 Task: Find  Homes in Asheville with Has Views.
Action: Key pressed <Key.caps_lock>A<Key.caps_lock>sheville
Screenshot: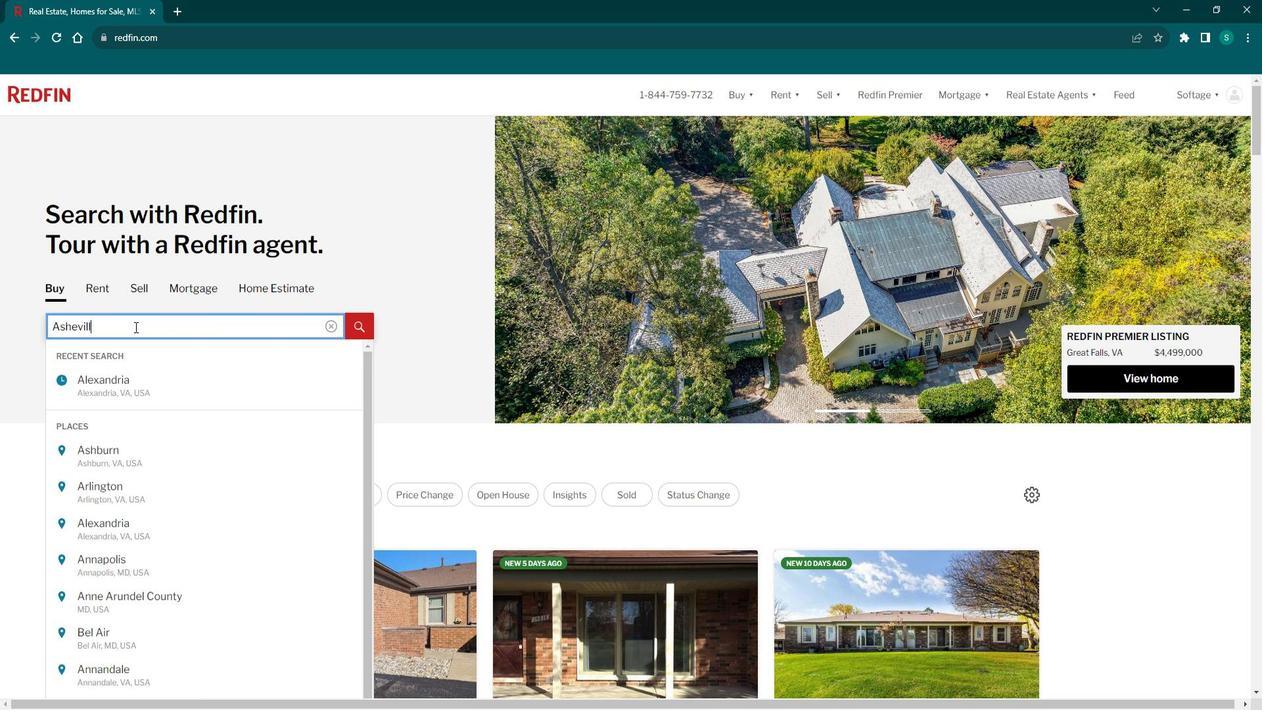 
Action: Mouse moved to (138, 376)
Screenshot: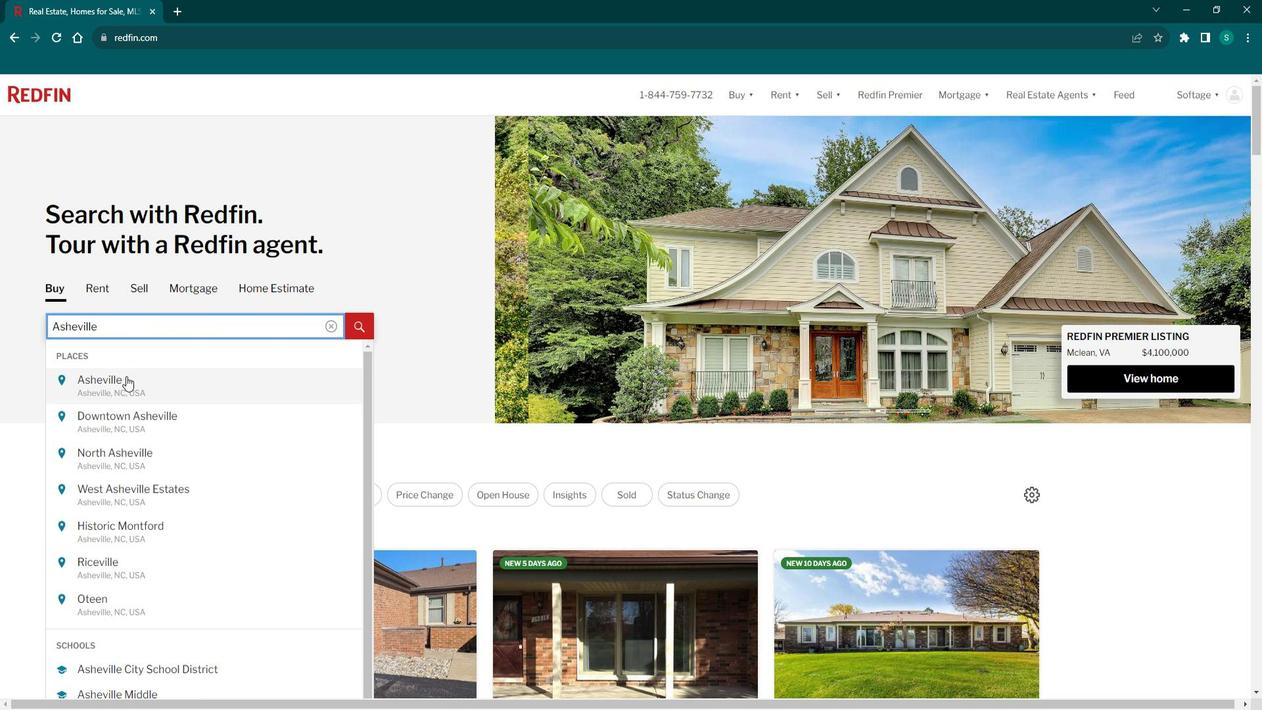 
Action: Mouse pressed left at (138, 376)
Screenshot: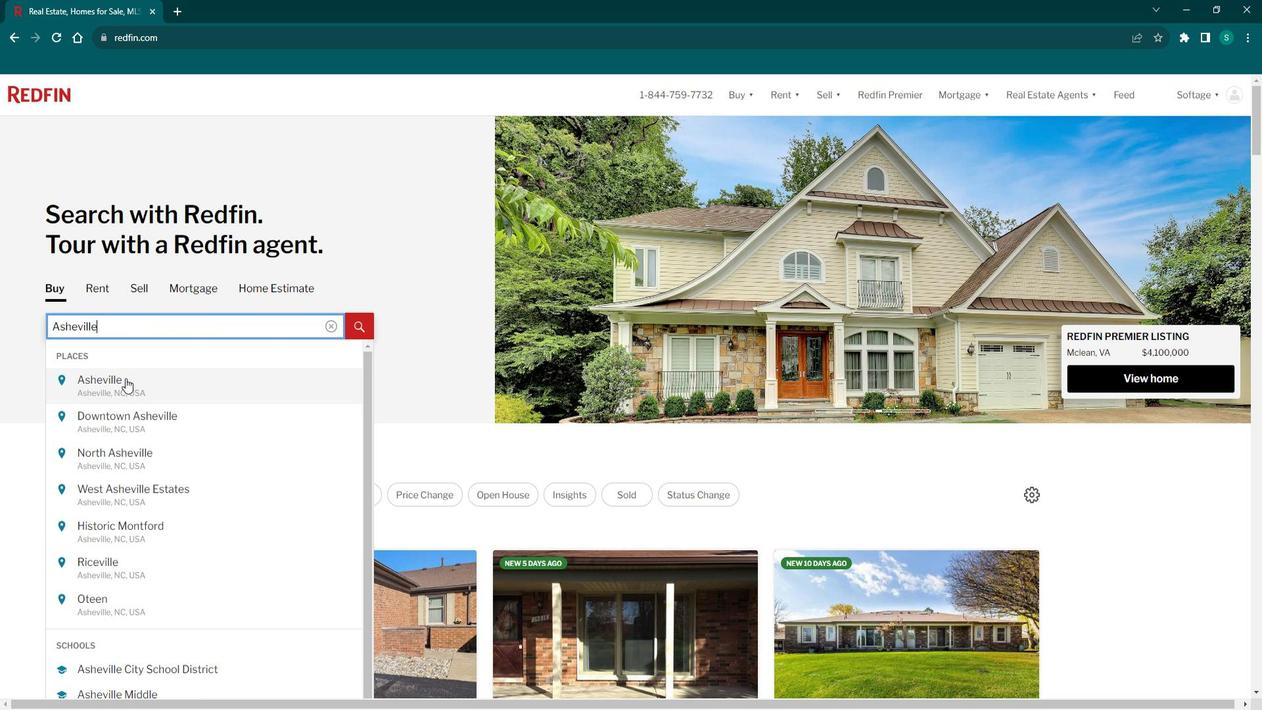 
Action: Mouse moved to (1149, 190)
Screenshot: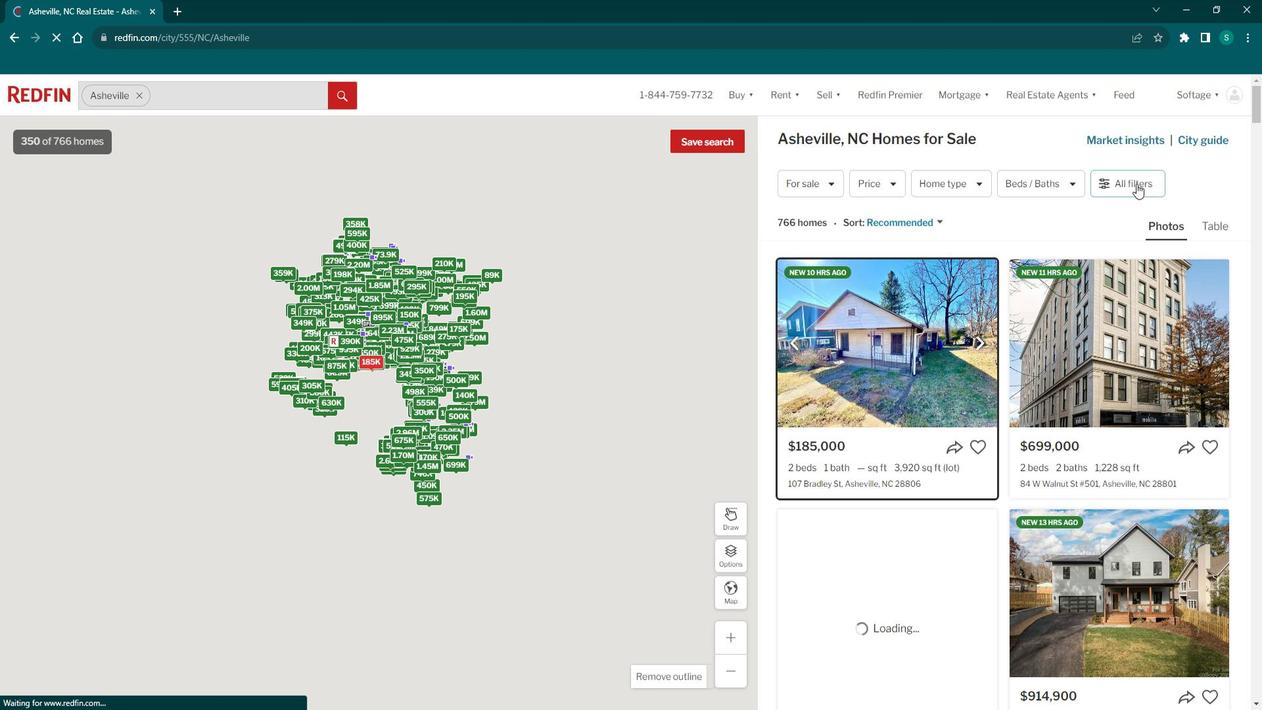 
Action: Mouse pressed left at (1149, 190)
Screenshot: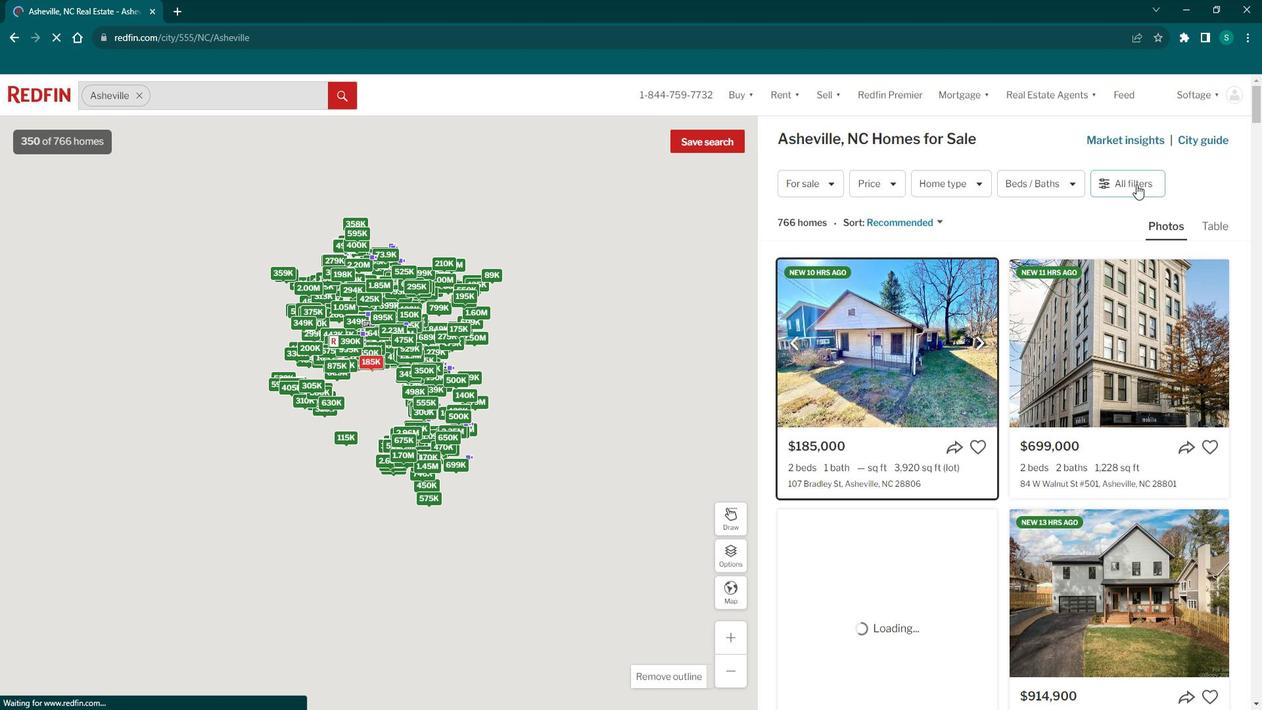 
Action: Mouse pressed left at (1149, 190)
Screenshot: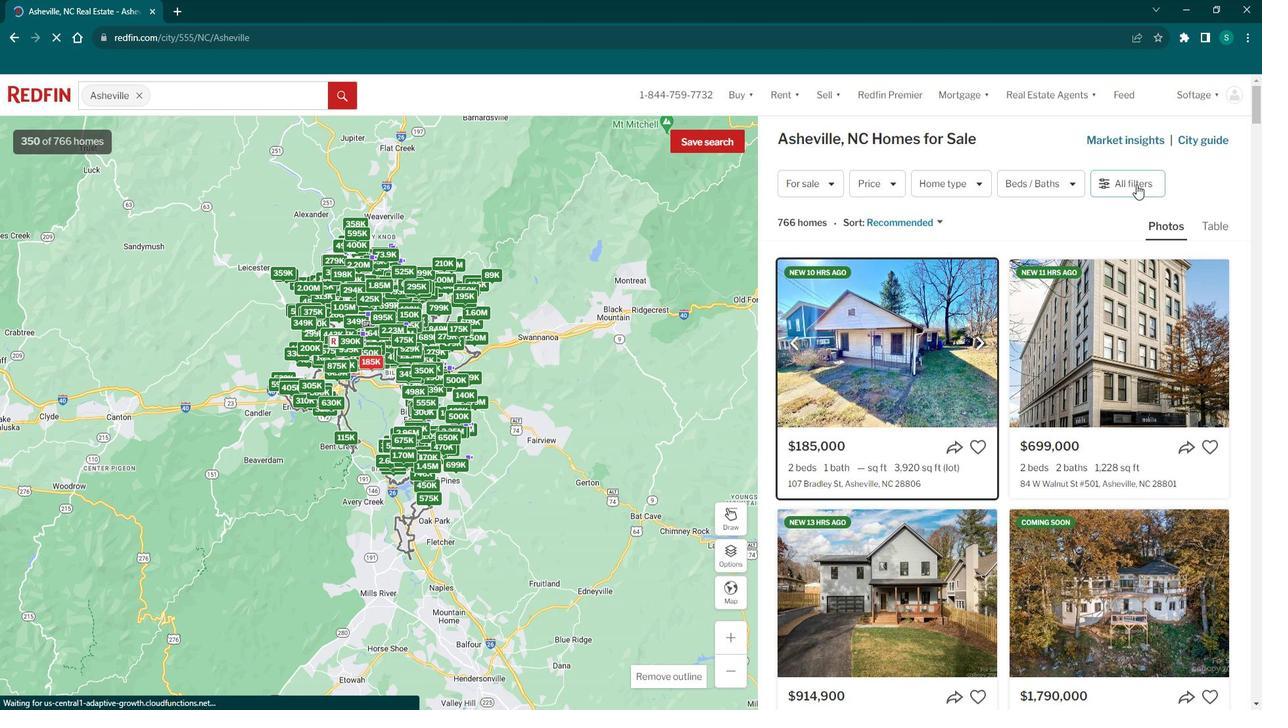 
Action: Mouse pressed left at (1149, 190)
Screenshot: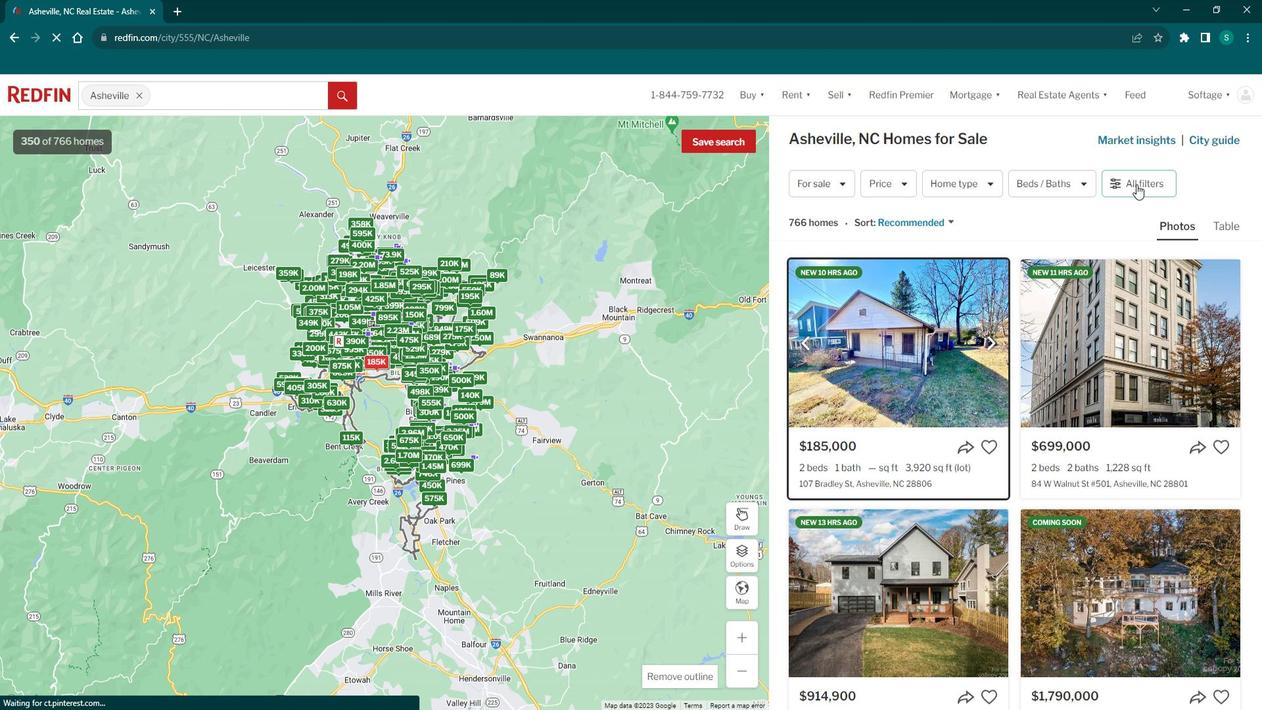 
Action: Mouse moved to (923, 446)
Screenshot: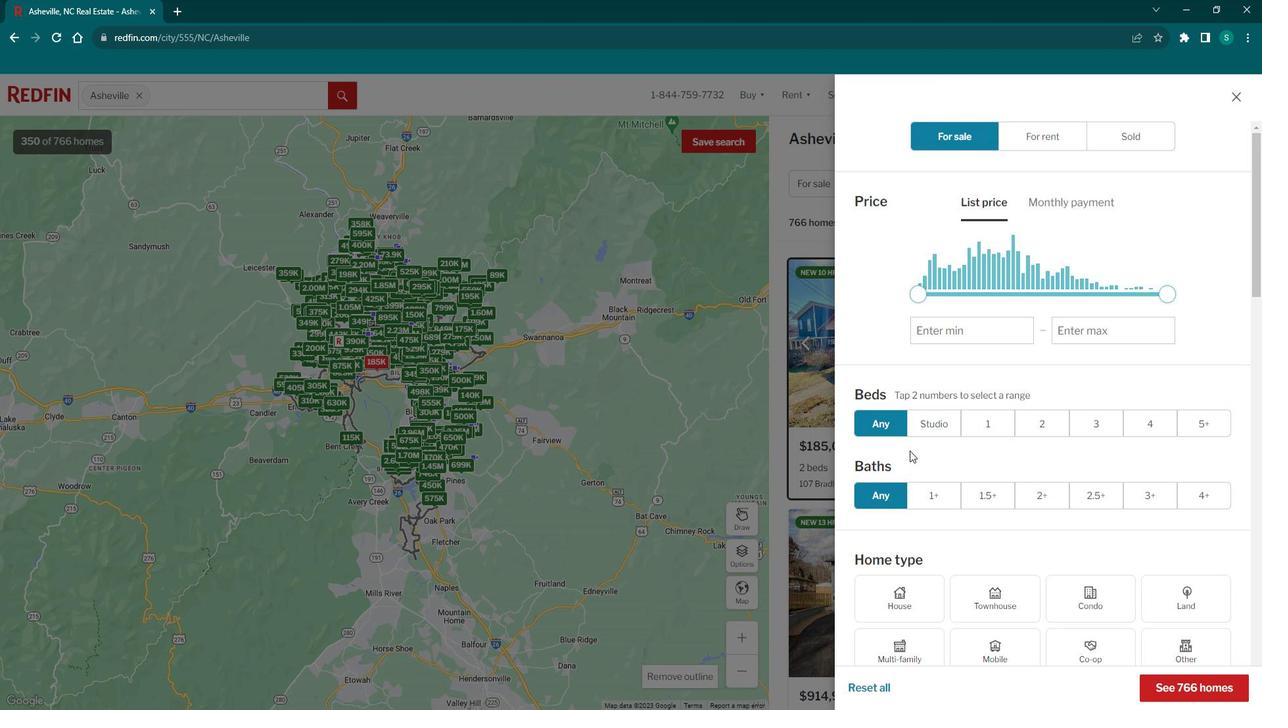 
Action: Mouse scrolled (923, 445) with delta (0, 0)
Screenshot: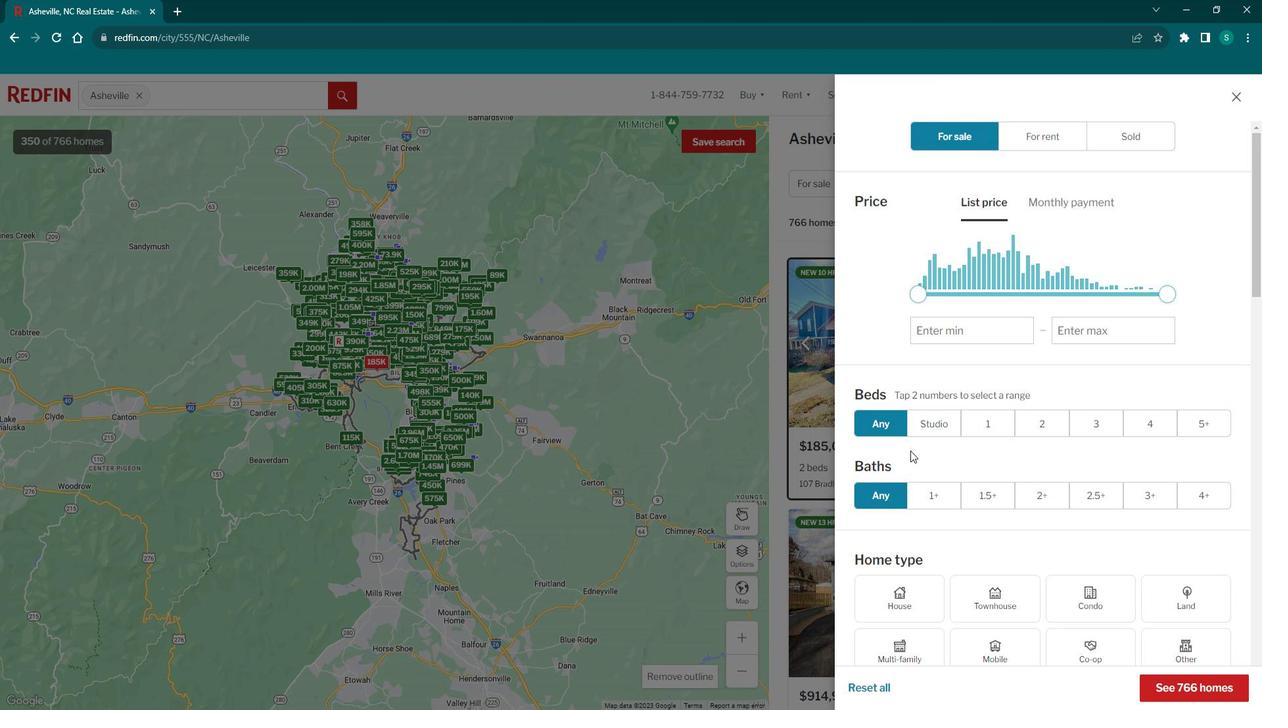 
Action: Mouse scrolled (923, 445) with delta (0, 0)
Screenshot: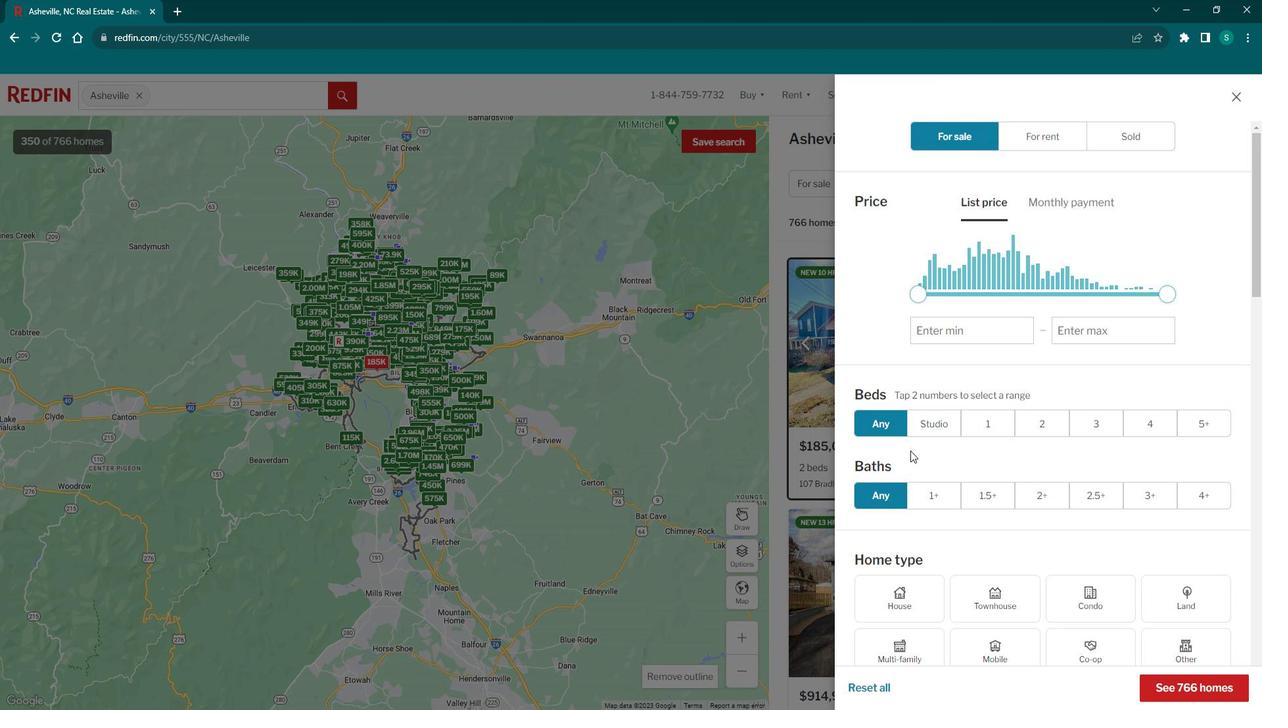 
Action: Mouse moved to (923, 444)
Screenshot: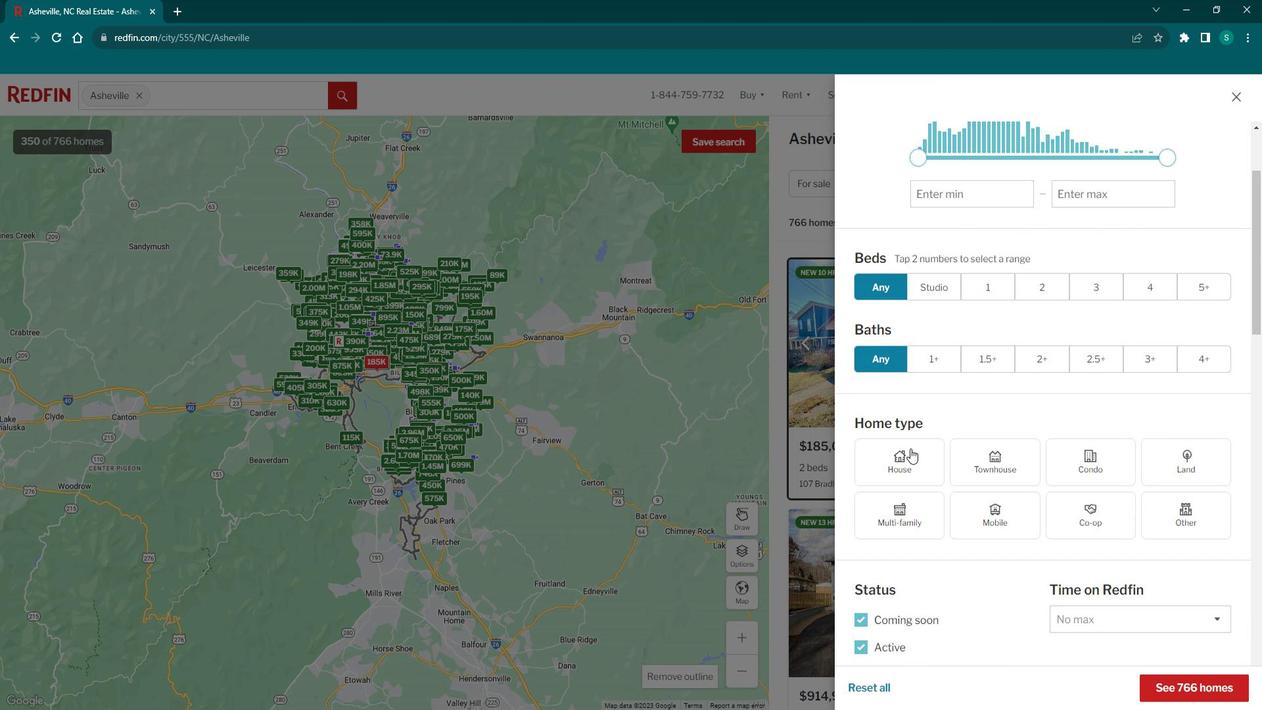 
Action: Mouse pressed left at (923, 444)
Screenshot: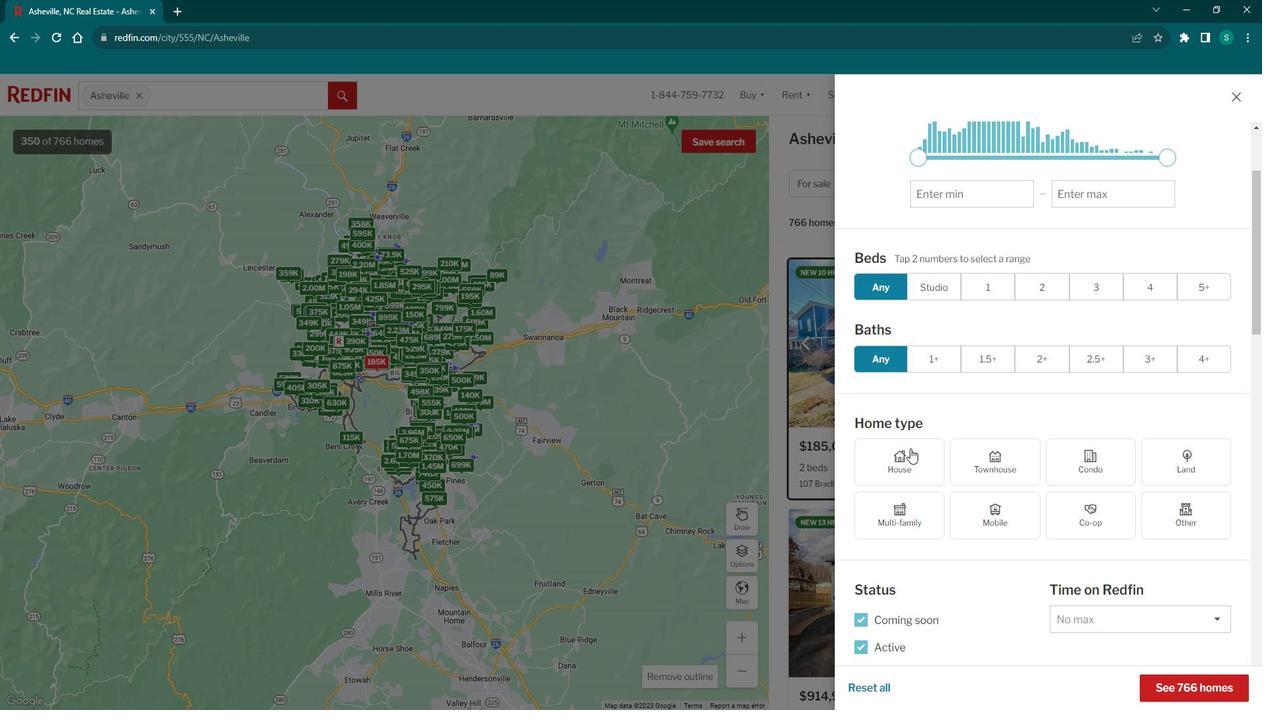 
Action: Mouse scrolled (923, 443) with delta (0, 0)
Screenshot: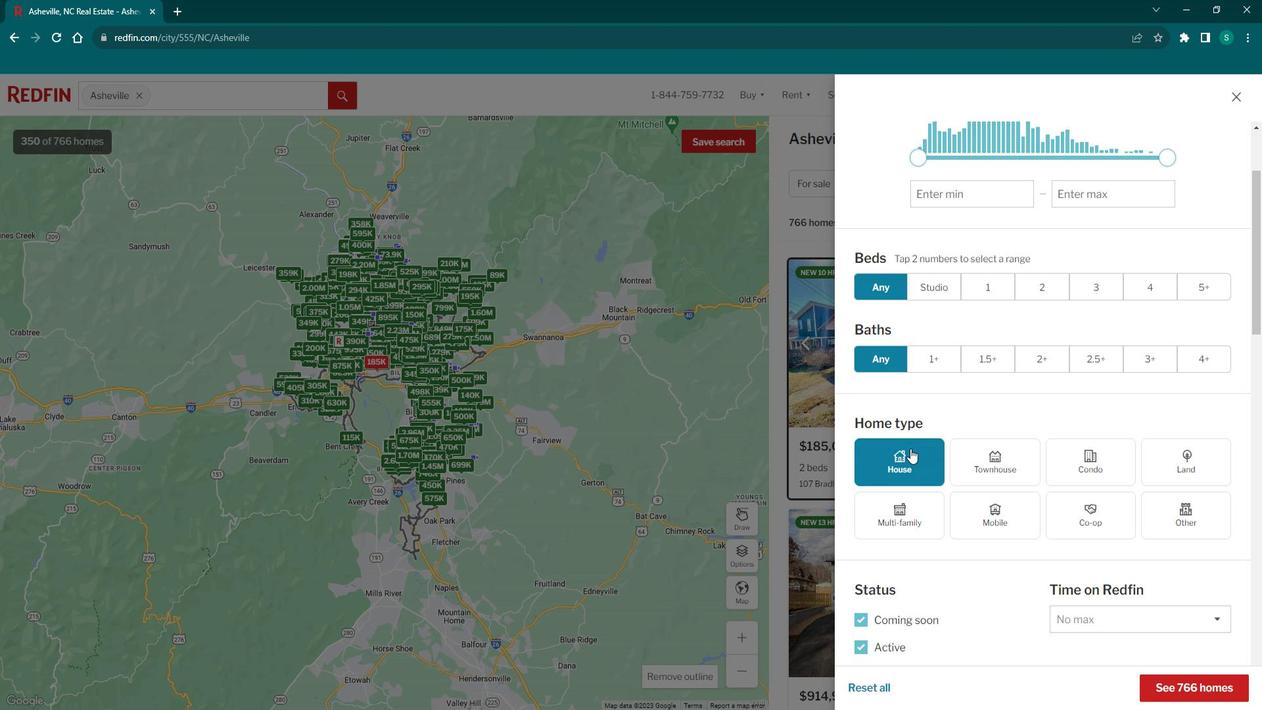 
Action: Mouse scrolled (923, 443) with delta (0, 0)
Screenshot: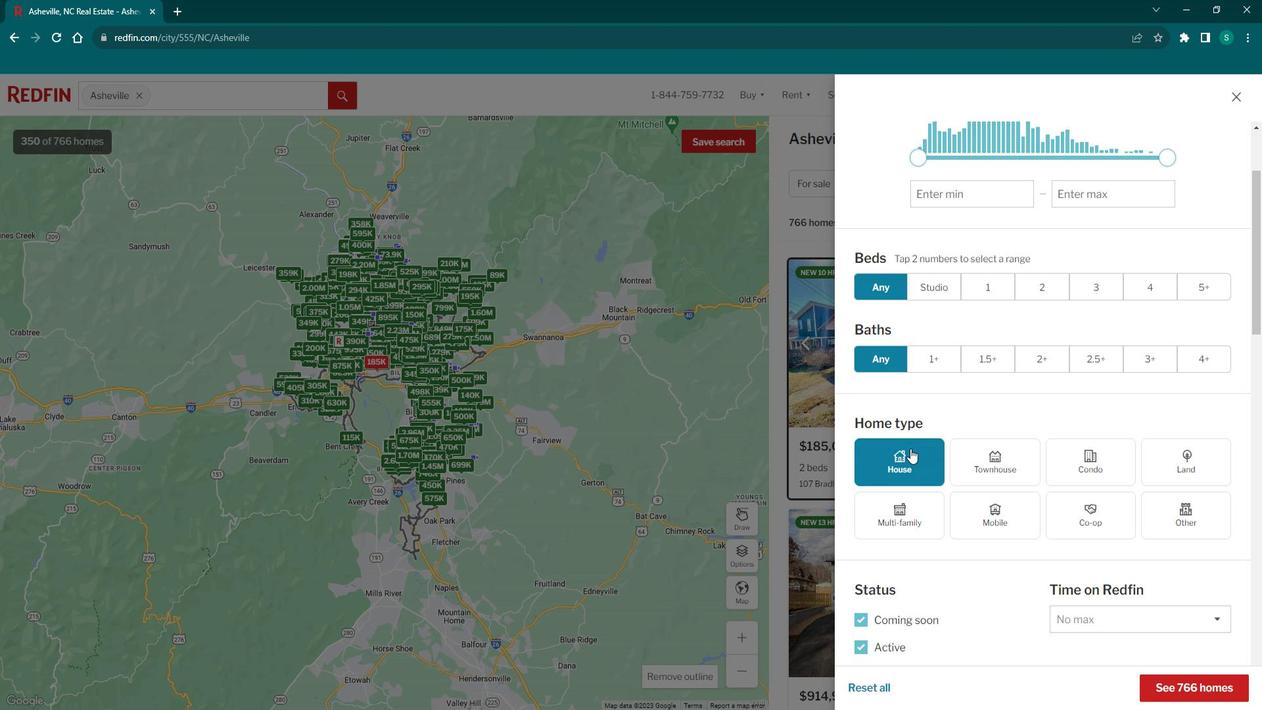 
Action: Mouse scrolled (923, 443) with delta (0, 0)
Screenshot: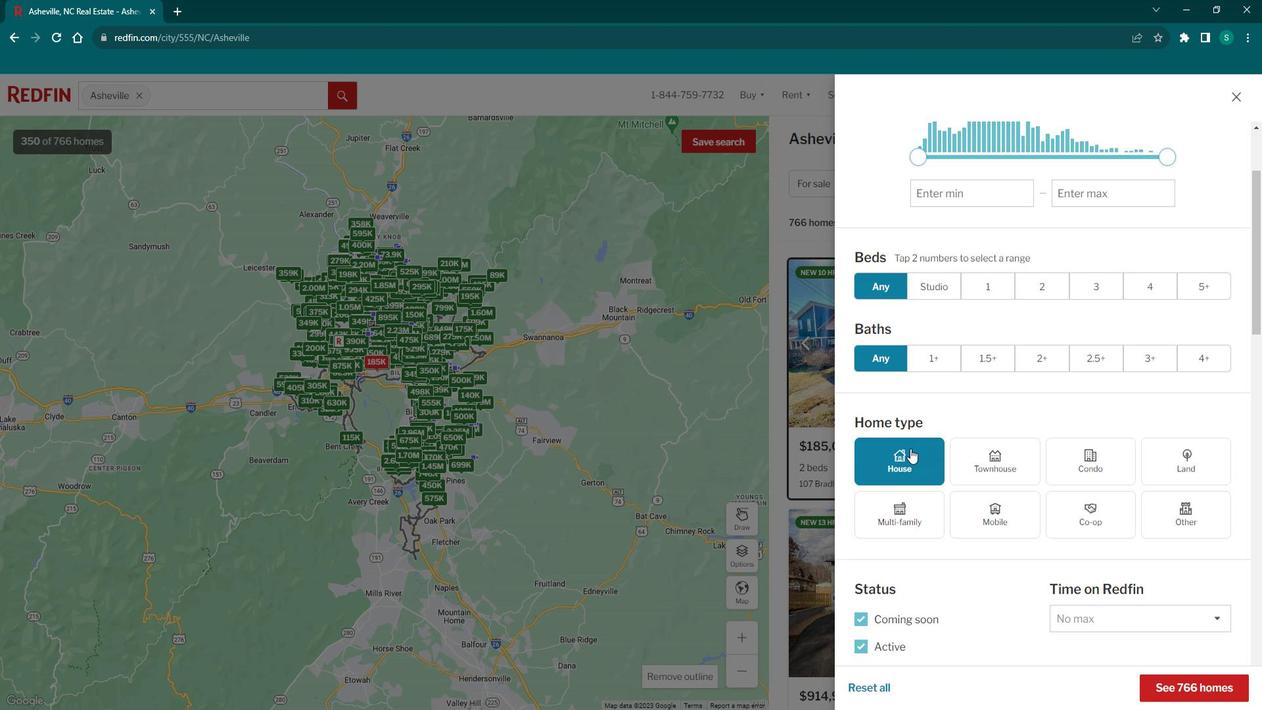 
Action: Mouse scrolled (923, 443) with delta (0, 0)
Screenshot: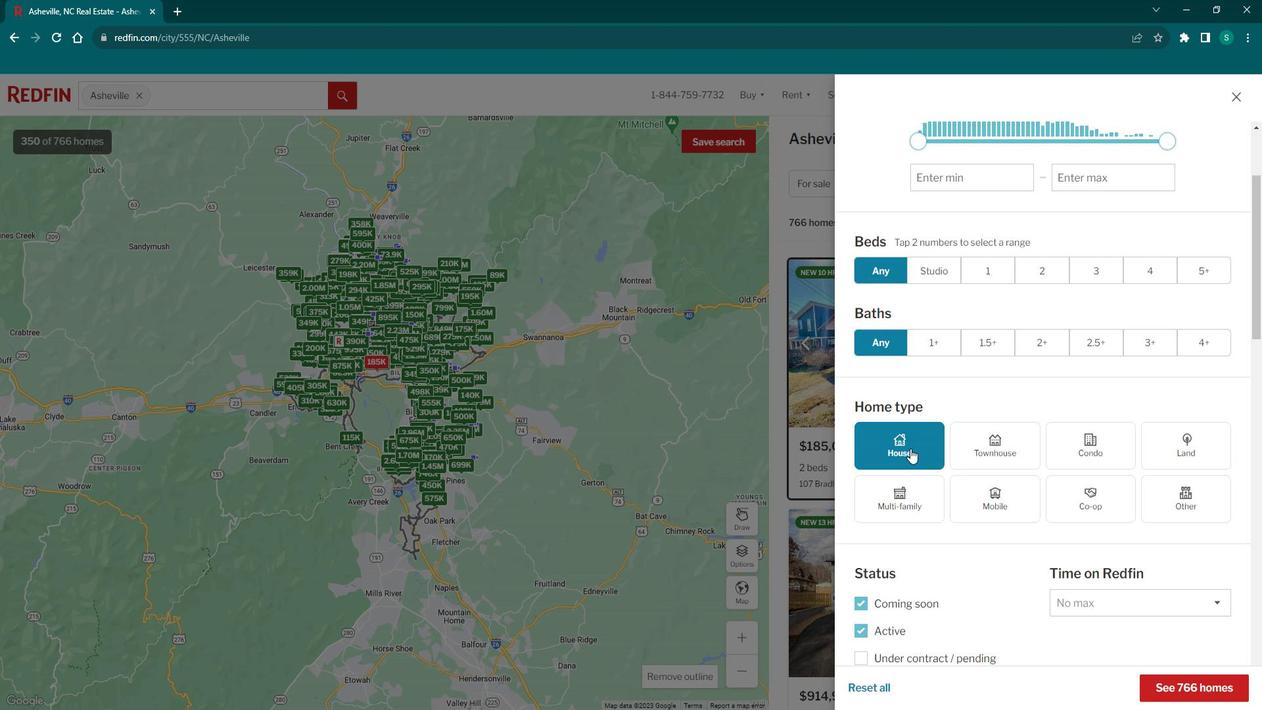 
Action: Mouse scrolled (923, 443) with delta (0, 0)
Screenshot: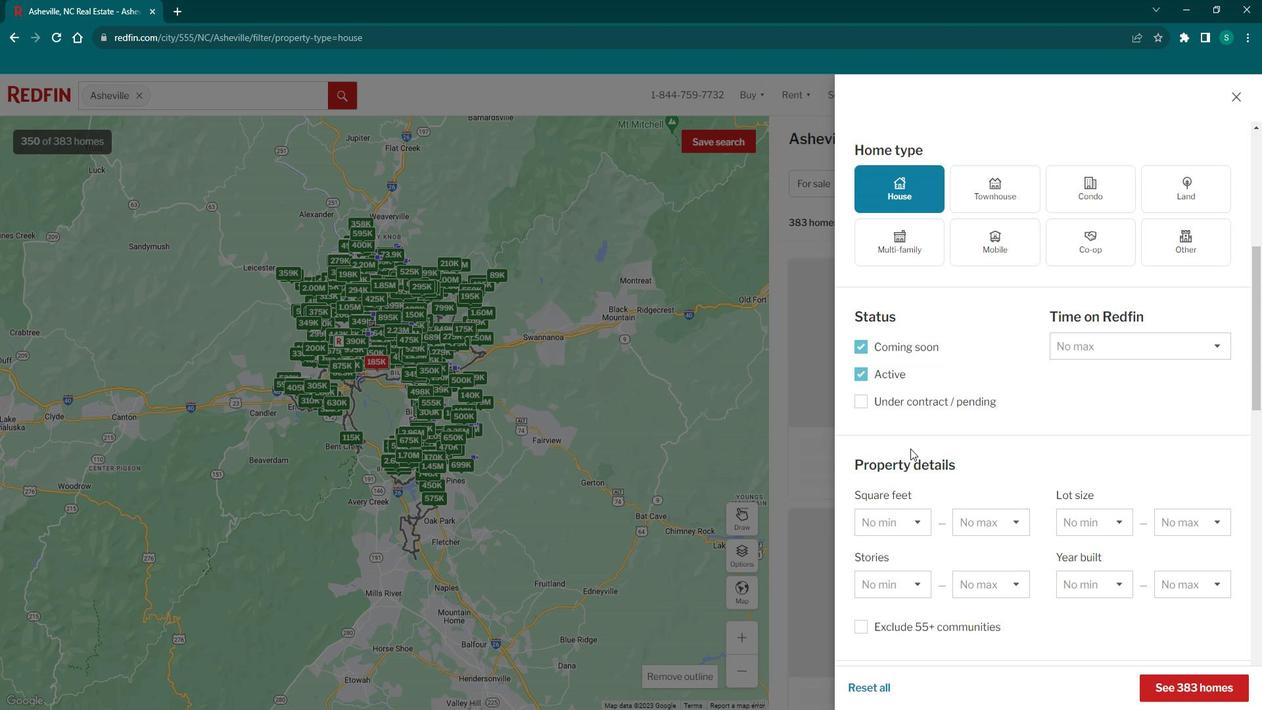 
Action: Mouse scrolled (923, 443) with delta (0, 0)
Screenshot: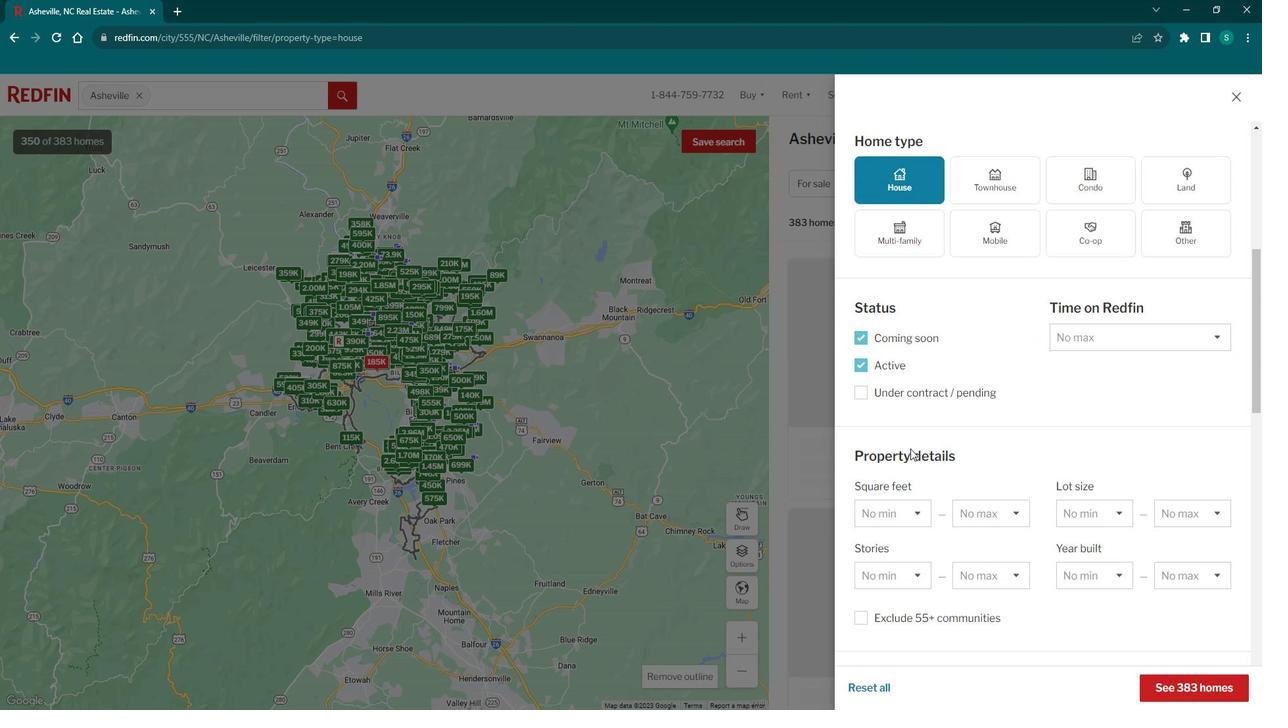 
Action: Mouse moved to (966, 309)
Screenshot: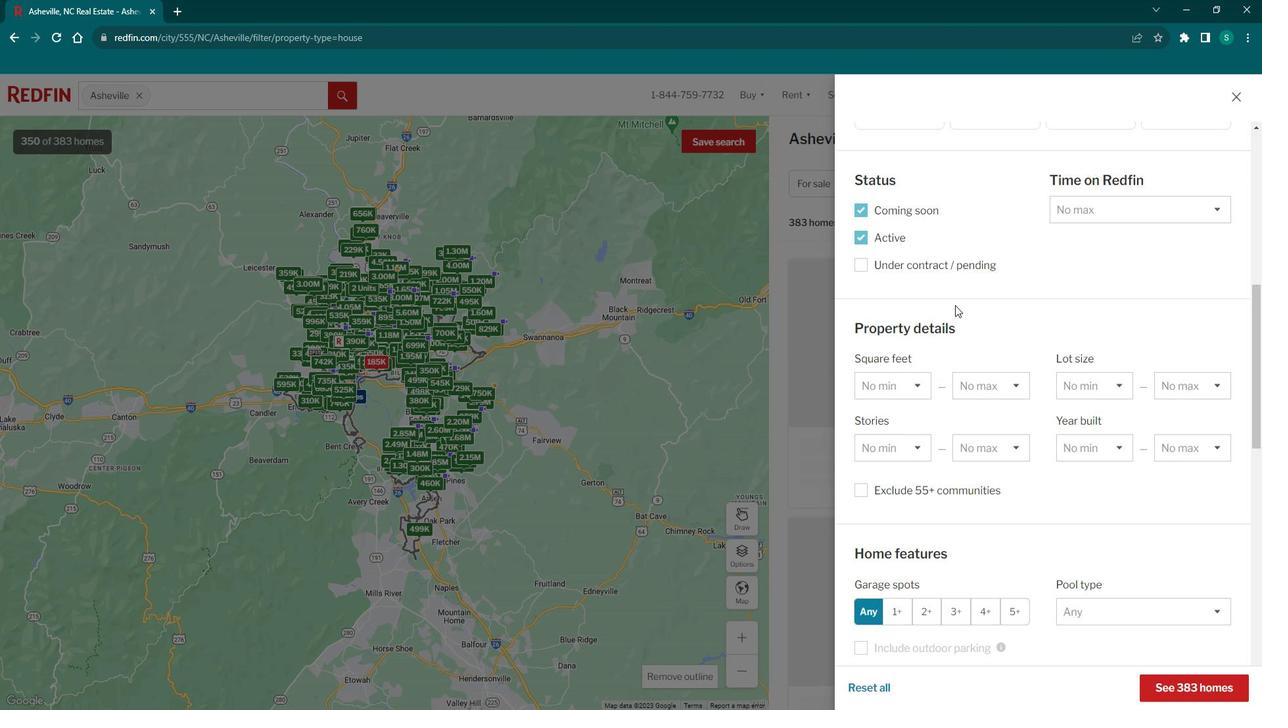 
Action: Mouse scrolled (966, 308) with delta (0, 0)
Screenshot: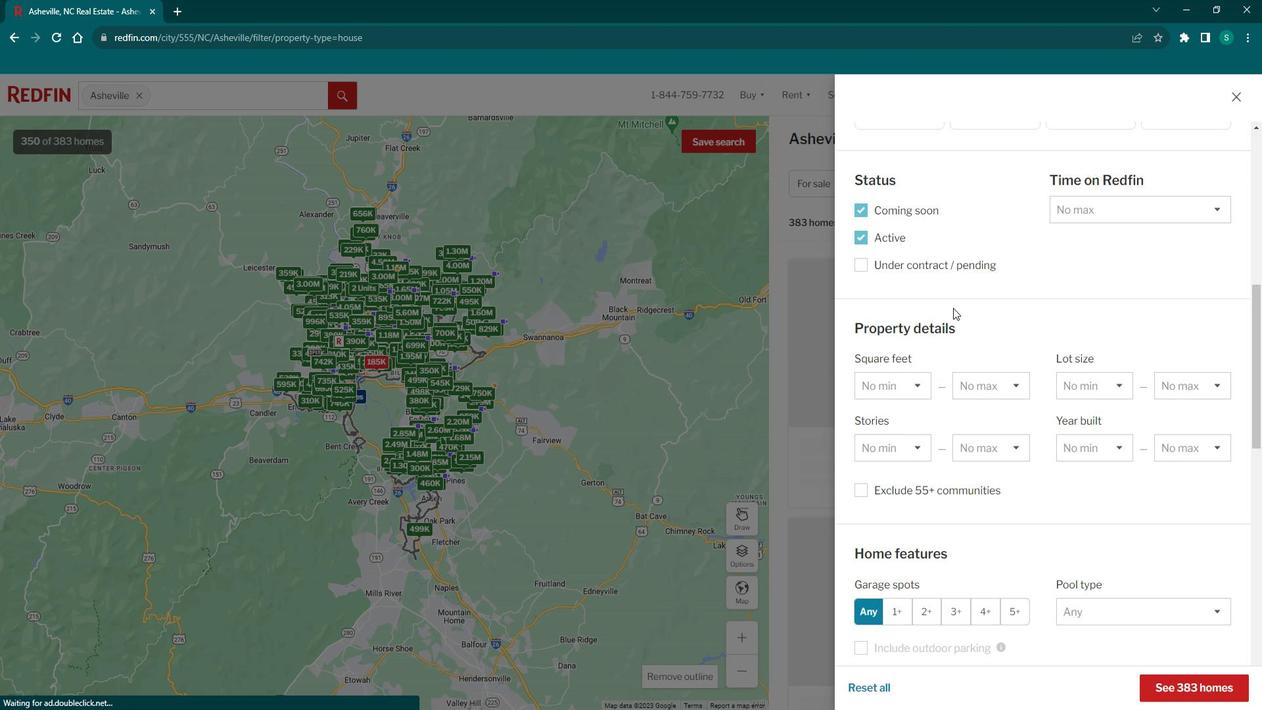 
Action: Mouse scrolled (966, 308) with delta (0, 0)
Screenshot: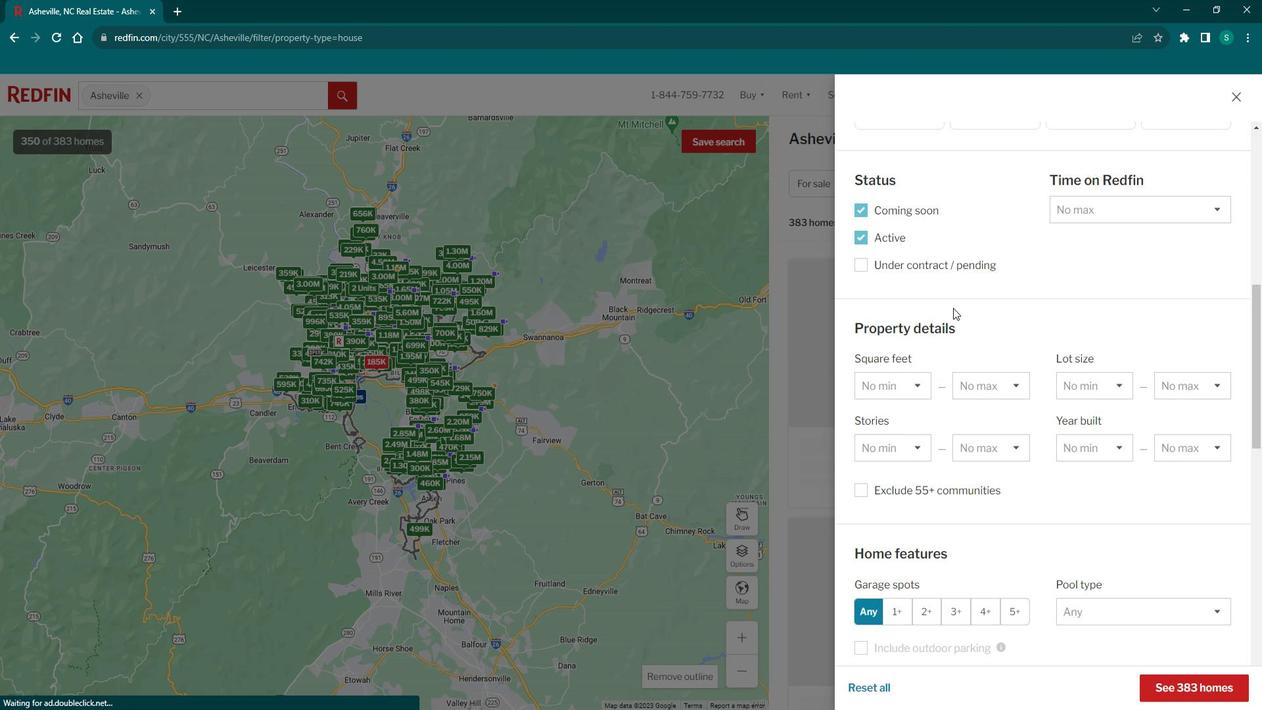 
Action: Mouse scrolled (966, 308) with delta (0, 0)
Screenshot: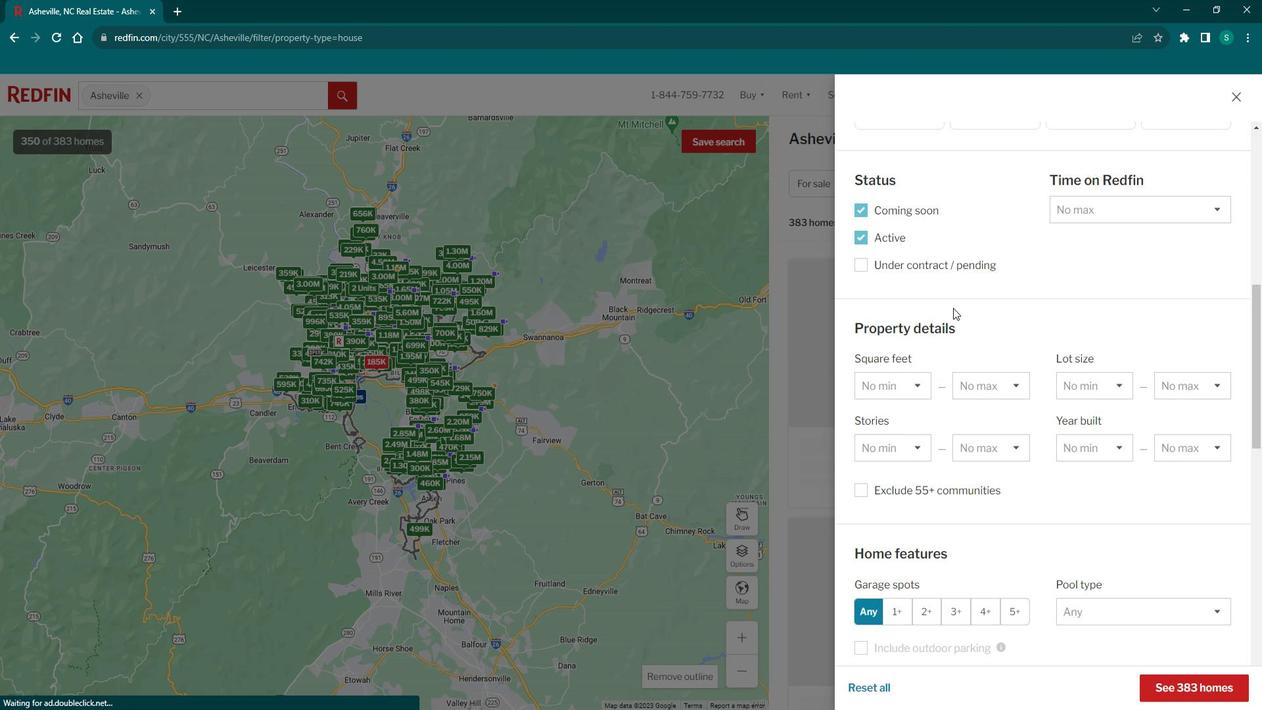 
Action: Mouse moved to (964, 313)
Screenshot: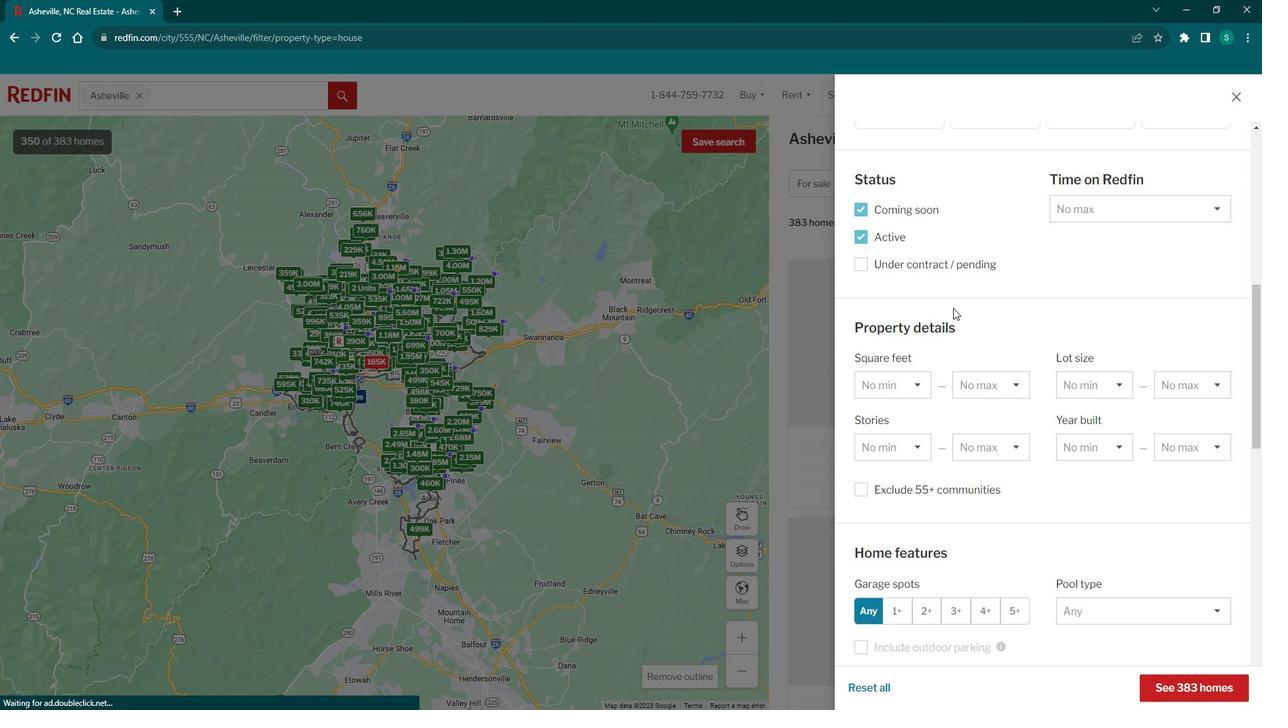 
Action: Mouse scrolled (964, 312) with delta (0, 0)
Screenshot: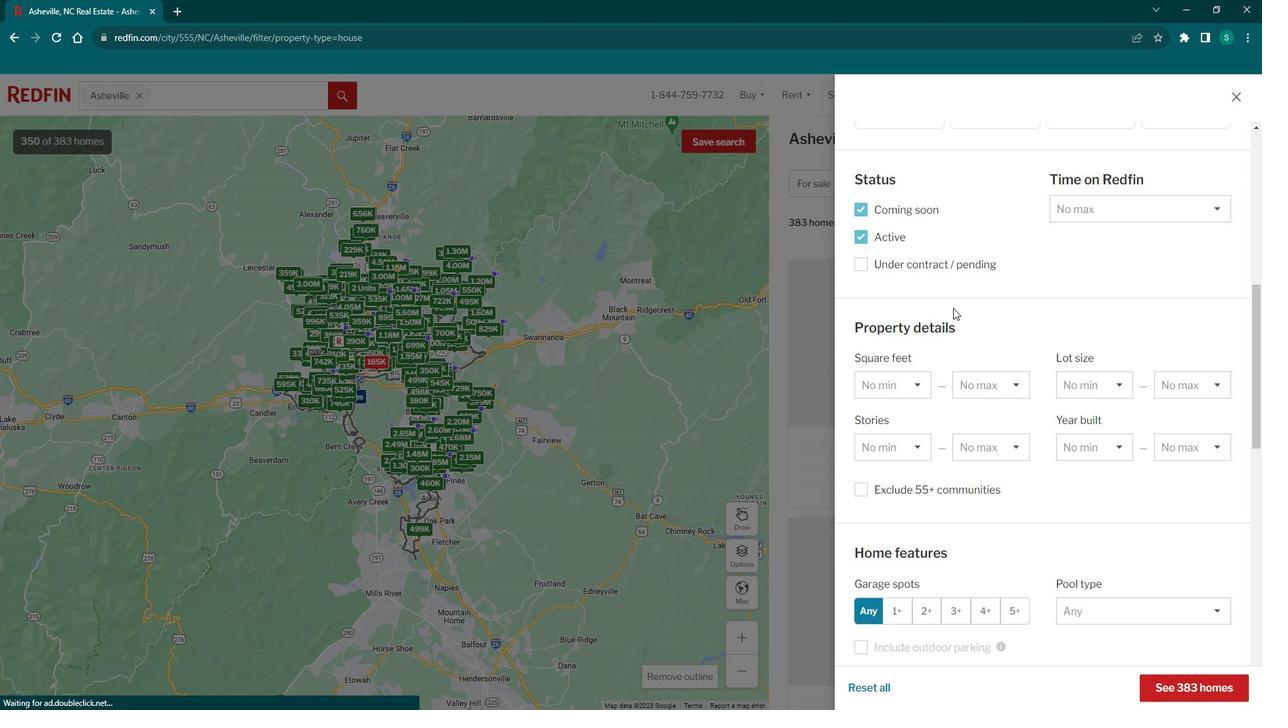 
Action: Mouse moved to (962, 317)
Screenshot: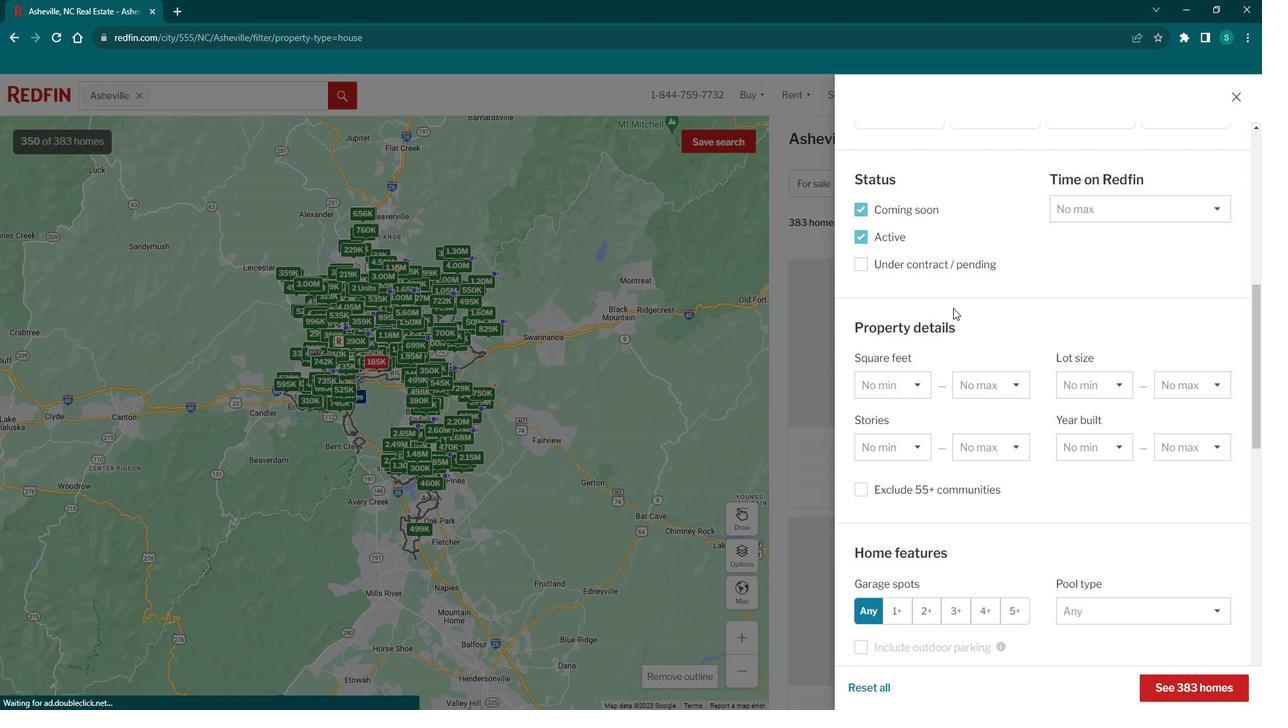 
Action: Mouse scrolled (962, 316) with delta (0, 0)
Screenshot: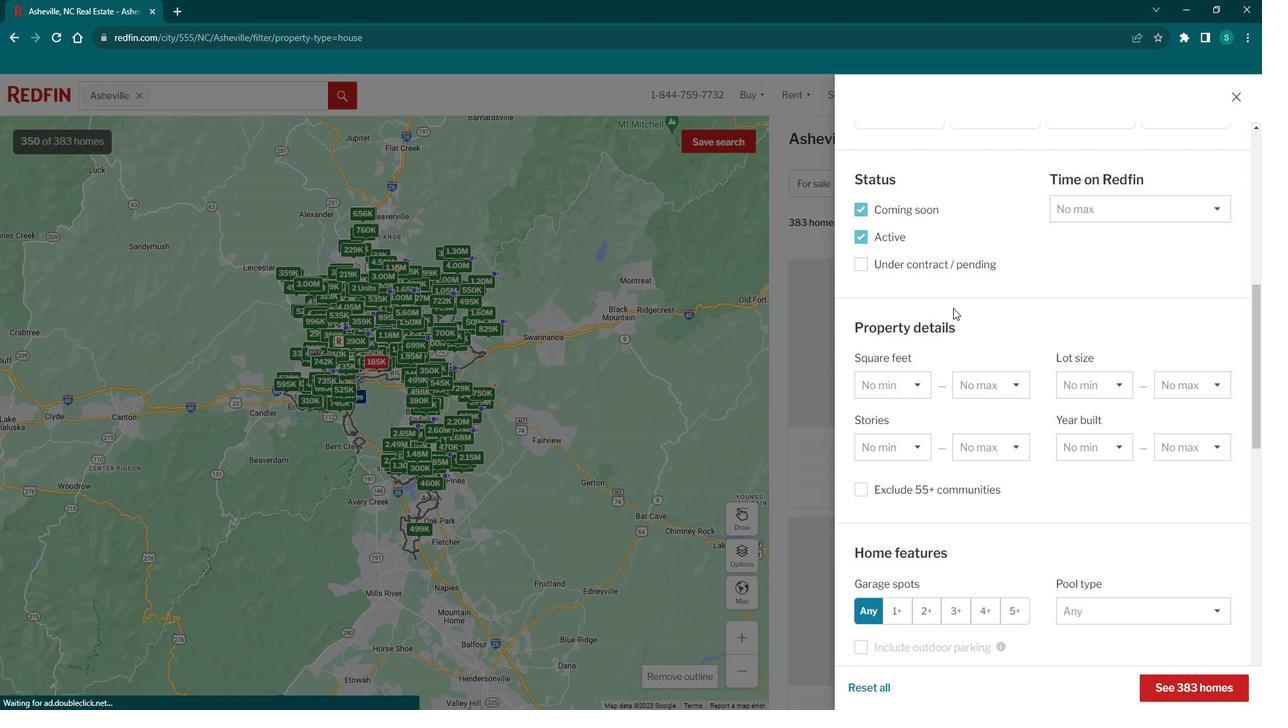 
Action: Mouse moved to (885, 407)
Screenshot: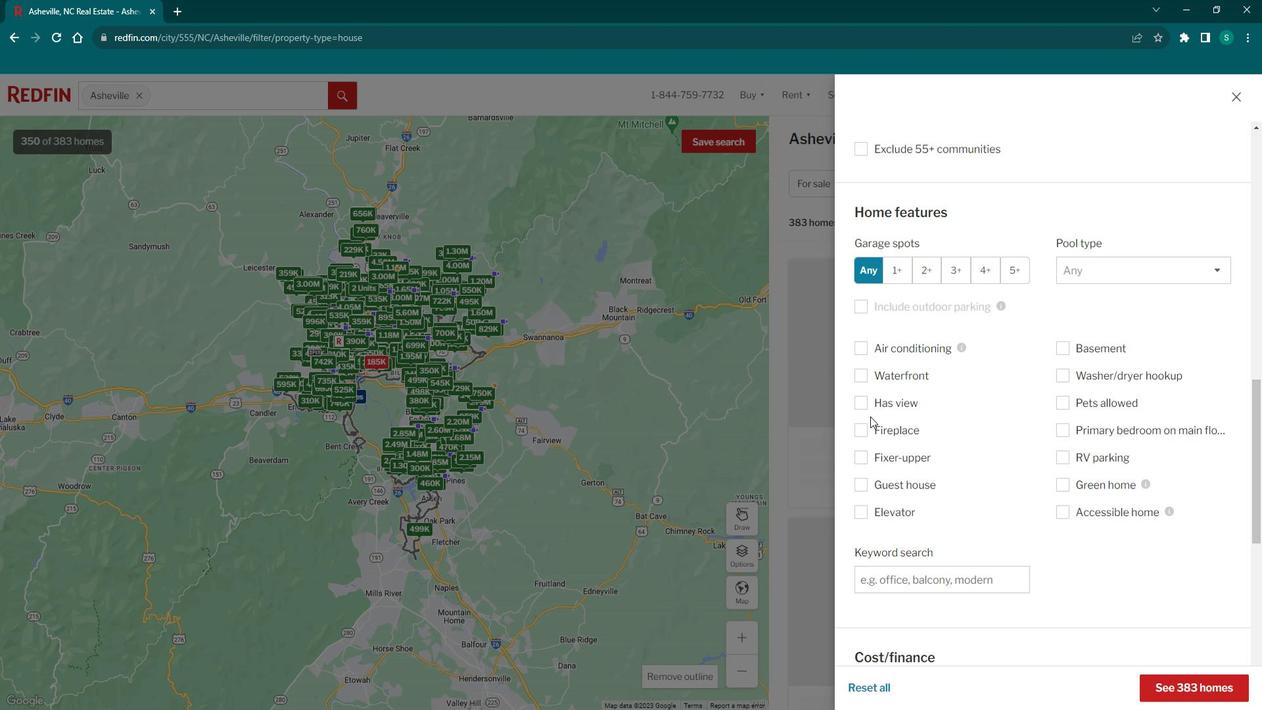 
Action: Mouse pressed left at (885, 407)
Screenshot: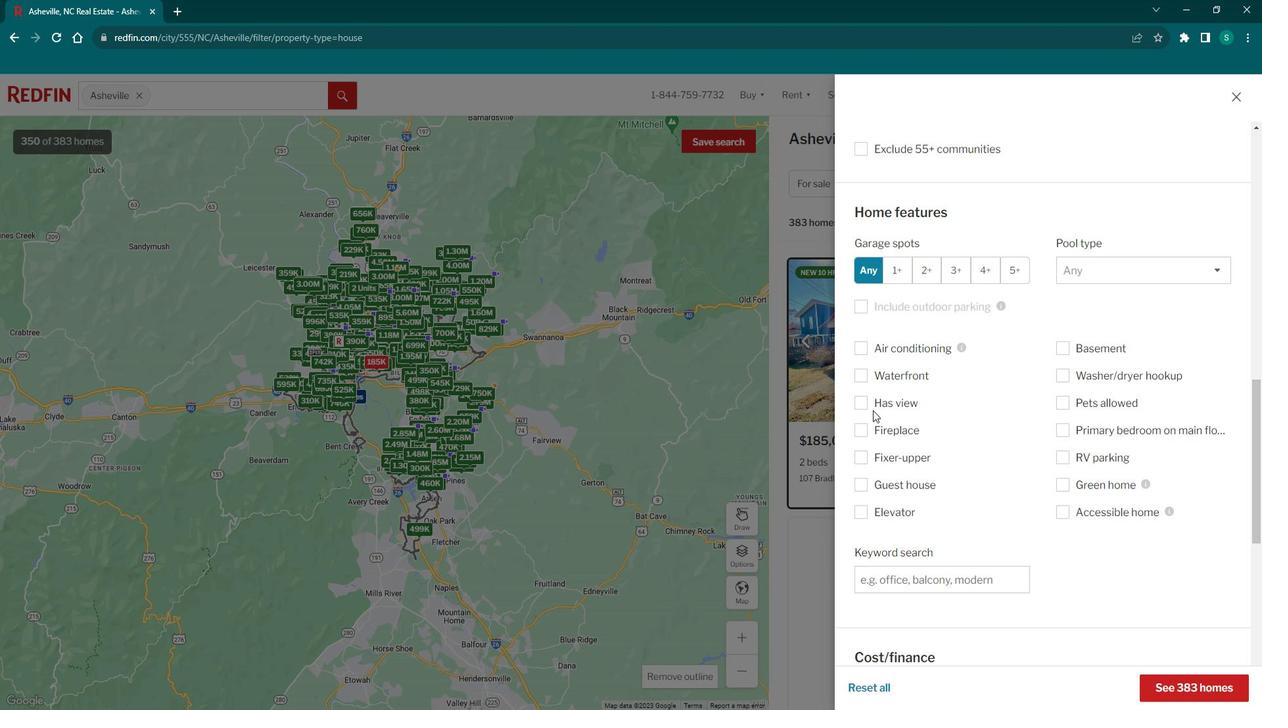 
Action: Mouse moved to (900, 401)
Screenshot: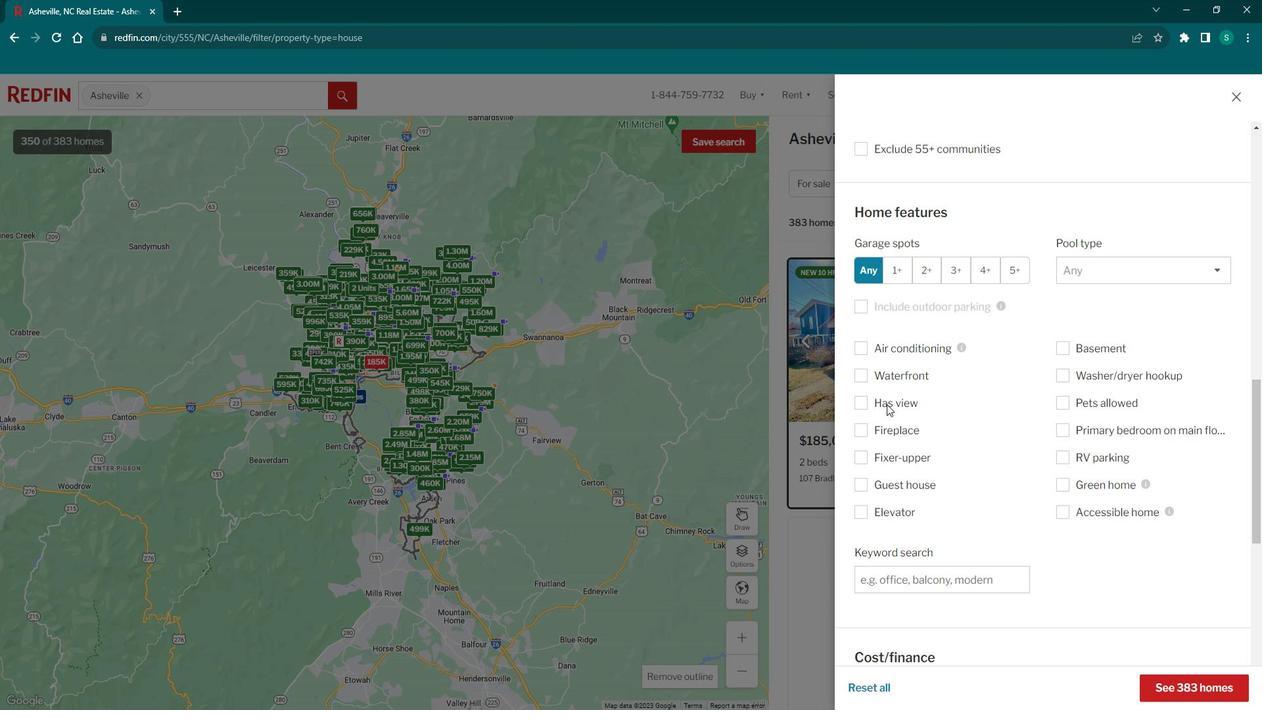 
Action: Mouse pressed left at (900, 401)
Screenshot: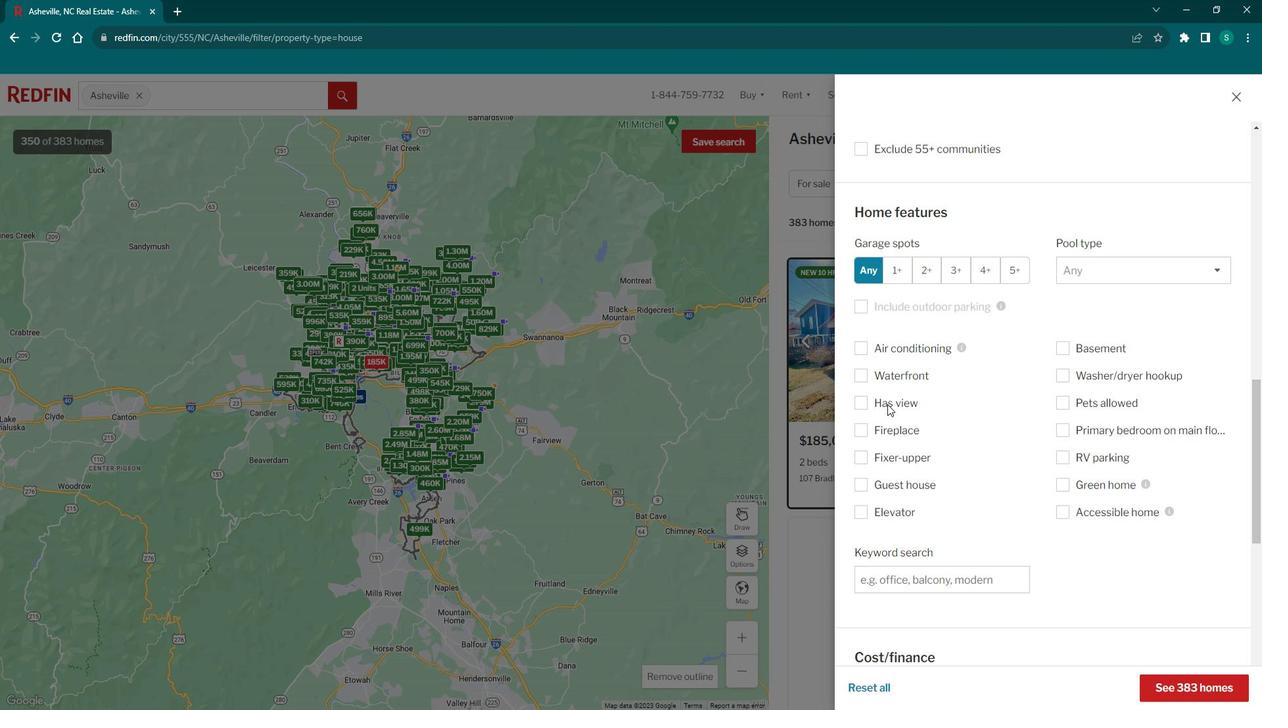 
Action: Mouse moved to (1229, 676)
Screenshot: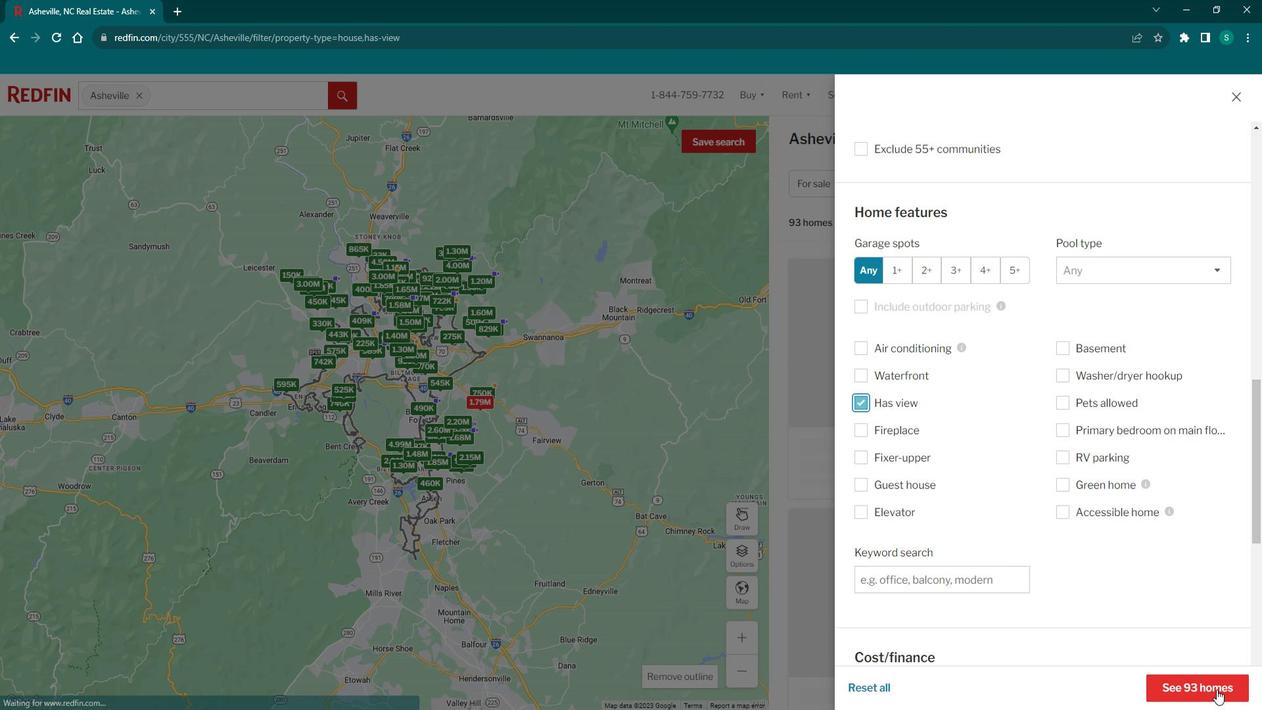 
Action: Mouse pressed left at (1229, 676)
Screenshot: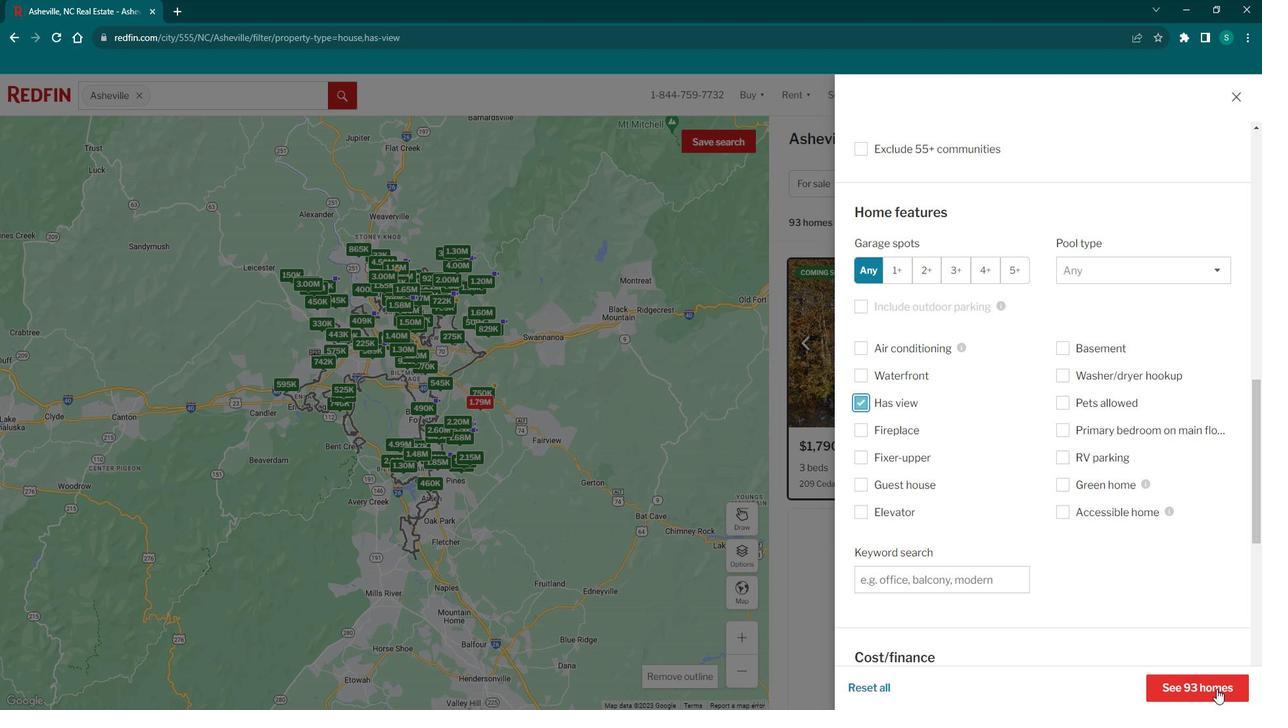
Action: Mouse moved to (906, 413)
Screenshot: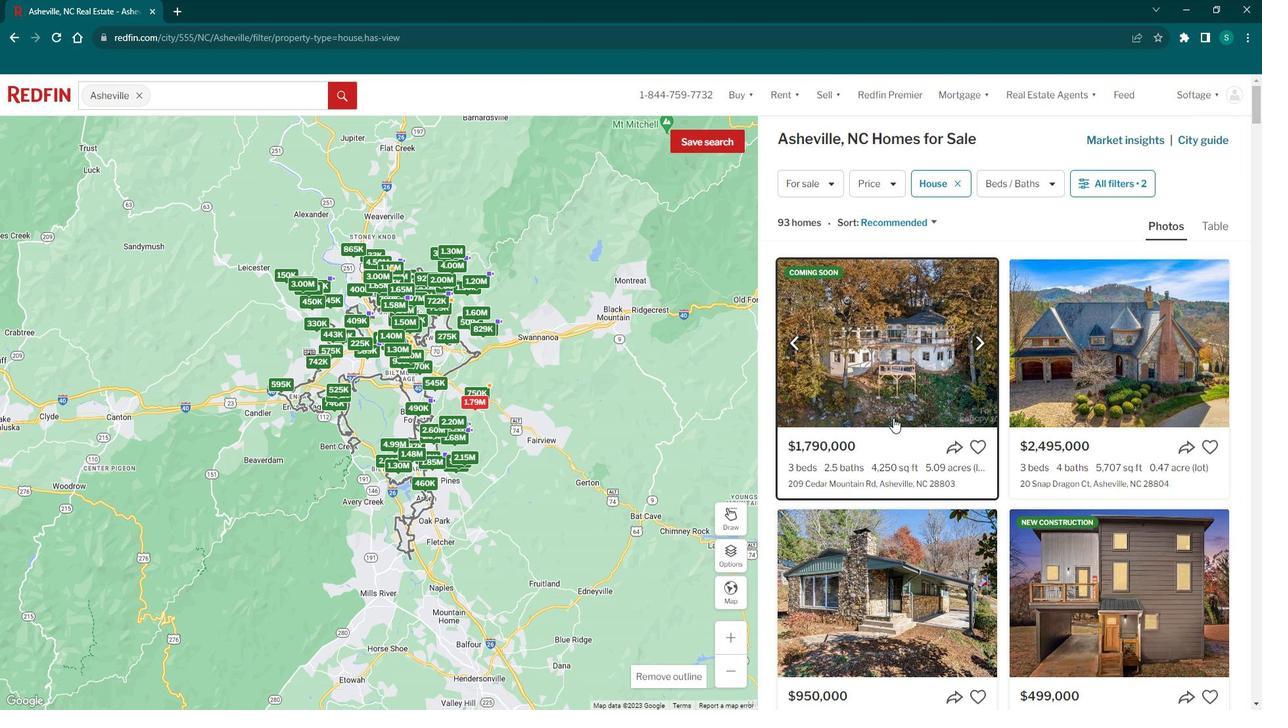 
Action: Mouse pressed left at (906, 413)
Screenshot: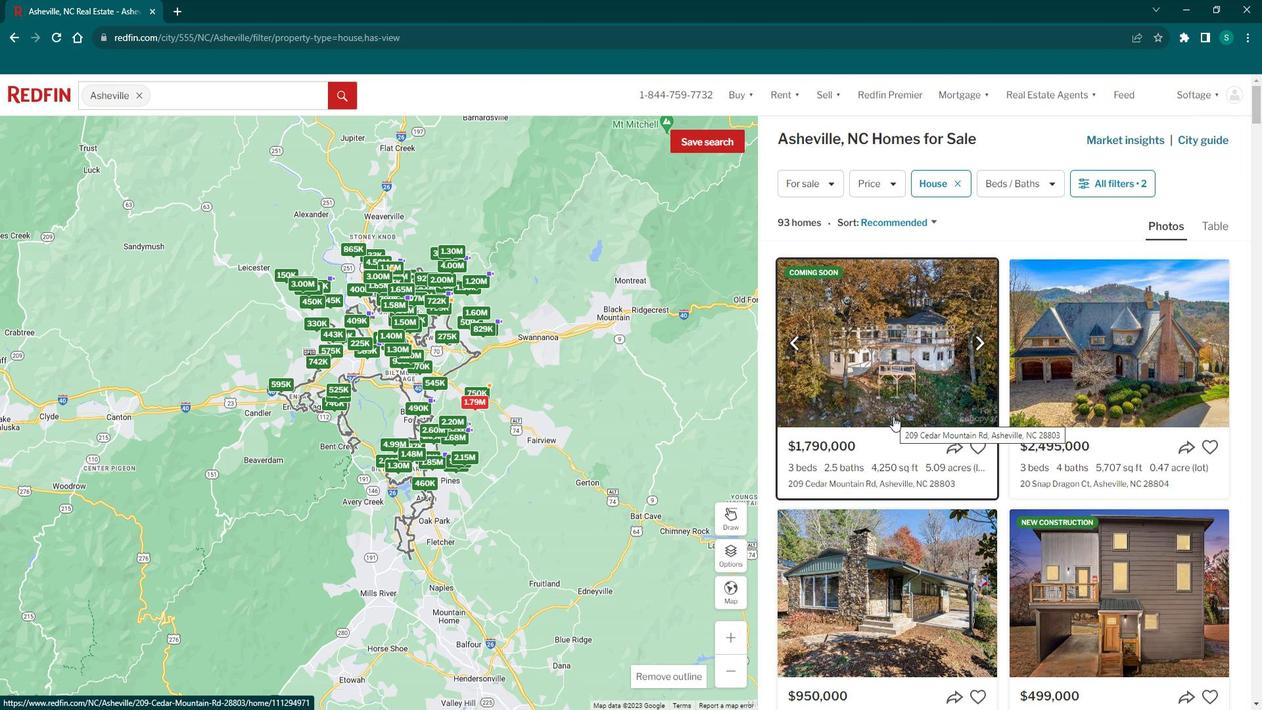 
Action: Mouse moved to (509, 386)
Screenshot: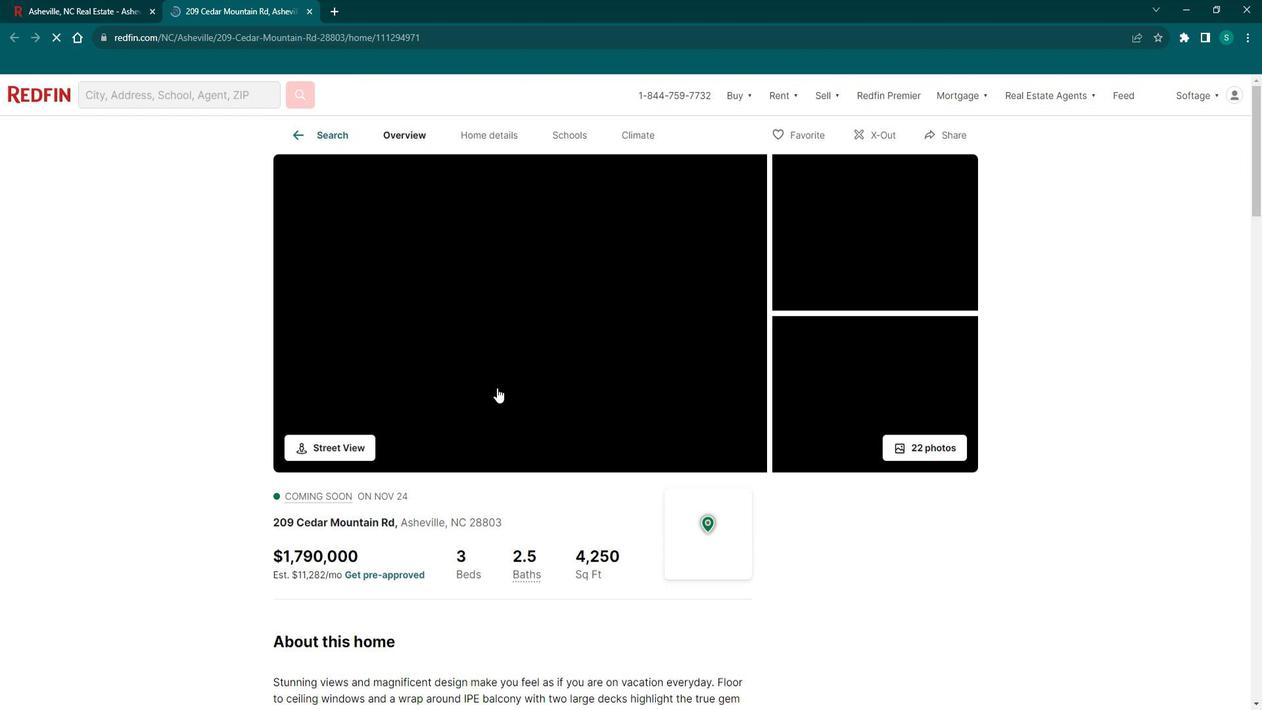 
Action: Mouse scrolled (509, 385) with delta (0, 0)
Screenshot: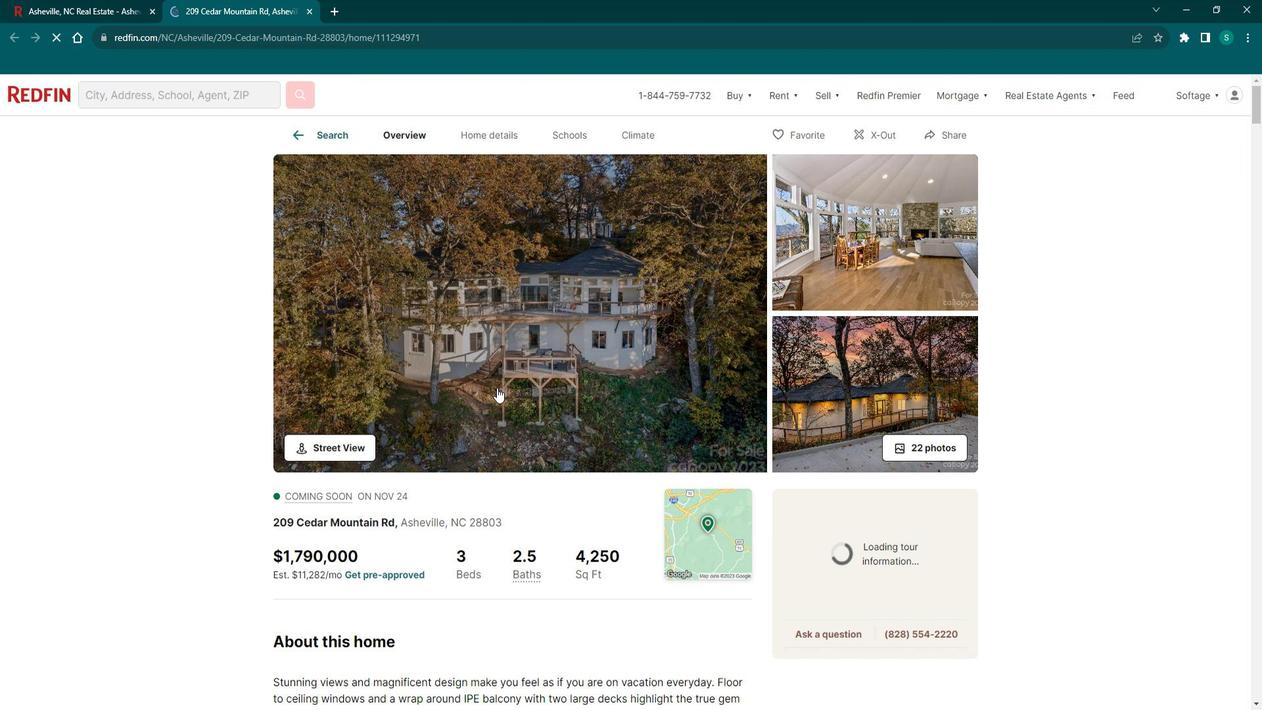 
Action: Mouse scrolled (509, 385) with delta (0, 0)
Screenshot: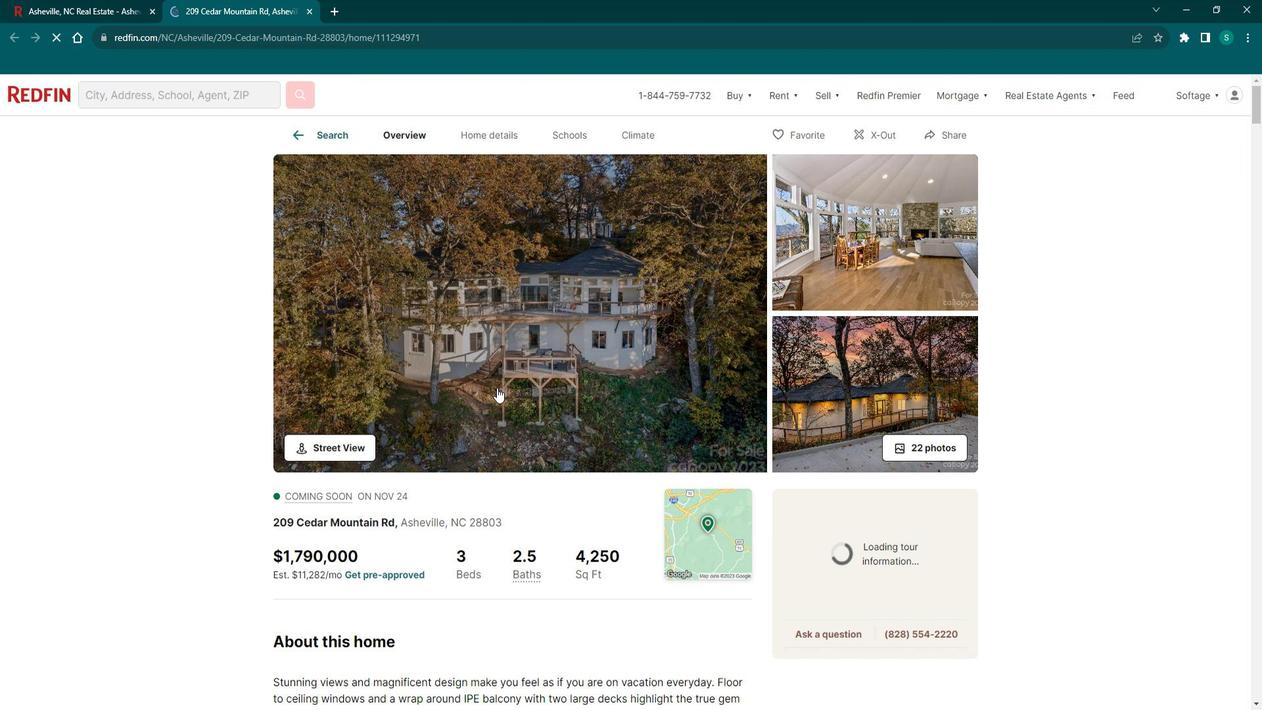 
Action: Mouse scrolled (509, 385) with delta (0, 0)
Screenshot: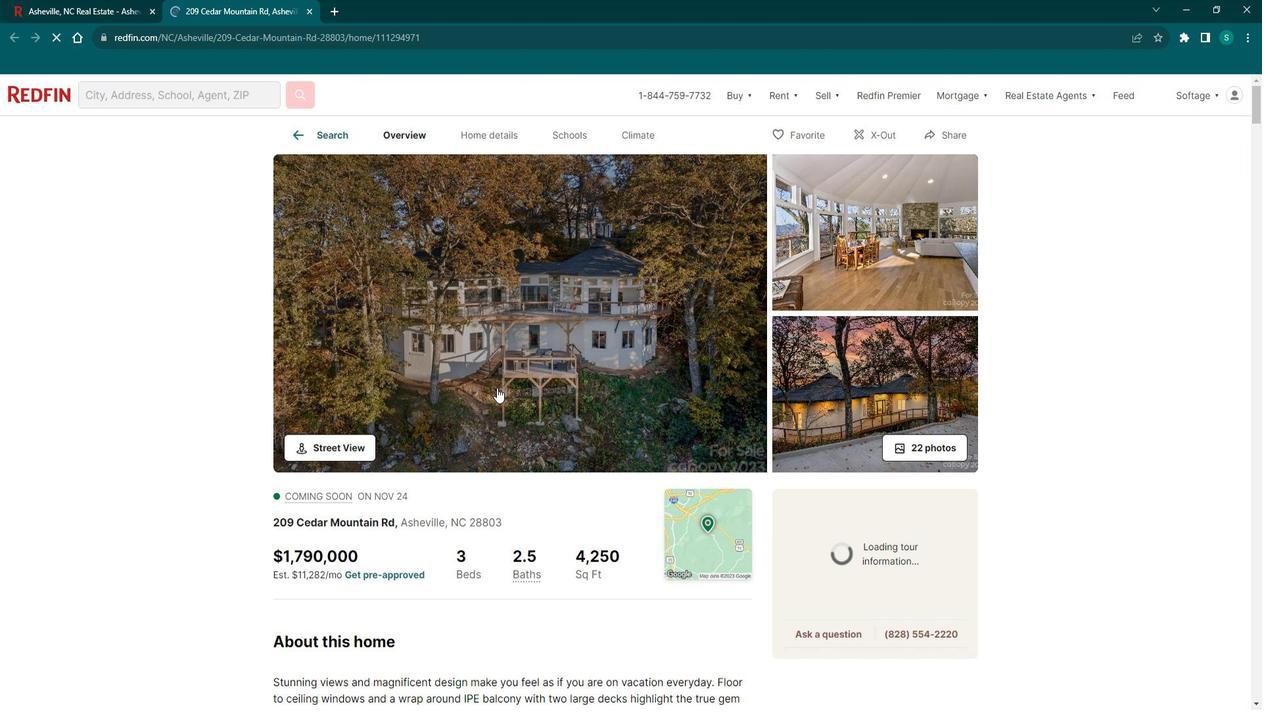 
Action: Mouse scrolled (509, 385) with delta (0, 0)
Screenshot: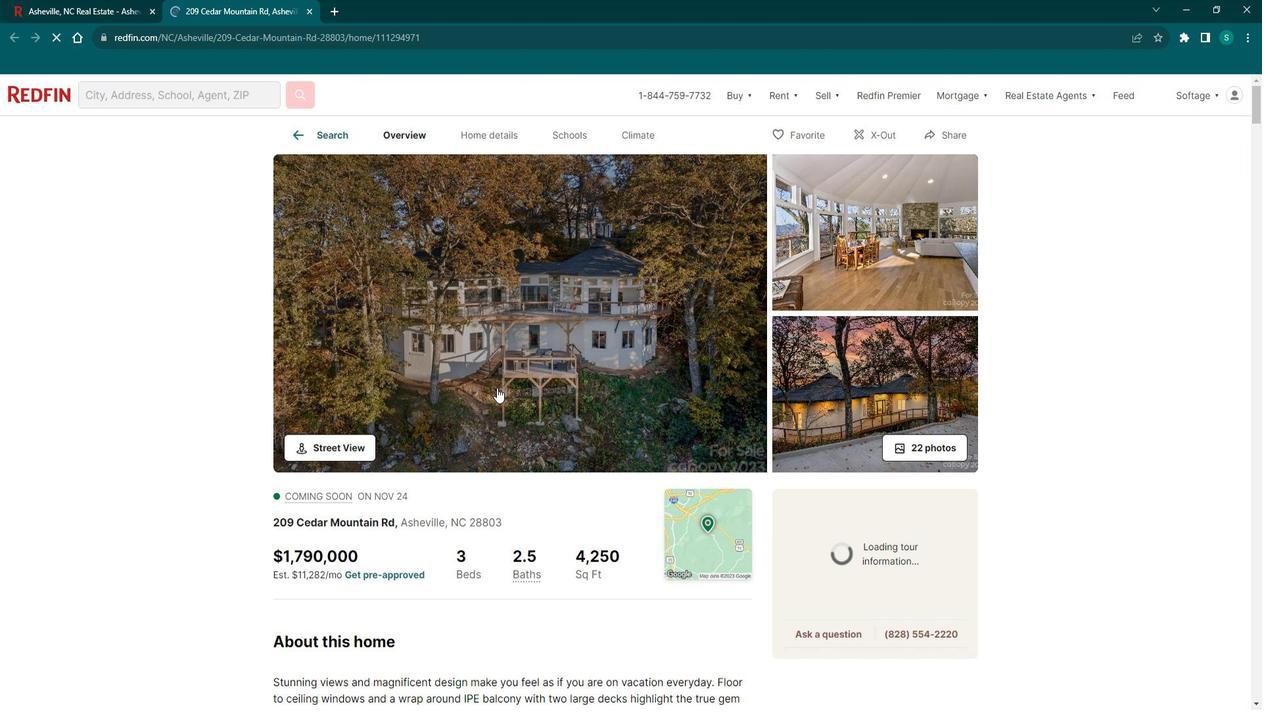 
Action: Mouse moved to (305, 465)
Screenshot: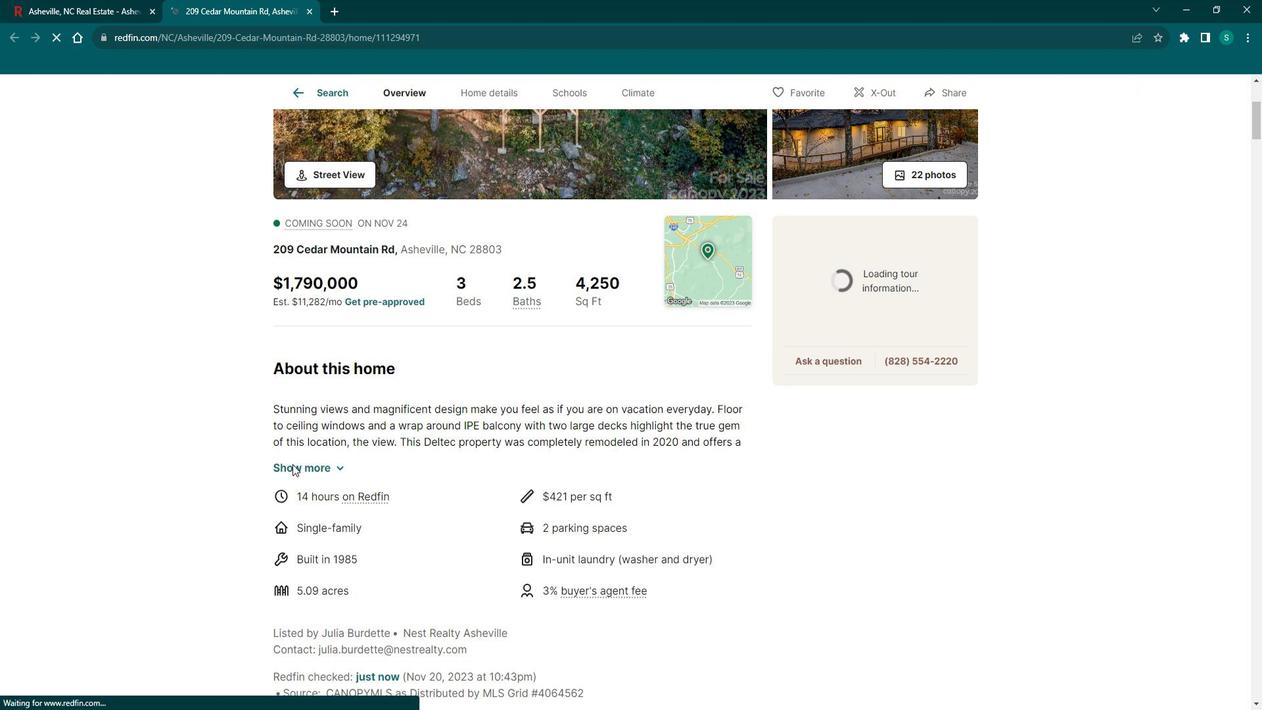 
Action: Mouse pressed left at (305, 465)
Screenshot: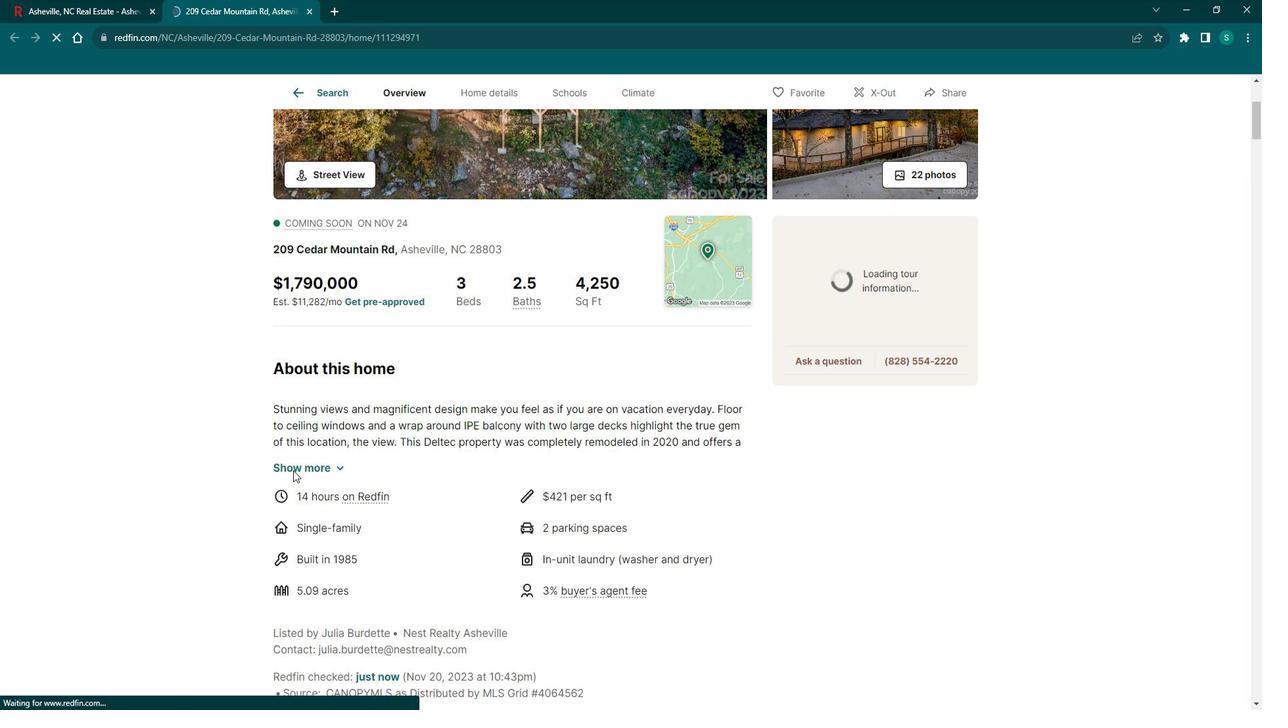 
Action: Mouse moved to (342, 453)
Screenshot: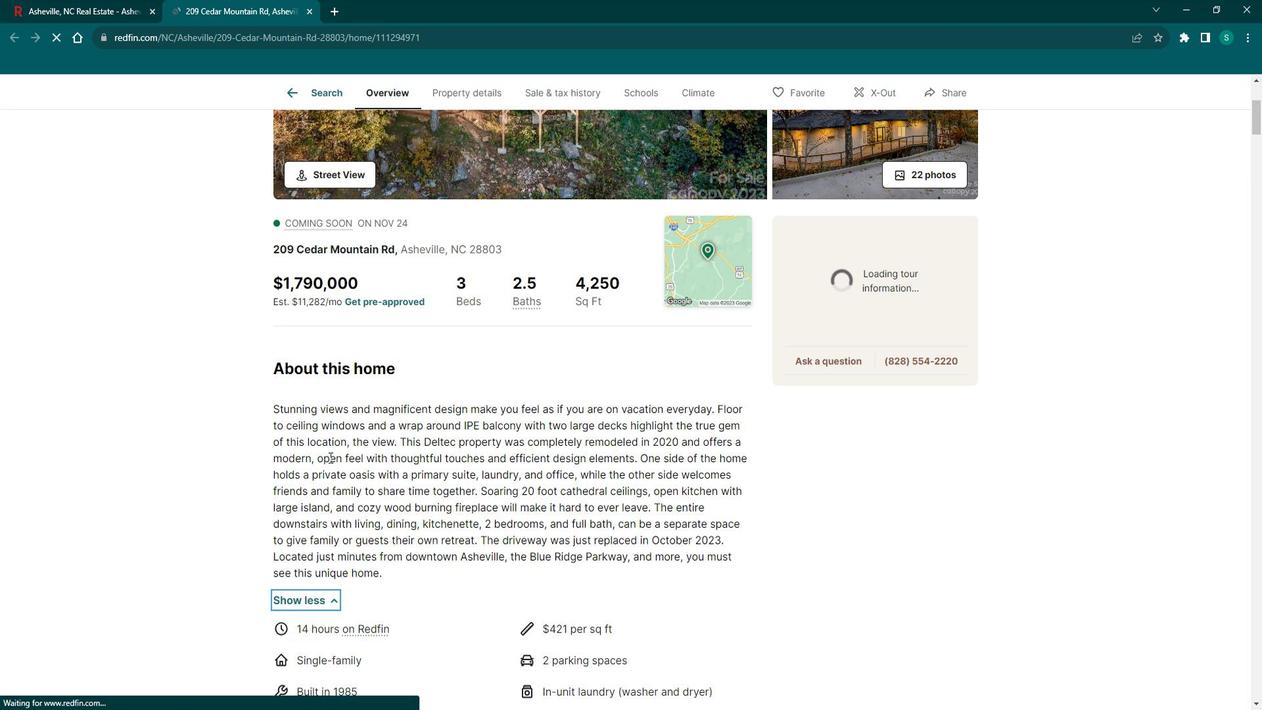 
Action: Mouse scrolled (342, 452) with delta (0, 0)
Screenshot: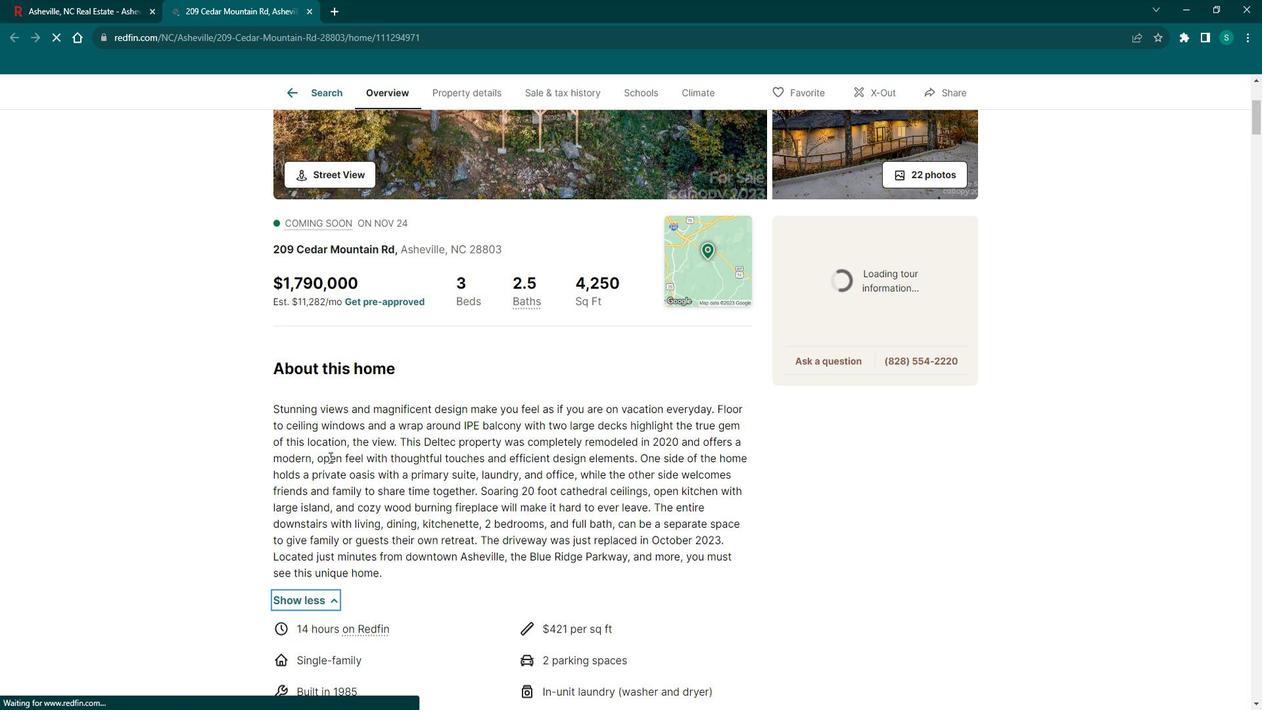 
Action: Mouse scrolled (342, 452) with delta (0, 0)
Screenshot: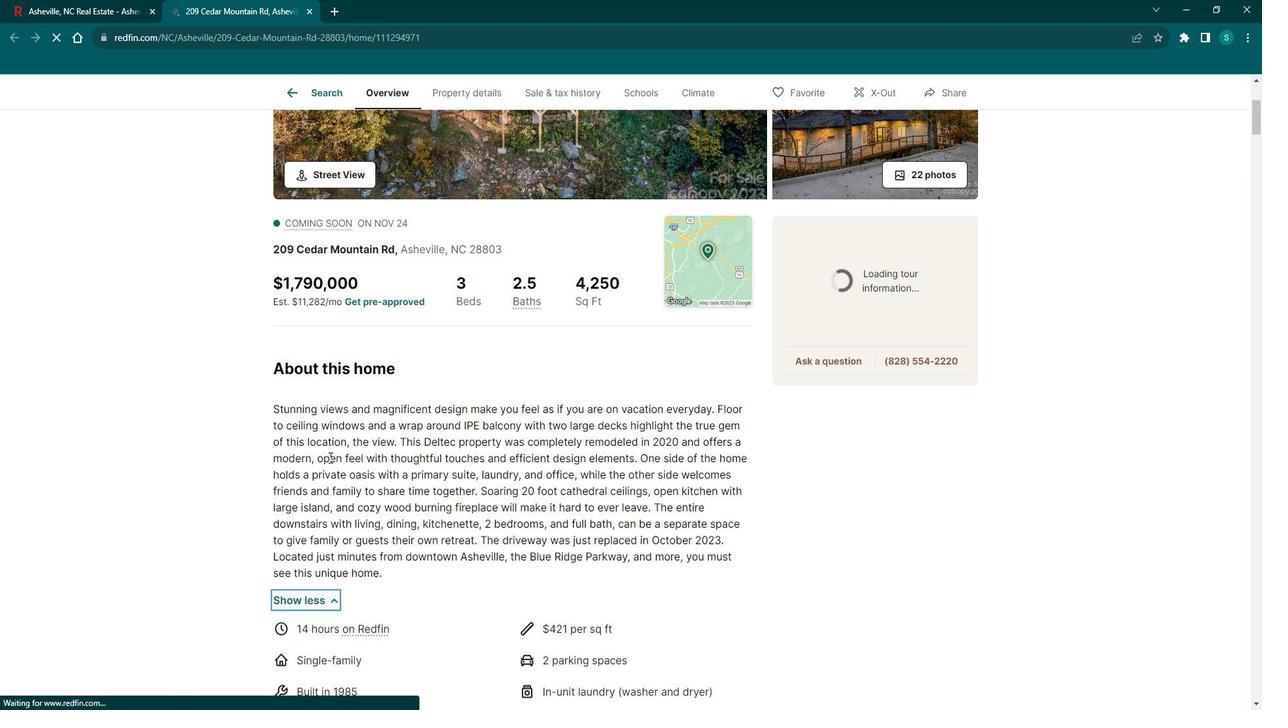 
Action: Mouse scrolled (342, 452) with delta (0, 0)
Screenshot: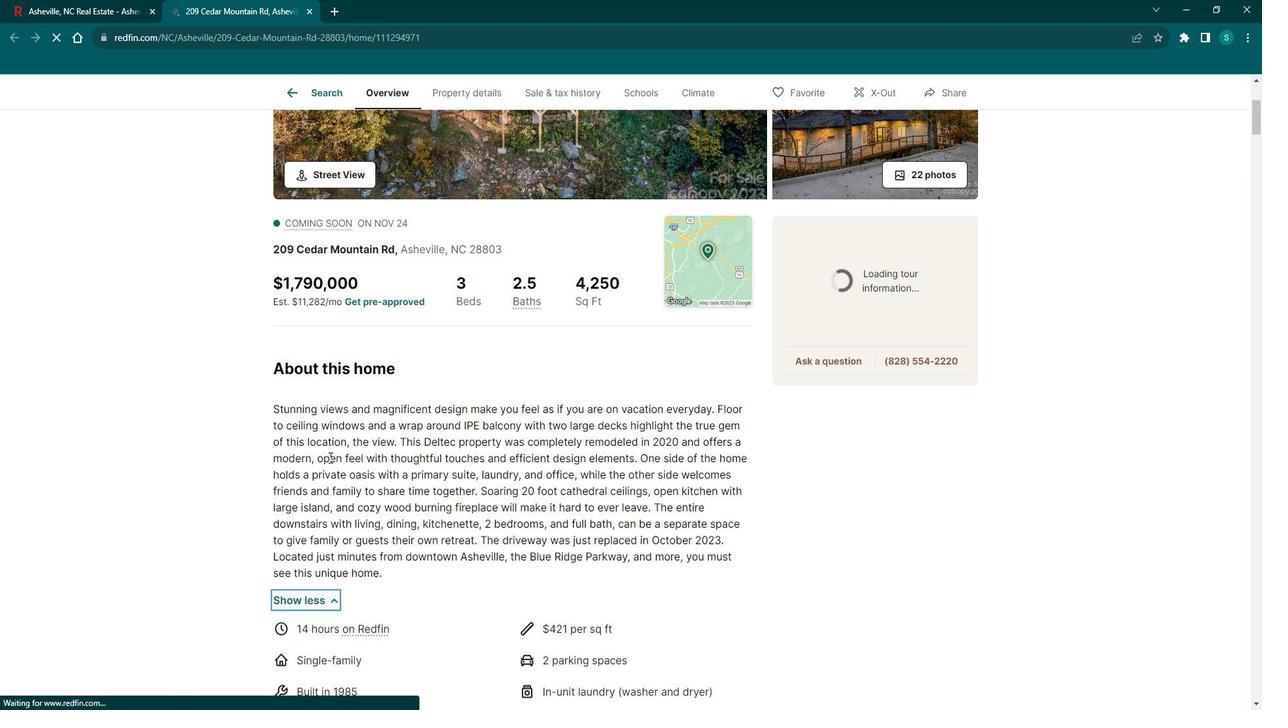 
Action: Mouse scrolled (342, 452) with delta (0, 0)
Screenshot: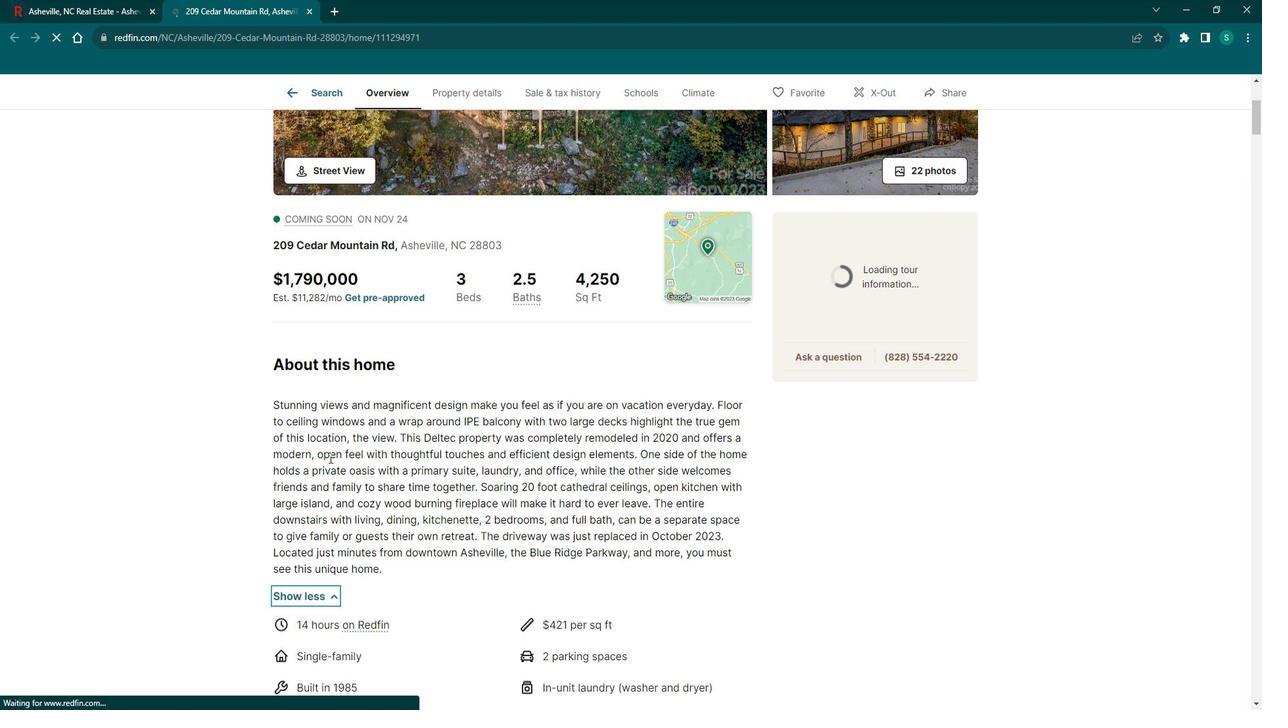 
Action: Mouse scrolled (342, 452) with delta (0, 0)
Screenshot: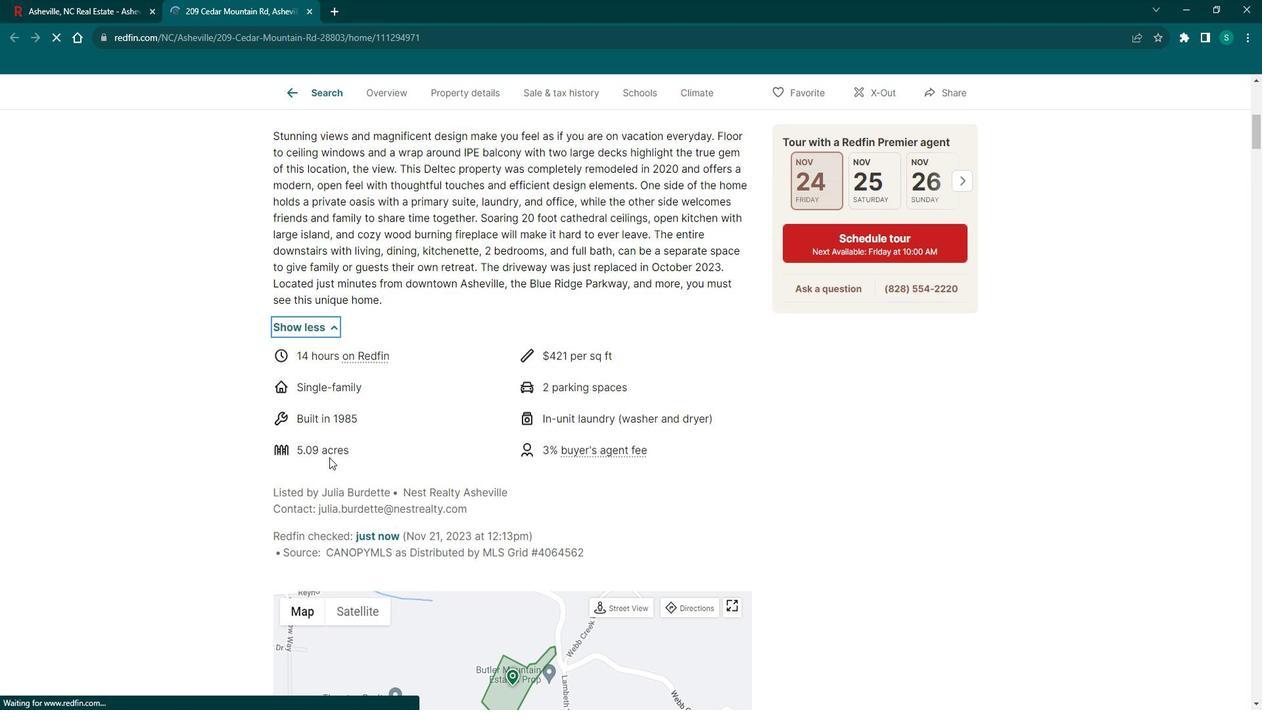 
Action: Mouse scrolled (342, 452) with delta (0, 0)
Screenshot: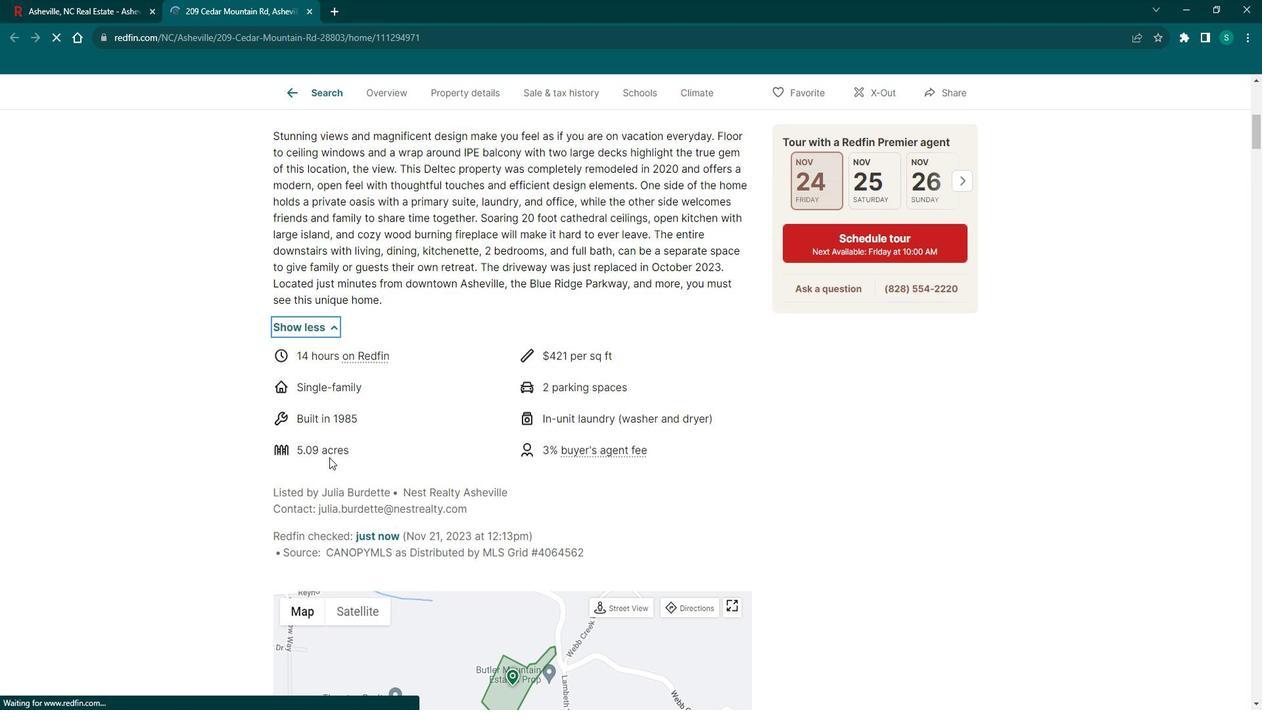 
Action: Mouse scrolled (342, 452) with delta (0, 0)
Screenshot: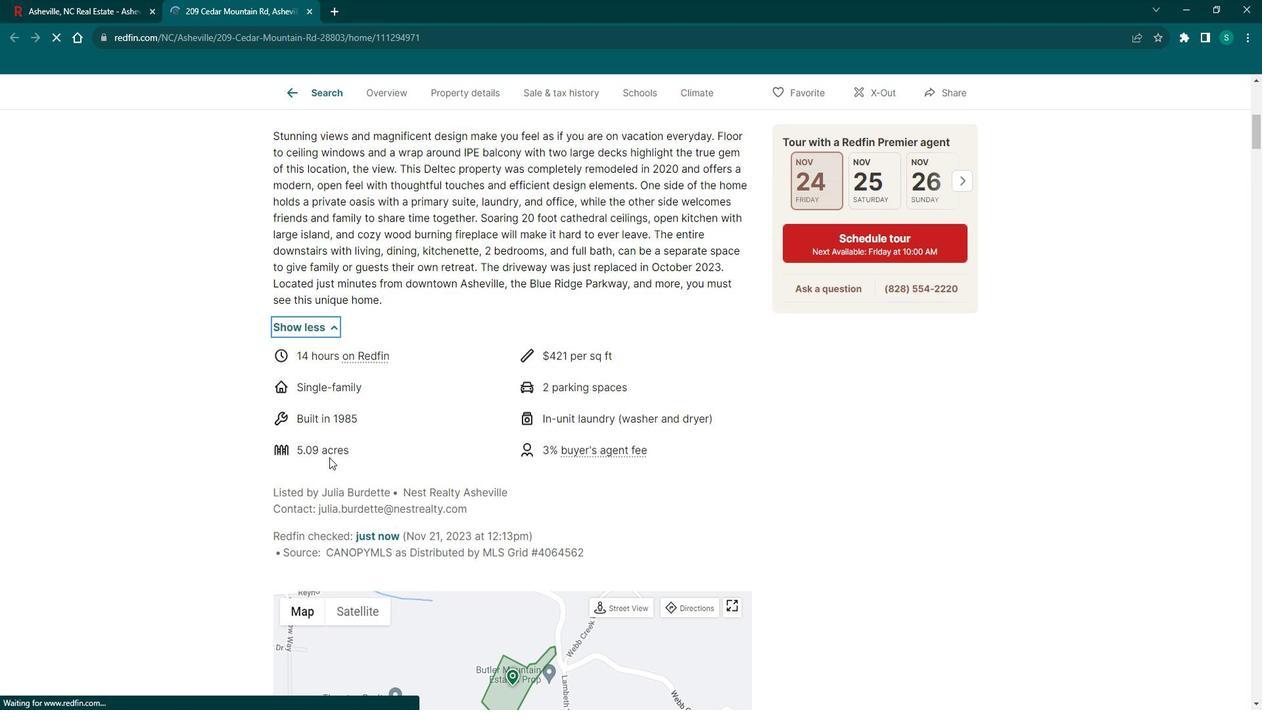 
Action: Mouse scrolled (342, 452) with delta (0, 0)
Screenshot: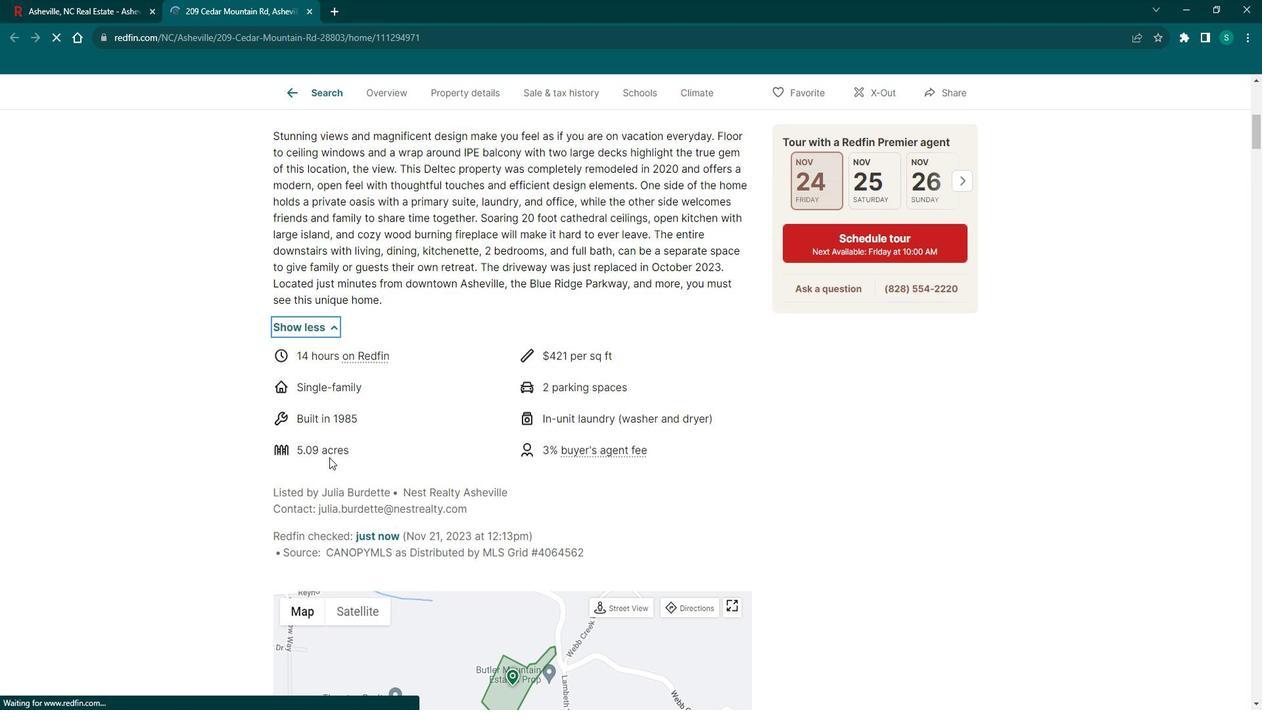 
Action: Mouse scrolled (342, 452) with delta (0, 0)
Screenshot: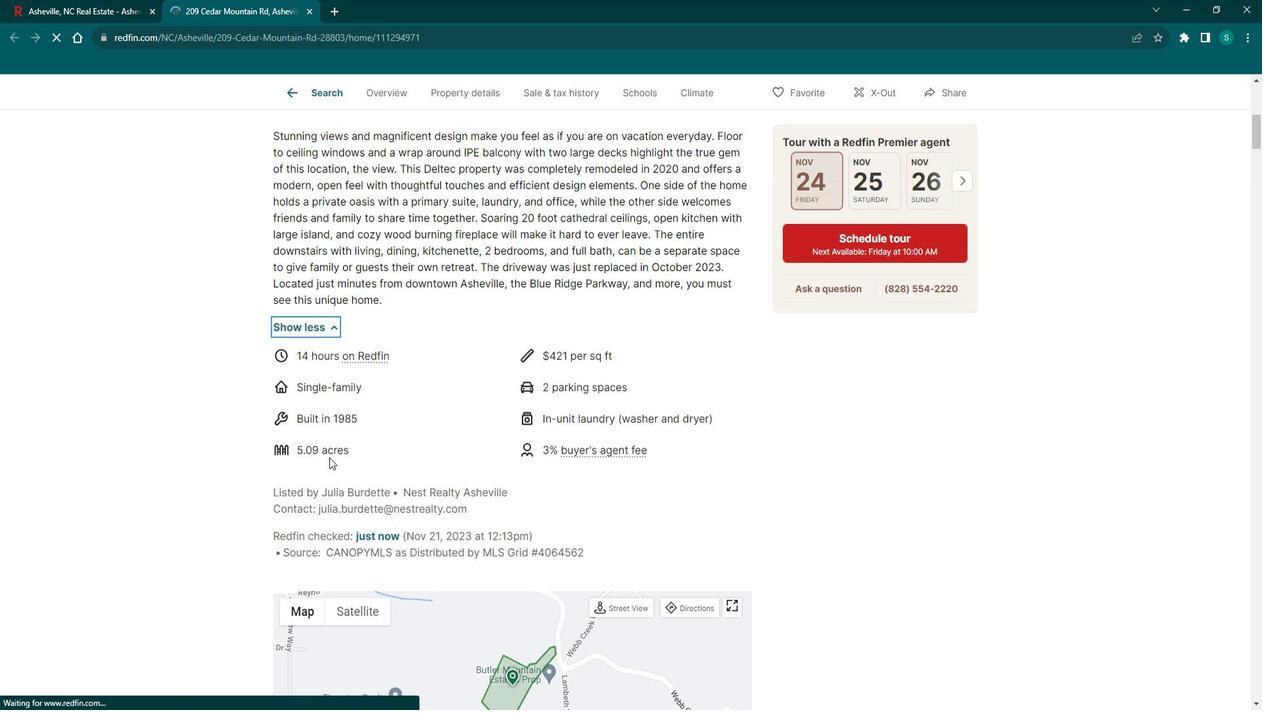 
Action: Mouse scrolled (342, 452) with delta (0, 0)
Screenshot: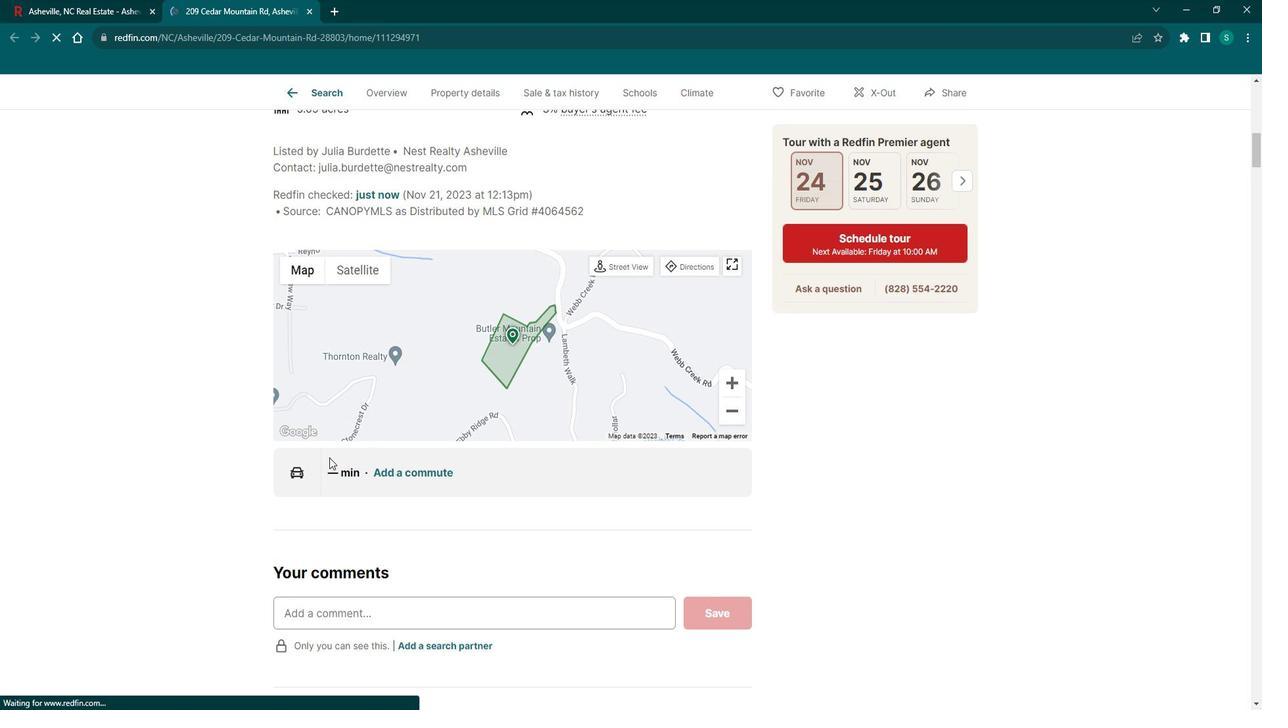 
Action: Mouse scrolled (342, 452) with delta (0, 0)
Screenshot: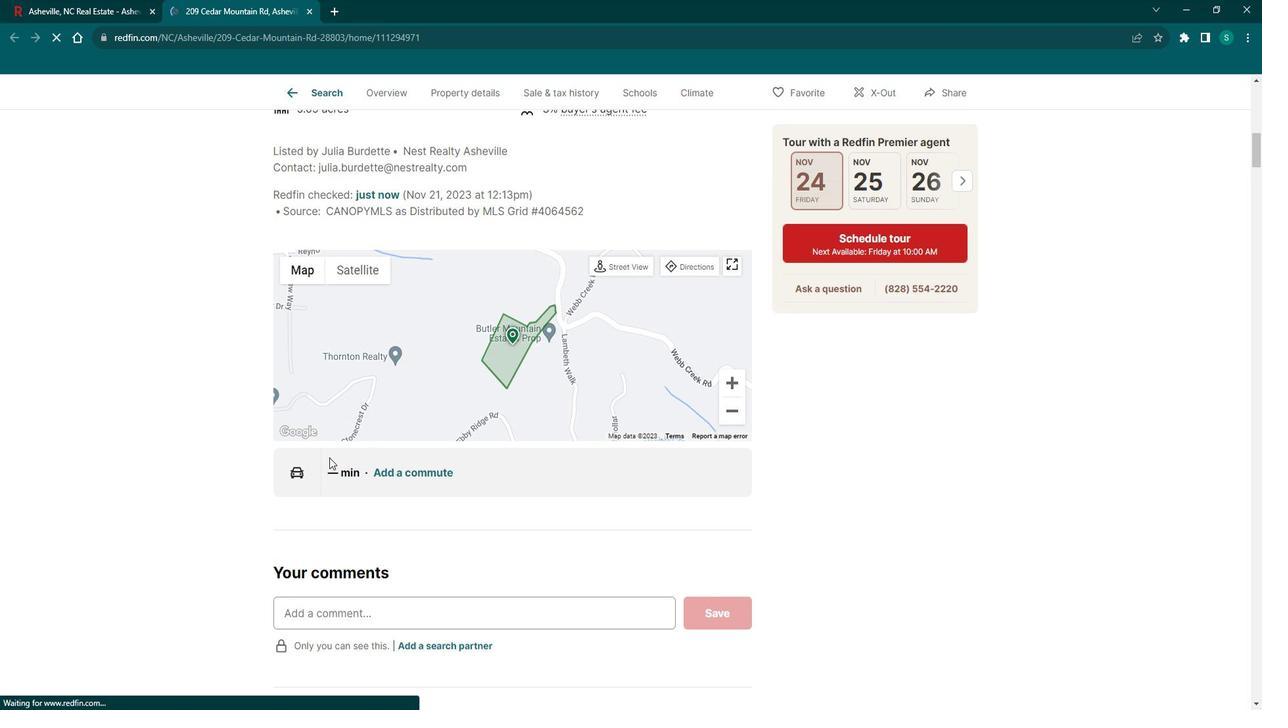 
Action: Mouse scrolled (342, 452) with delta (0, 0)
Screenshot: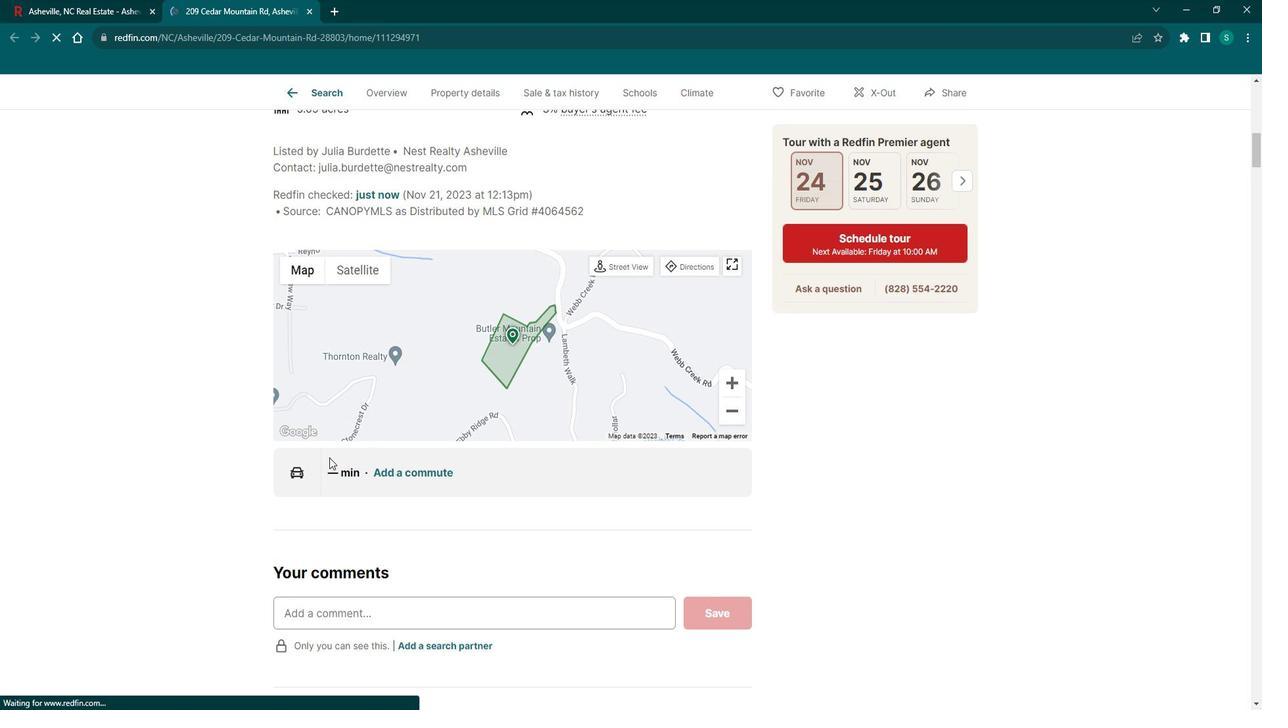 
Action: Mouse scrolled (342, 452) with delta (0, 0)
Screenshot: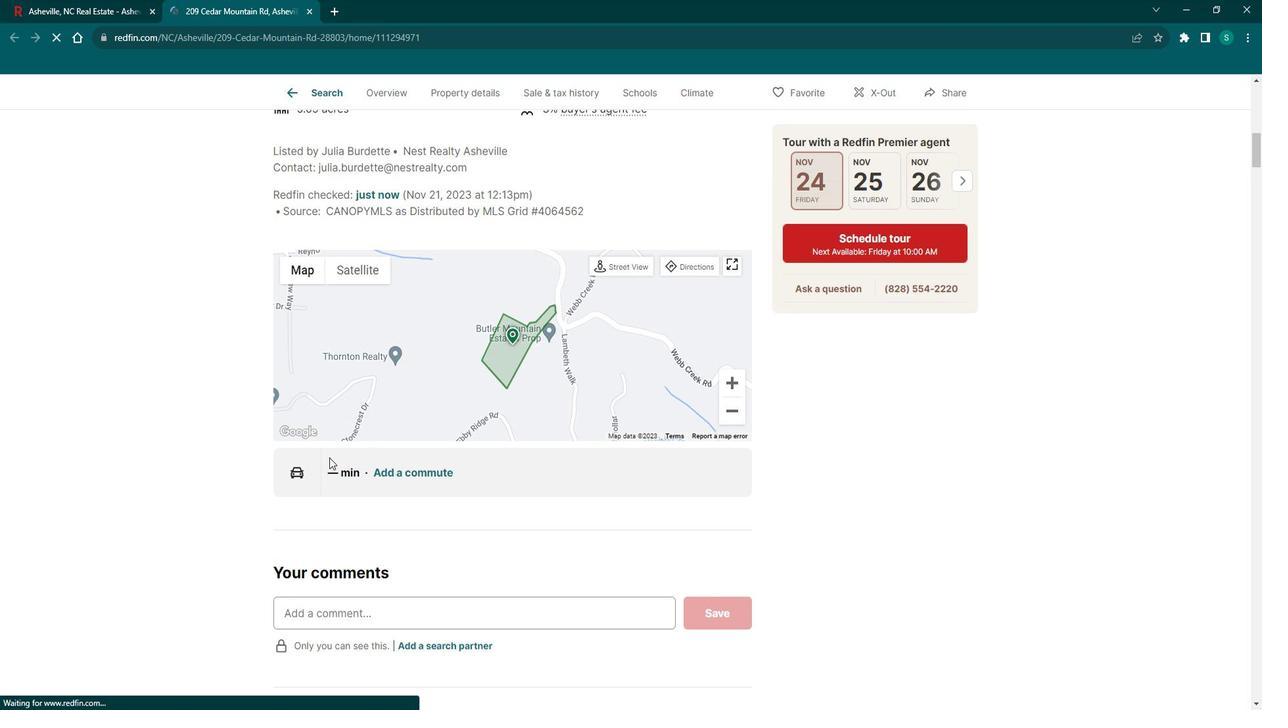 
Action: Mouse scrolled (342, 452) with delta (0, 0)
Screenshot: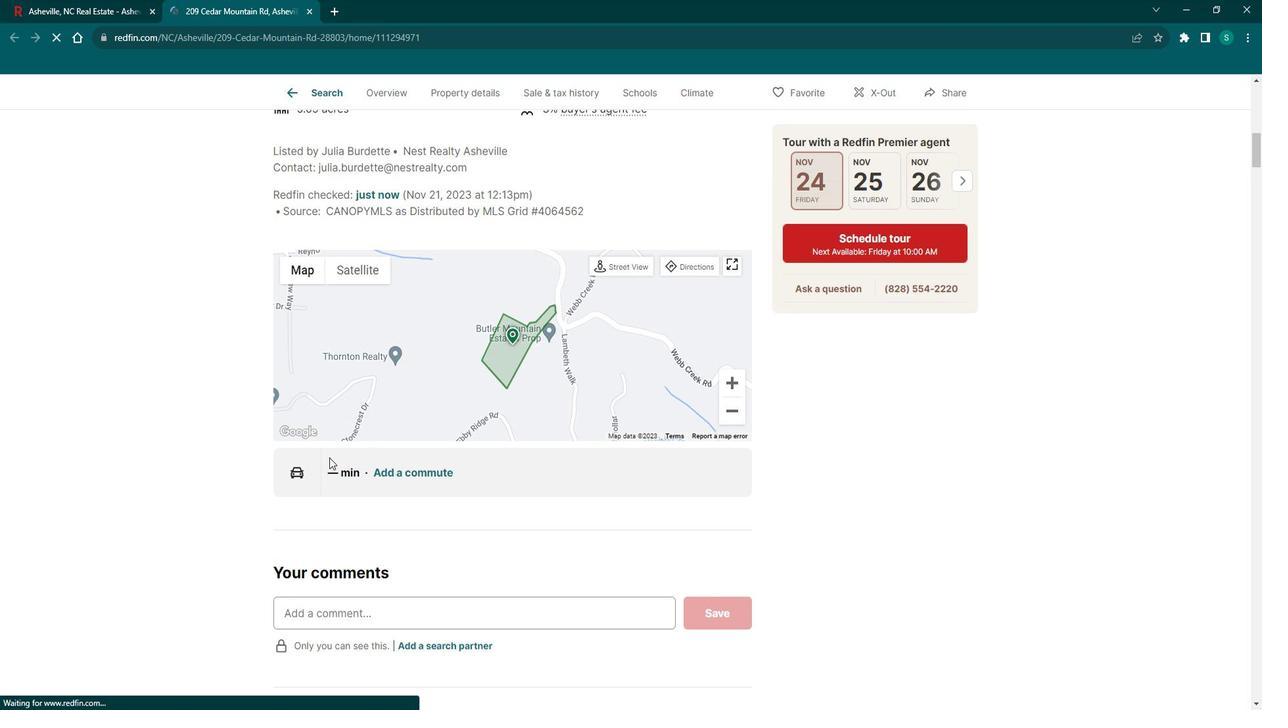 
Action: Mouse scrolled (342, 452) with delta (0, 0)
Screenshot: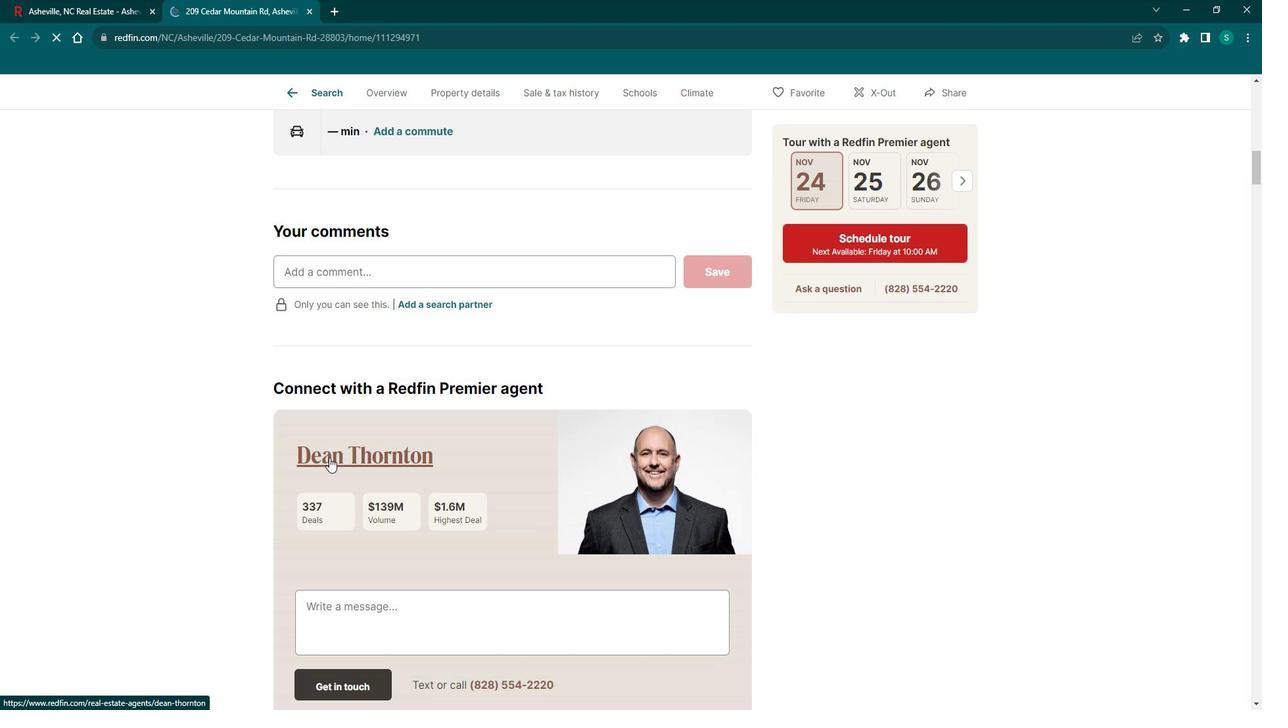 
Action: Mouse scrolled (342, 452) with delta (0, 0)
Screenshot: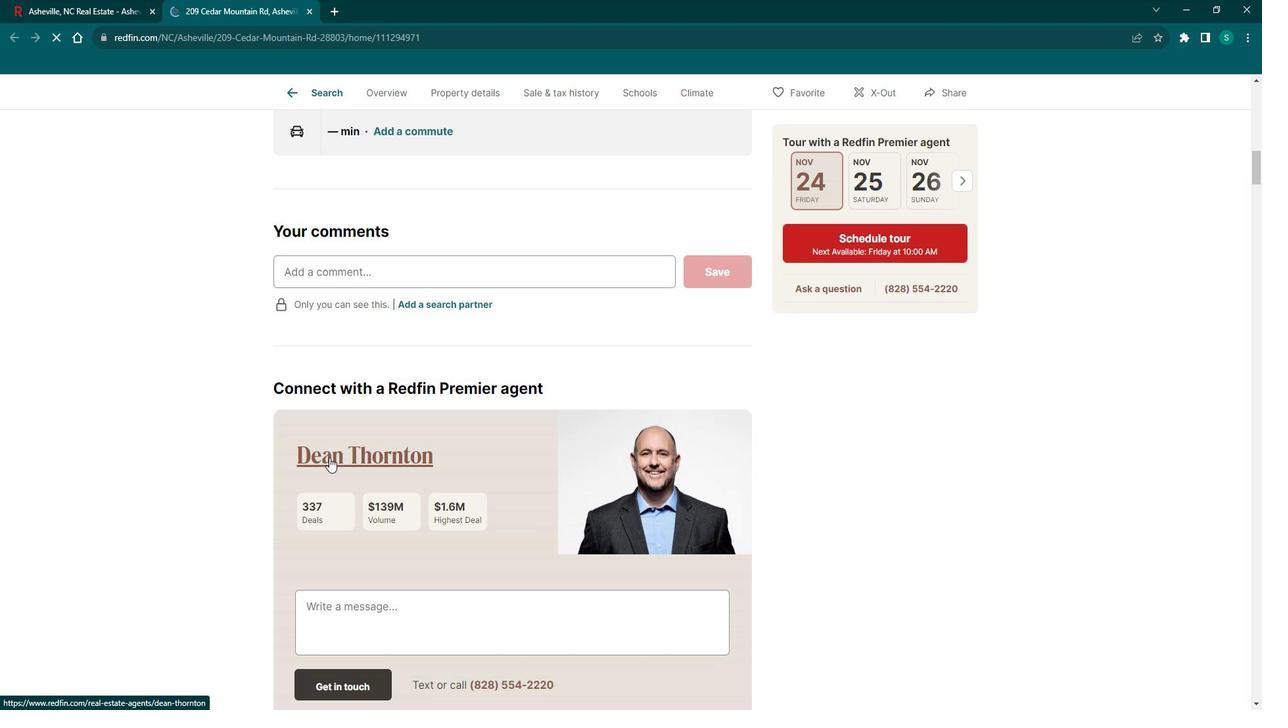 
Action: Mouse scrolled (342, 452) with delta (0, 0)
Screenshot: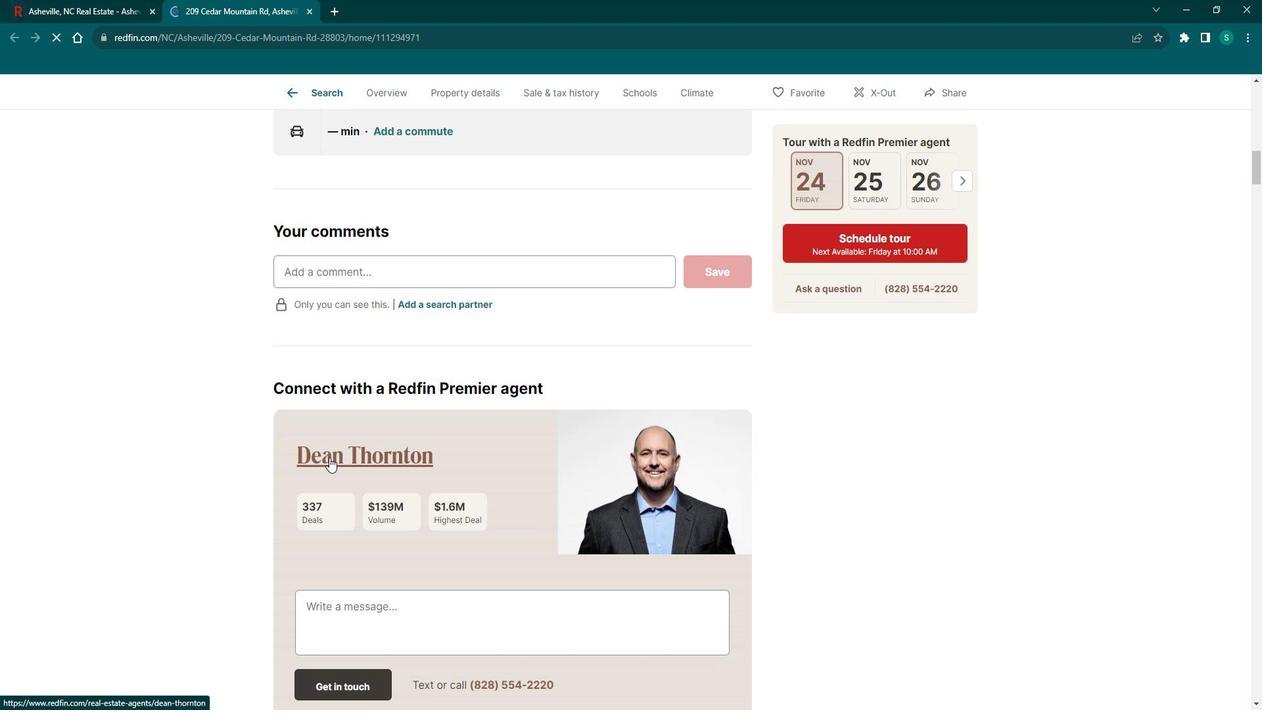 
Action: Mouse scrolled (342, 452) with delta (0, 0)
Screenshot: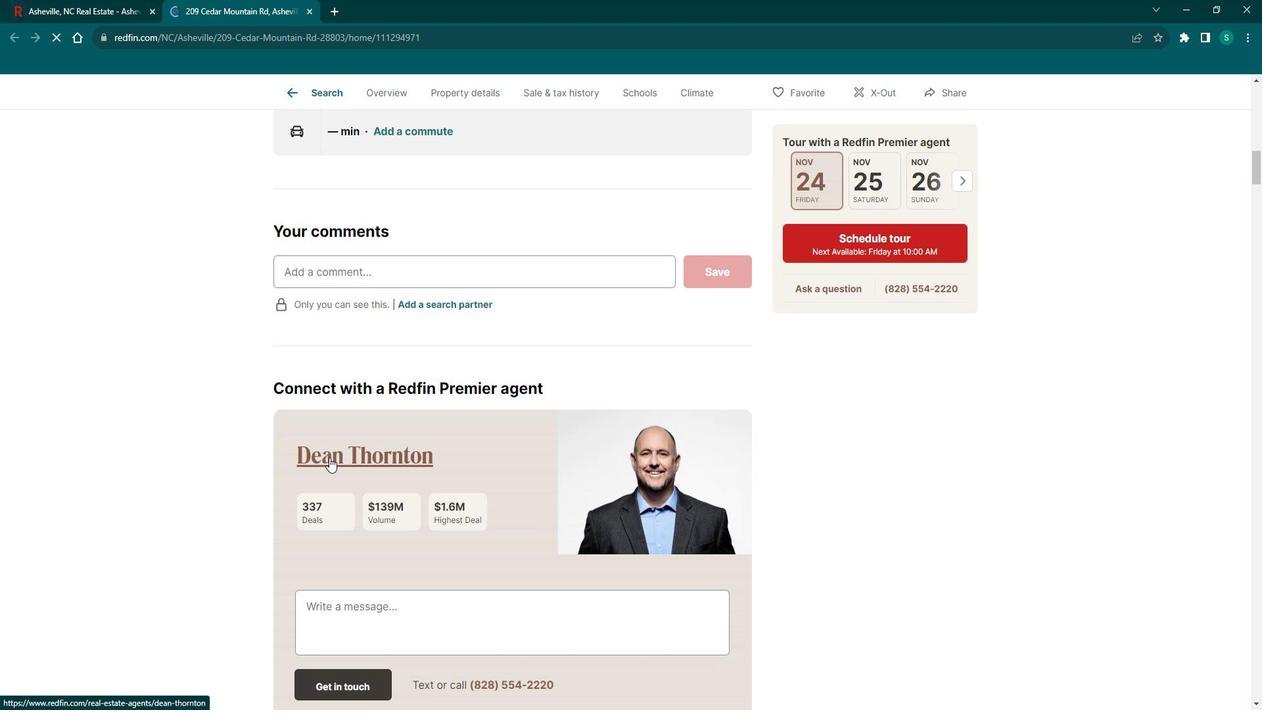 
Action: Mouse scrolled (342, 452) with delta (0, 0)
Screenshot: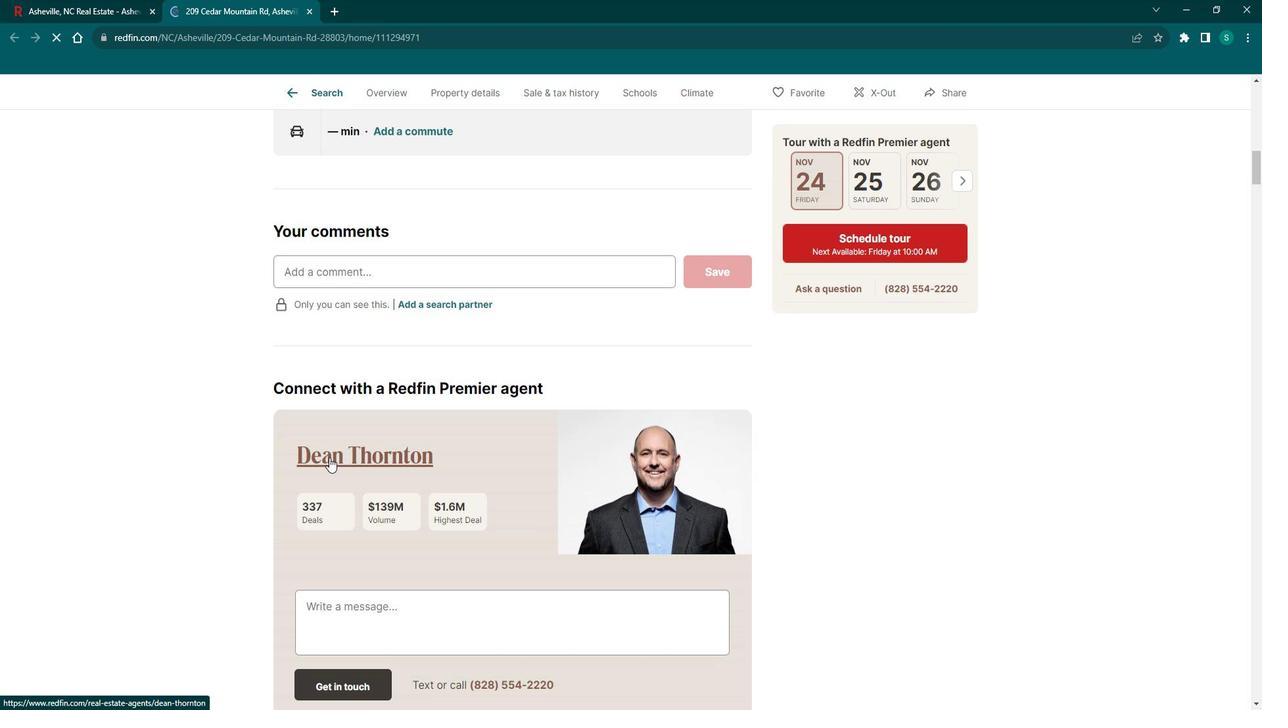 
Action: Mouse scrolled (342, 452) with delta (0, 0)
Screenshot: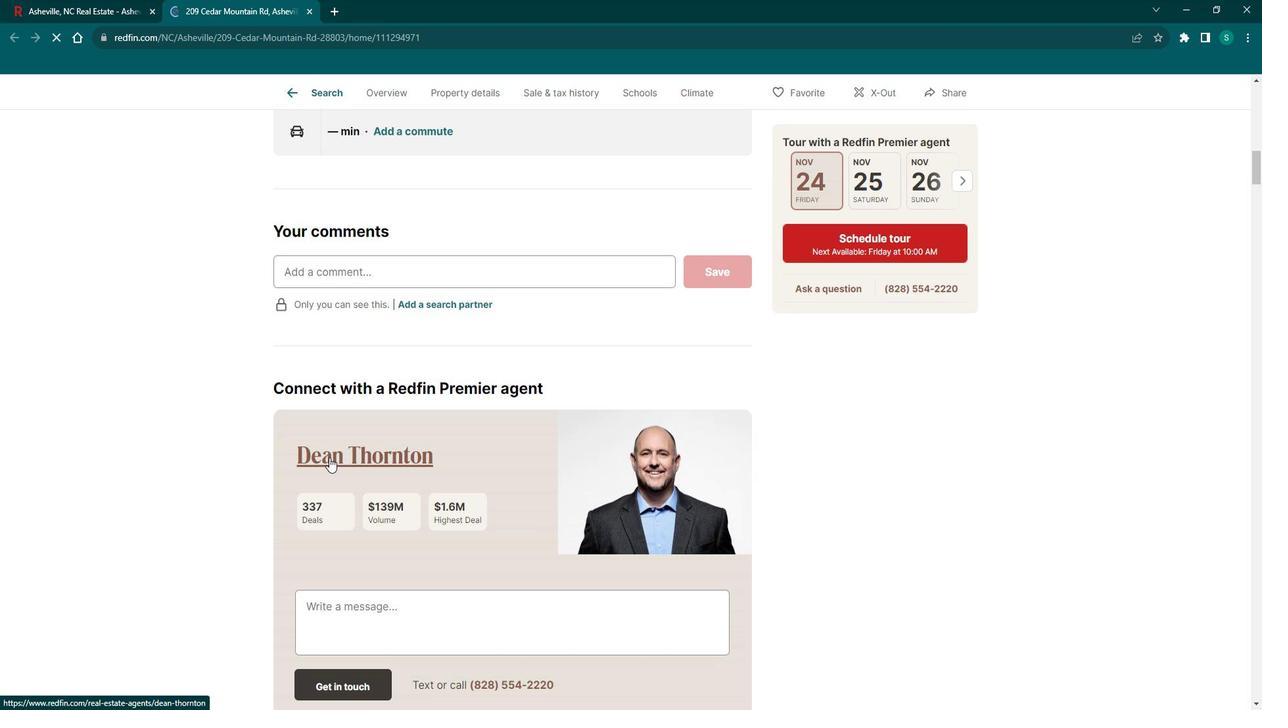 
Action: Mouse scrolled (342, 452) with delta (0, 0)
Screenshot: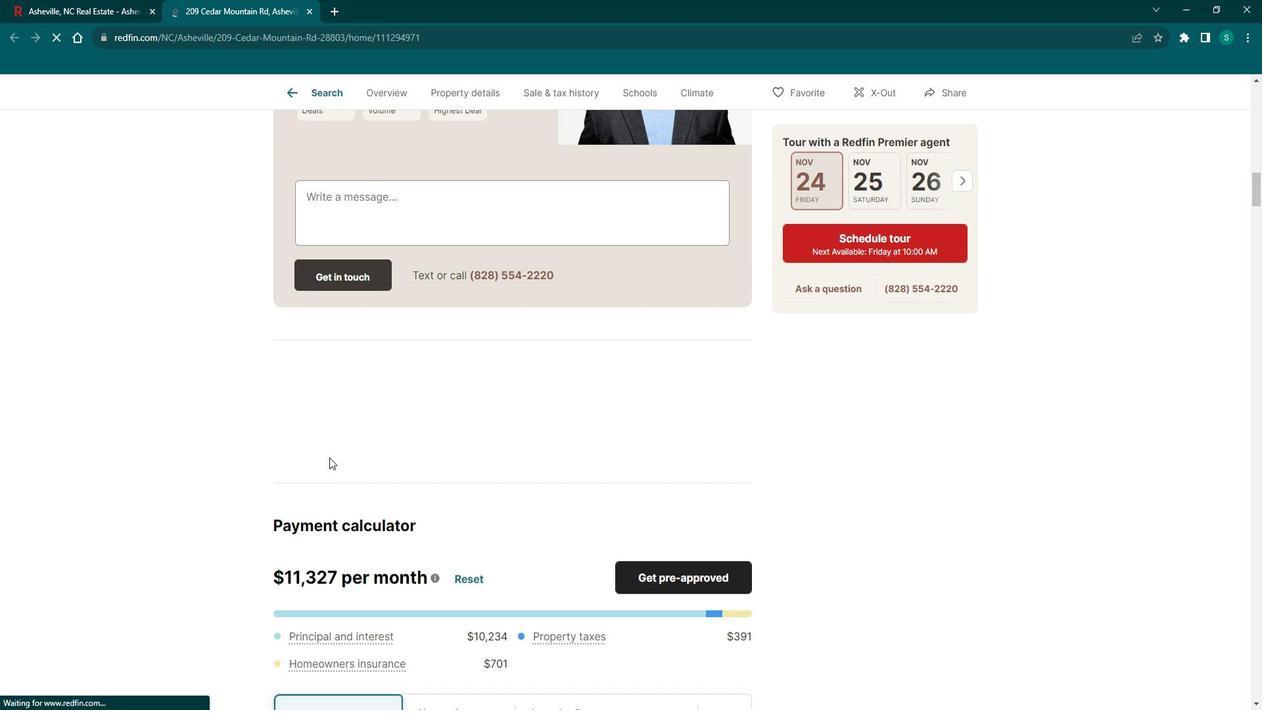 
Action: Mouse scrolled (342, 452) with delta (0, 0)
Screenshot: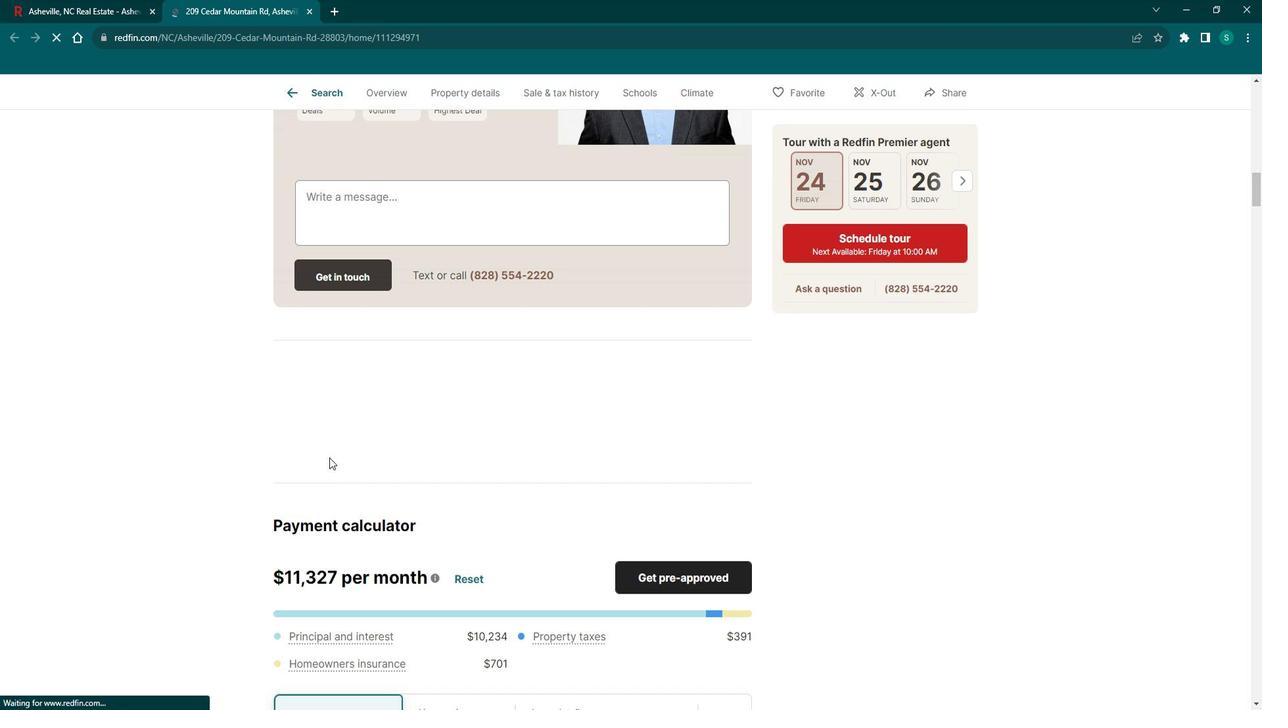 
Action: Mouse scrolled (342, 452) with delta (0, 0)
Screenshot: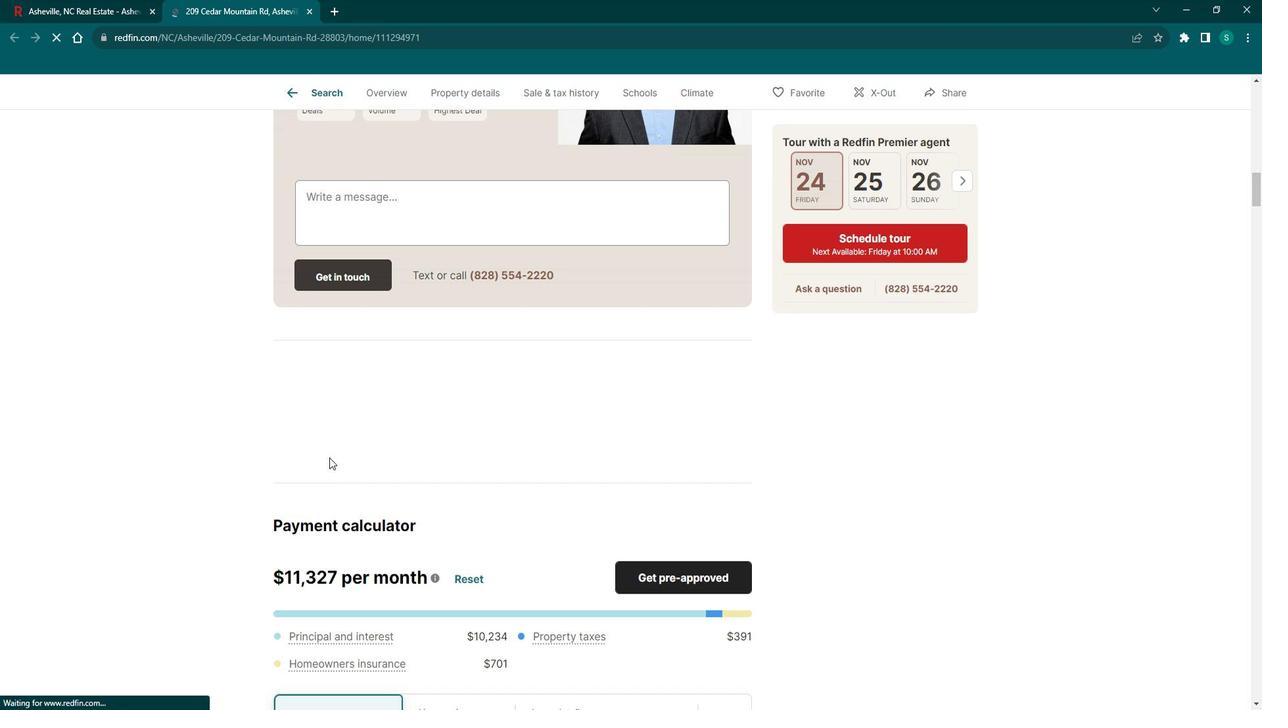 
Action: Mouse scrolled (342, 452) with delta (0, 0)
Screenshot: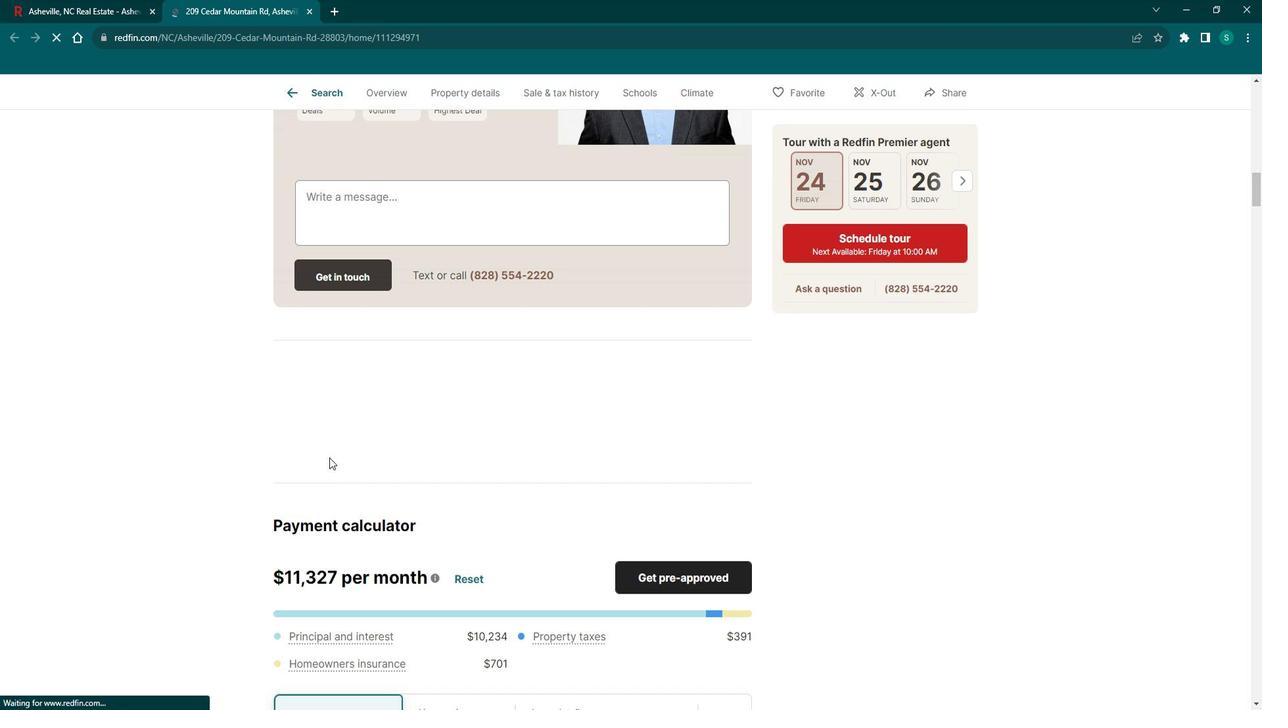 
Action: Mouse scrolled (342, 452) with delta (0, 0)
Screenshot: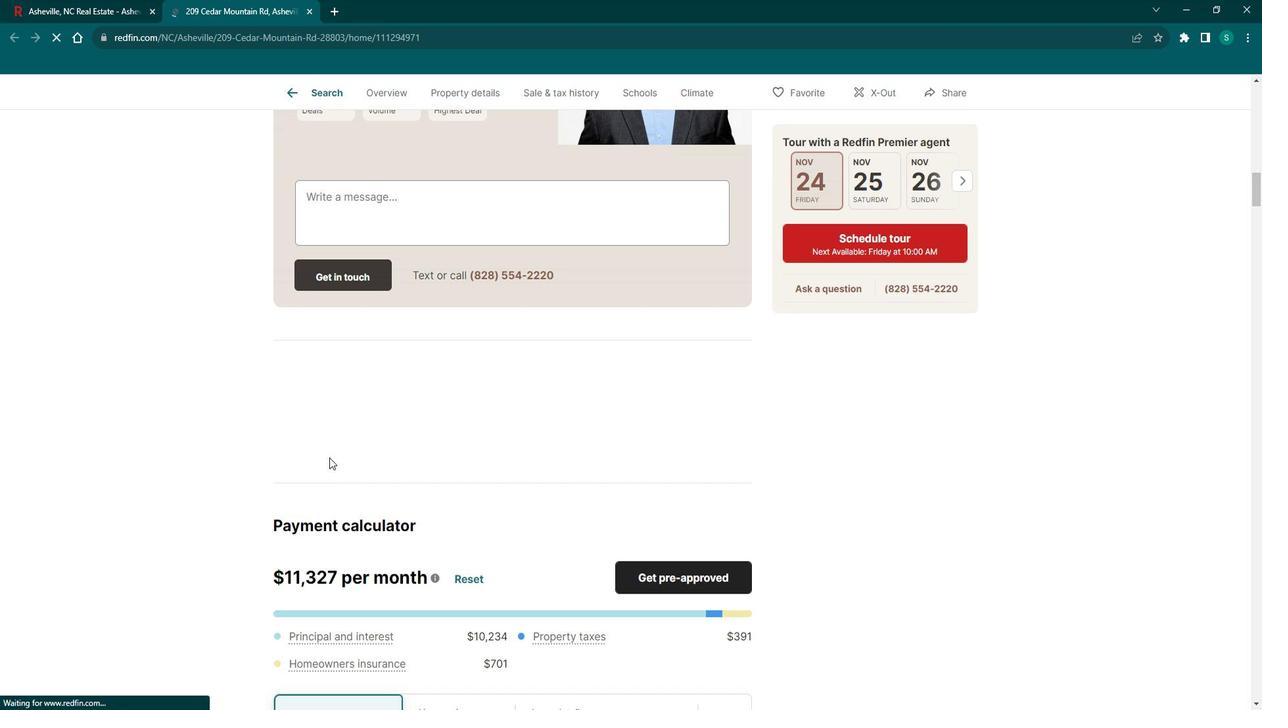 
Action: Mouse scrolled (342, 452) with delta (0, 0)
Screenshot: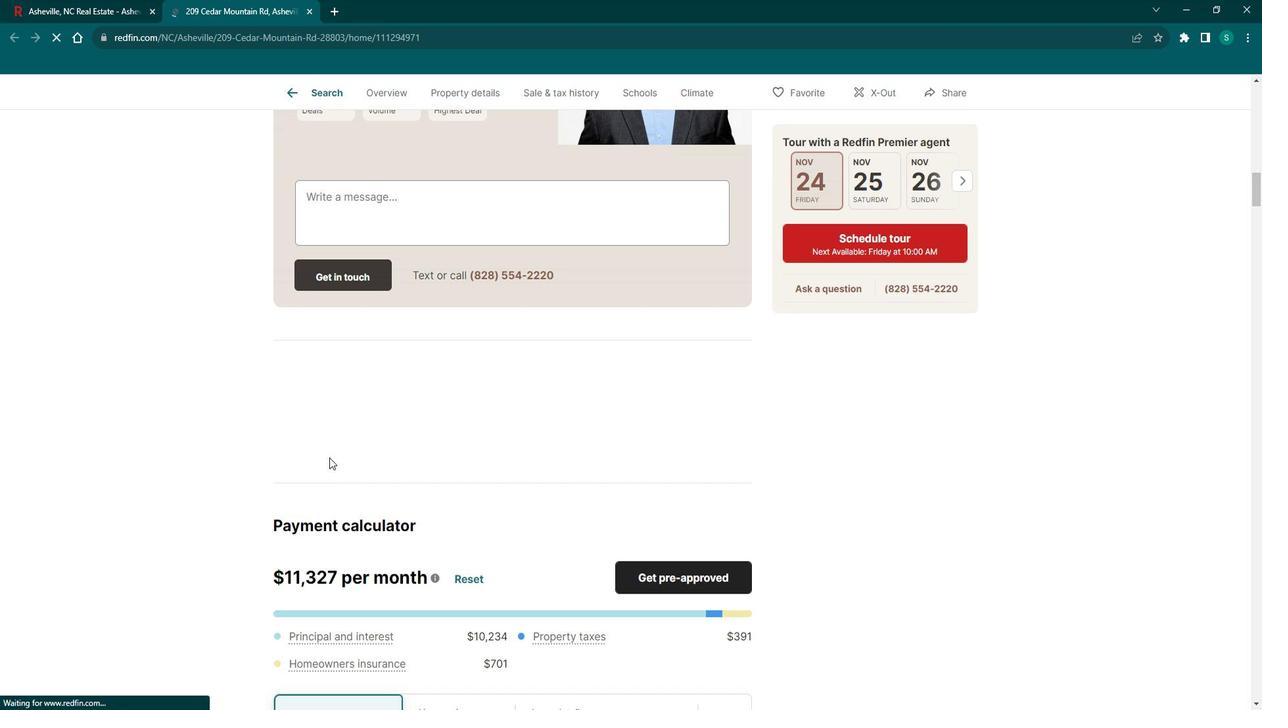 
Action: Mouse scrolled (342, 452) with delta (0, 0)
Screenshot: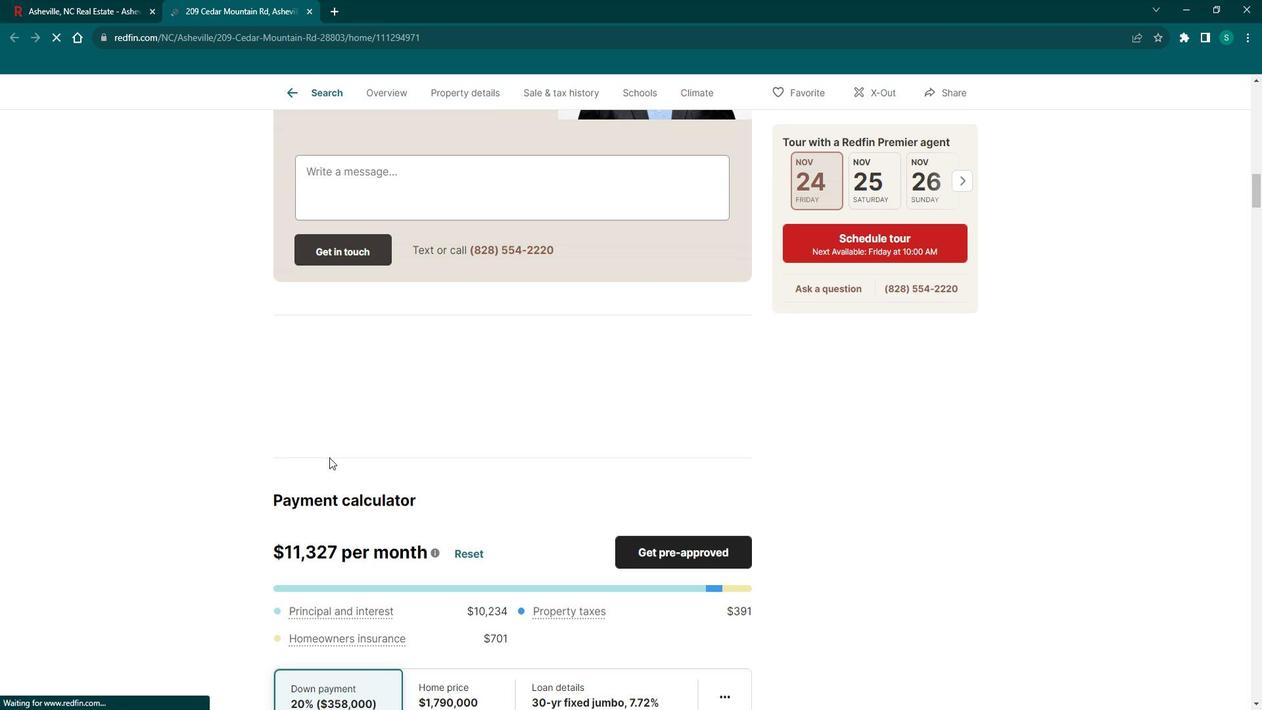 
Action: Mouse scrolled (342, 452) with delta (0, 0)
Screenshot: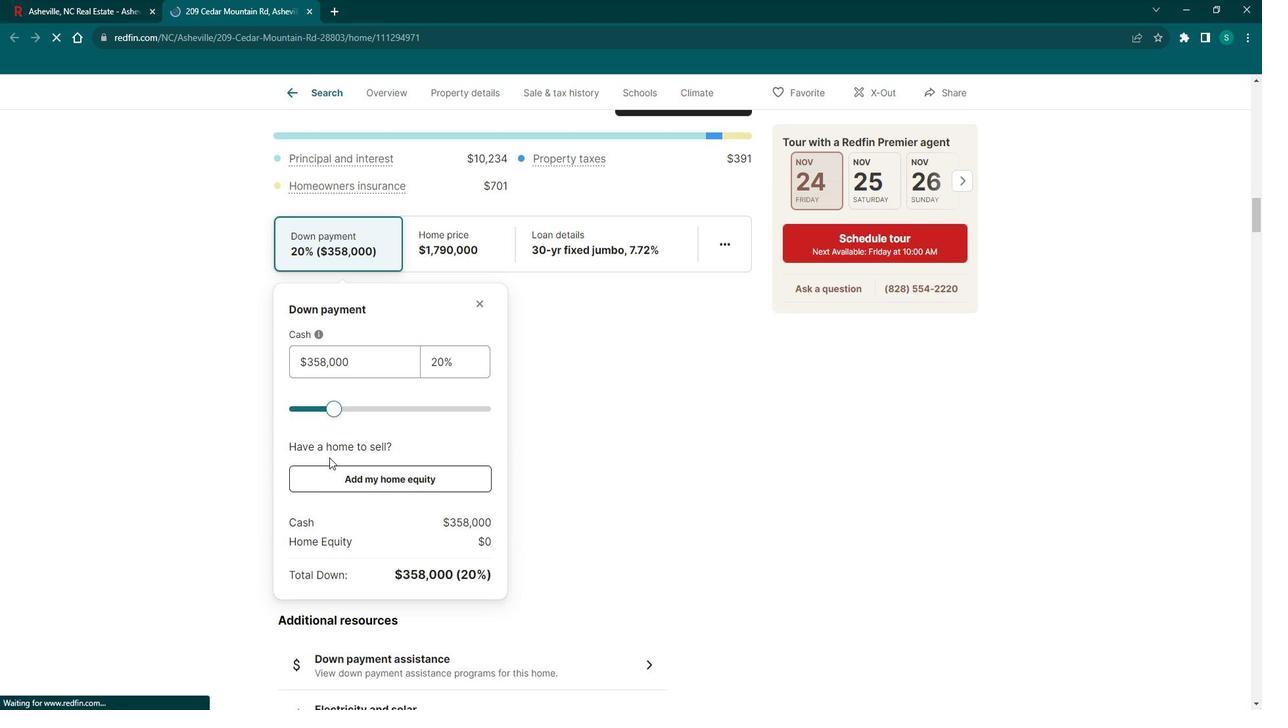 
Action: Mouse scrolled (342, 452) with delta (0, 0)
Screenshot: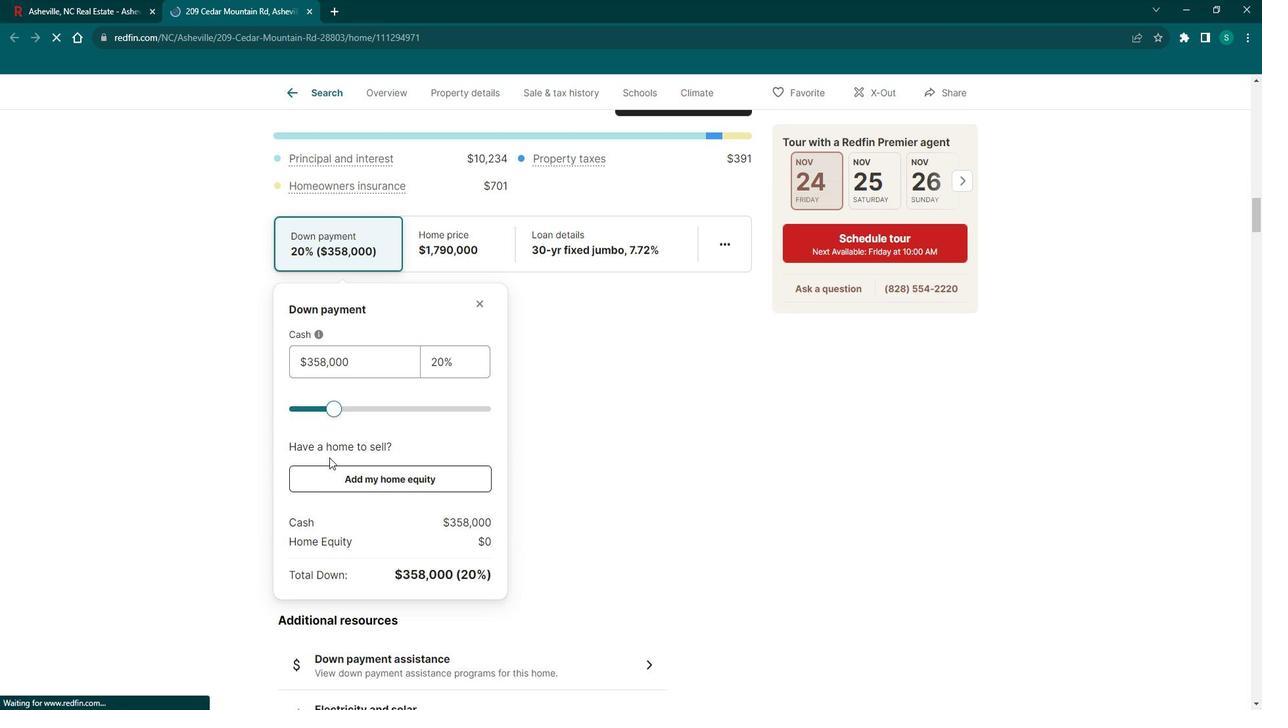 
Action: Mouse scrolled (342, 452) with delta (0, 0)
Screenshot: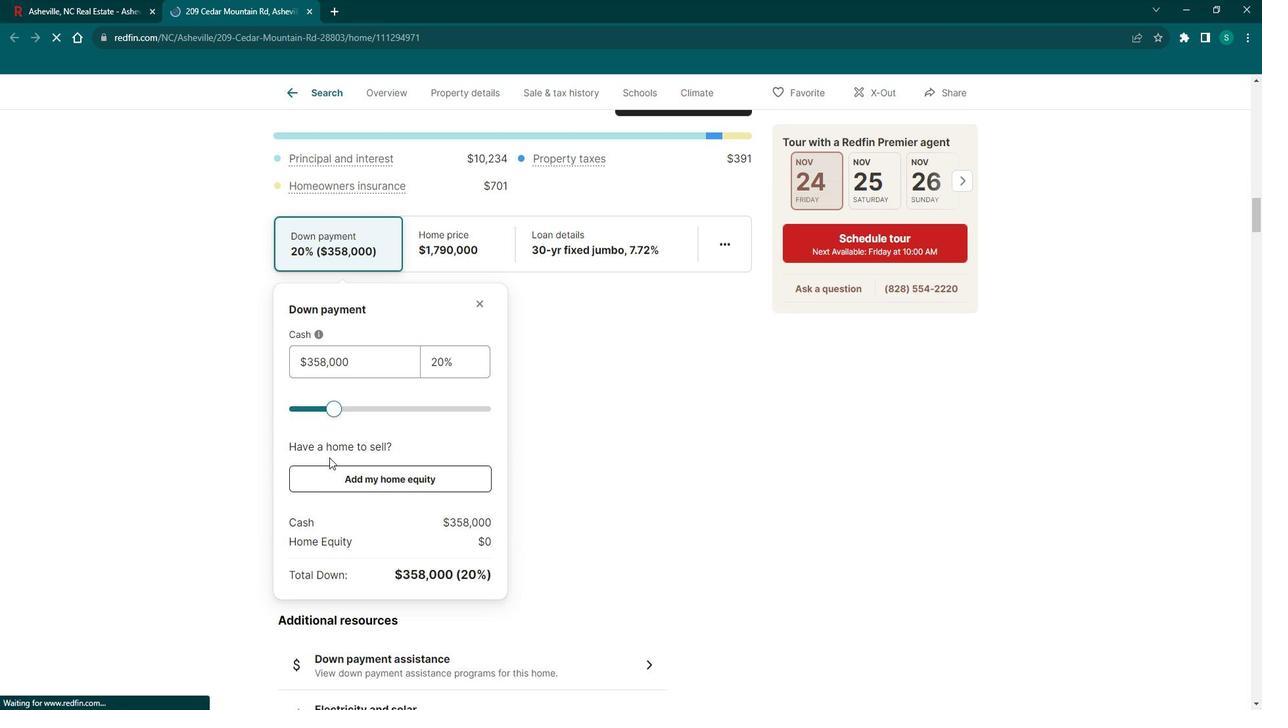 
Action: Mouse scrolled (342, 452) with delta (0, 0)
Screenshot: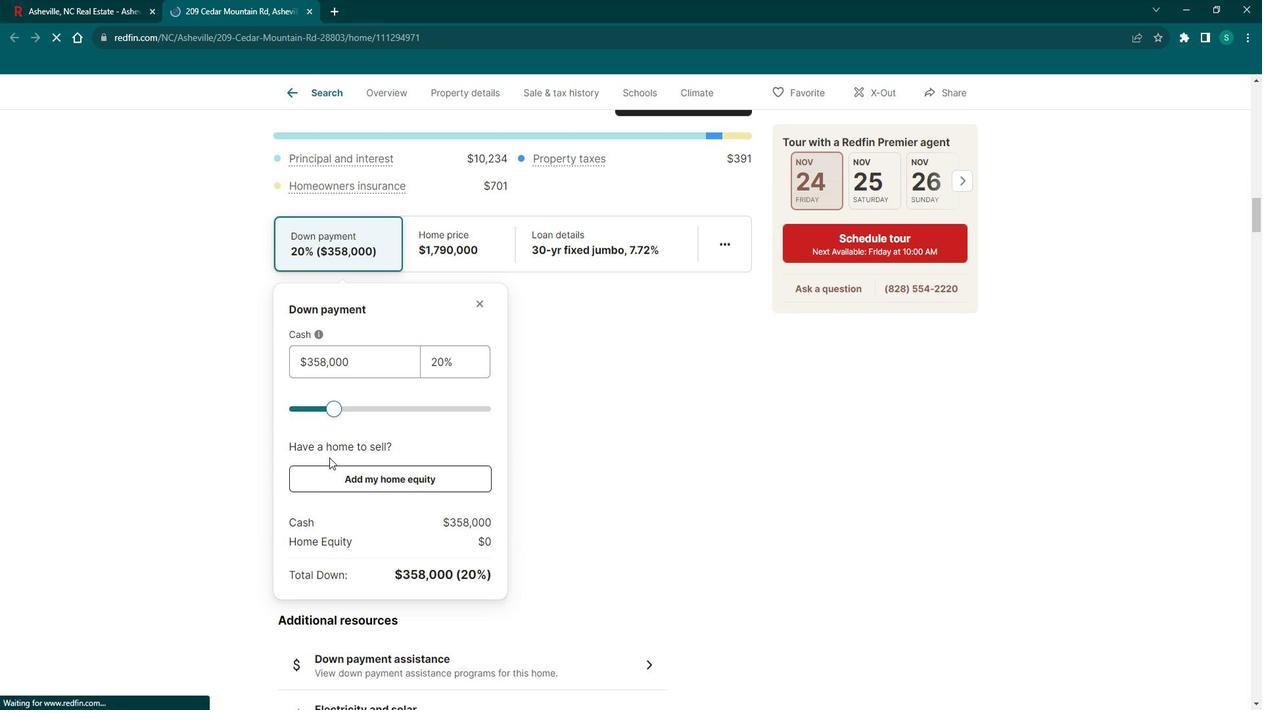 
Action: Mouse scrolled (342, 452) with delta (0, 0)
Screenshot: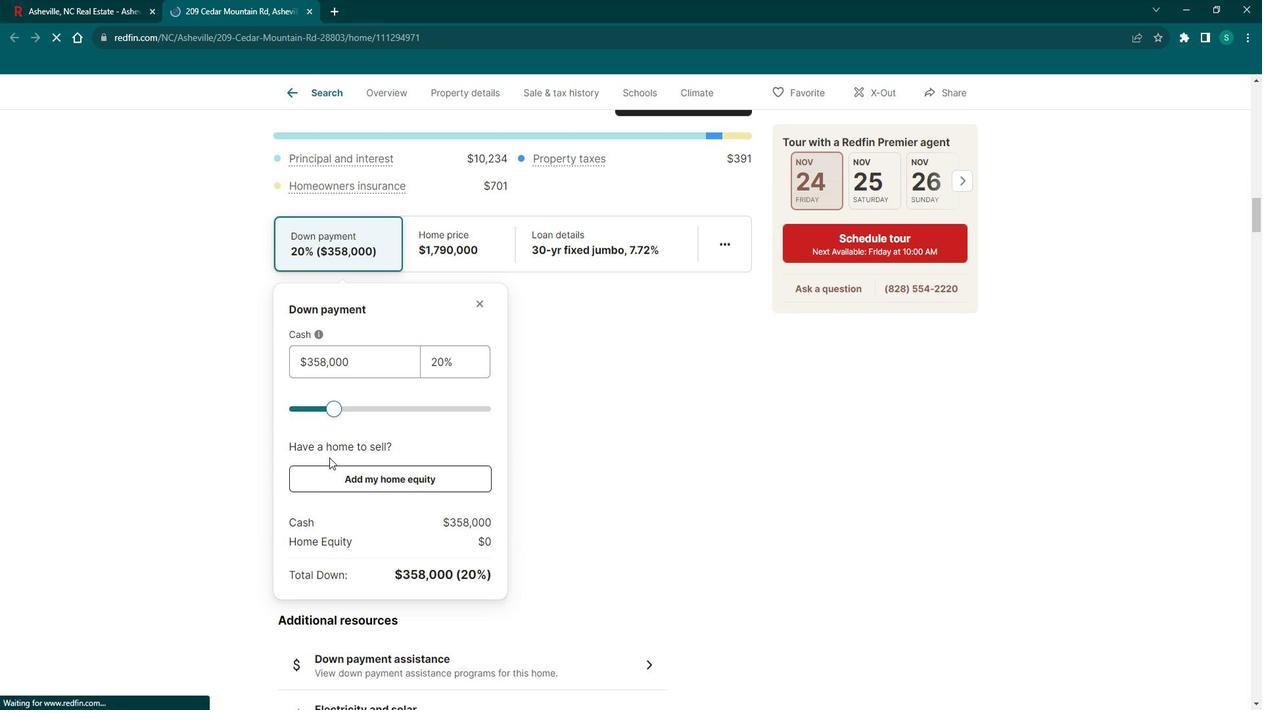 
Action: Mouse scrolled (342, 452) with delta (0, 0)
Screenshot: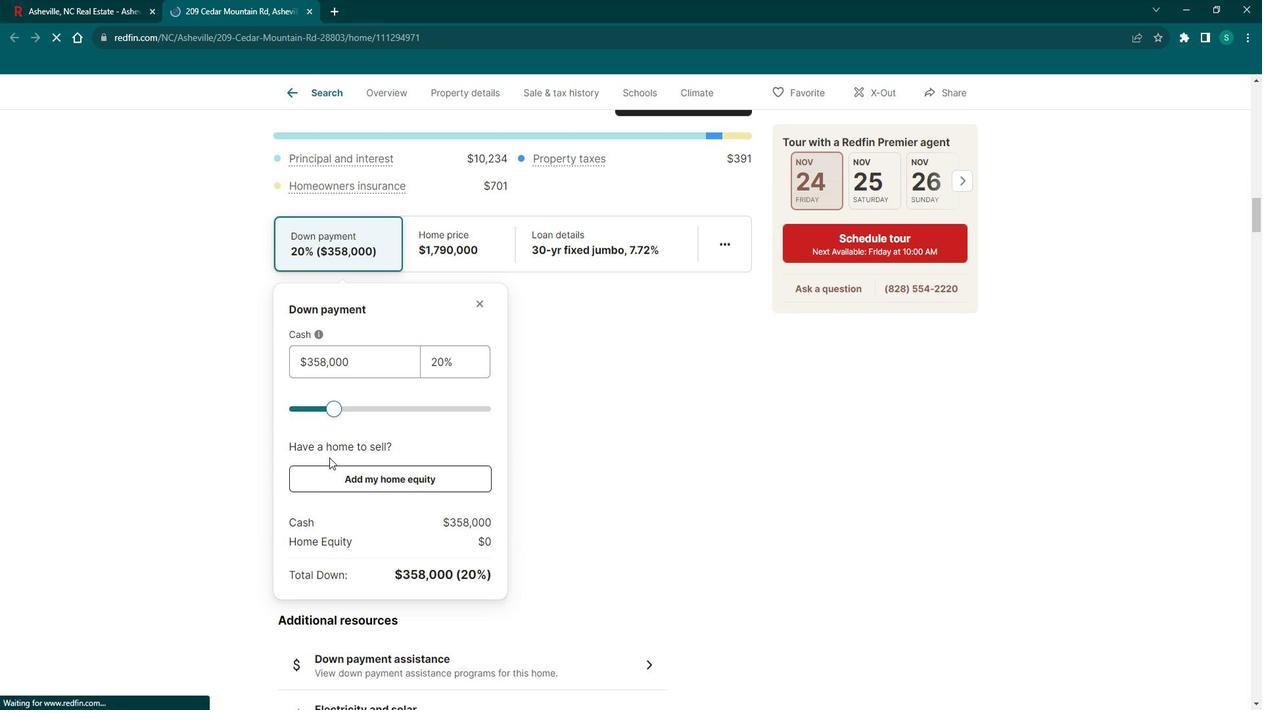 
Action: Mouse scrolled (342, 452) with delta (0, 0)
Screenshot: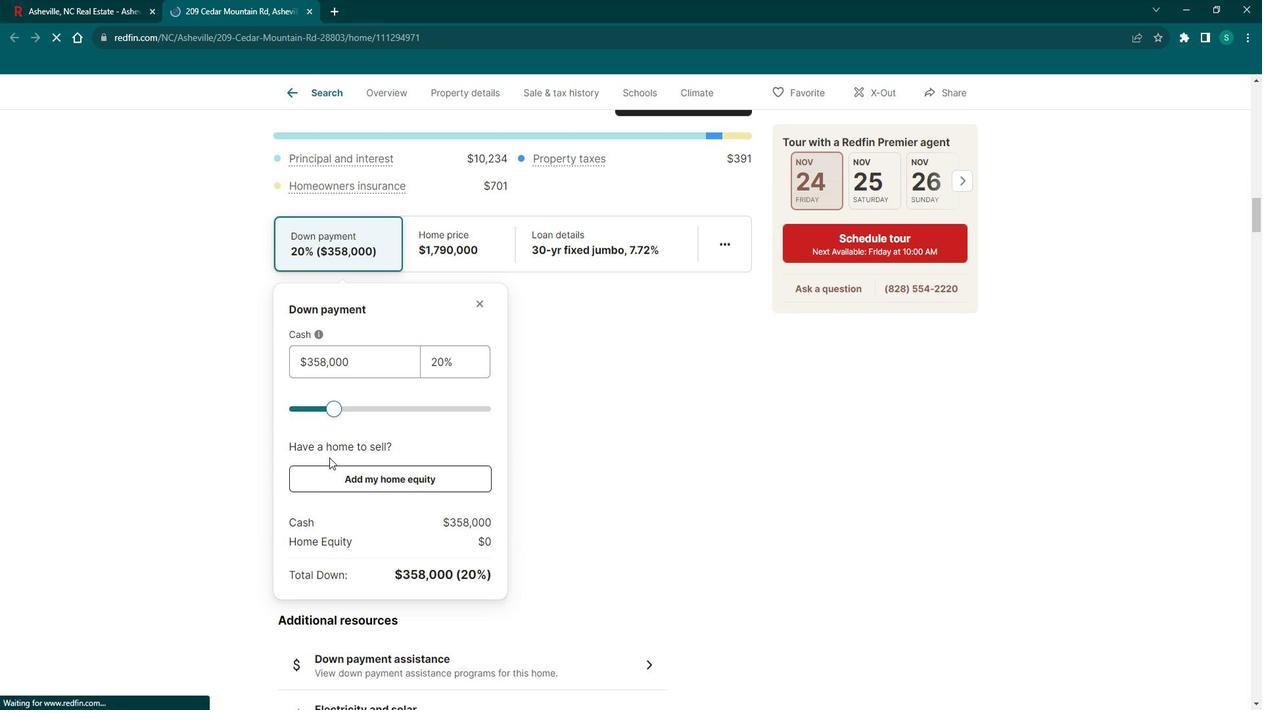 
Action: Mouse scrolled (342, 452) with delta (0, 0)
Screenshot: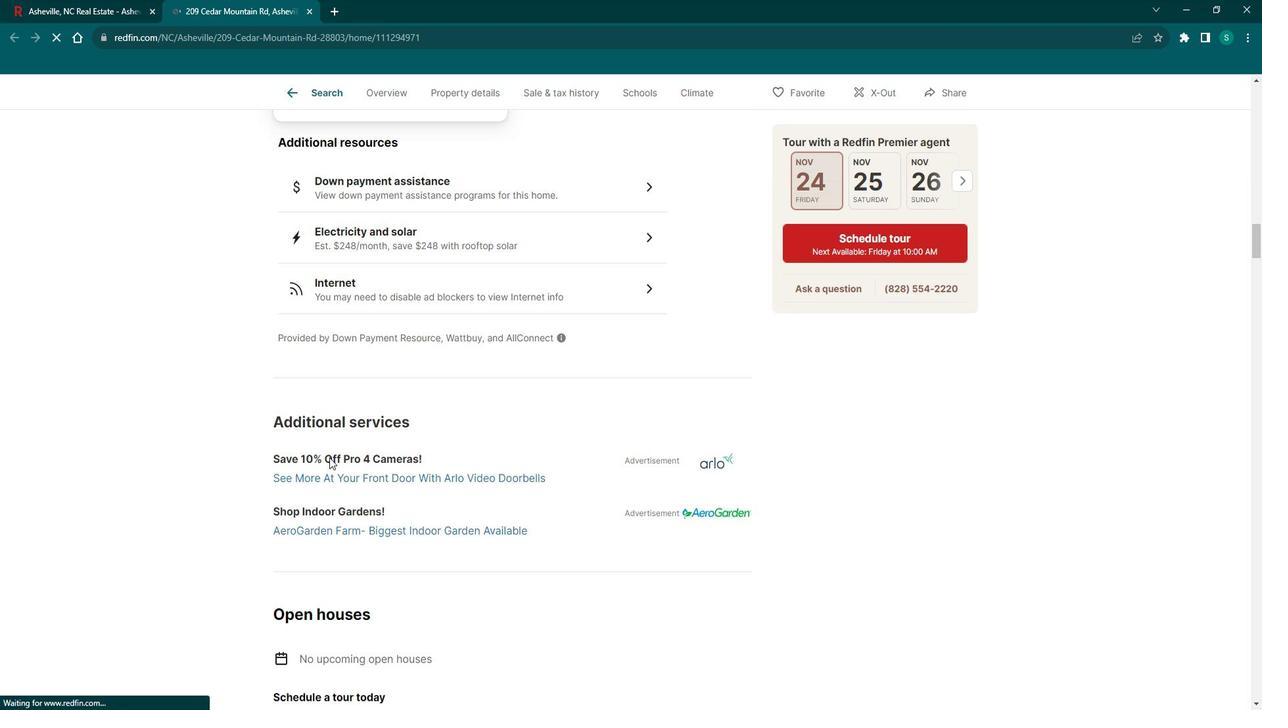 
Action: Mouse scrolled (342, 452) with delta (0, 0)
Screenshot: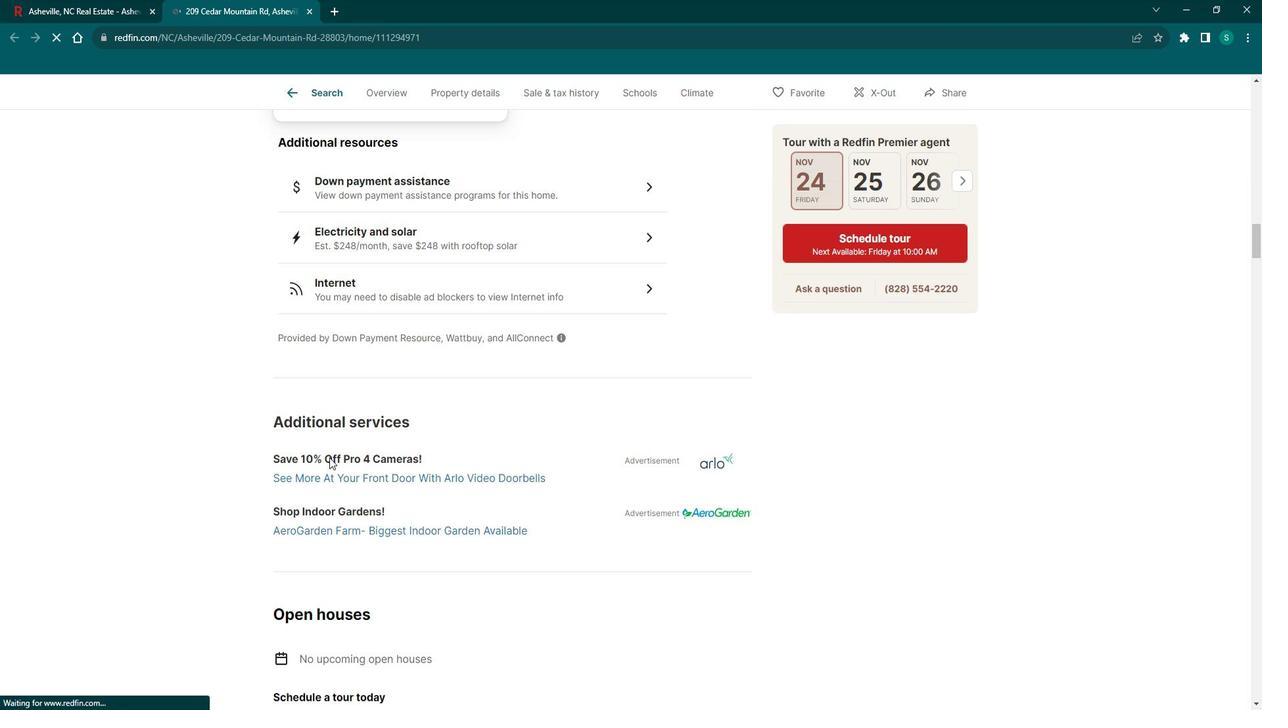 
Action: Mouse scrolled (342, 452) with delta (0, 0)
Screenshot: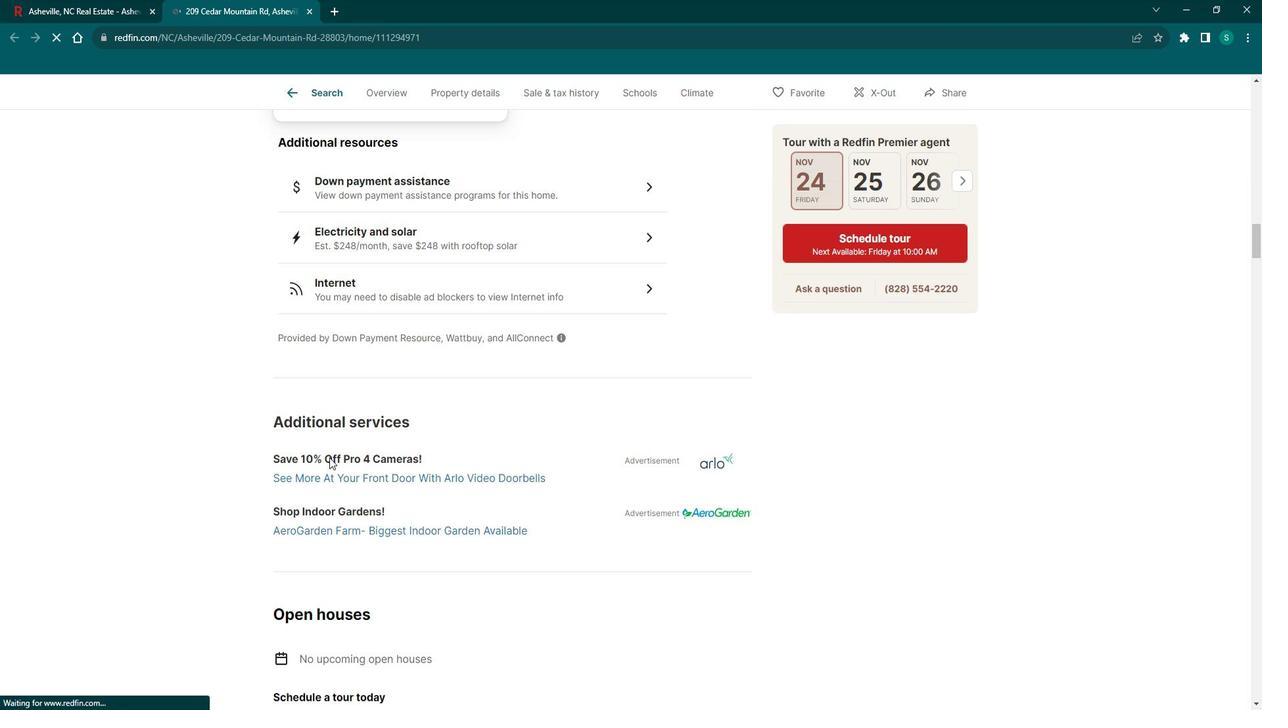 
Action: Mouse scrolled (342, 452) with delta (0, 0)
Screenshot: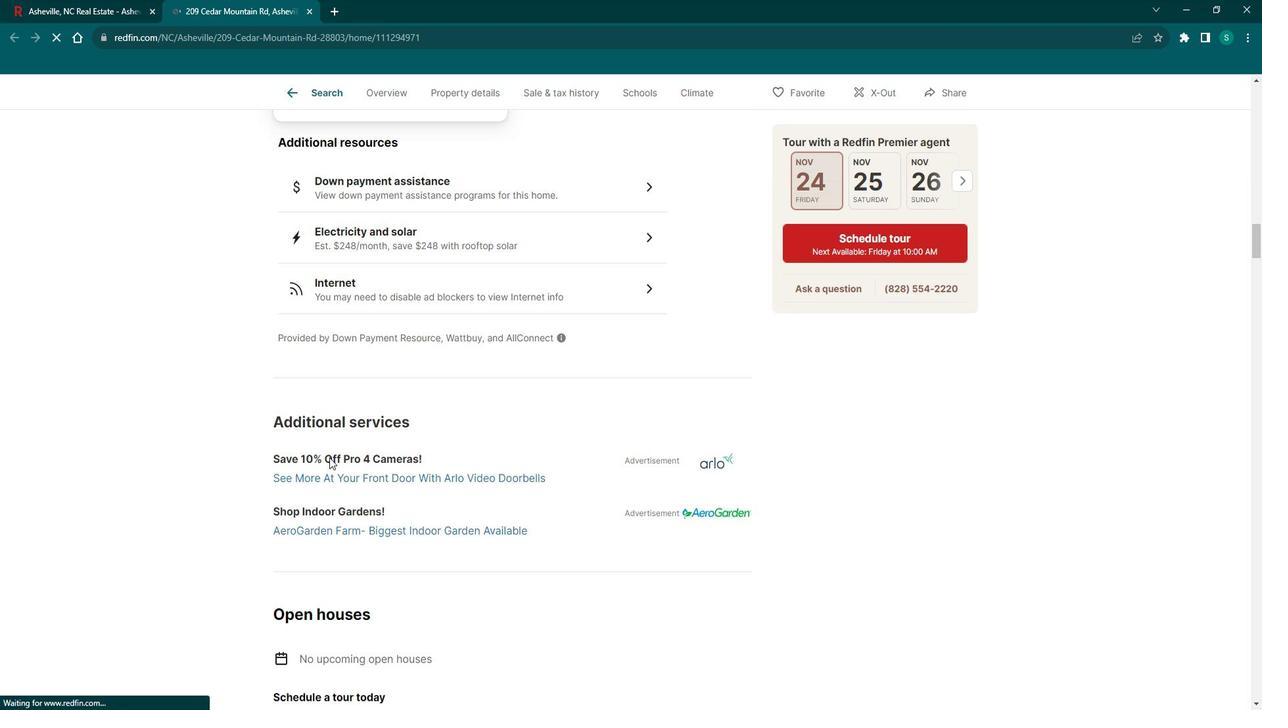 
Action: Mouse scrolled (342, 452) with delta (0, 0)
Screenshot: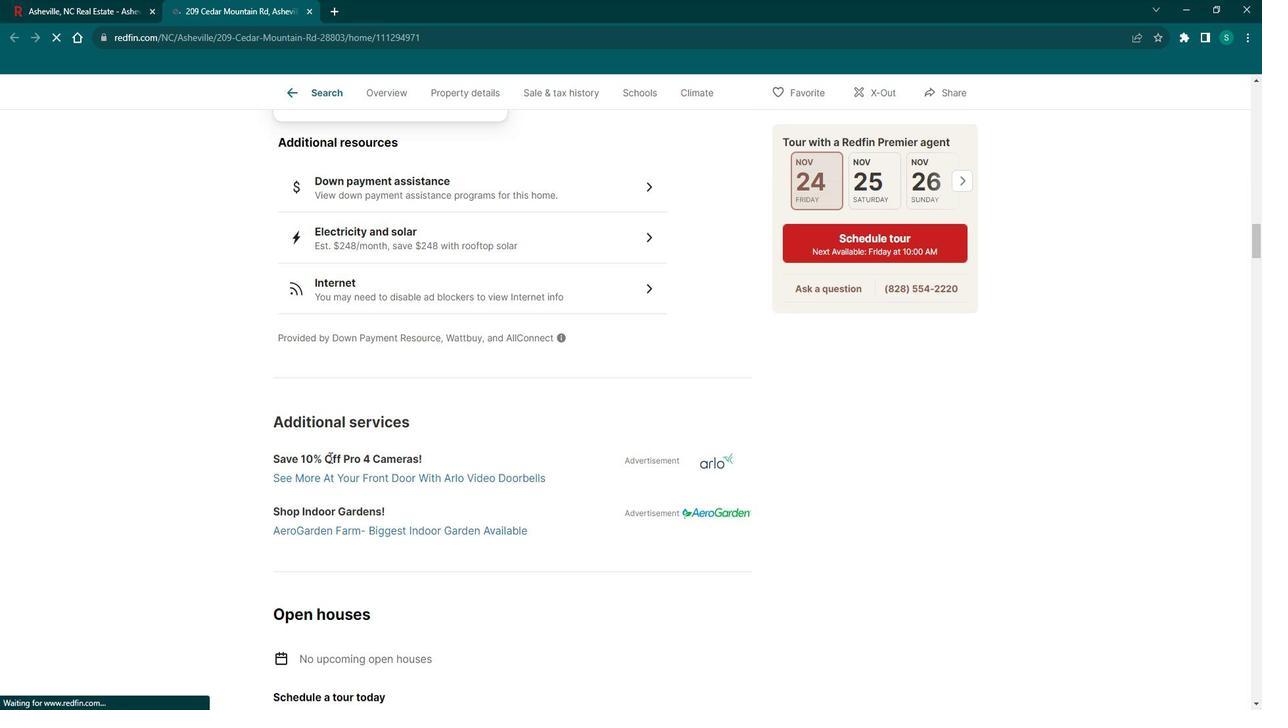 
Action: Mouse scrolled (342, 452) with delta (0, 0)
Screenshot: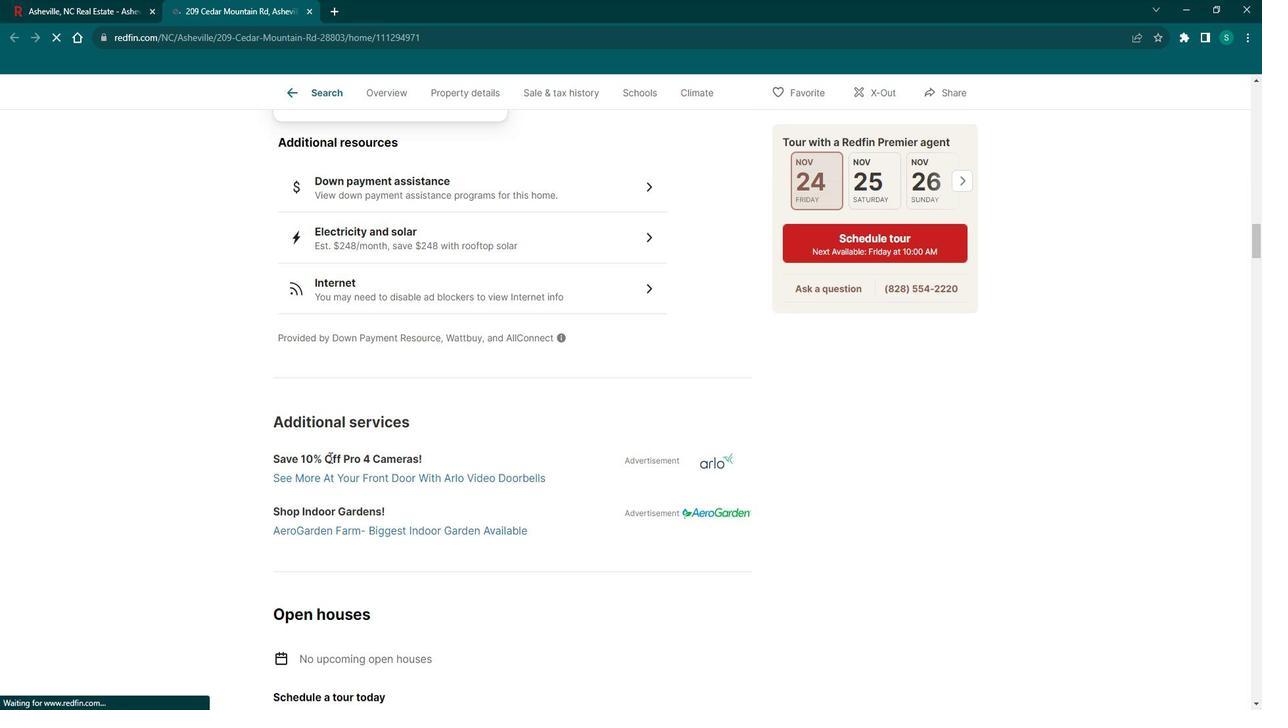 
Action: Mouse scrolled (342, 452) with delta (0, 0)
Screenshot: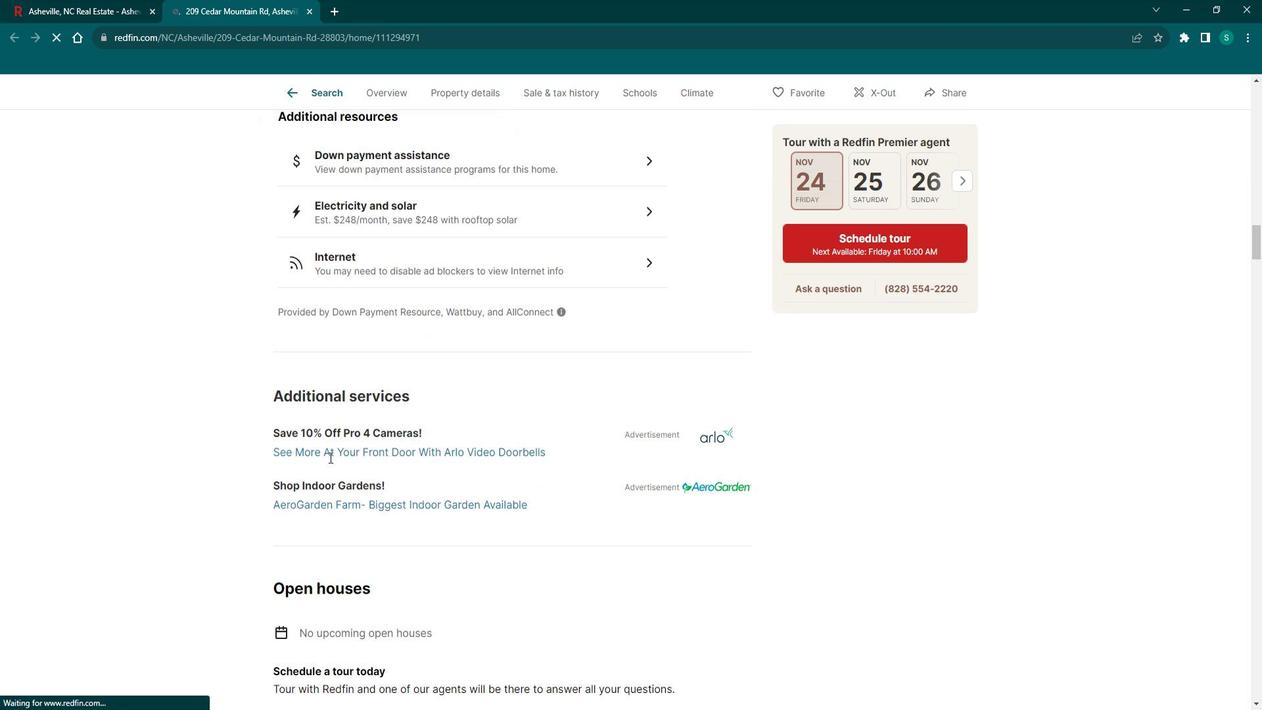 
Action: Mouse scrolled (342, 452) with delta (0, 0)
Screenshot: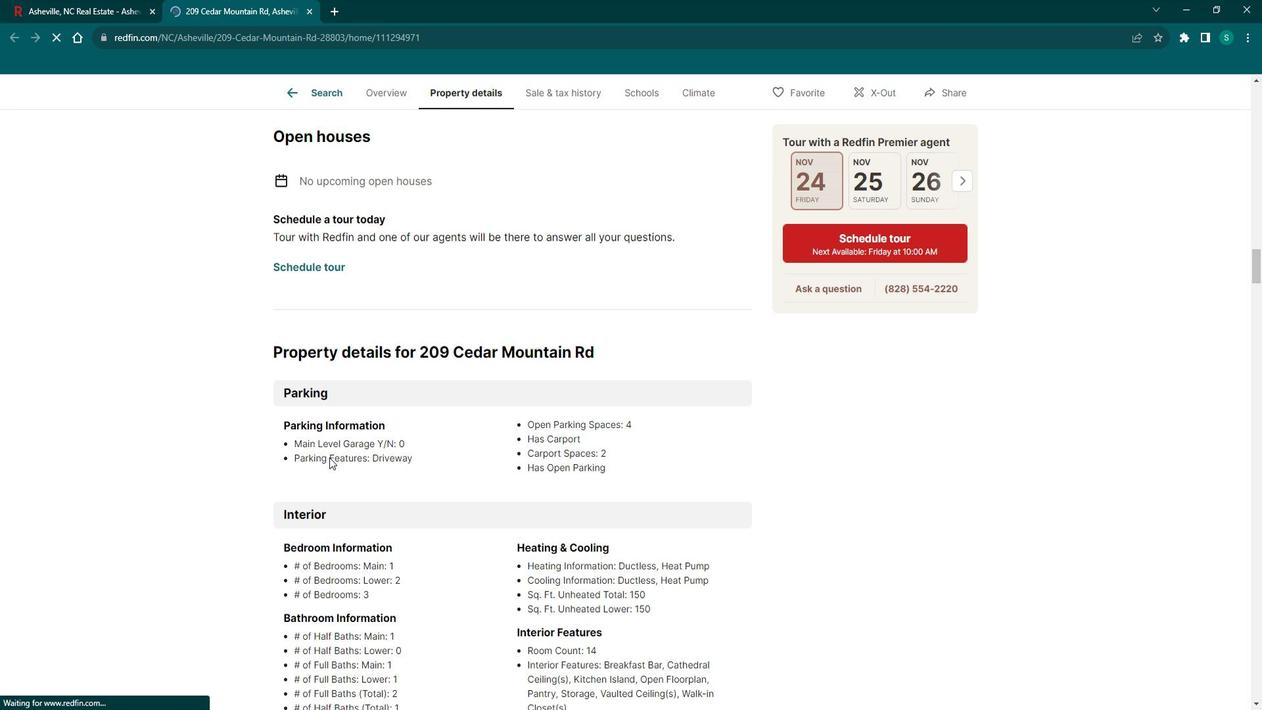 
Action: Mouse scrolled (342, 452) with delta (0, 0)
Screenshot: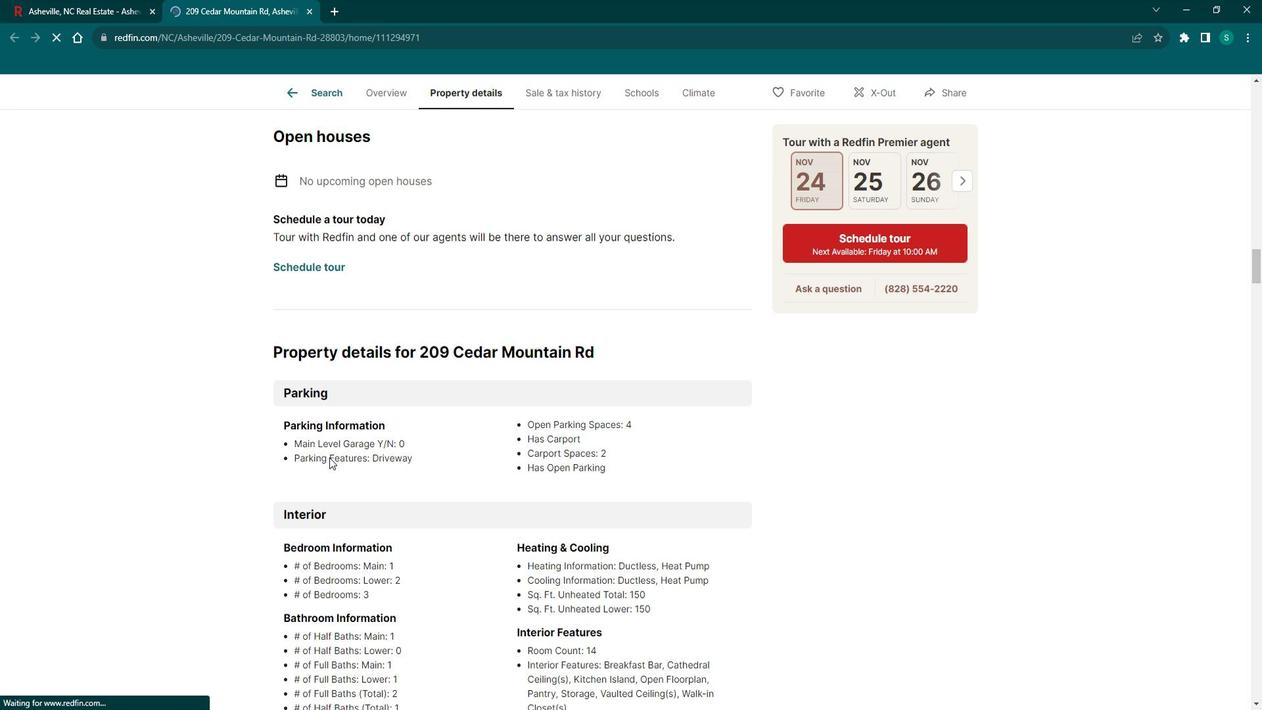 
Action: Mouse scrolled (342, 452) with delta (0, 0)
Screenshot: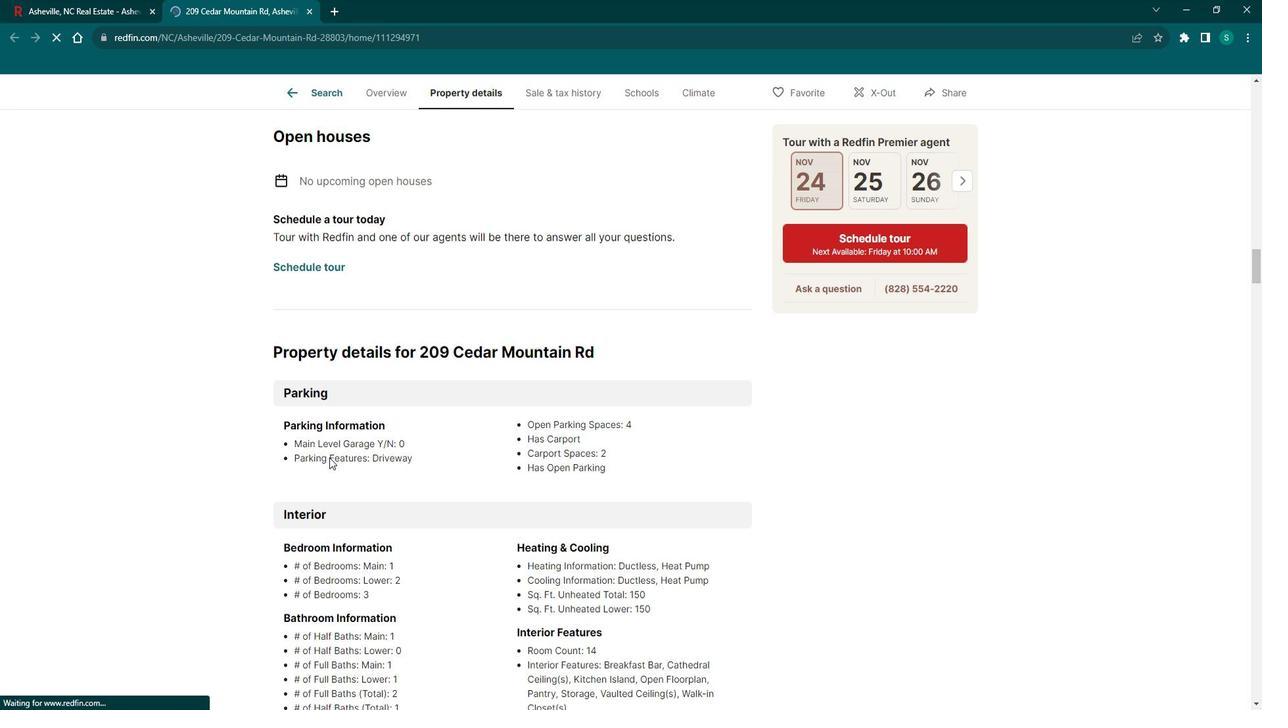 
Action: Mouse scrolled (342, 452) with delta (0, 0)
Screenshot: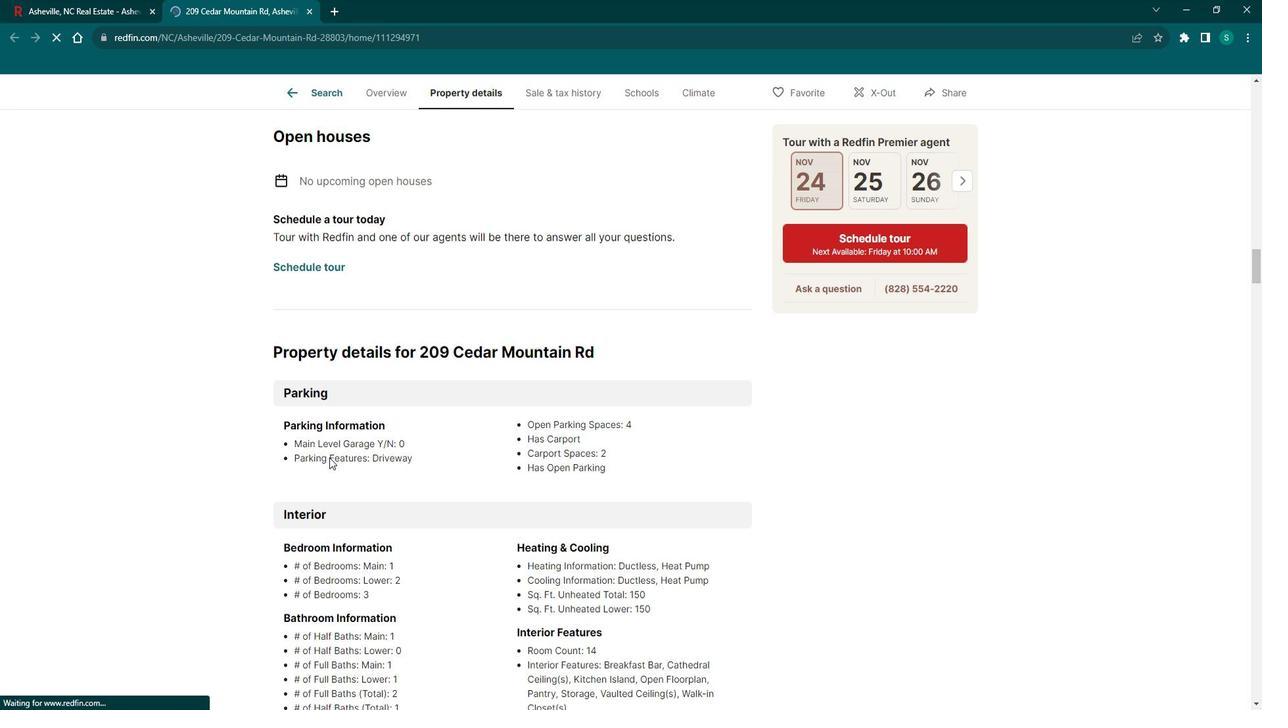 
Action: Mouse scrolled (342, 452) with delta (0, 0)
Screenshot: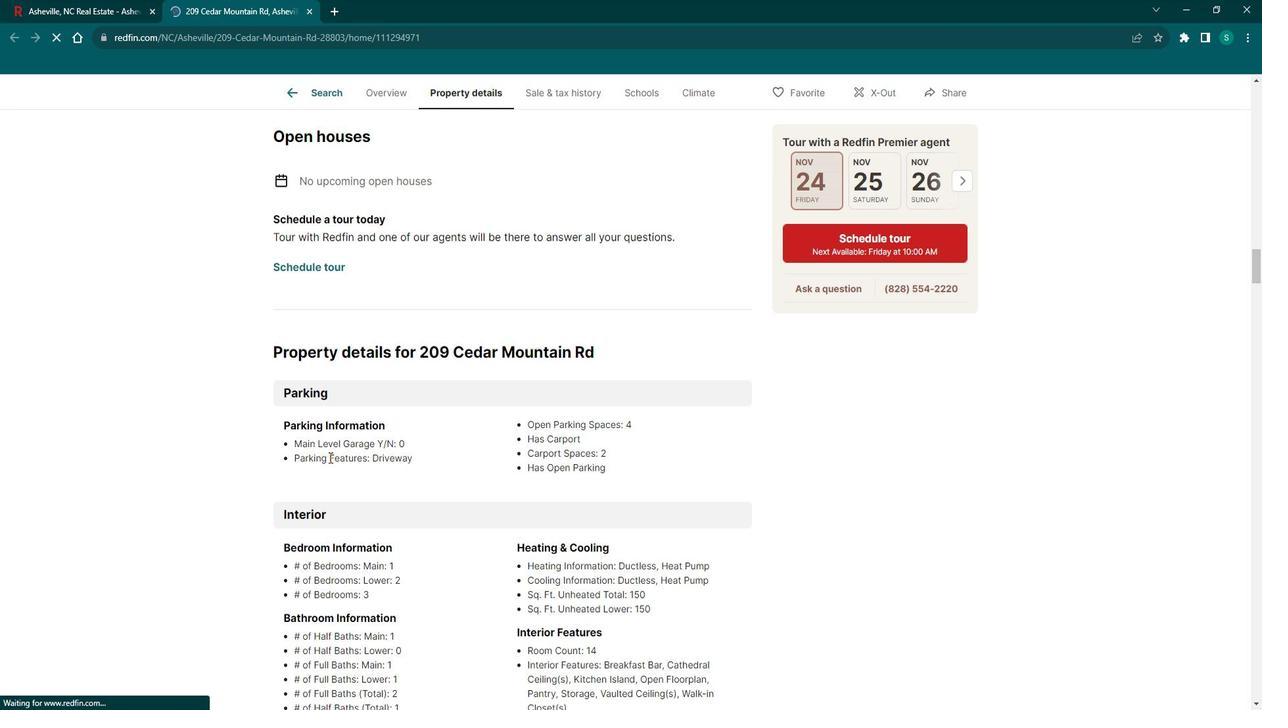 
Action: Mouse scrolled (342, 452) with delta (0, 0)
Screenshot: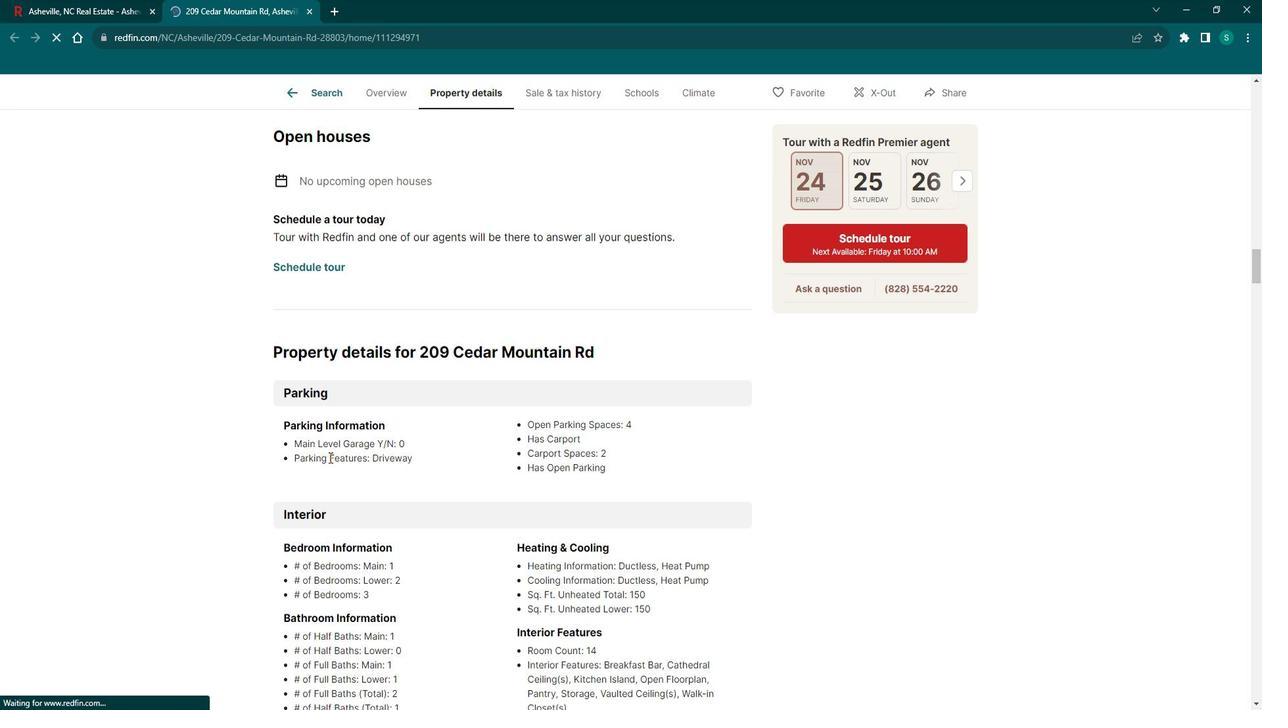 
Action: Mouse scrolled (342, 453) with delta (0, 0)
Screenshot: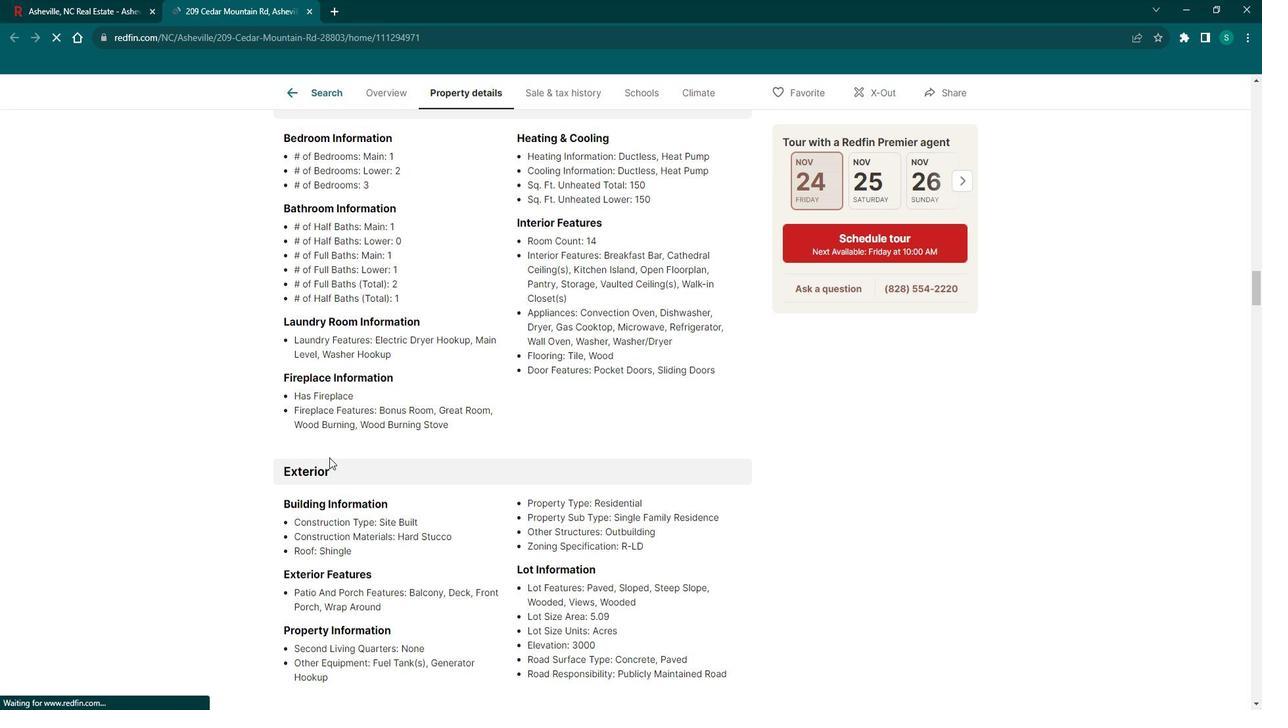 
Action: Mouse scrolled (342, 453) with delta (0, 0)
Screenshot: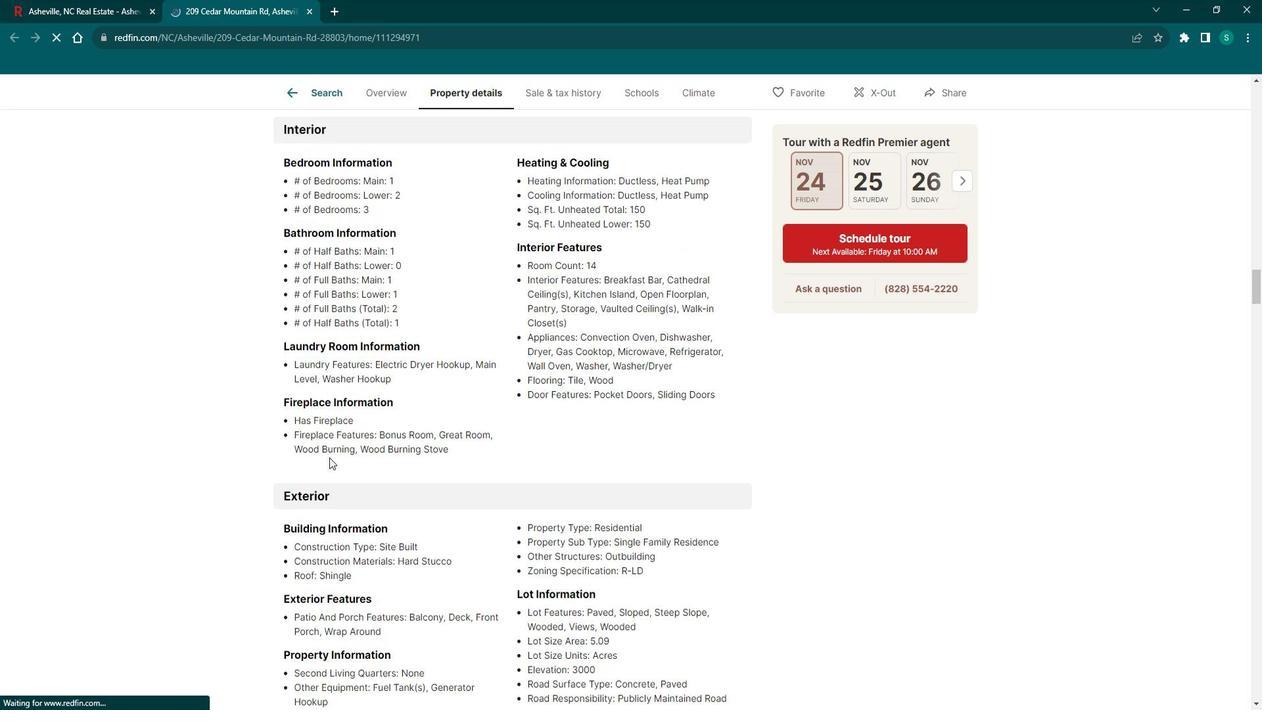 
Action: Mouse scrolled (342, 452) with delta (0, 0)
Screenshot: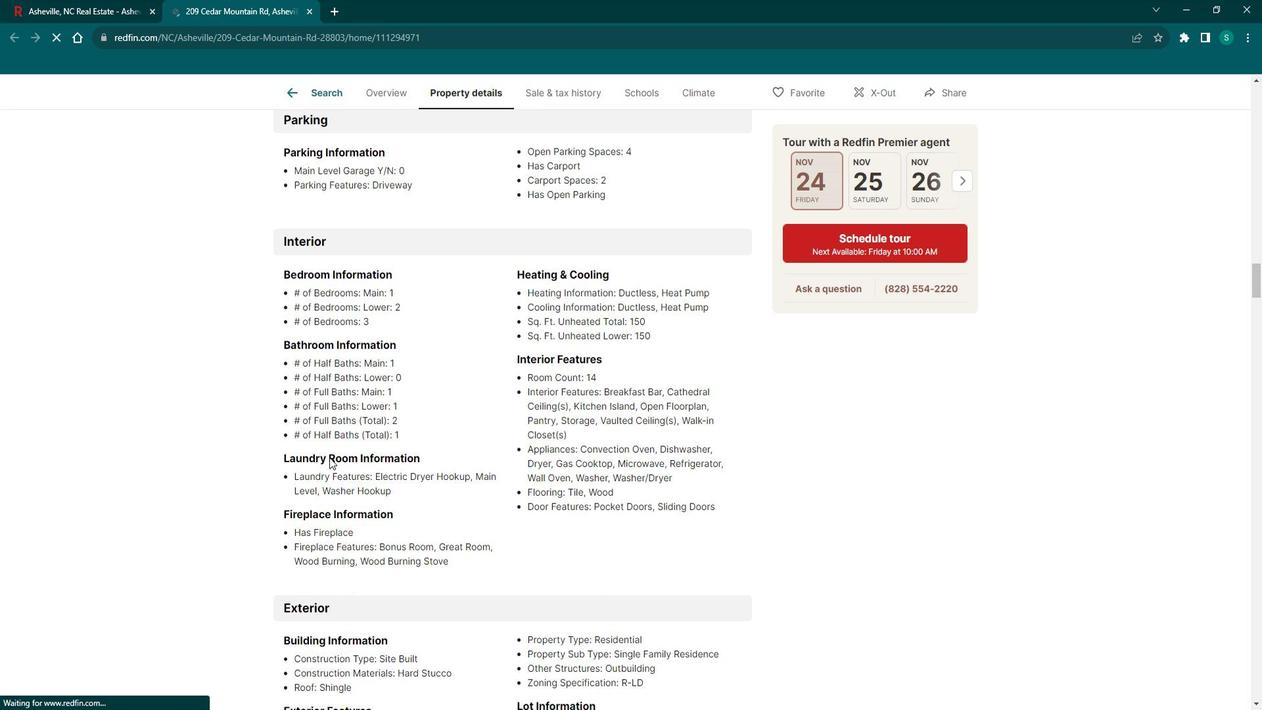 
Action: Mouse scrolled (342, 452) with delta (0, 0)
Screenshot: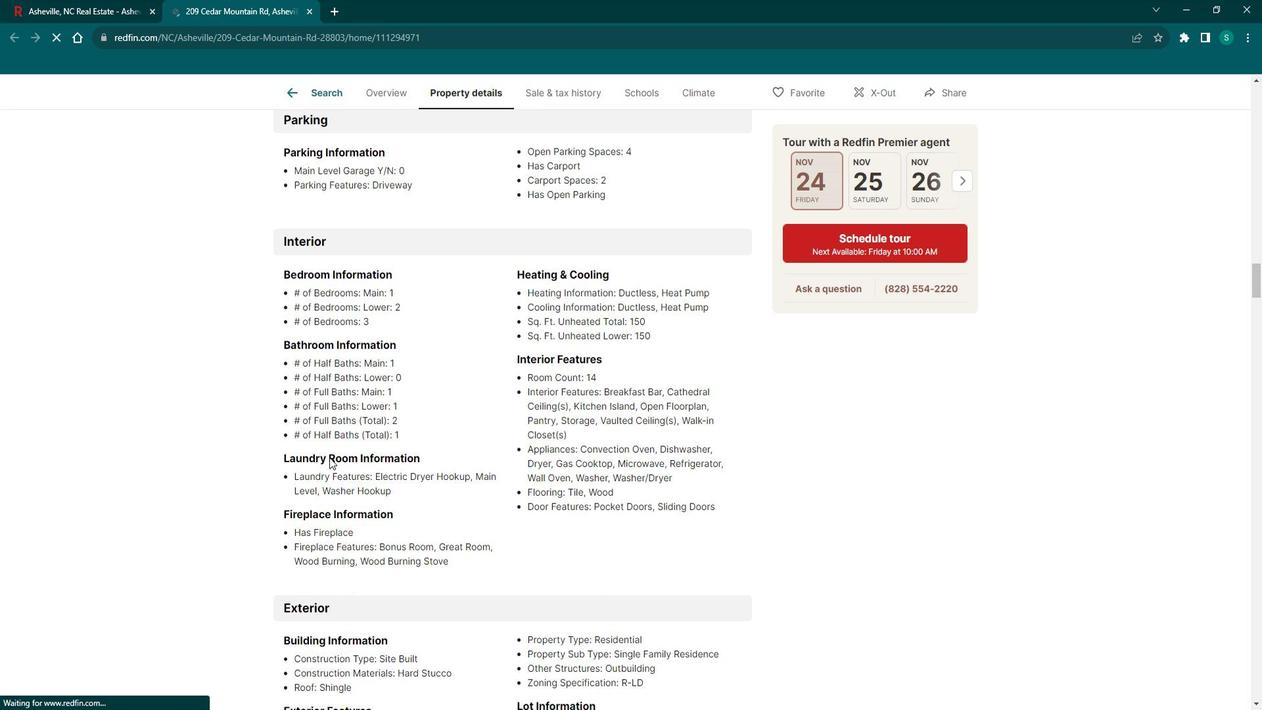
Action: Mouse scrolled (342, 452) with delta (0, 0)
Screenshot: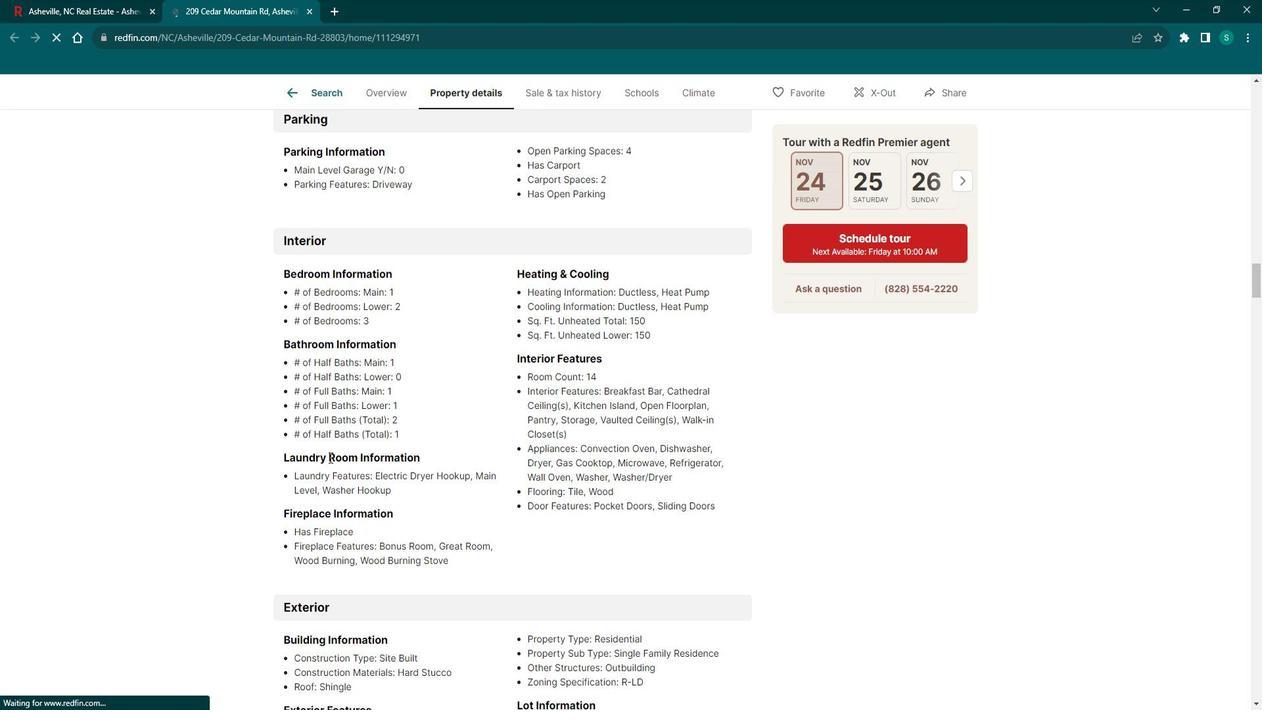 
Action: Mouse scrolled (342, 452) with delta (0, 0)
Screenshot: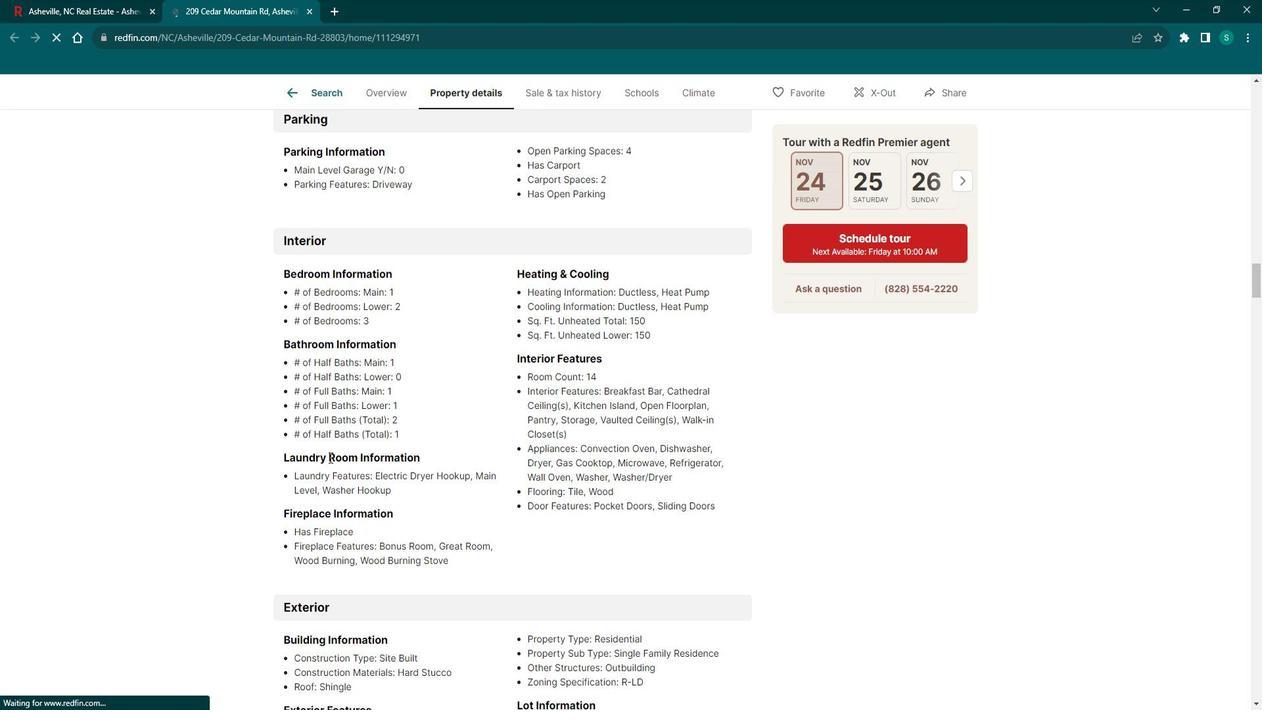 
Action: Mouse scrolled (342, 452) with delta (0, 0)
Screenshot: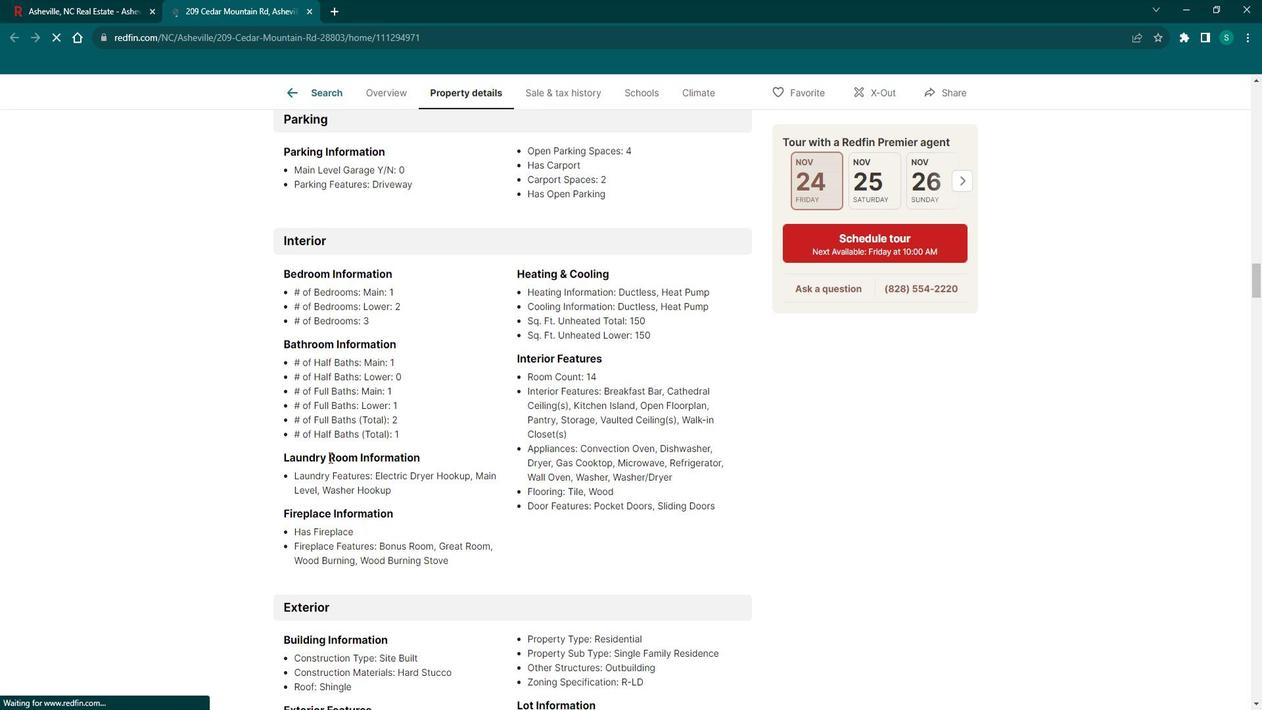 
Action: Mouse scrolled (342, 452) with delta (0, 0)
Screenshot: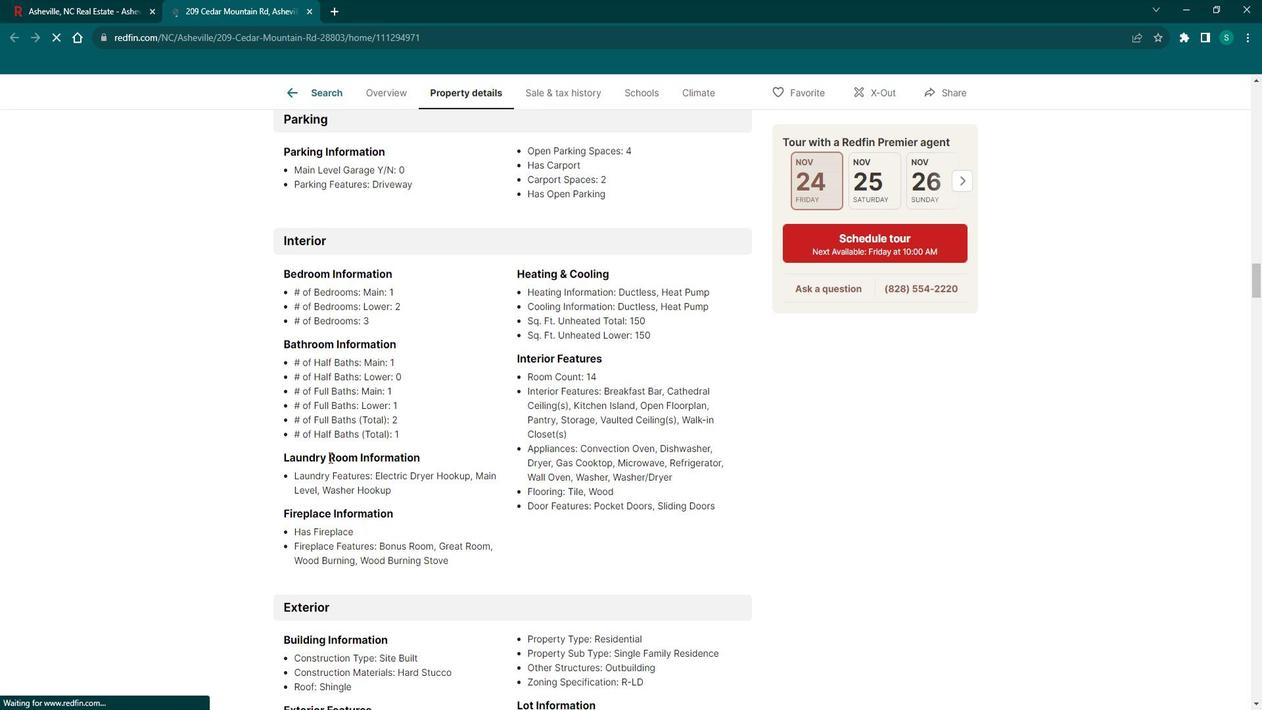 
Action: Mouse scrolled (342, 452) with delta (0, 0)
Screenshot: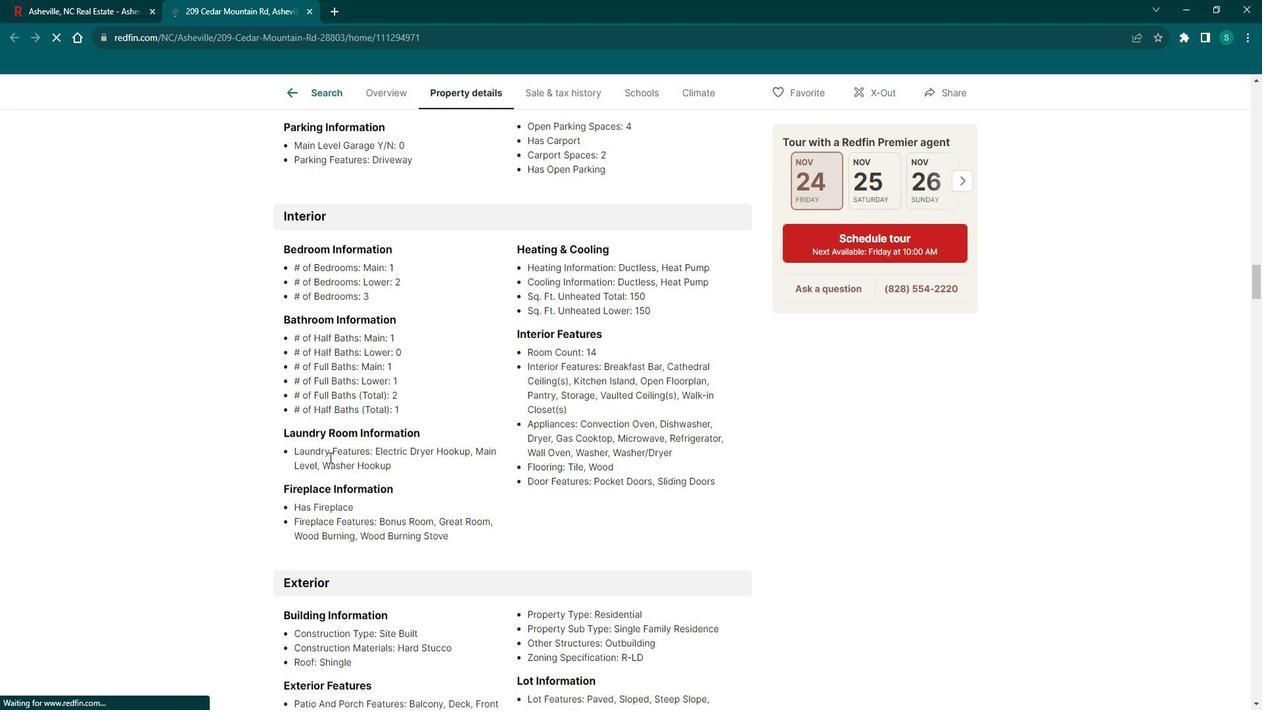 
Action: Mouse scrolled (342, 452) with delta (0, 0)
Screenshot: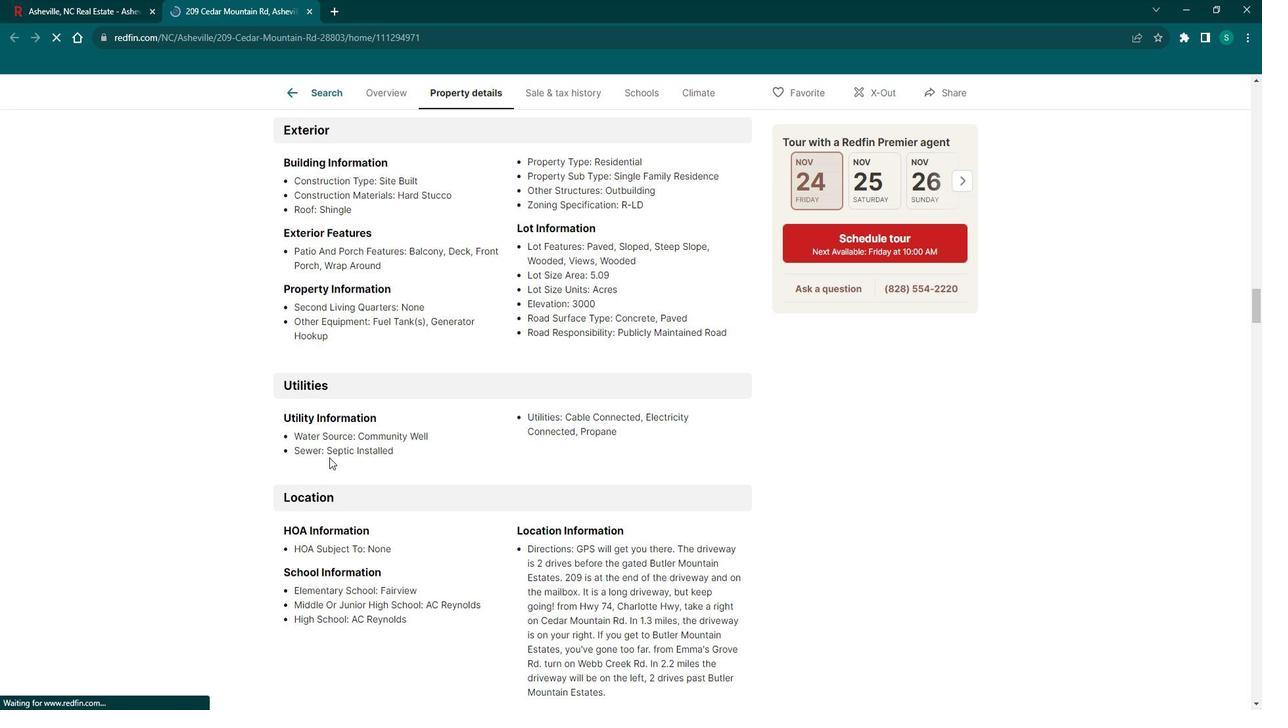 
Action: Mouse scrolled (342, 452) with delta (0, 0)
Screenshot: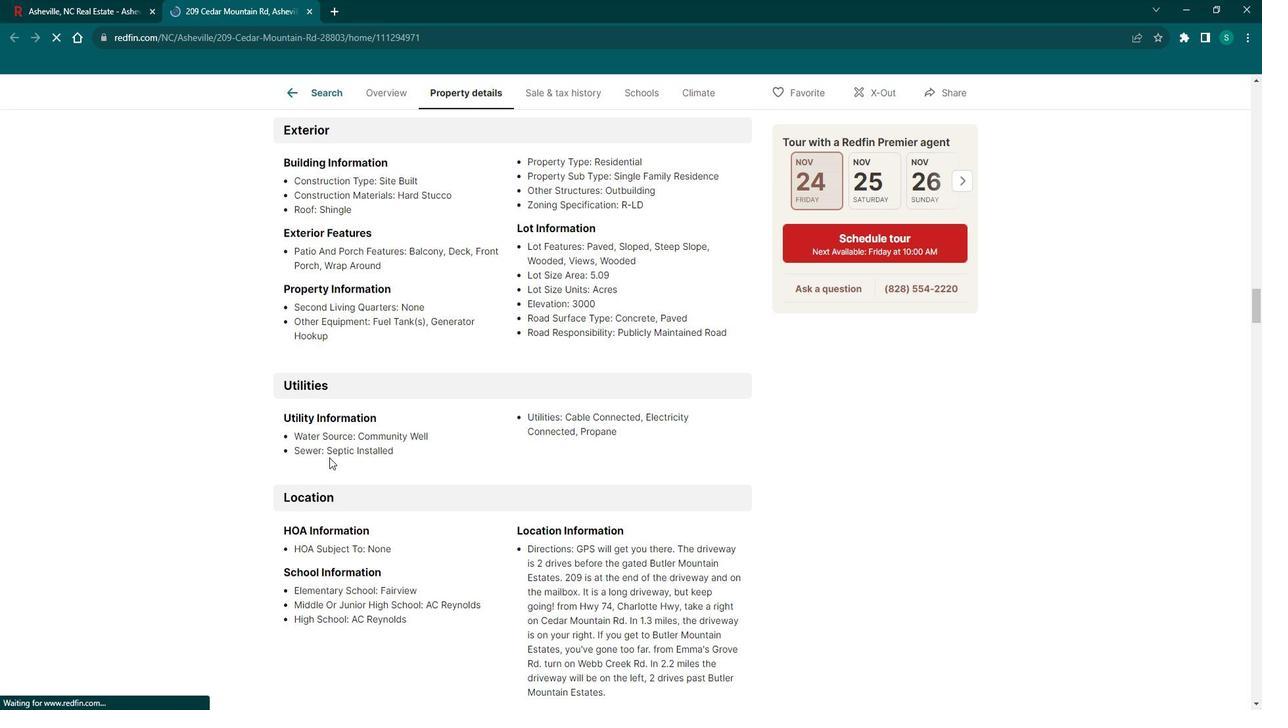 
Action: Mouse scrolled (342, 452) with delta (0, 0)
Screenshot: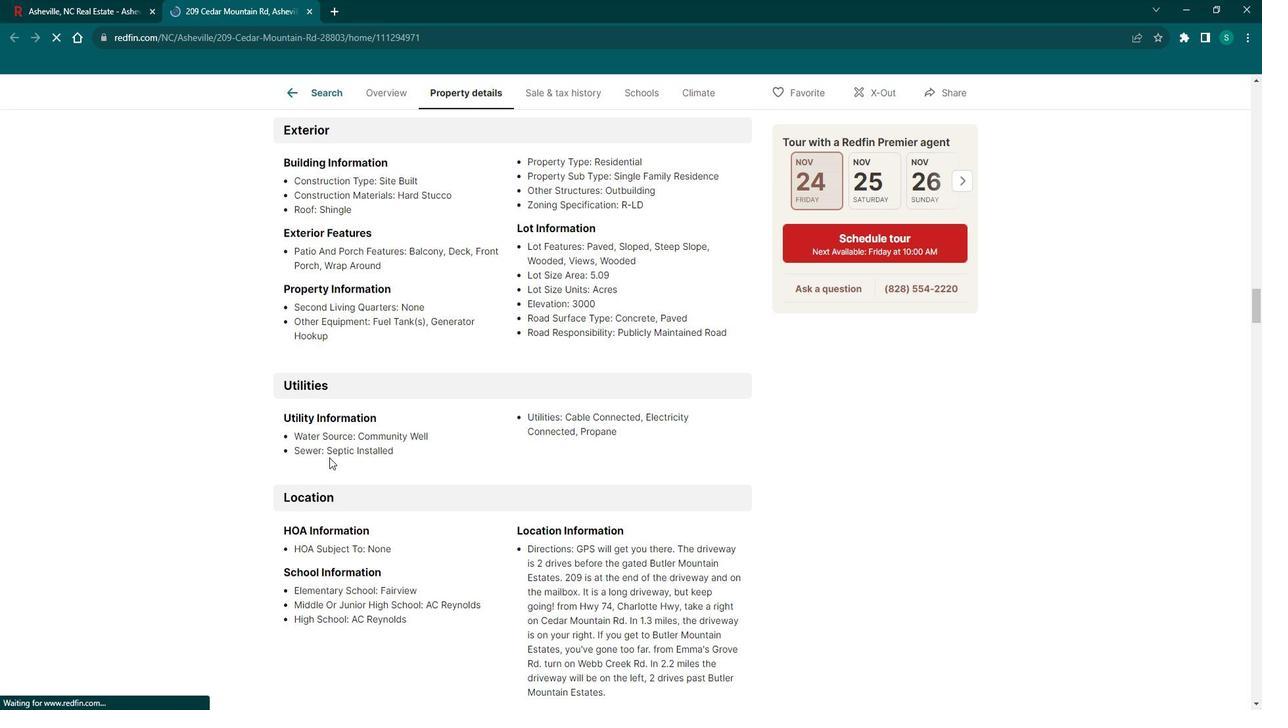 
Action: Mouse scrolled (342, 452) with delta (0, 0)
Screenshot: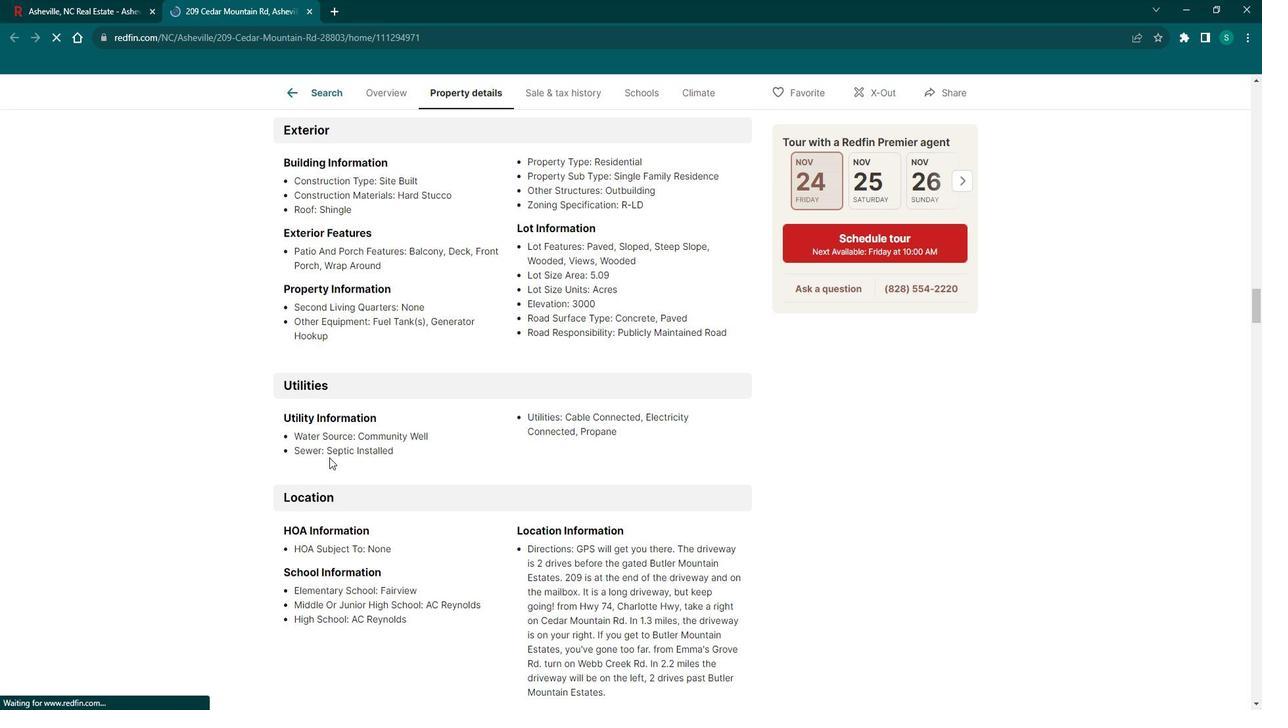 
Action: Mouse scrolled (342, 452) with delta (0, 0)
Screenshot: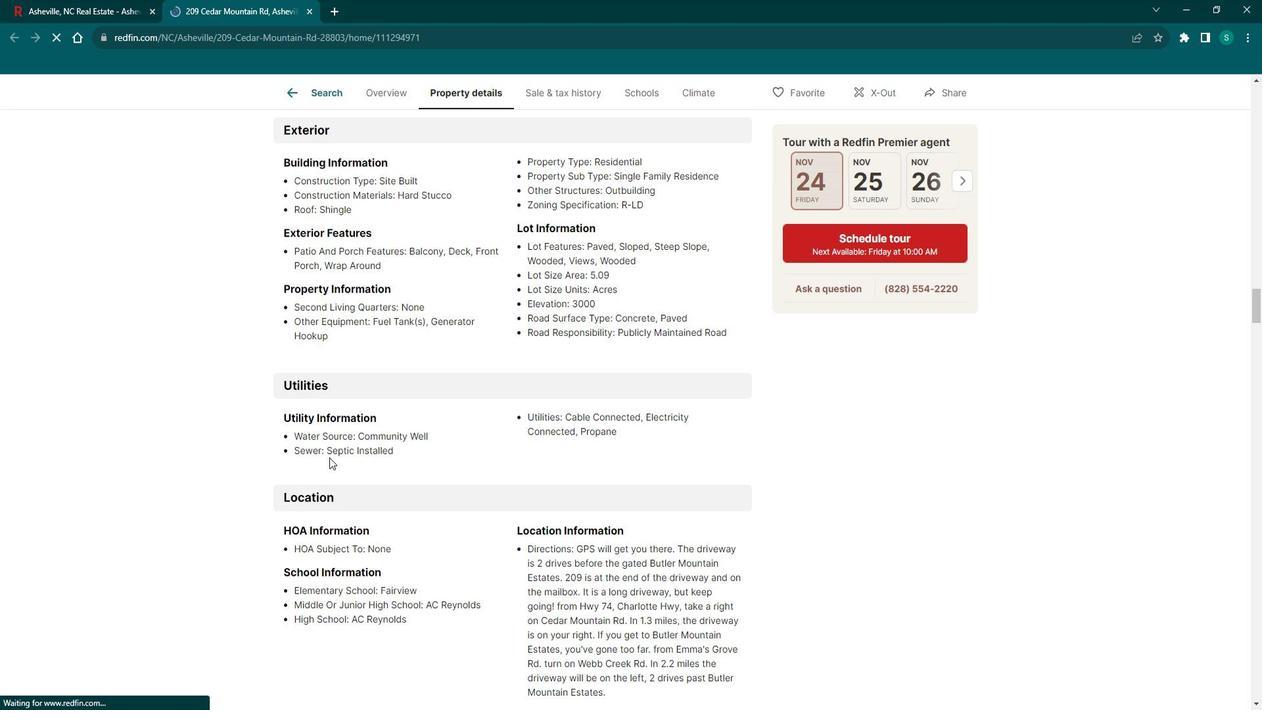 
Action: Mouse scrolled (342, 452) with delta (0, 0)
Screenshot: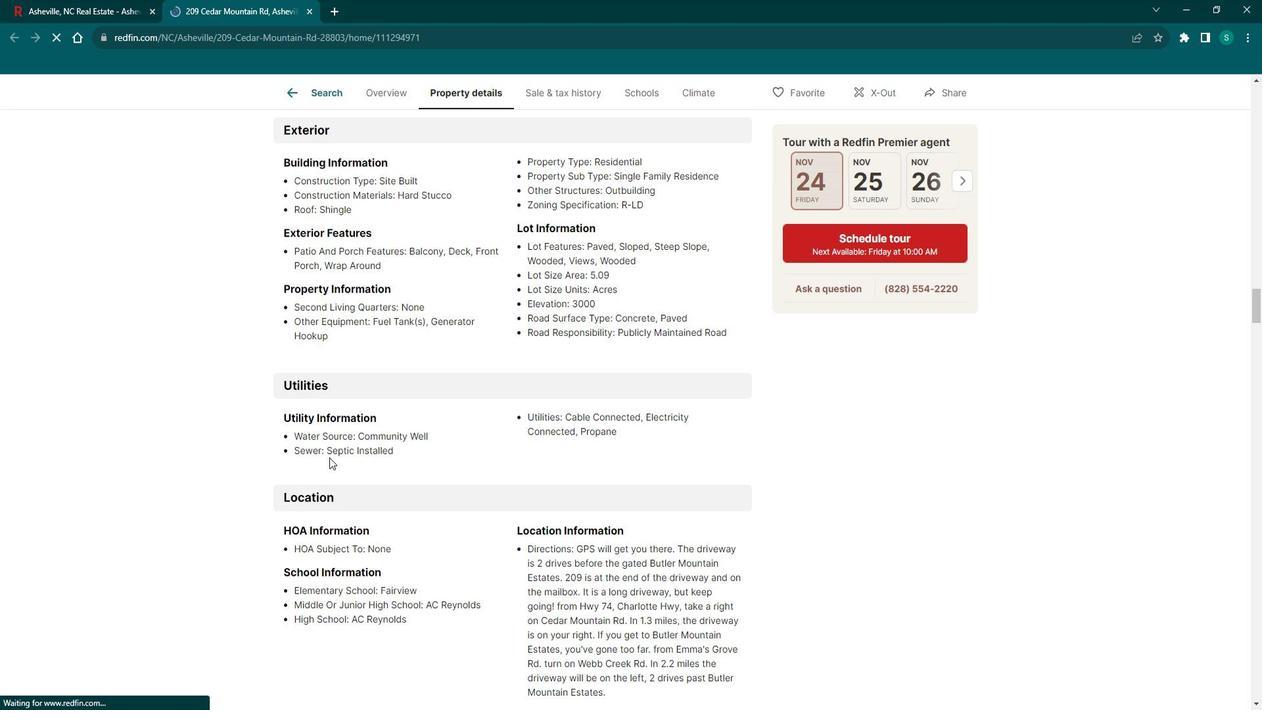
Action: Mouse scrolled (342, 452) with delta (0, 0)
Screenshot: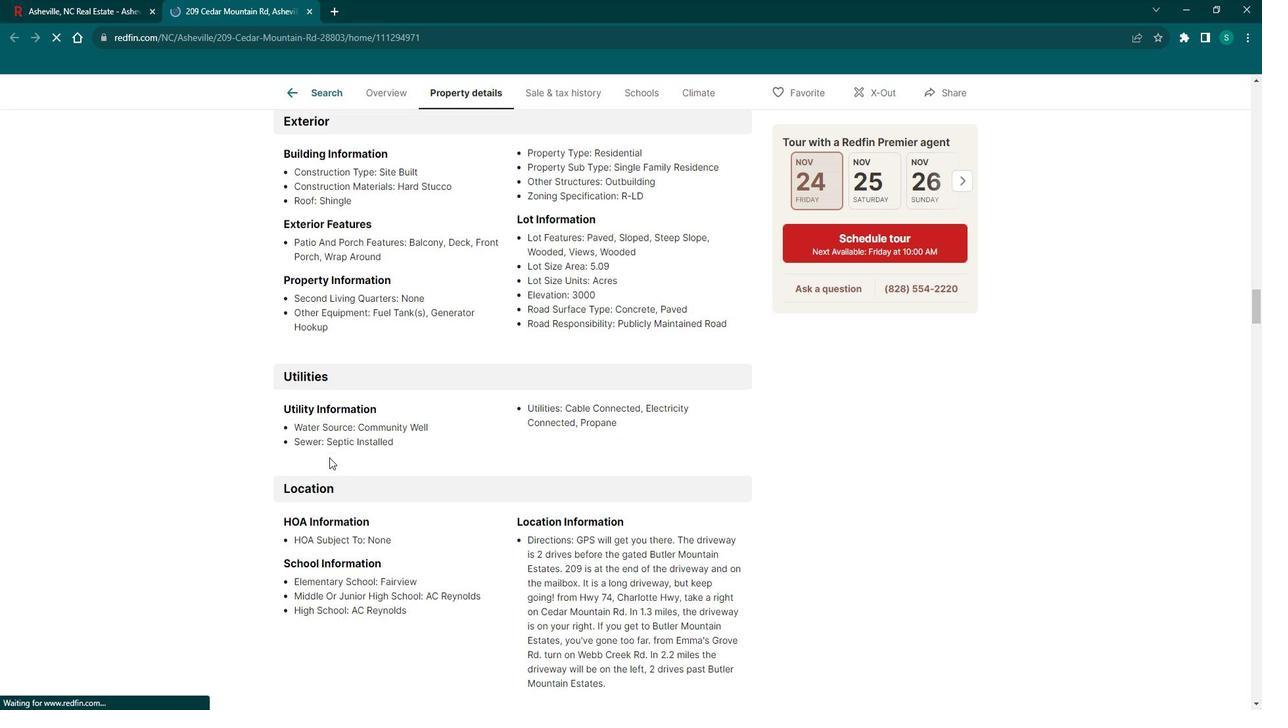 
Action: Mouse scrolled (342, 452) with delta (0, 0)
Screenshot: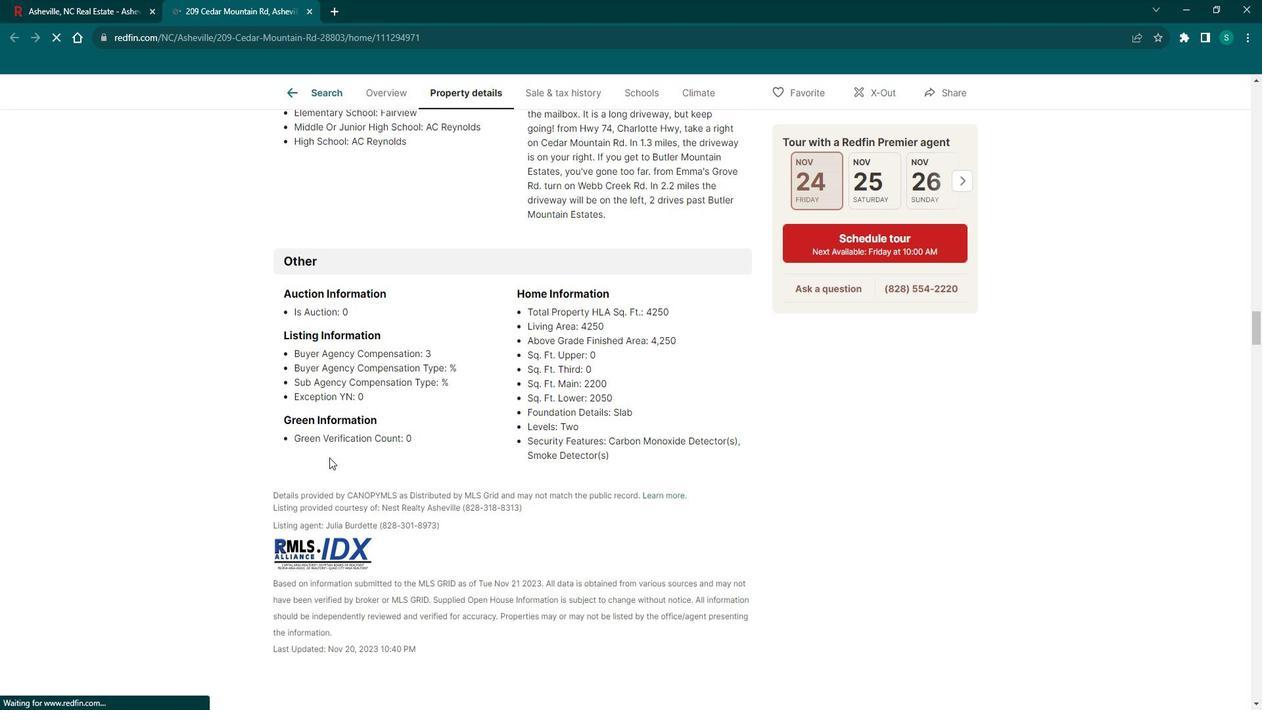 
Action: Mouse scrolled (342, 452) with delta (0, 0)
Screenshot: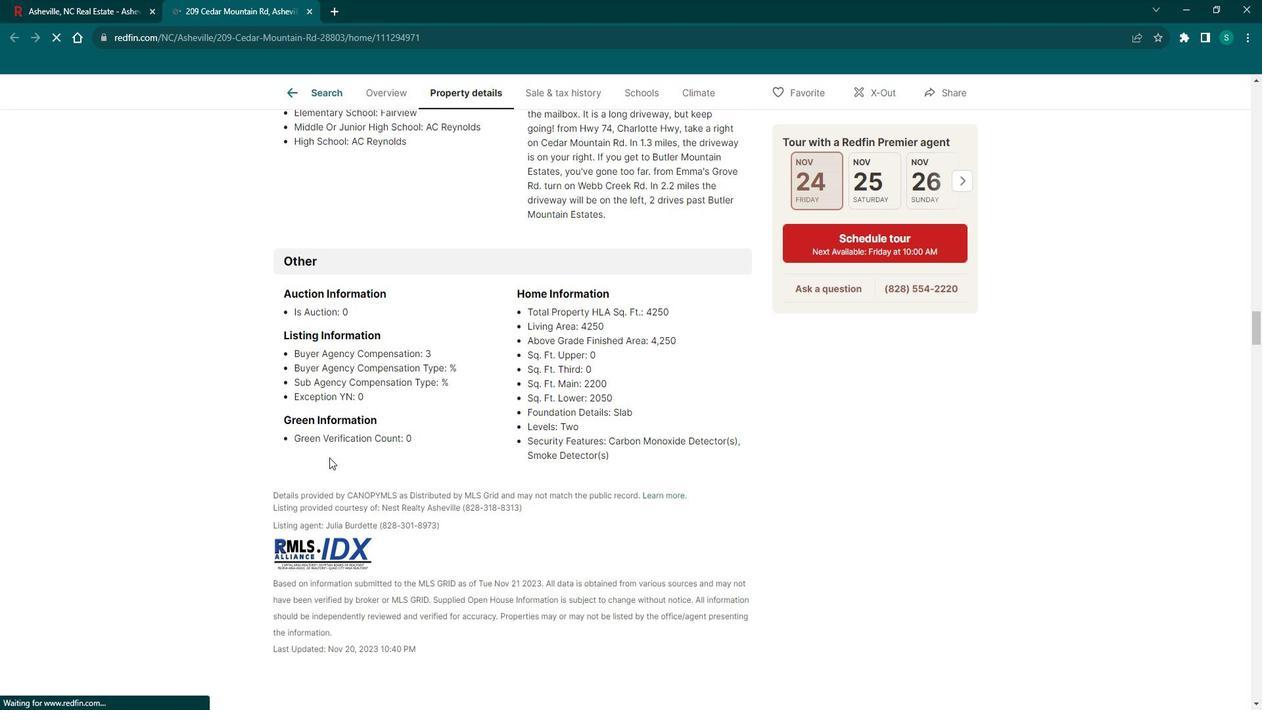 
Action: Mouse scrolled (342, 452) with delta (0, 0)
Screenshot: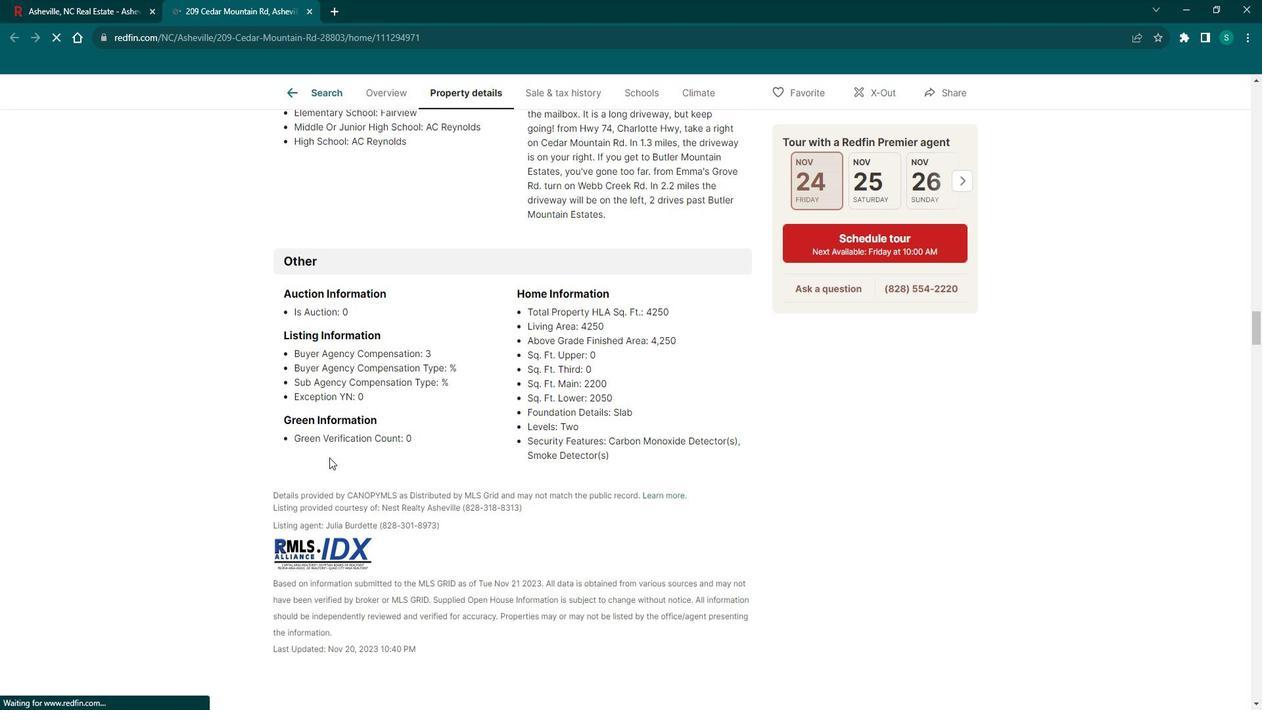 
Action: Mouse scrolled (342, 452) with delta (0, 0)
Screenshot: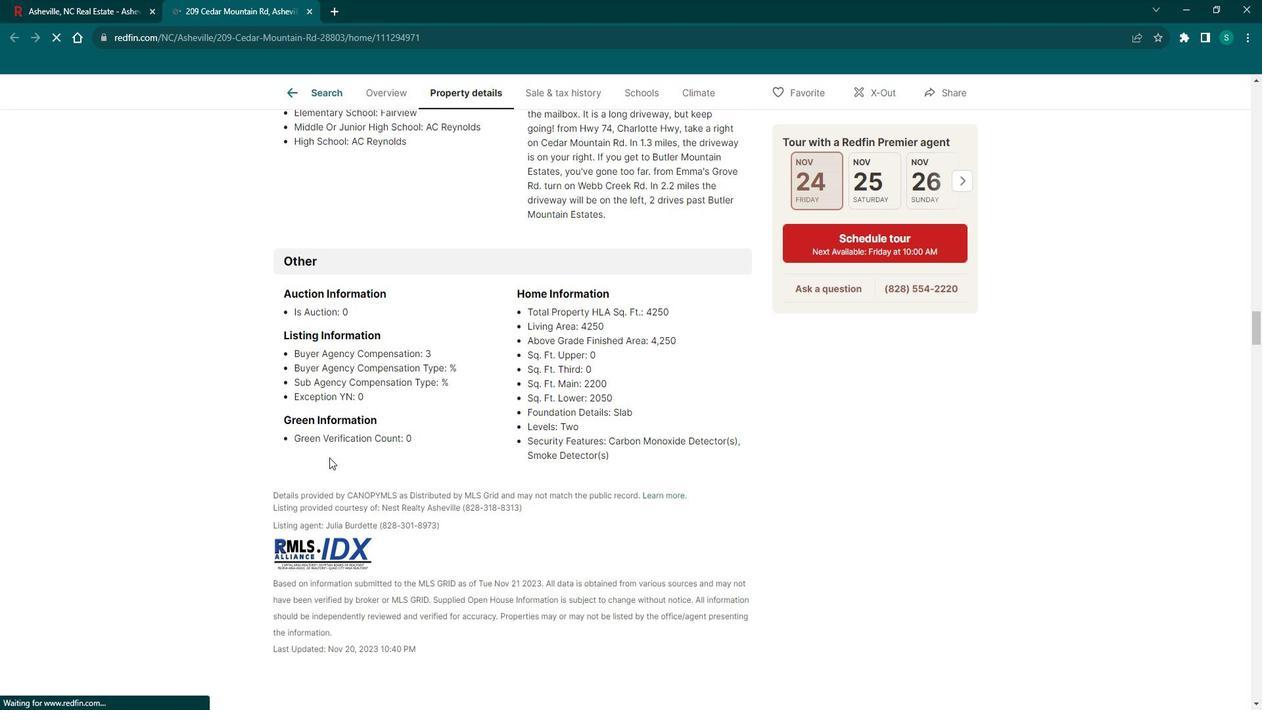 
Action: Mouse scrolled (342, 452) with delta (0, 0)
Screenshot: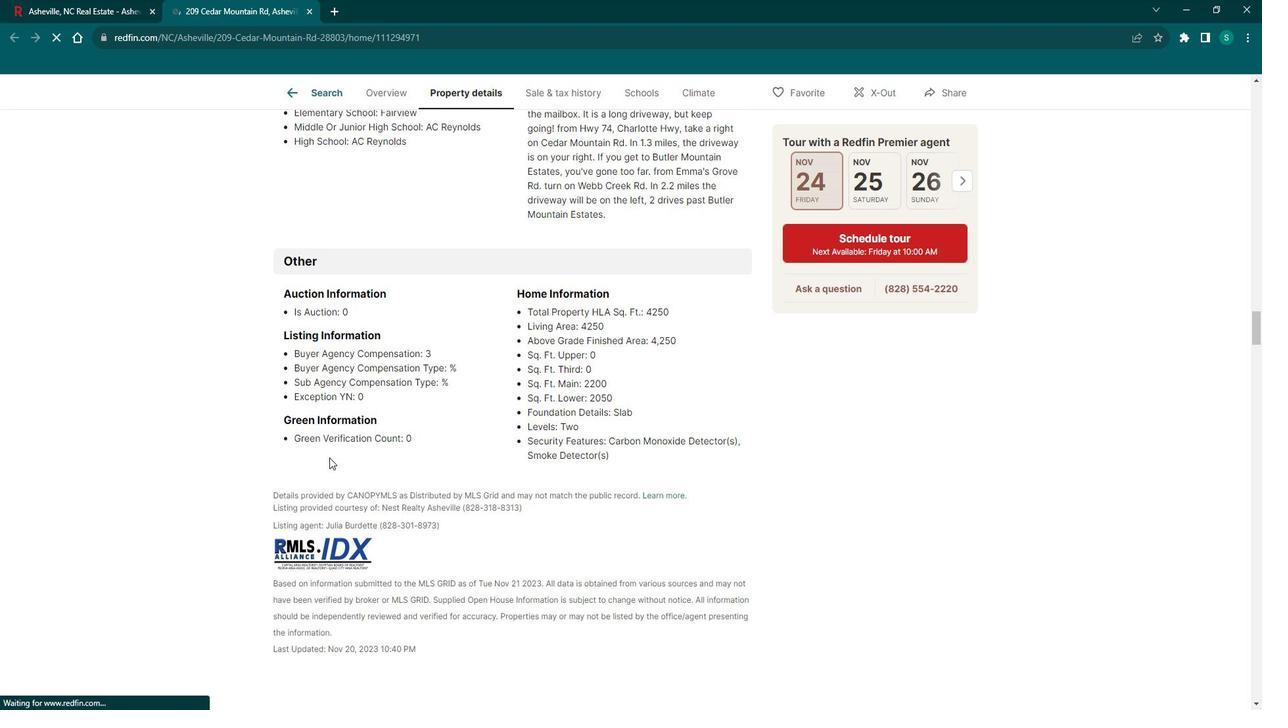 
Action: Mouse scrolled (342, 452) with delta (0, 0)
Screenshot: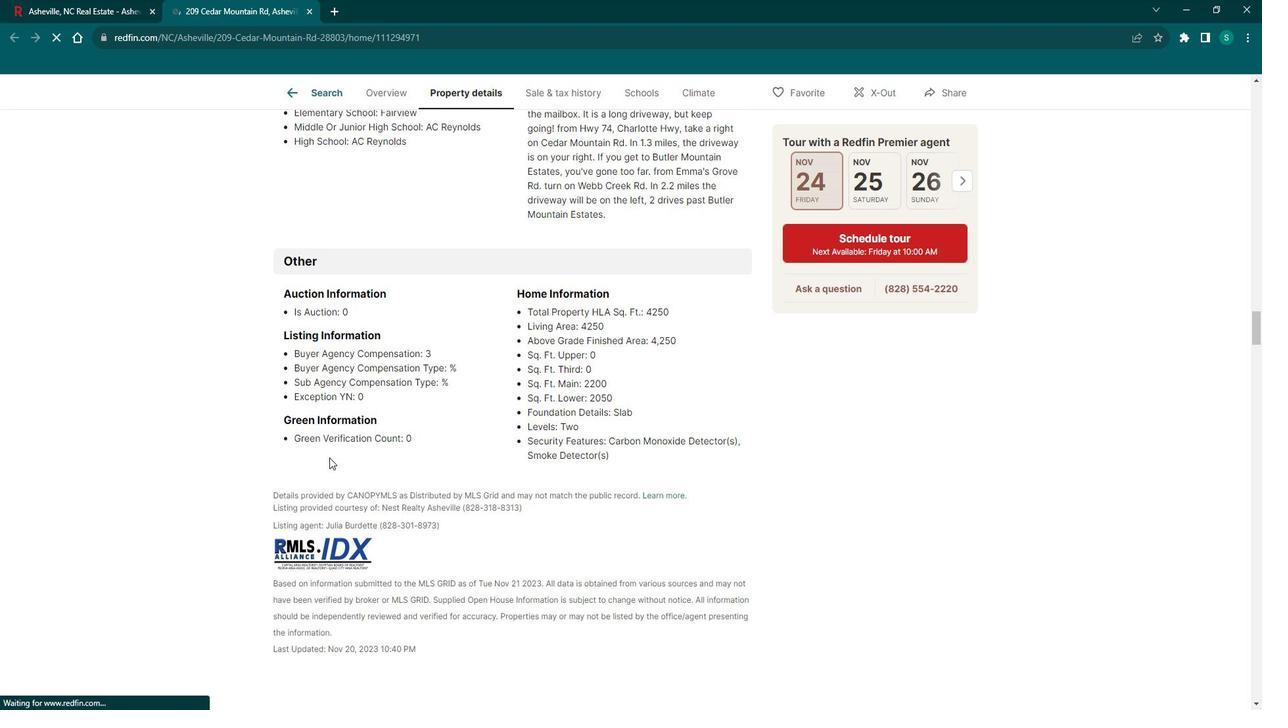 
Action: Mouse scrolled (342, 452) with delta (0, 0)
Screenshot: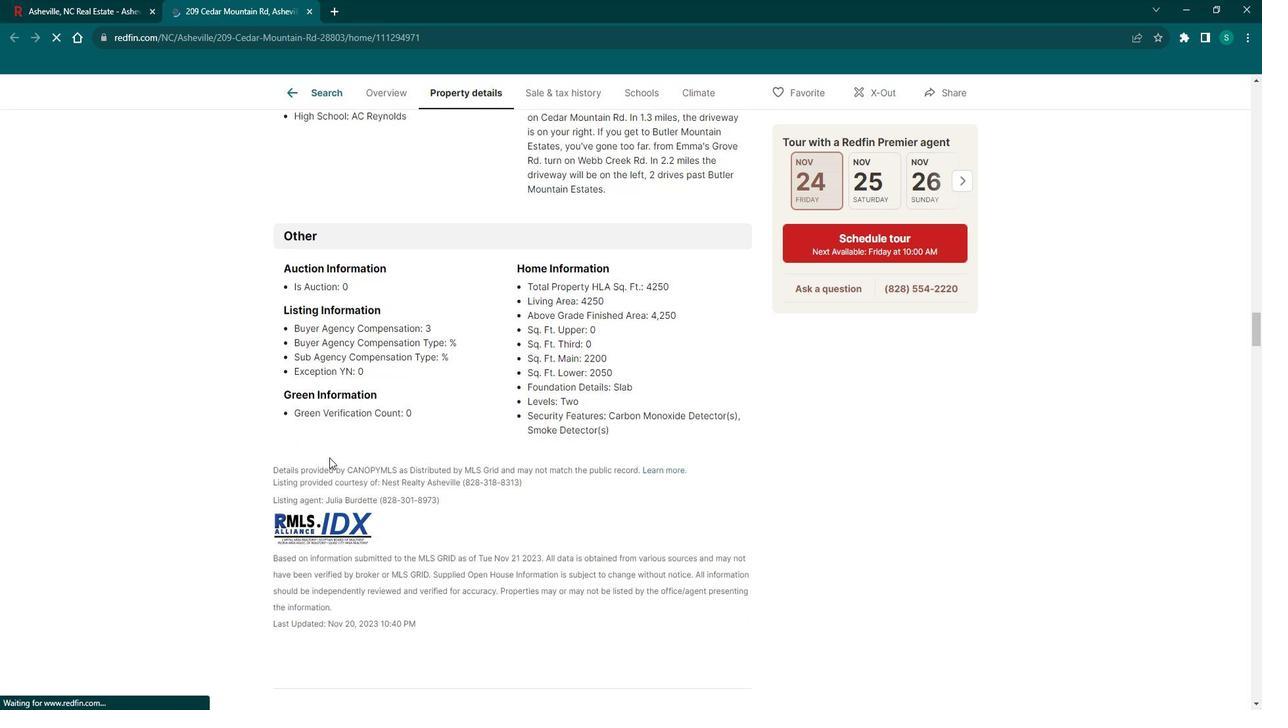 
Action: Mouse scrolled (342, 452) with delta (0, 0)
Screenshot: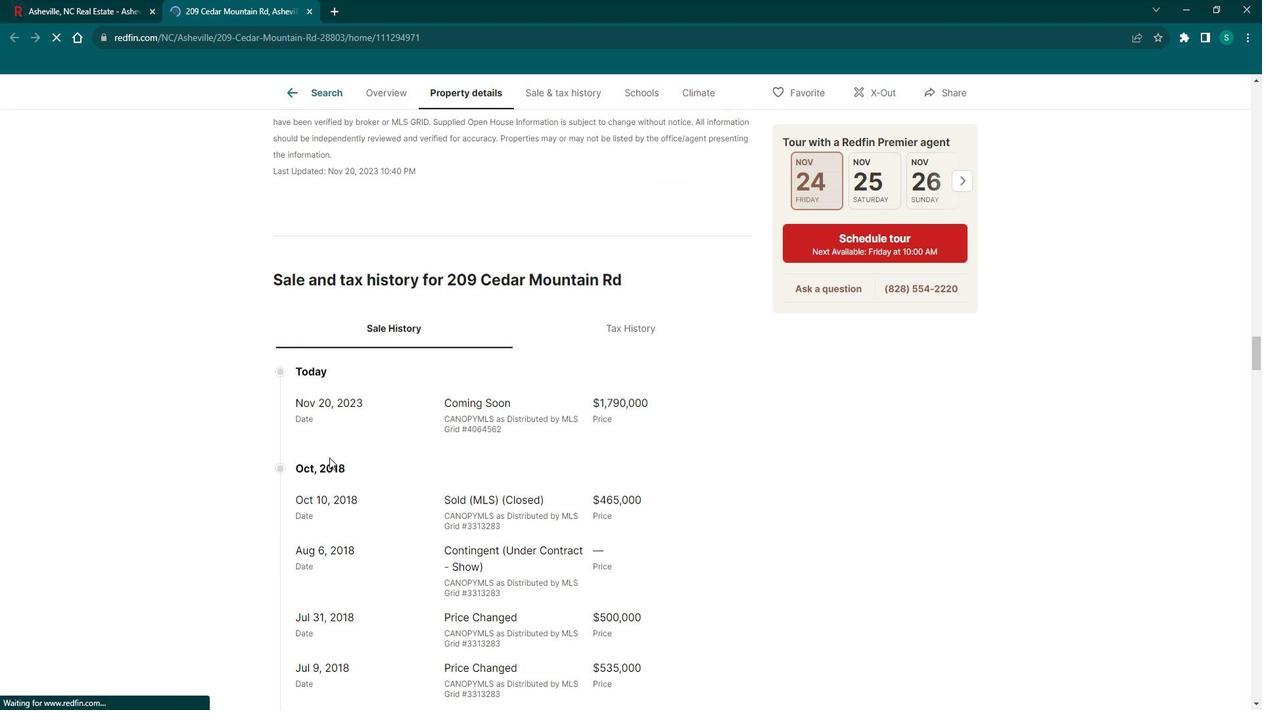 
Action: Mouse scrolled (342, 452) with delta (0, 0)
Screenshot: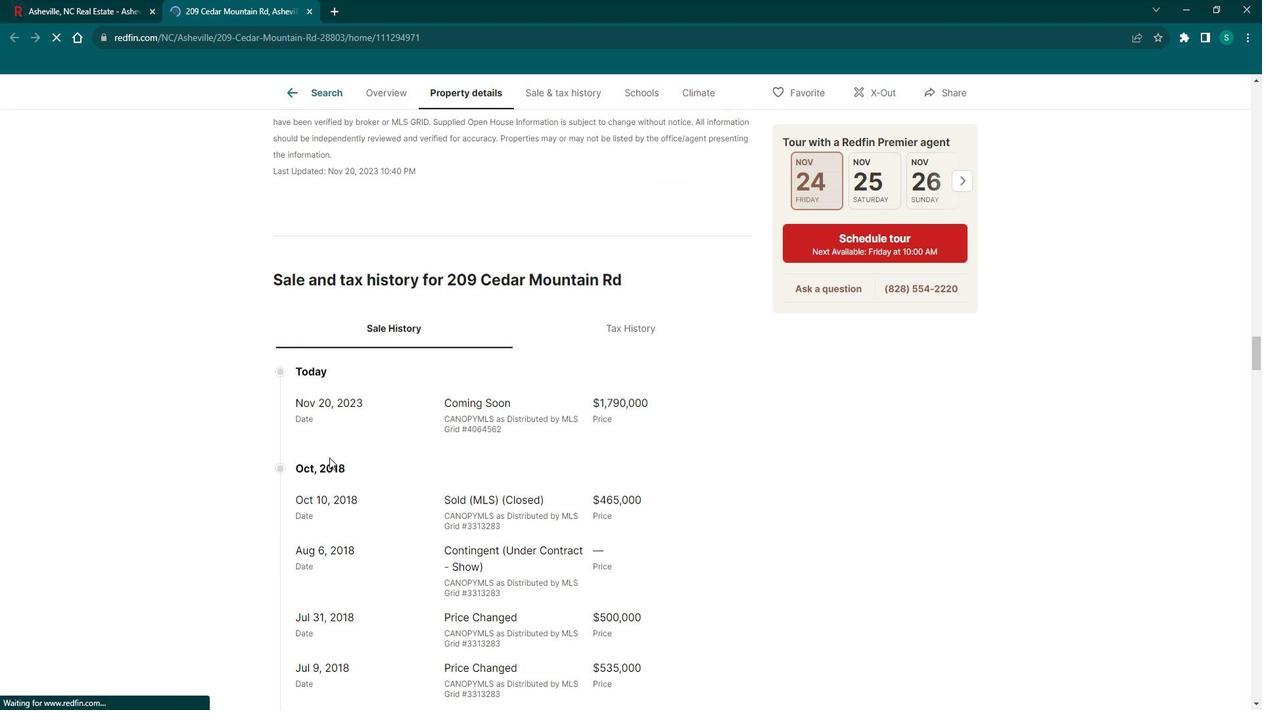 
Action: Mouse scrolled (342, 452) with delta (0, 0)
Screenshot: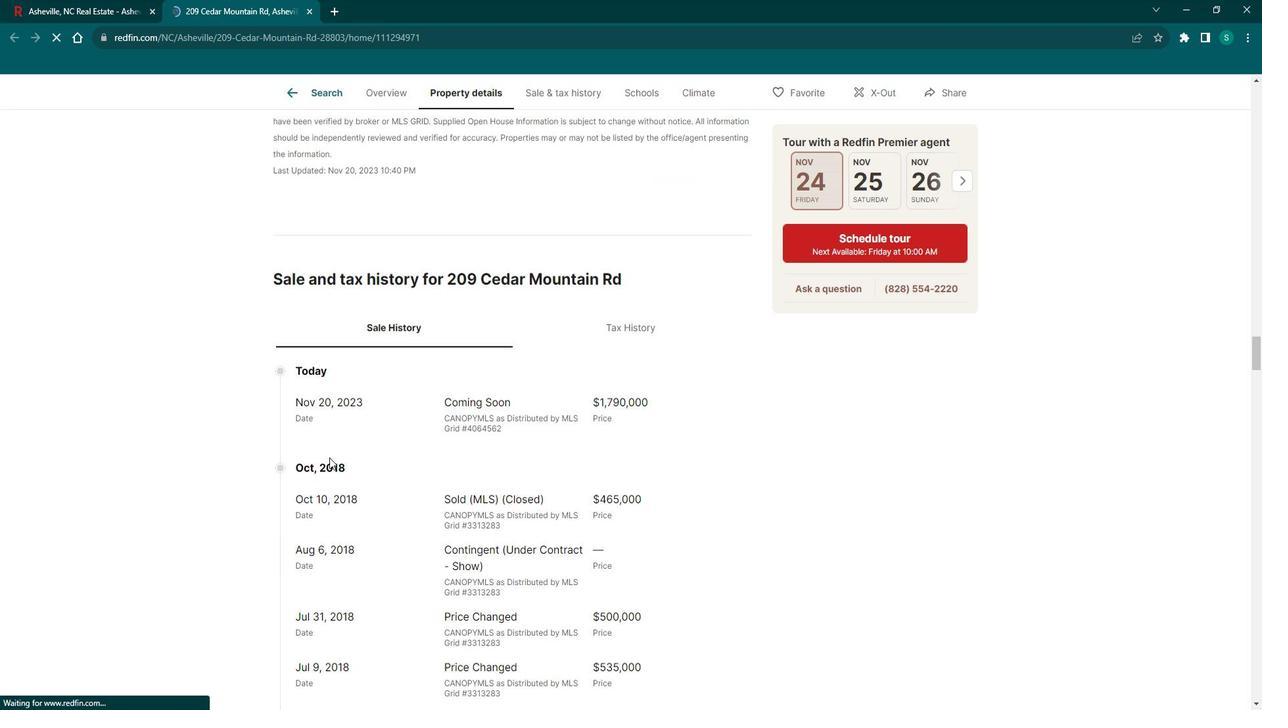 
Action: Mouse scrolled (342, 452) with delta (0, 0)
Screenshot: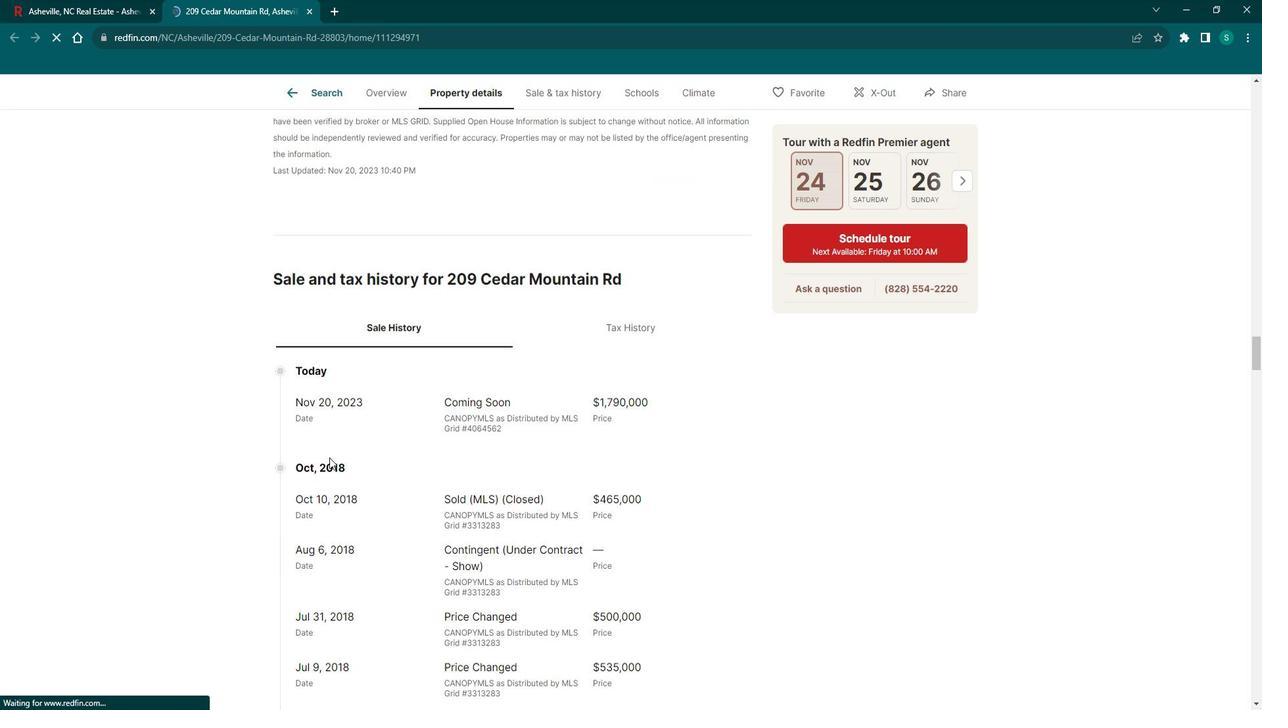 
Action: Mouse scrolled (342, 452) with delta (0, 0)
Screenshot: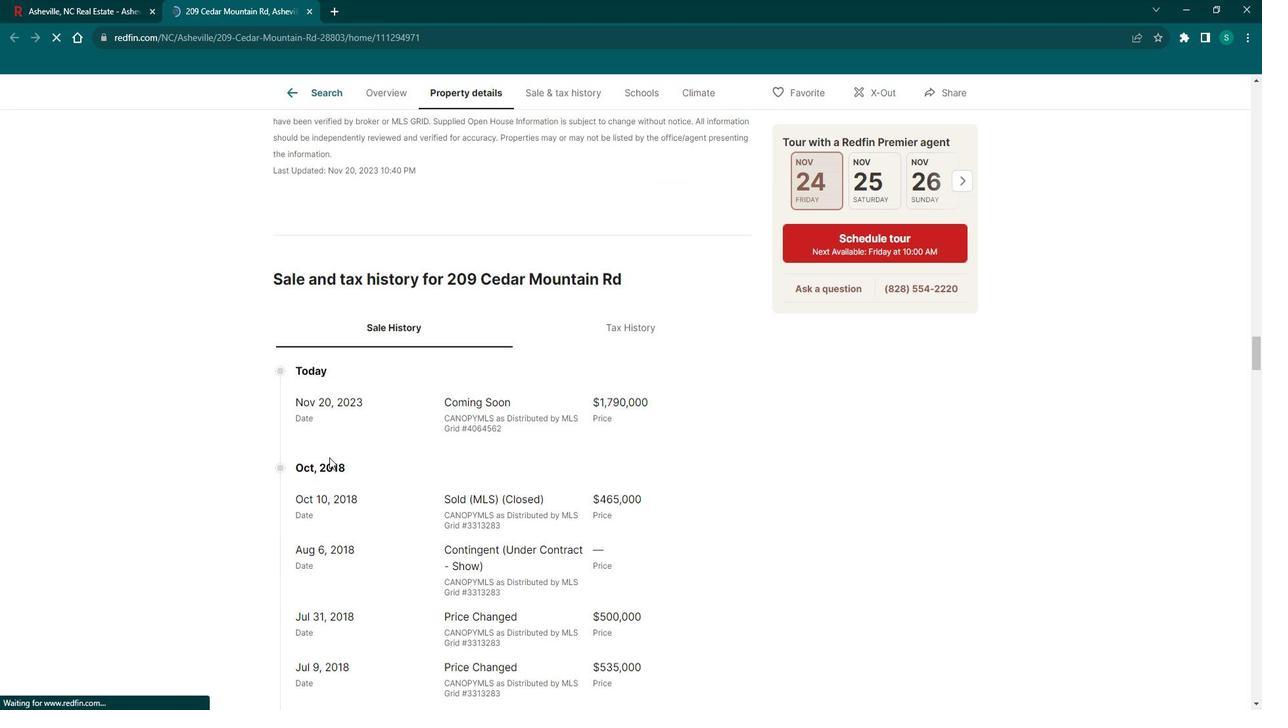 
Action: Mouse scrolled (342, 452) with delta (0, 0)
Screenshot: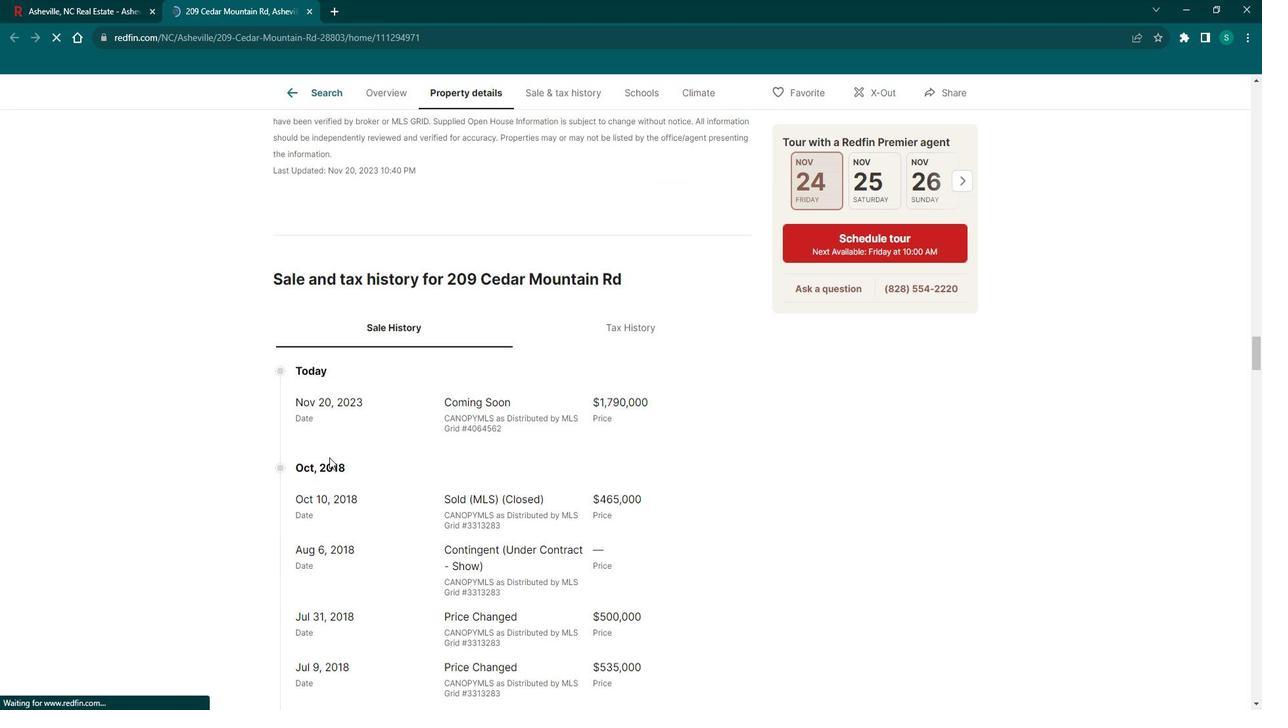 
Action: Mouse scrolled (342, 452) with delta (0, 0)
Screenshot: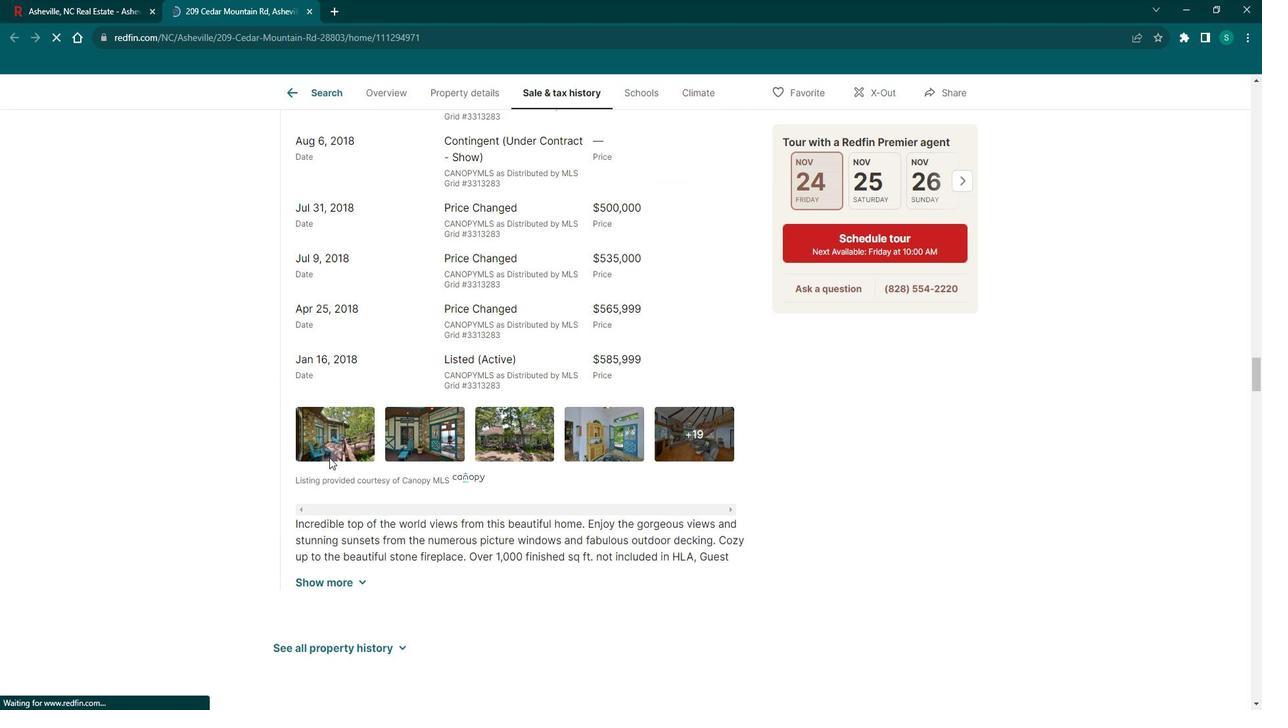 
Action: Mouse scrolled (342, 452) with delta (0, 0)
Screenshot: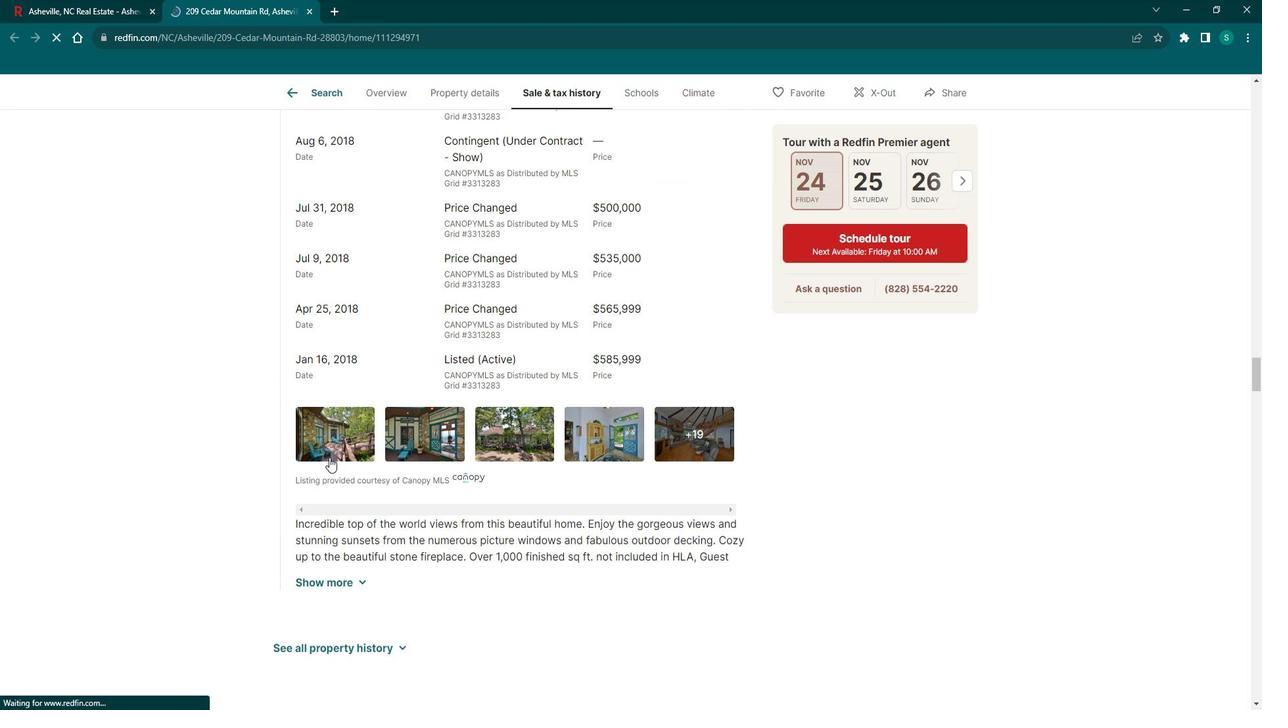 
Action: Mouse scrolled (342, 452) with delta (0, 0)
Screenshot: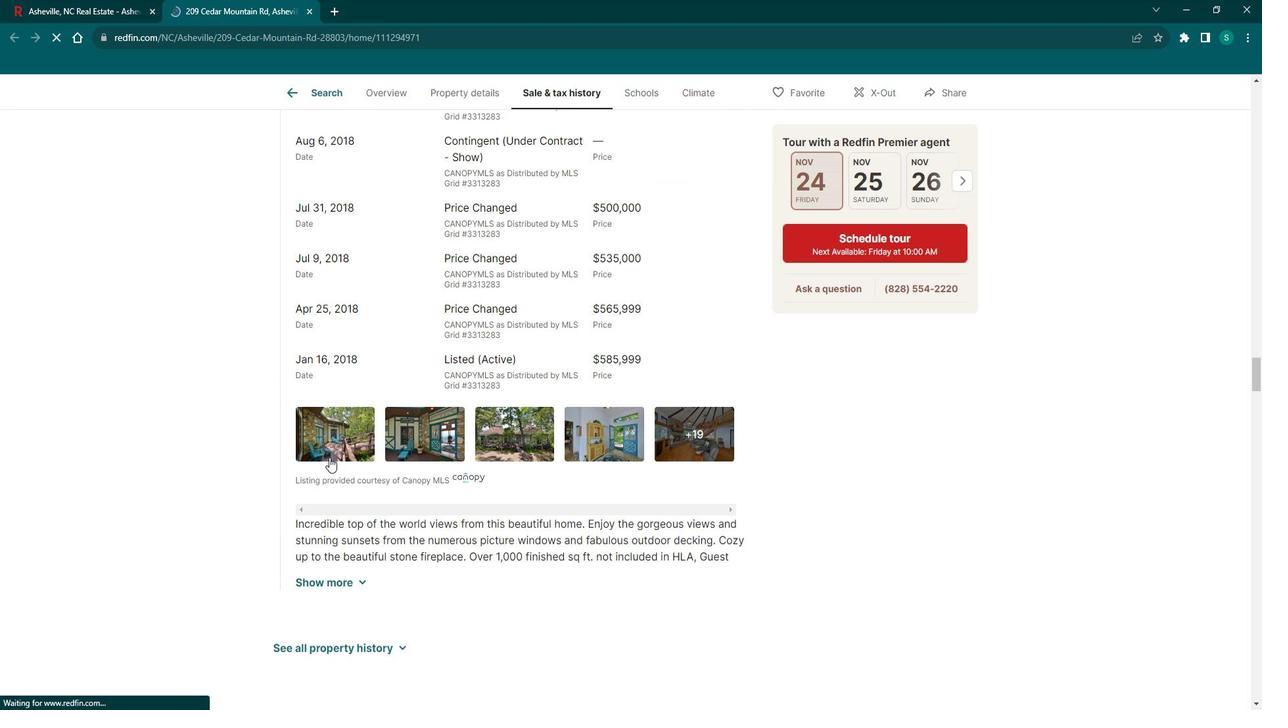 
Action: Mouse scrolled (342, 452) with delta (0, 0)
Screenshot: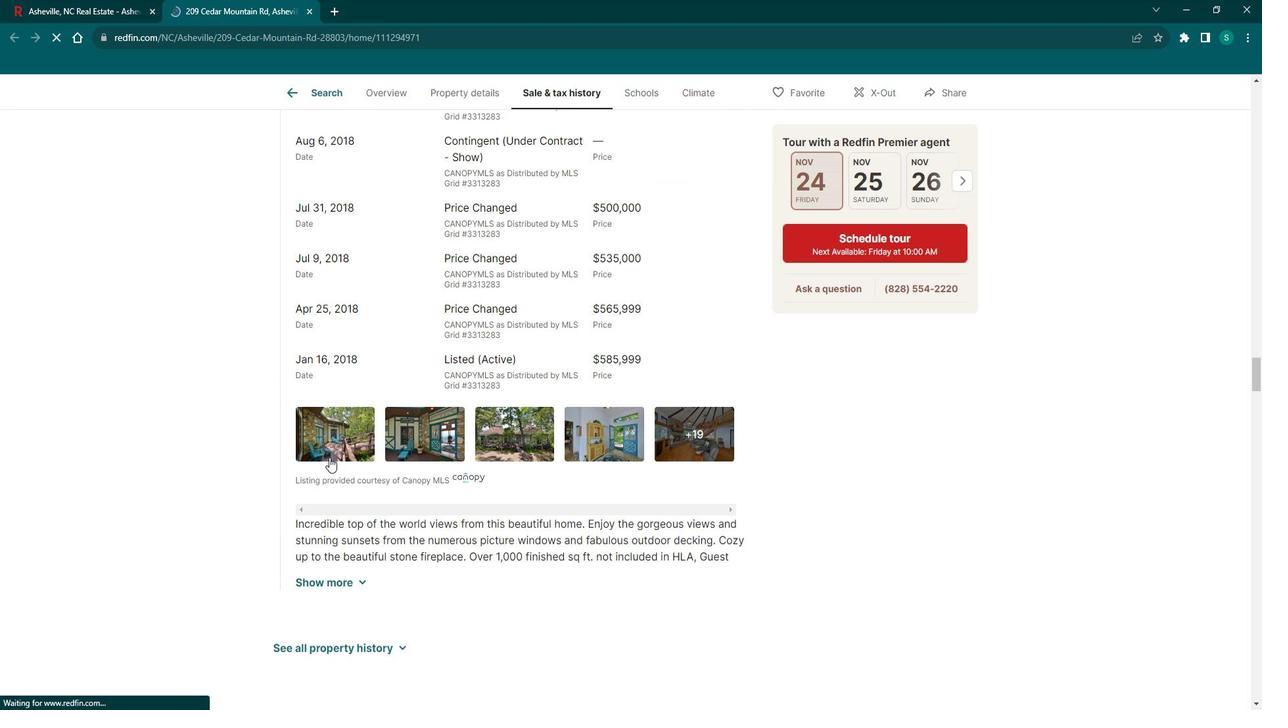 
Action: Mouse scrolled (342, 452) with delta (0, 0)
Screenshot: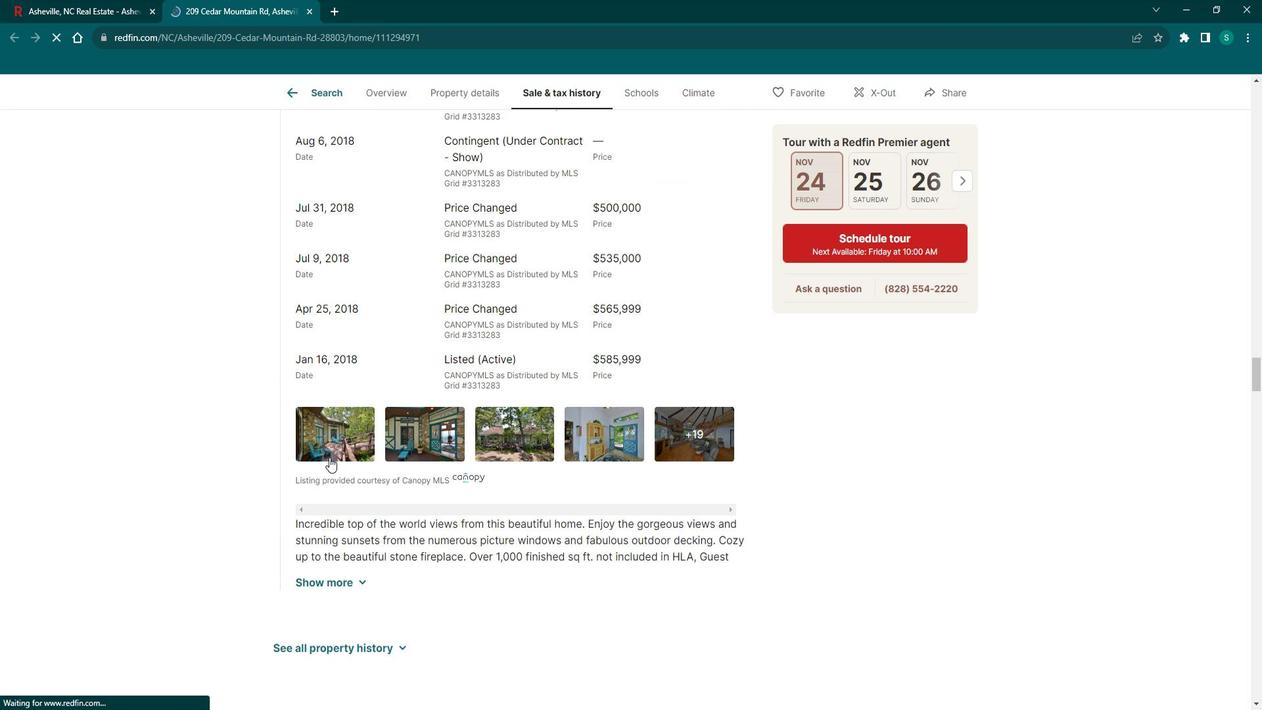 
Action: Mouse scrolled (342, 452) with delta (0, 0)
Screenshot: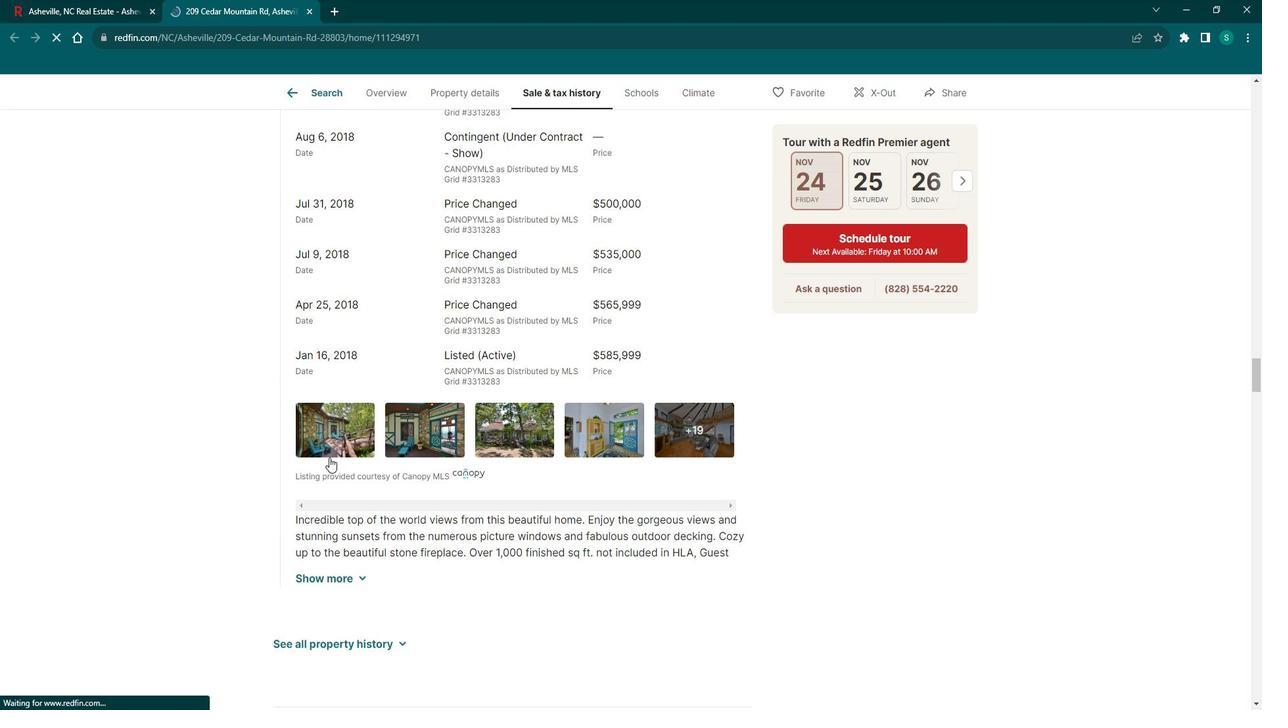 
Action: Mouse moved to (342, 434)
Screenshot: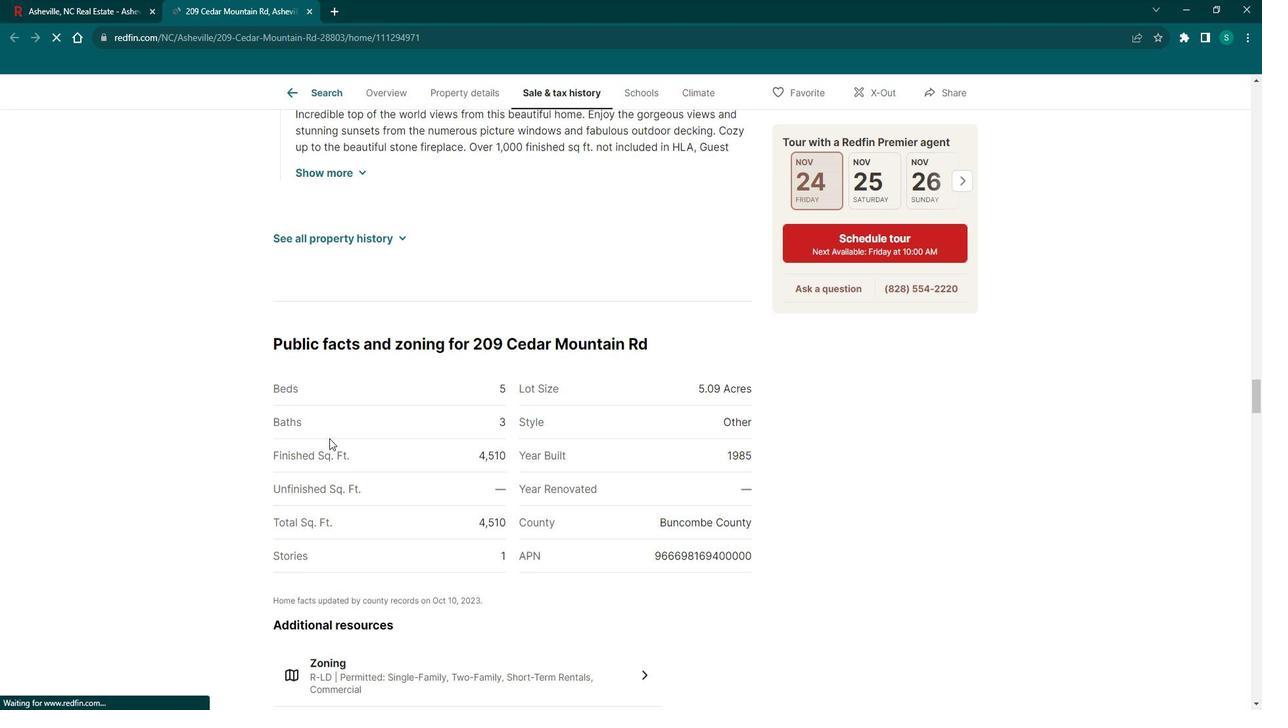 
Action: Mouse scrolled (342, 435) with delta (0, 0)
Screenshot: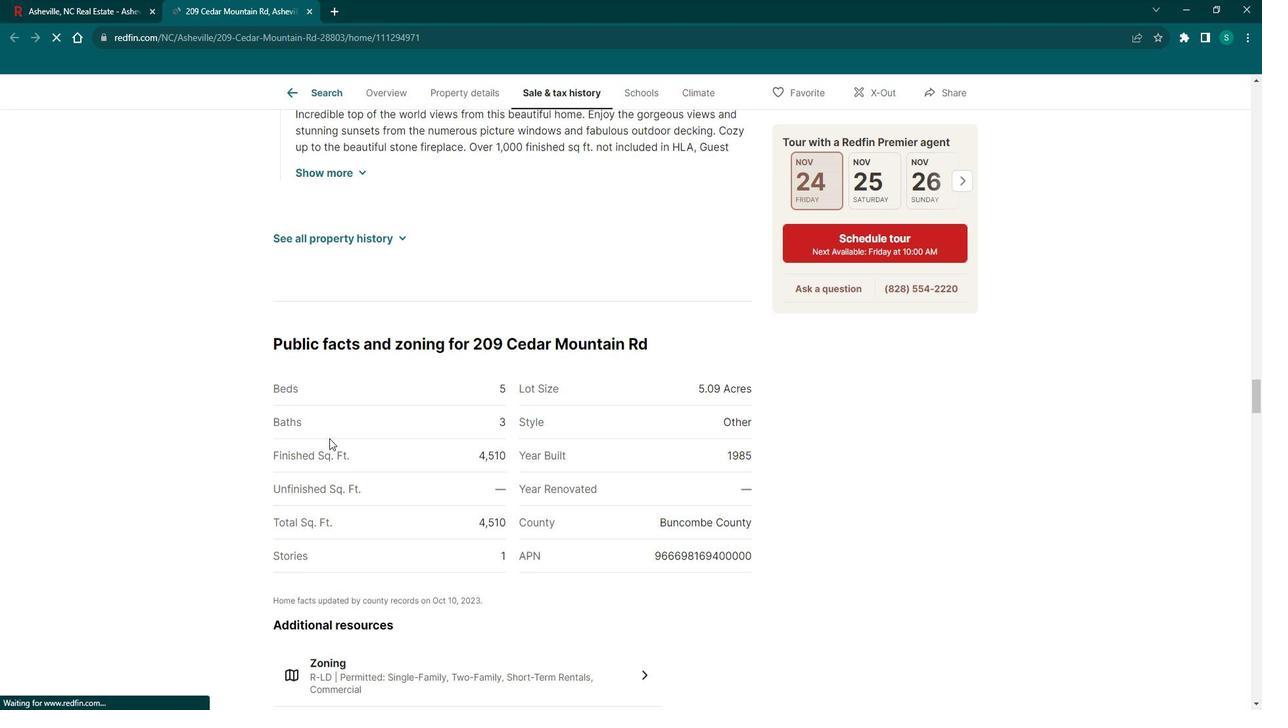 
Action: Mouse scrolled (342, 435) with delta (0, 0)
Screenshot: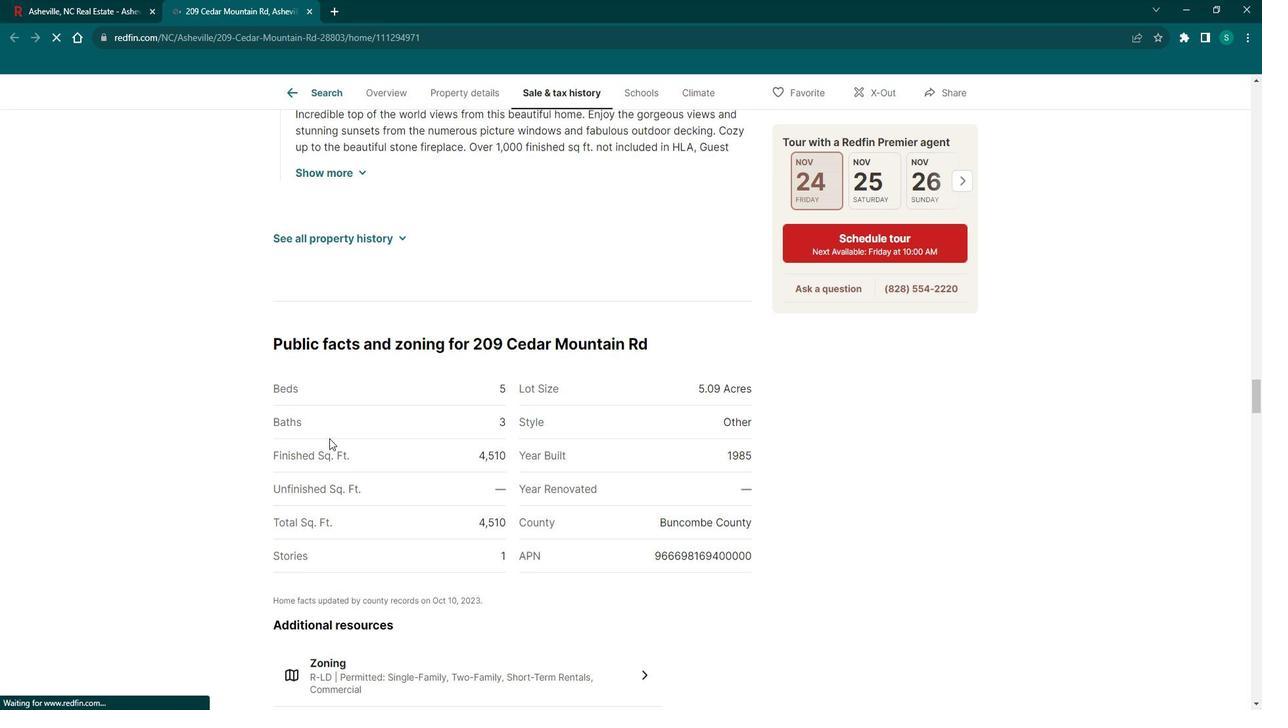 
Action: Mouse moved to (343, 312)
Screenshot: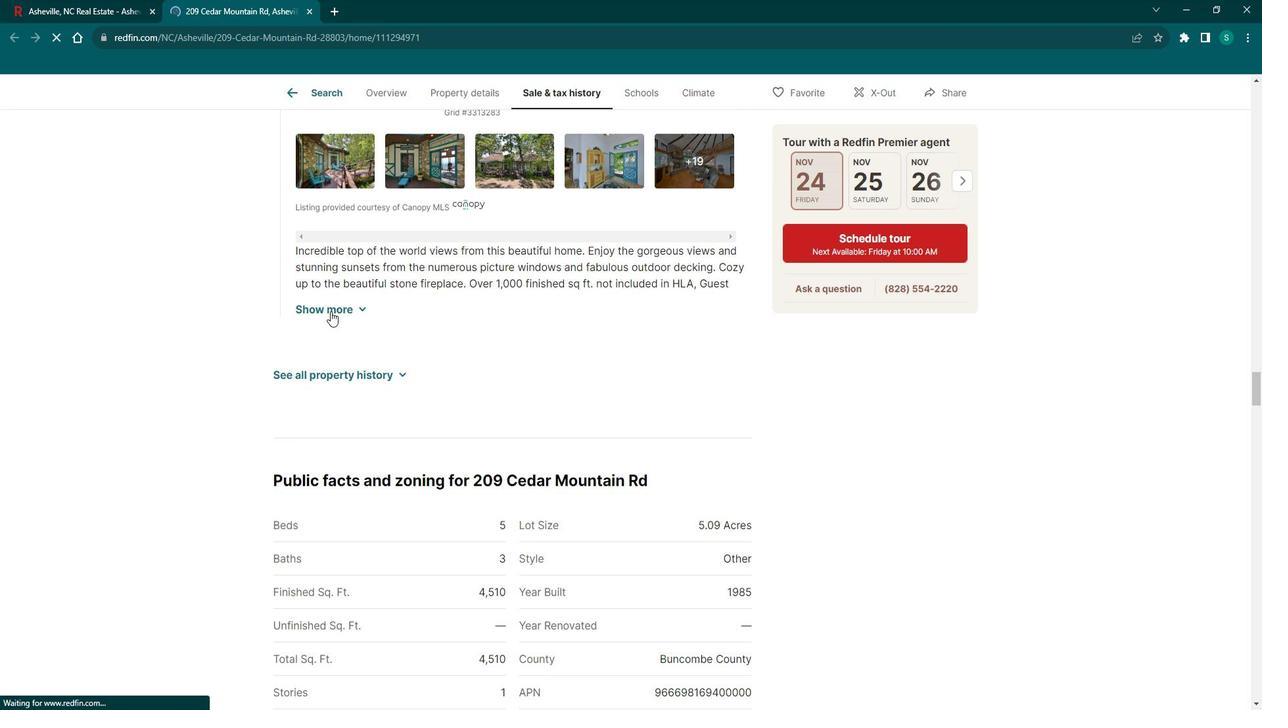 
Action: Mouse pressed left at (343, 312)
Screenshot: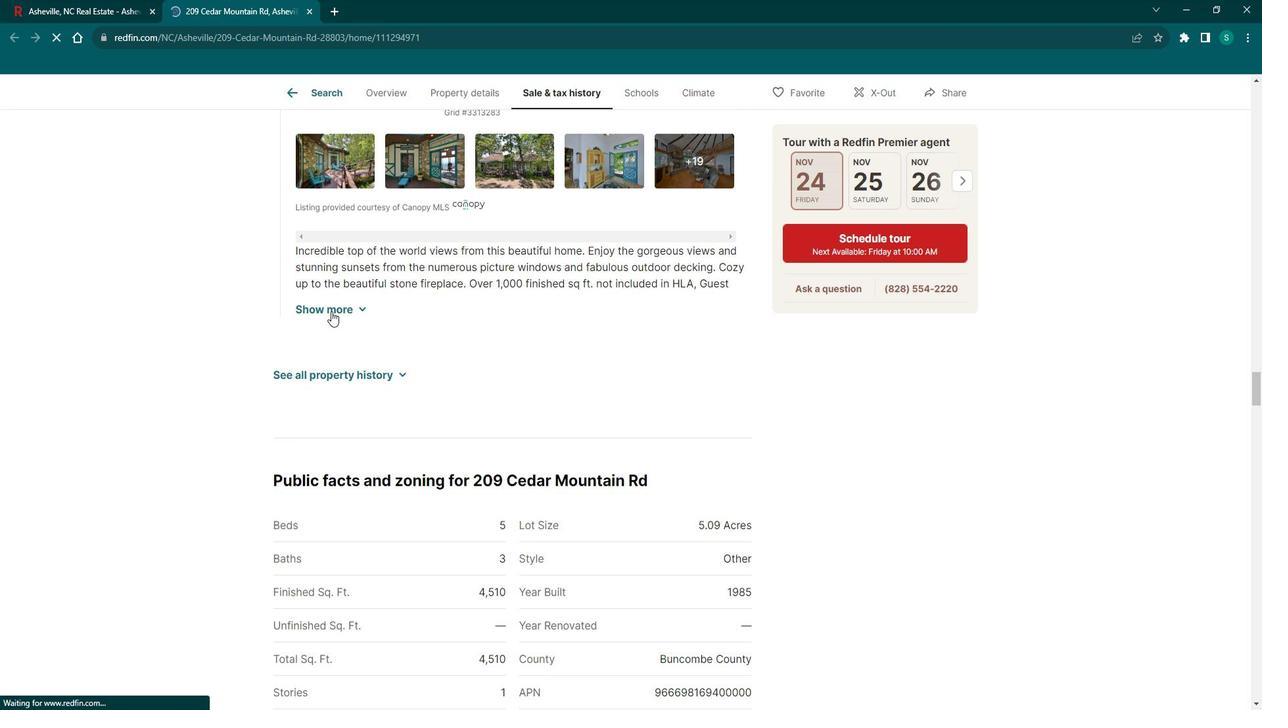 
Action: Mouse moved to (328, 383)
Screenshot: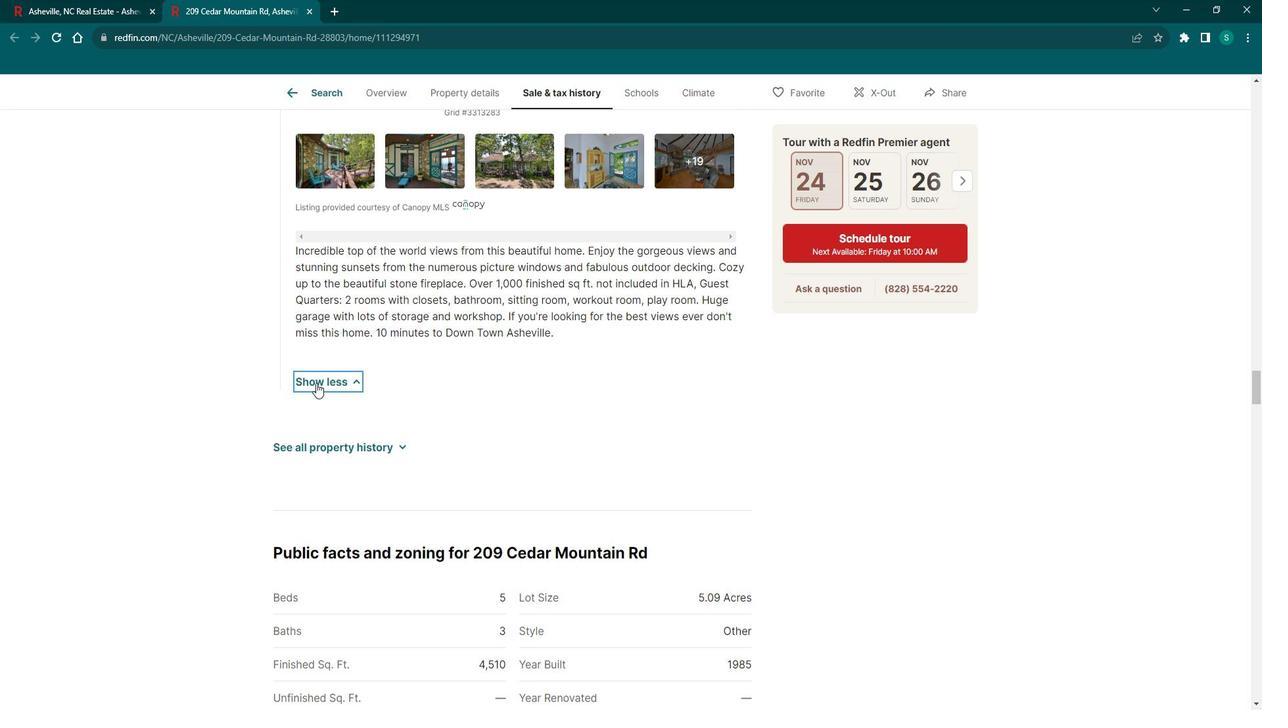 
Action: Mouse scrolled (328, 382) with delta (0, 0)
Screenshot: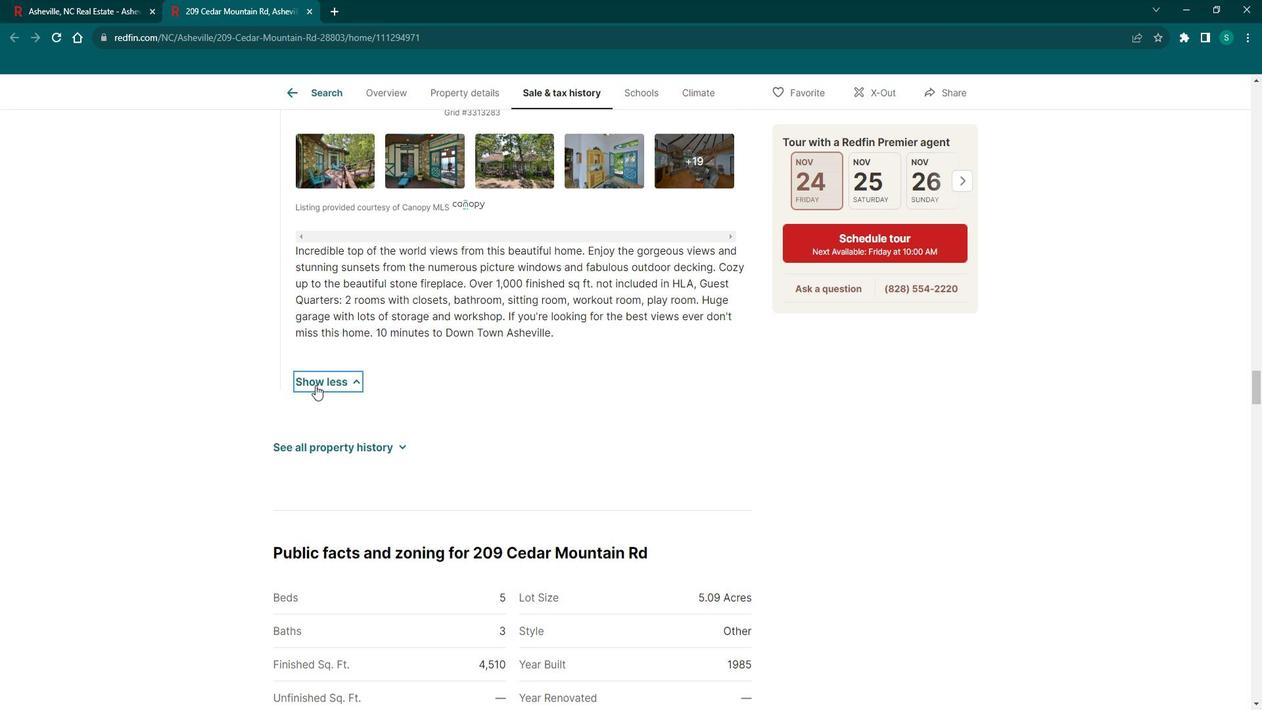 
Action: Mouse scrolled (328, 382) with delta (0, 0)
Screenshot: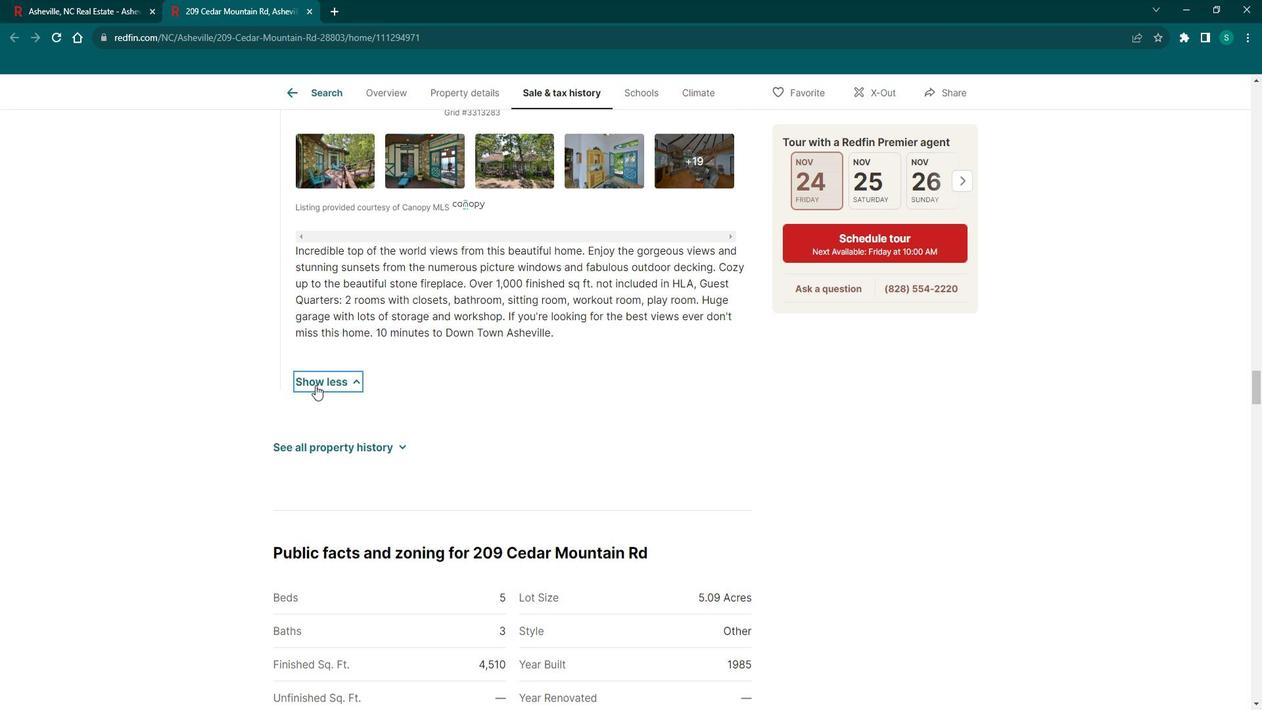 
Action: Mouse scrolled (328, 382) with delta (0, 0)
Screenshot: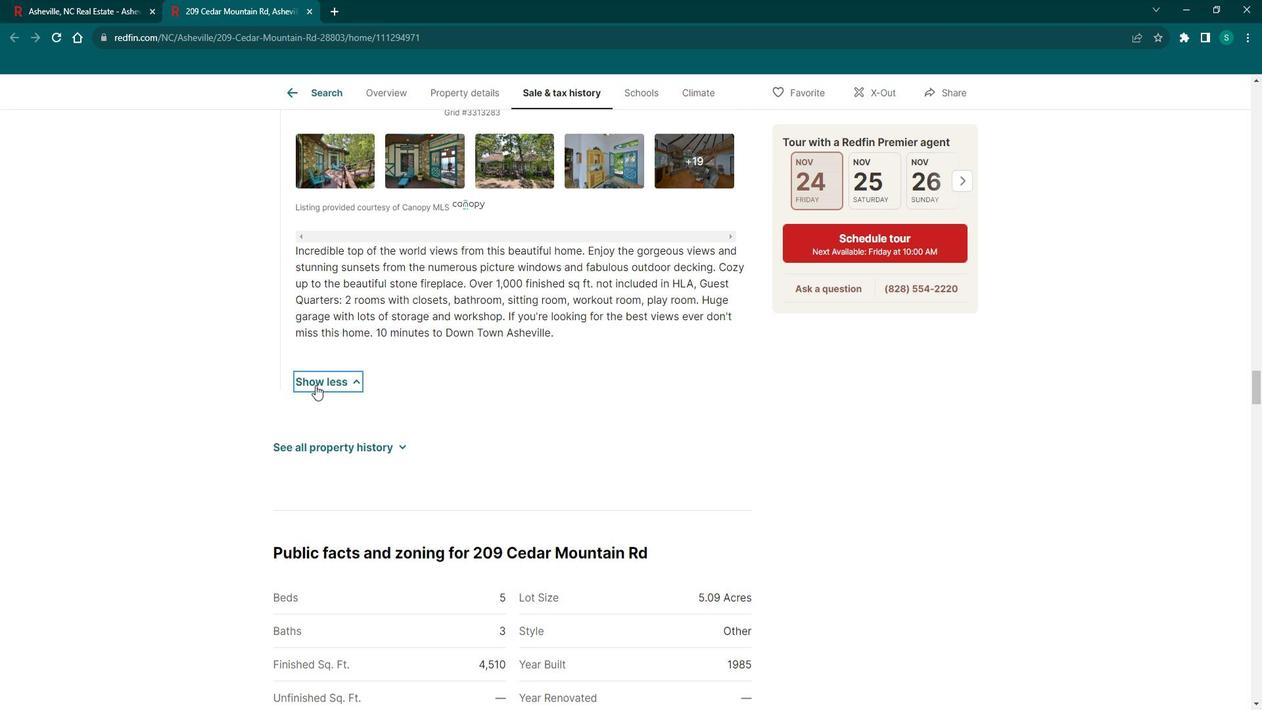 
Action: Mouse scrolled (328, 382) with delta (0, 0)
Screenshot: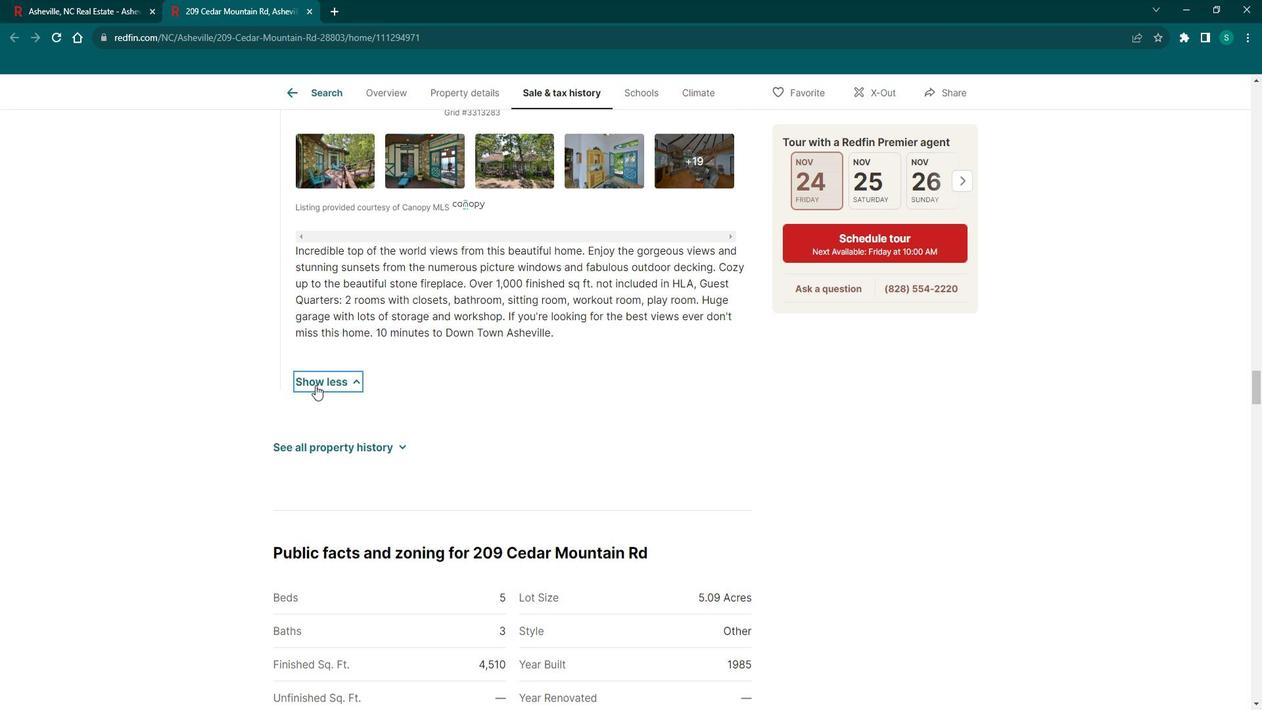 
Action: Mouse scrolled (328, 382) with delta (0, 0)
Screenshot: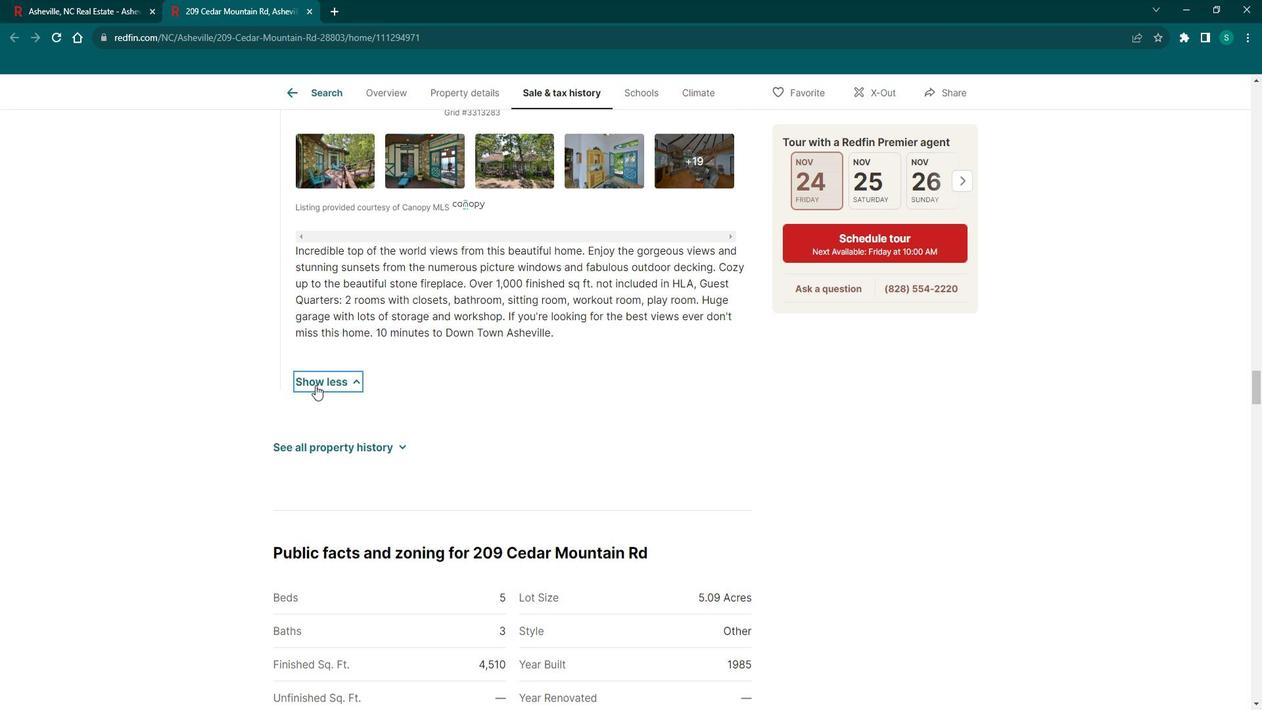 
Action: Mouse scrolled (328, 382) with delta (0, 0)
Screenshot: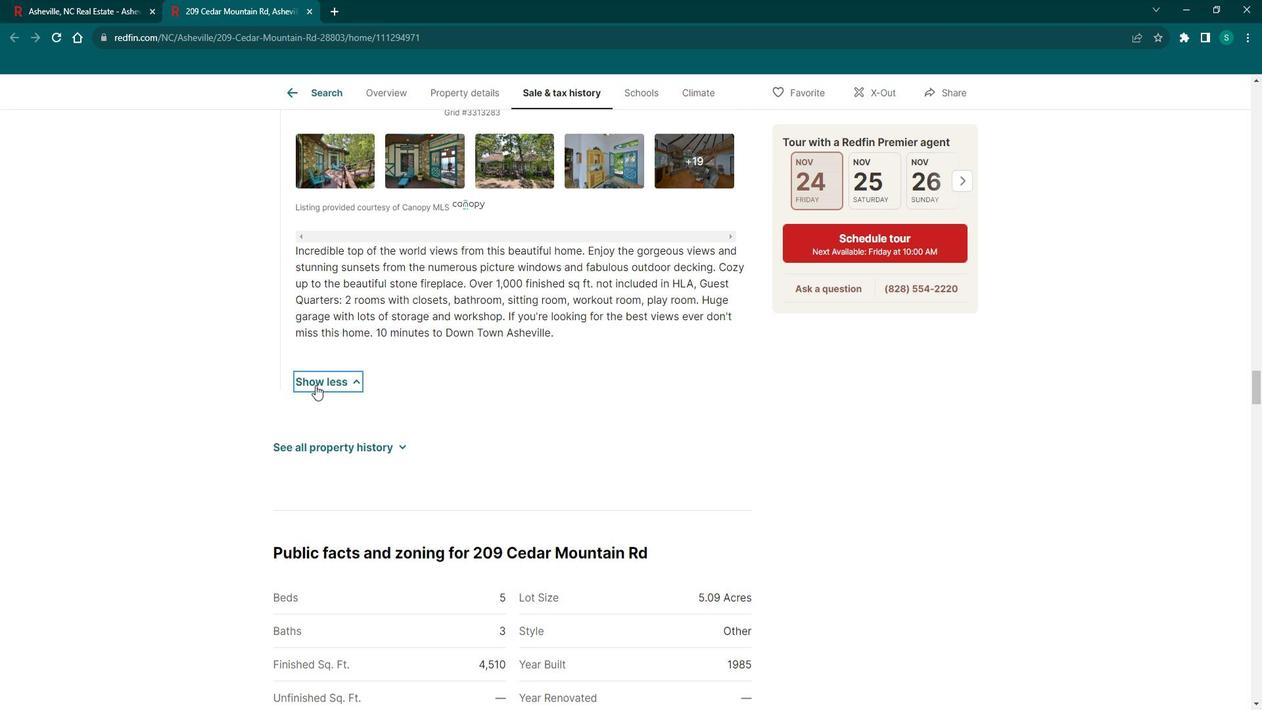 
Action: Mouse scrolled (328, 382) with delta (0, 0)
Screenshot: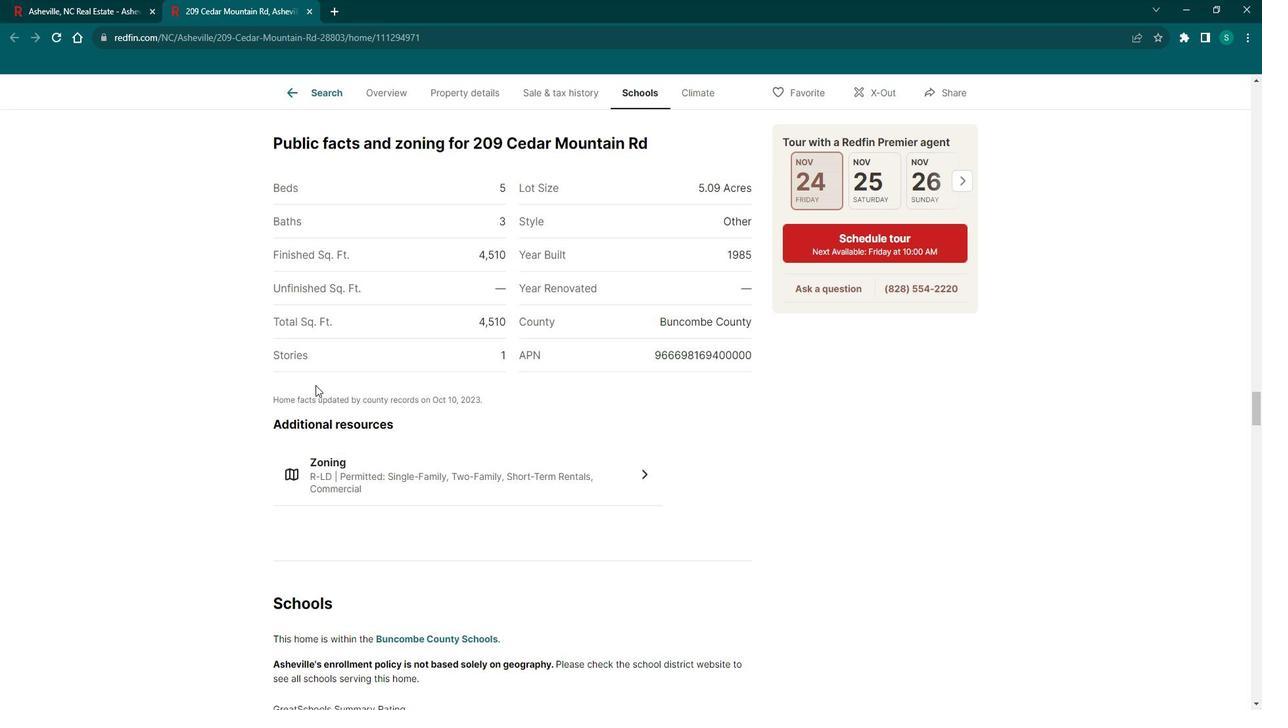 
Action: Mouse scrolled (328, 382) with delta (0, 0)
Screenshot: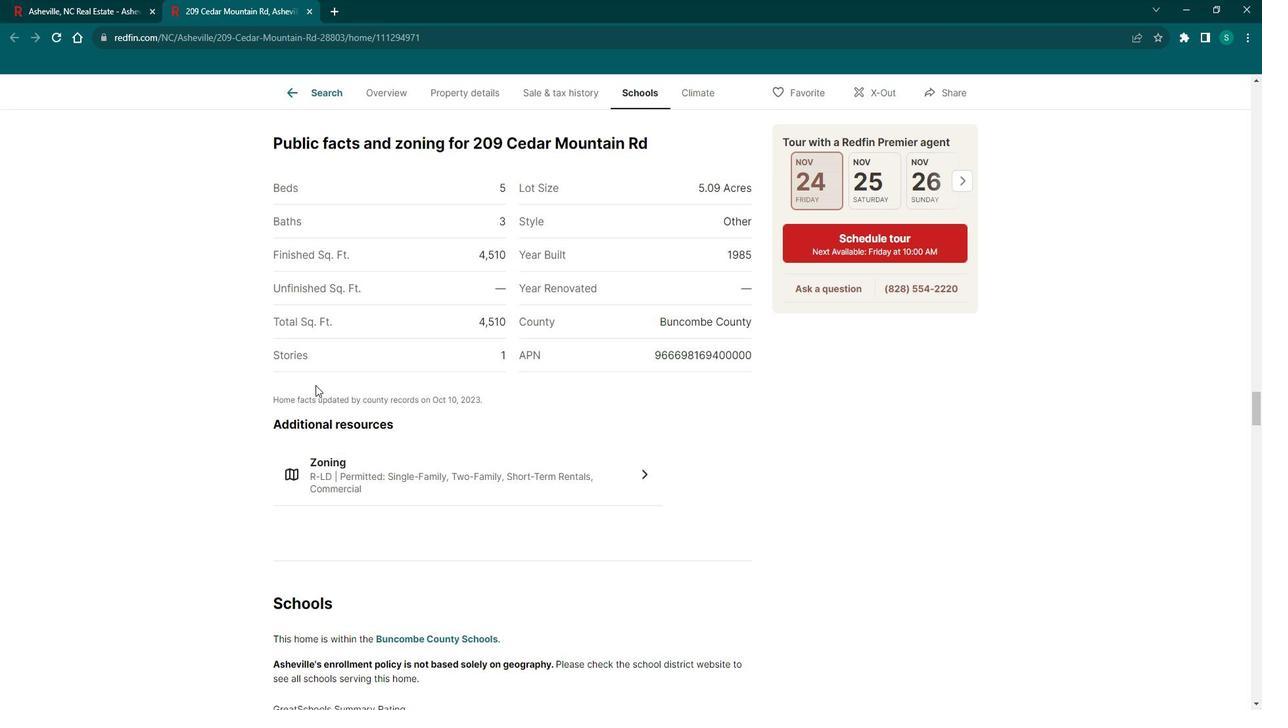 
Action: Mouse scrolled (328, 382) with delta (0, 0)
Screenshot: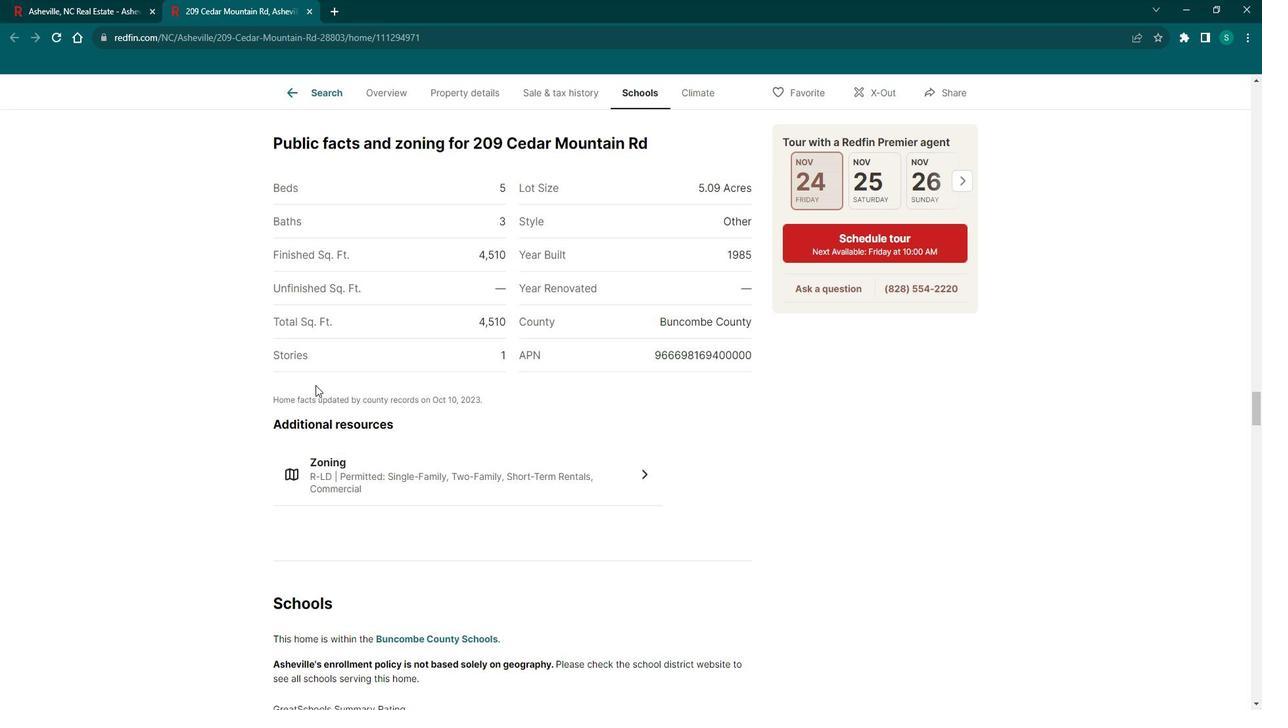 
Action: Mouse scrolled (328, 382) with delta (0, 0)
Screenshot: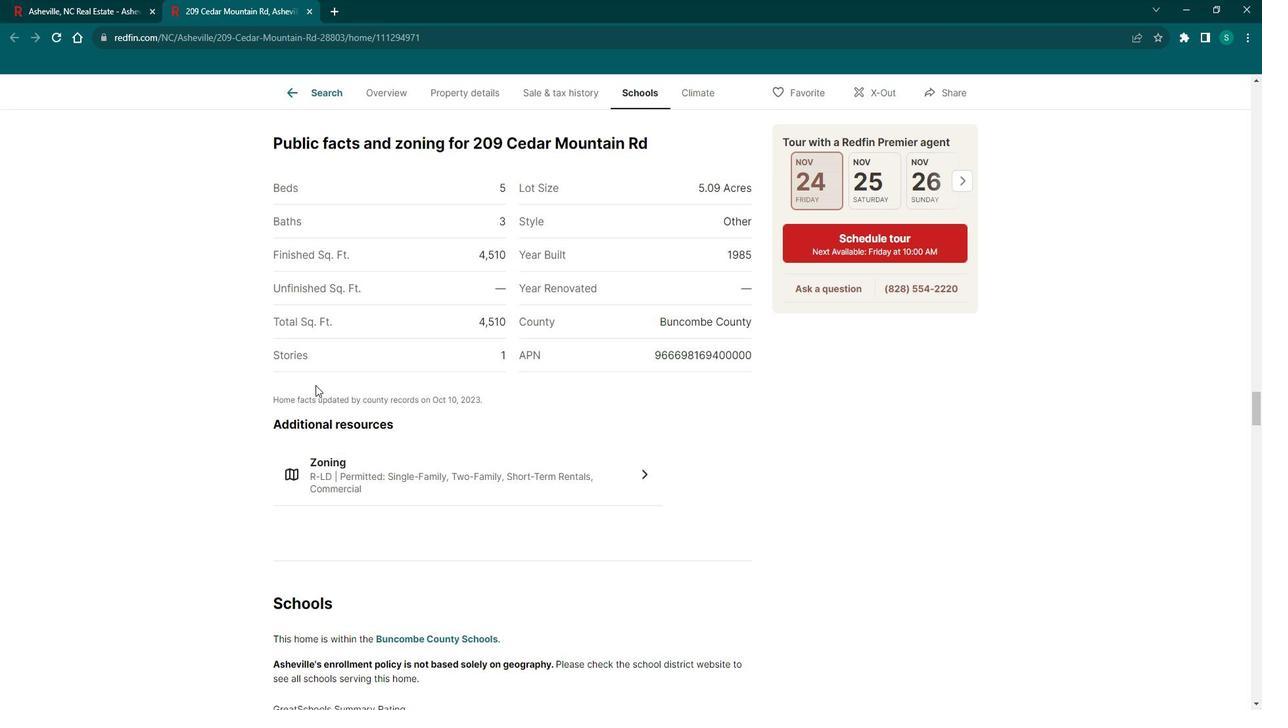 
Action: Mouse scrolled (328, 382) with delta (0, 0)
Screenshot: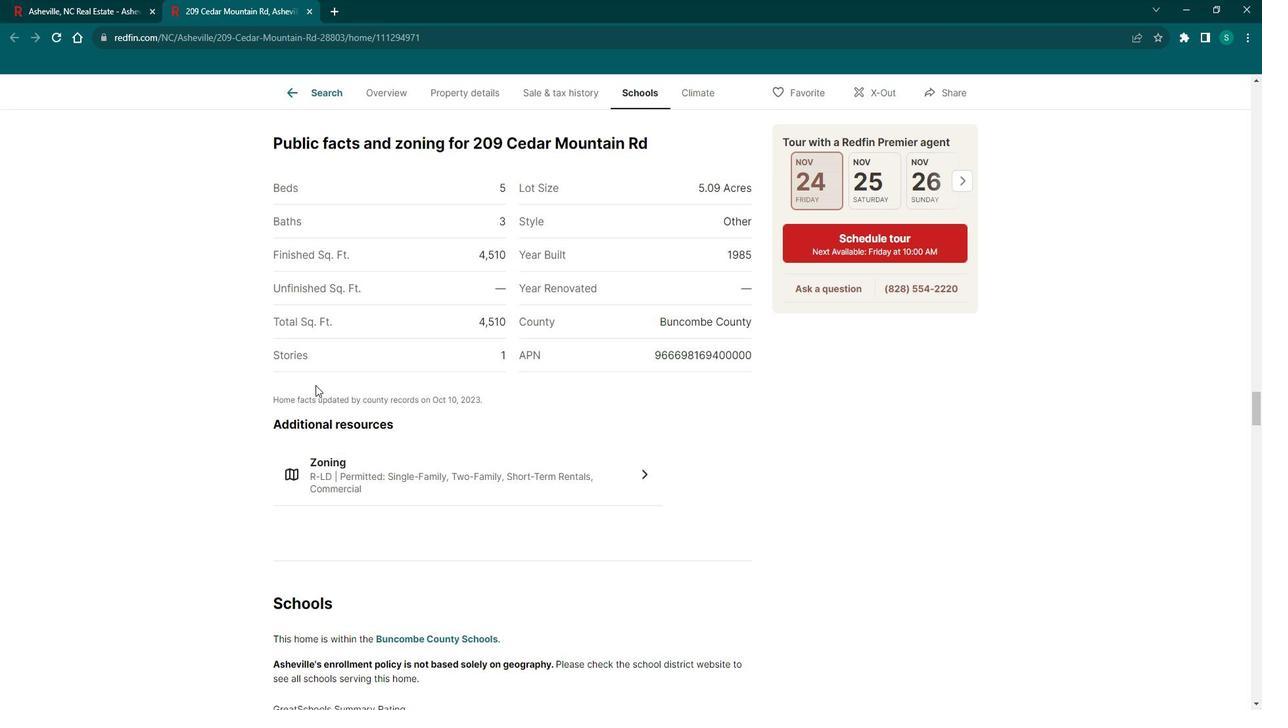 
Action: Mouse scrolled (328, 382) with delta (0, 0)
Screenshot: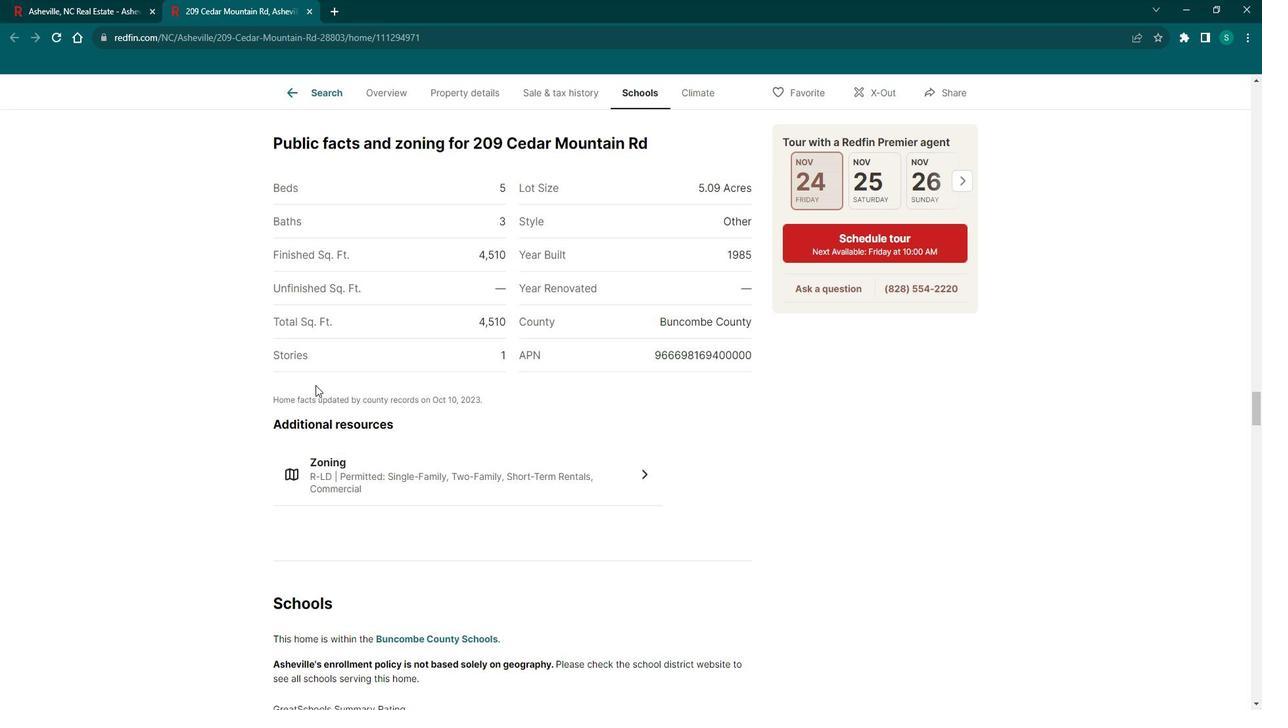 
Action: Mouse scrolled (328, 382) with delta (0, 0)
Screenshot: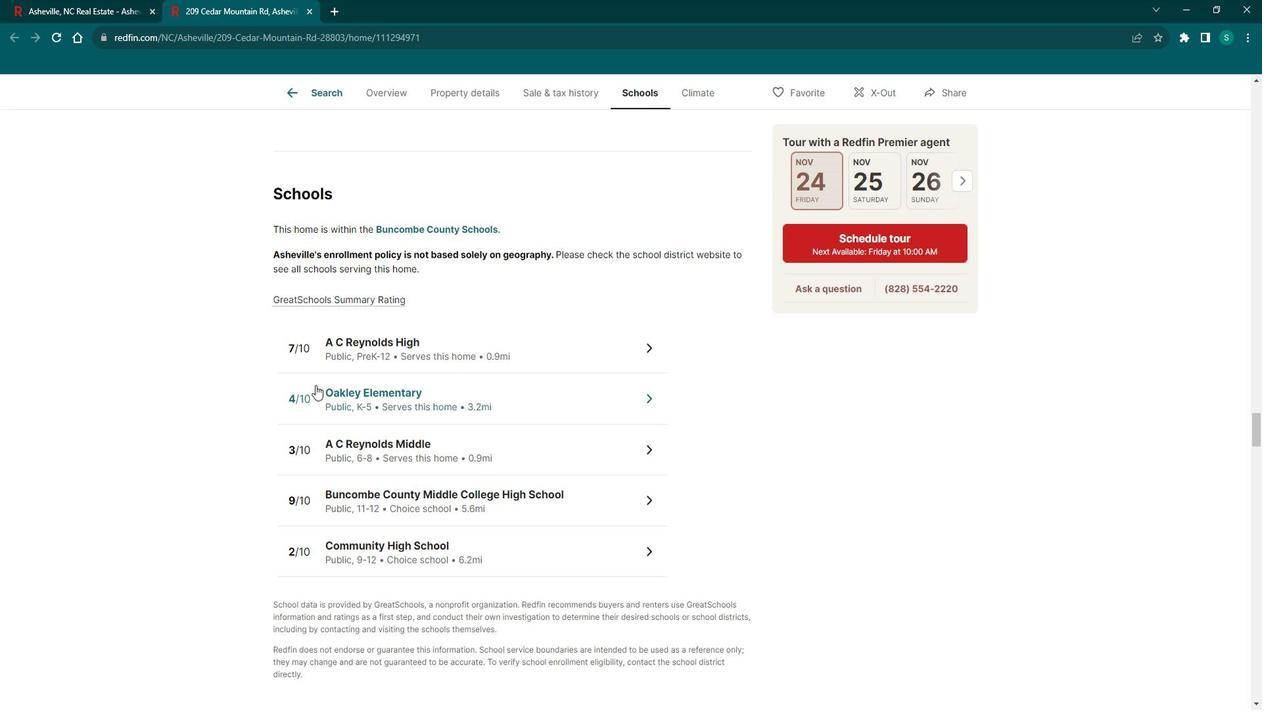 
Action: Mouse scrolled (328, 382) with delta (0, 0)
Screenshot: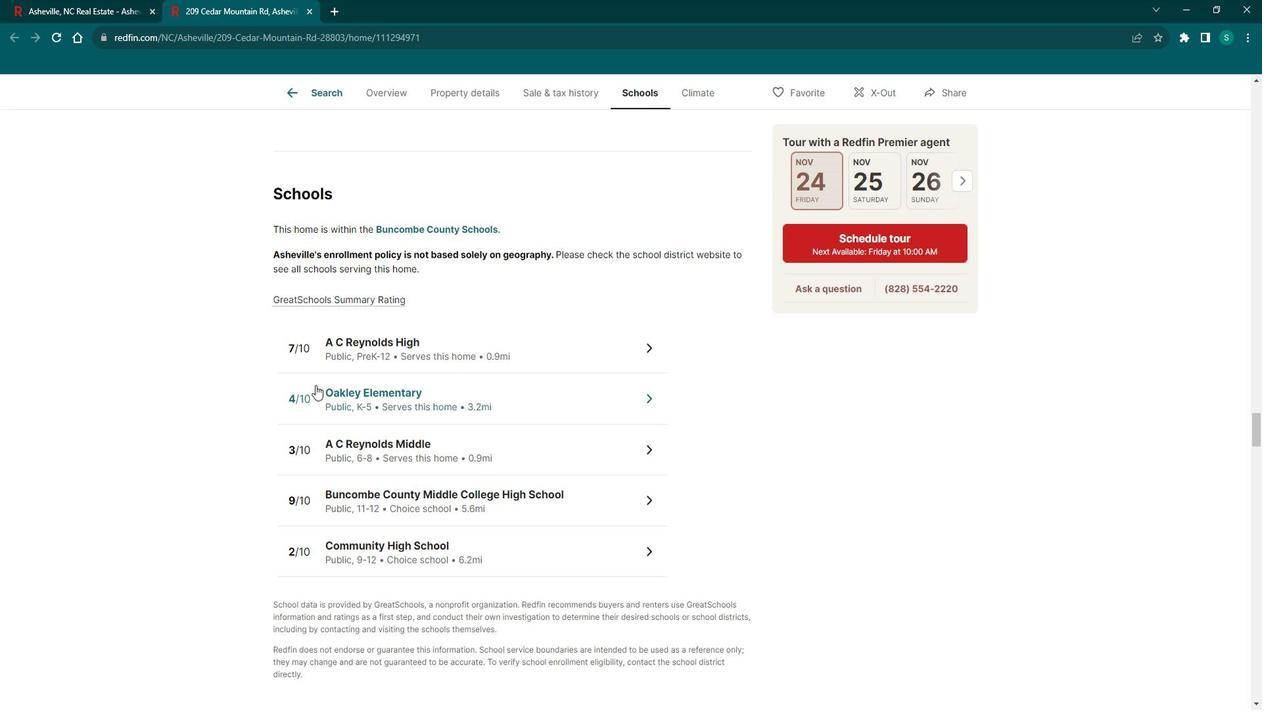 
Action: Mouse scrolled (328, 382) with delta (0, 0)
Screenshot: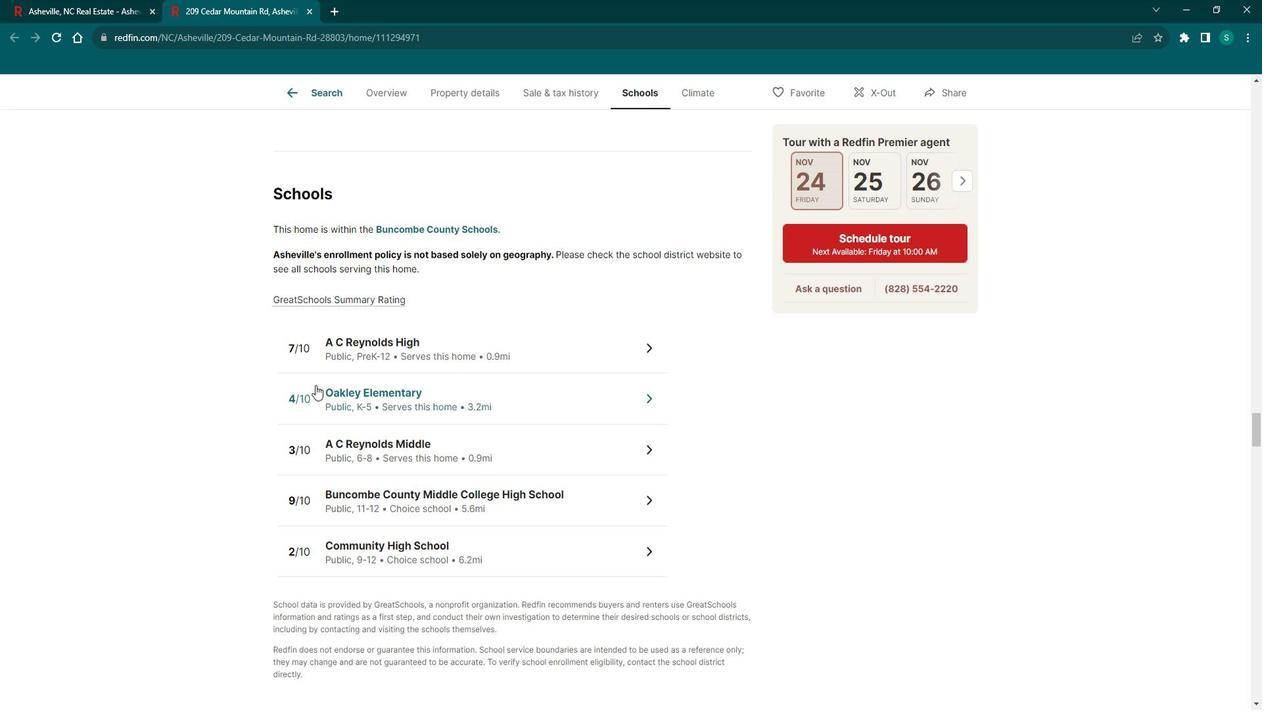 
Action: Mouse scrolled (328, 382) with delta (0, 0)
Screenshot: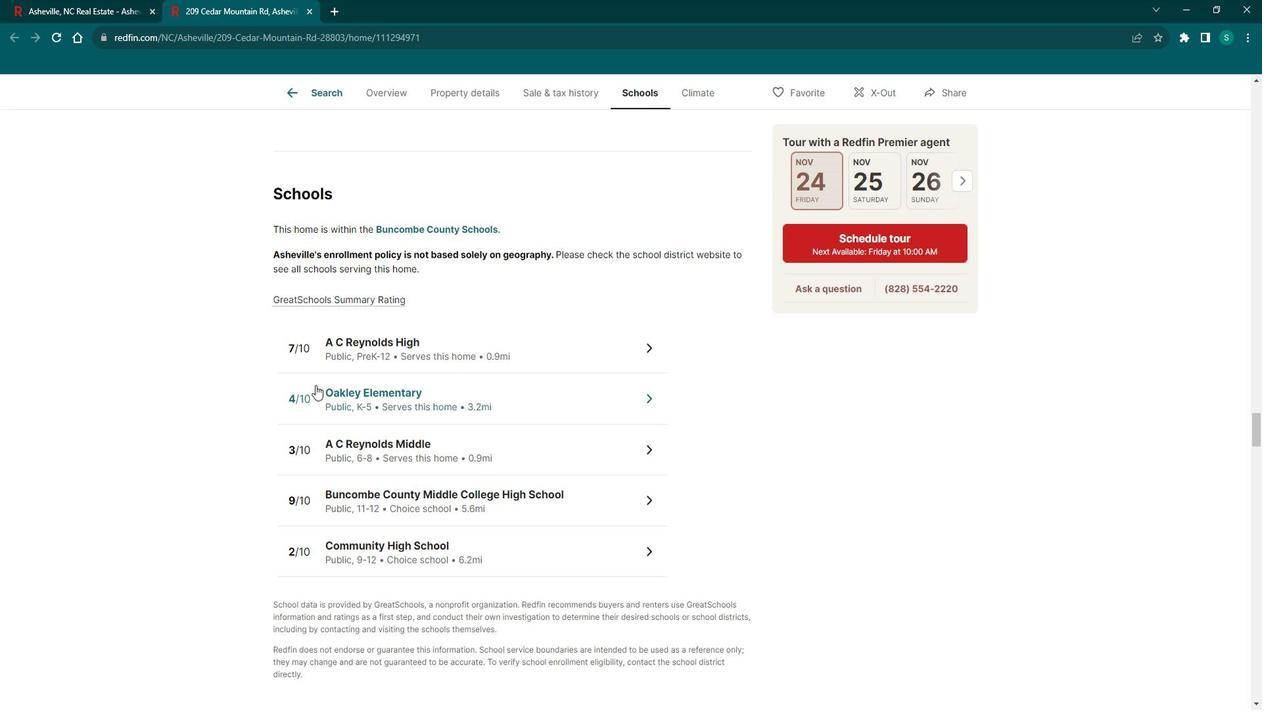 
Action: Mouse scrolled (328, 382) with delta (0, 0)
Screenshot: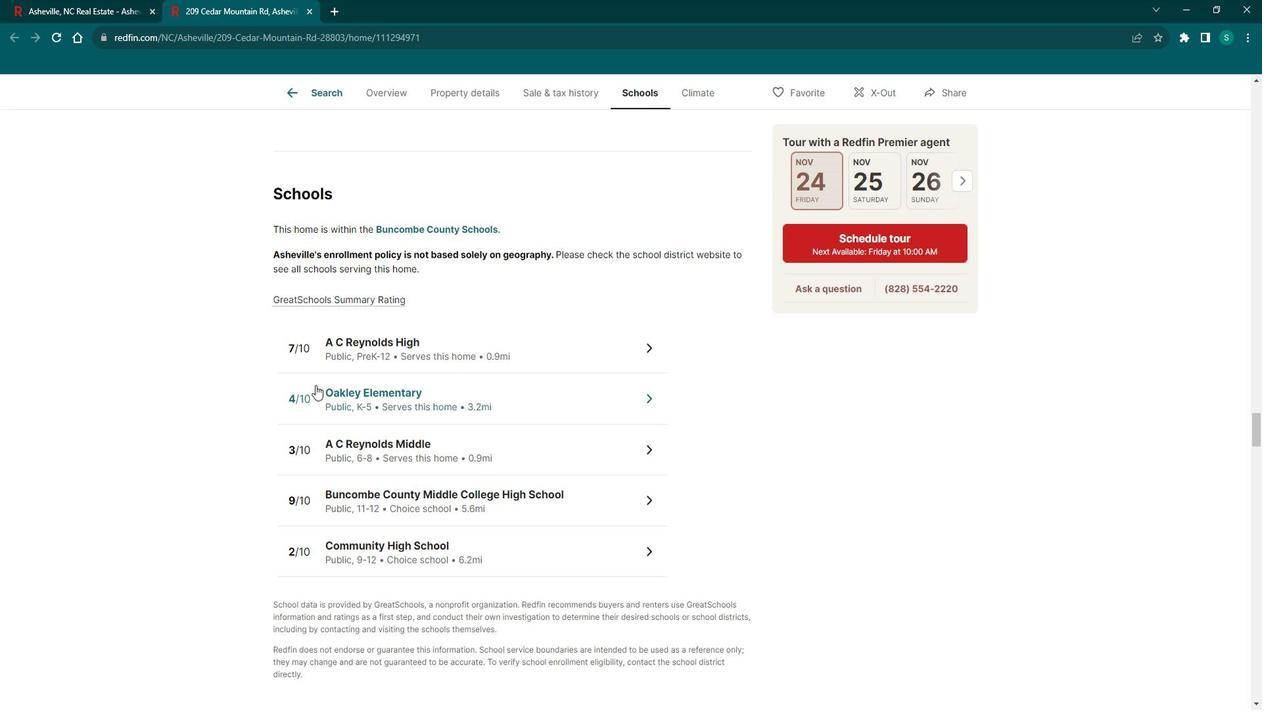
Action: Mouse scrolled (328, 382) with delta (0, 0)
Screenshot: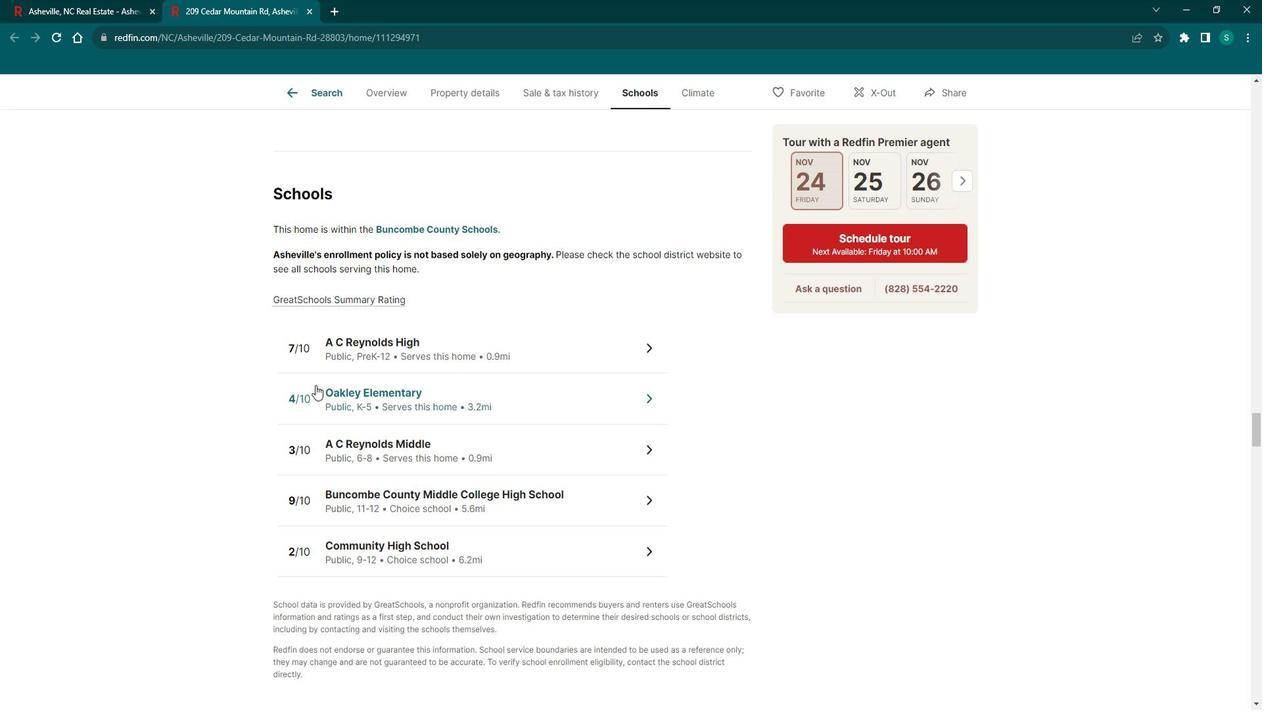 
Action: Mouse scrolled (328, 382) with delta (0, 0)
Screenshot: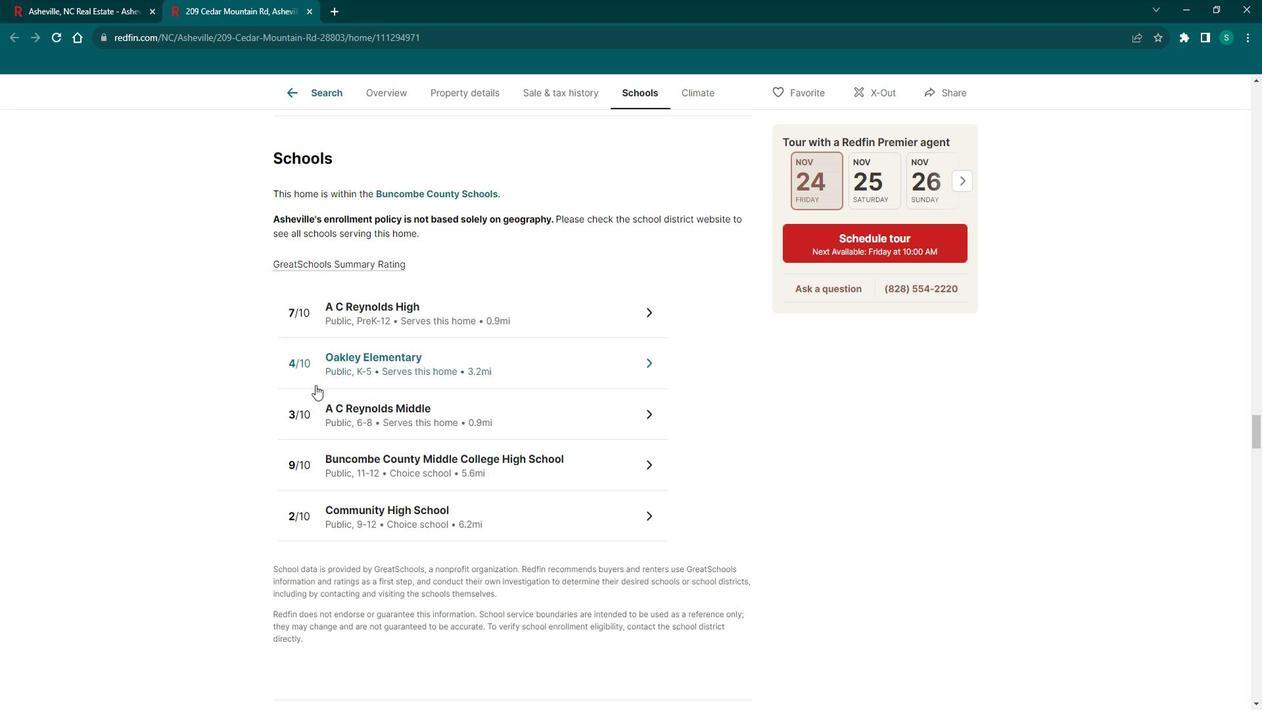 
Action: Mouse scrolled (328, 382) with delta (0, 0)
Screenshot: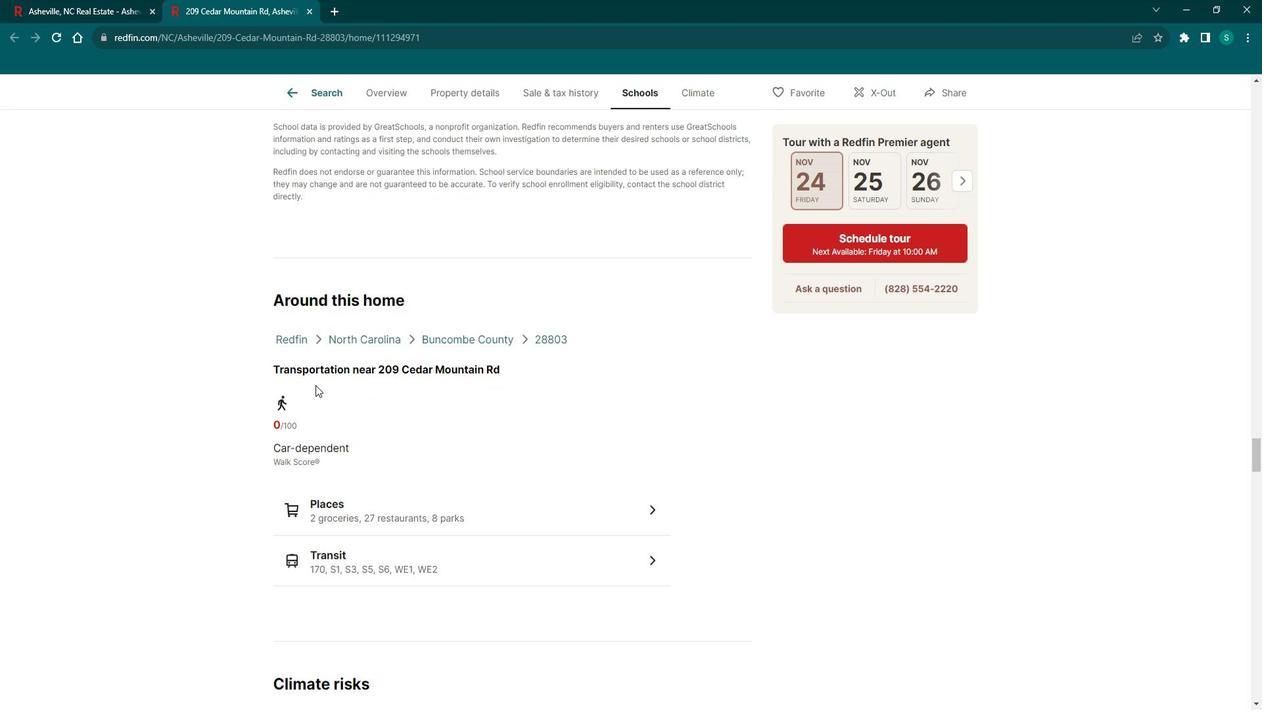 
Action: Mouse scrolled (328, 382) with delta (0, 0)
Screenshot: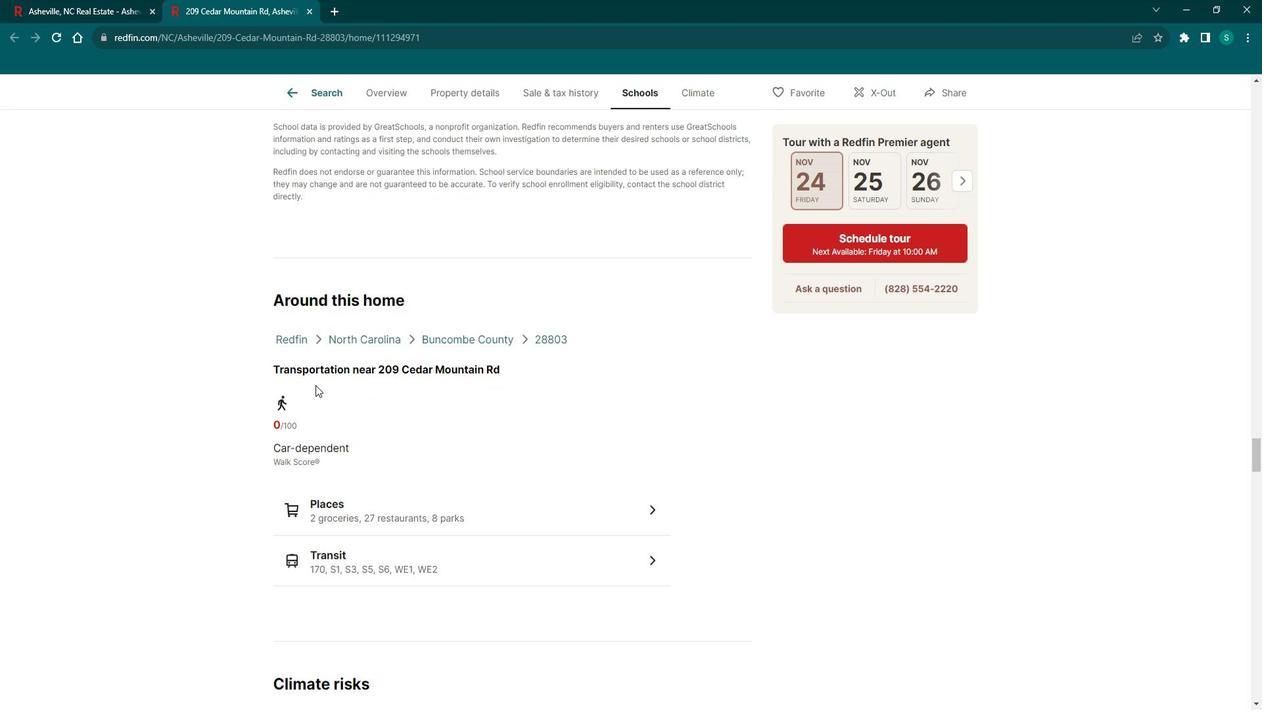
Action: Mouse scrolled (328, 382) with delta (0, 0)
Screenshot: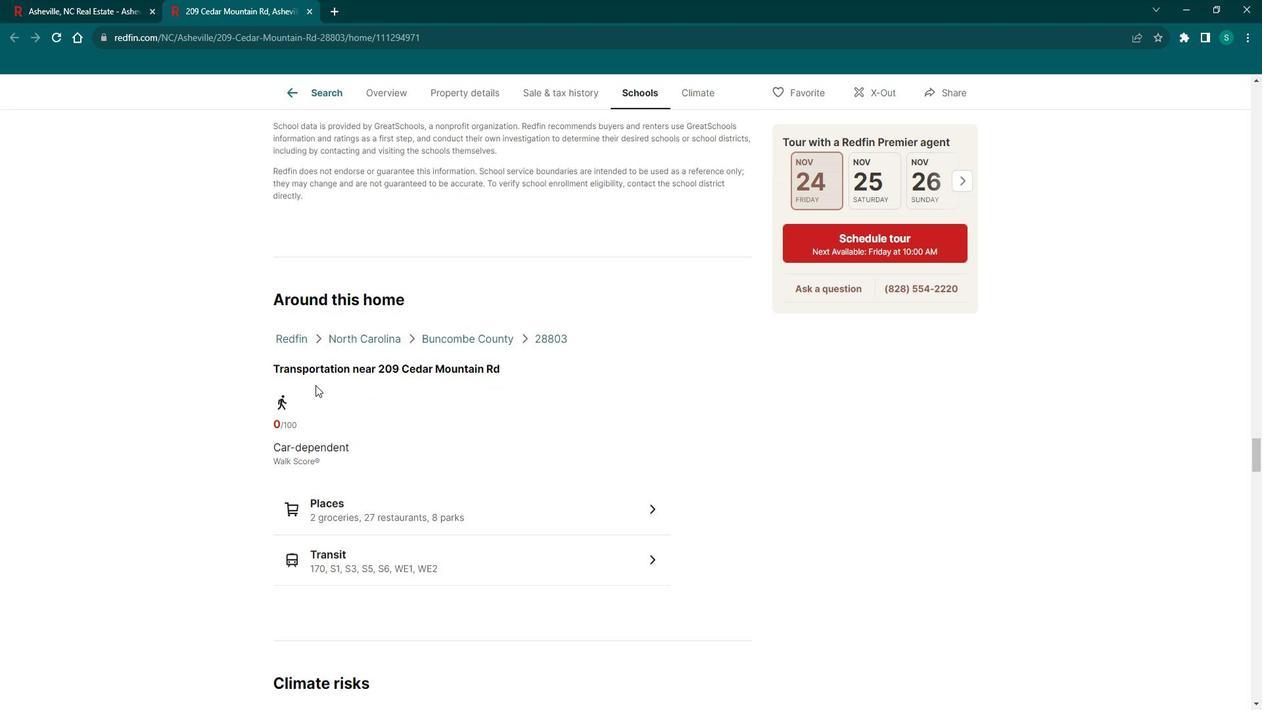 
Action: Mouse scrolled (328, 382) with delta (0, 0)
Screenshot: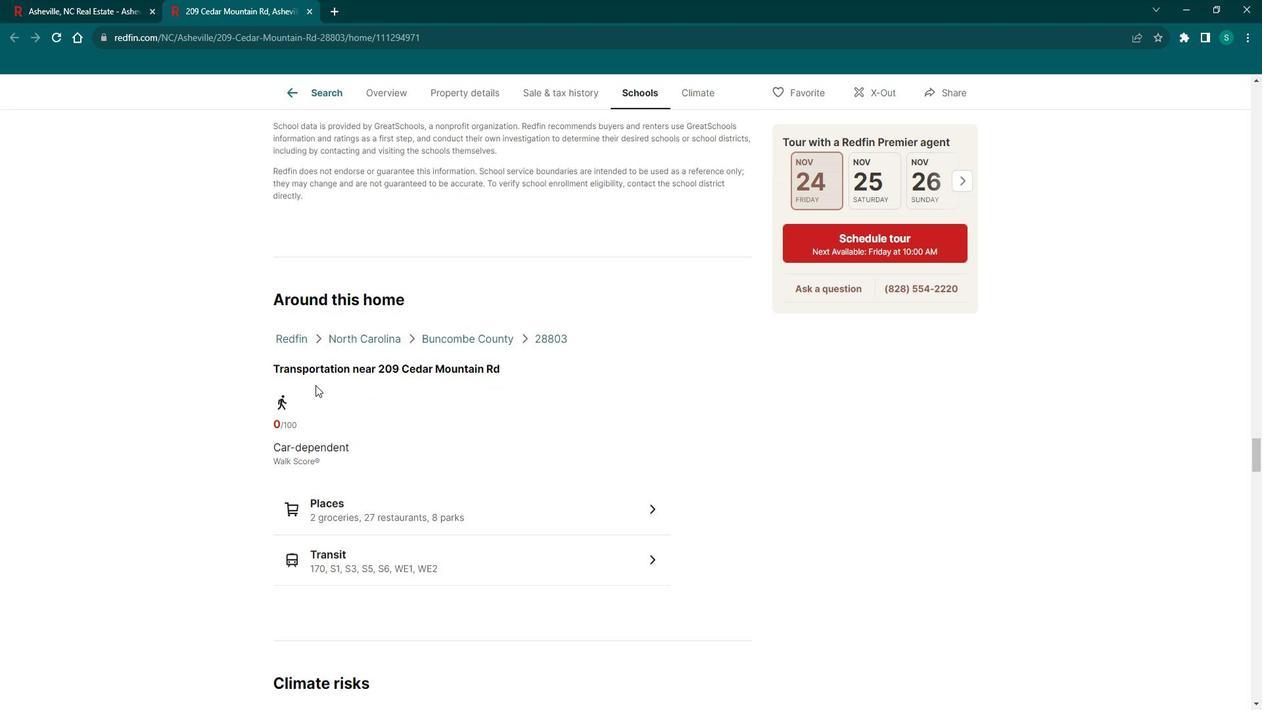 
Action: Mouse scrolled (328, 382) with delta (0, 0)
Screenshot: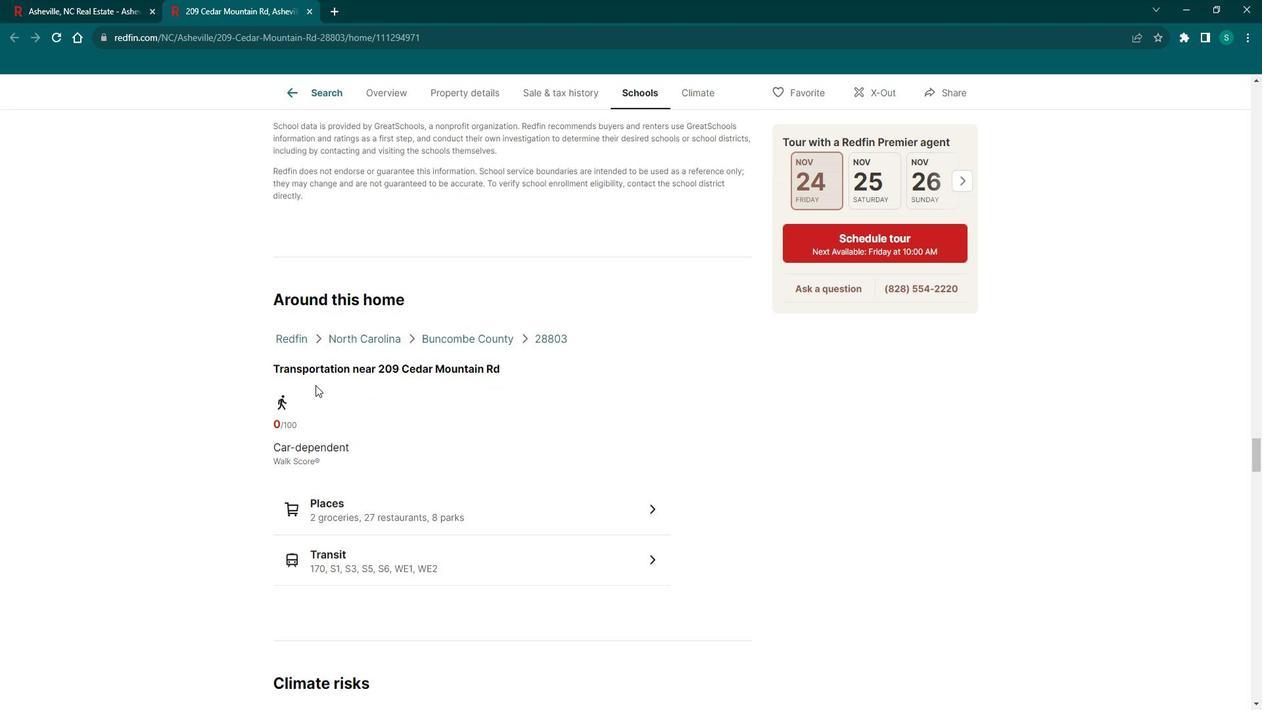 
Action: Mouse scrolled (328, 382) with delta (0, 0)
Screenshot: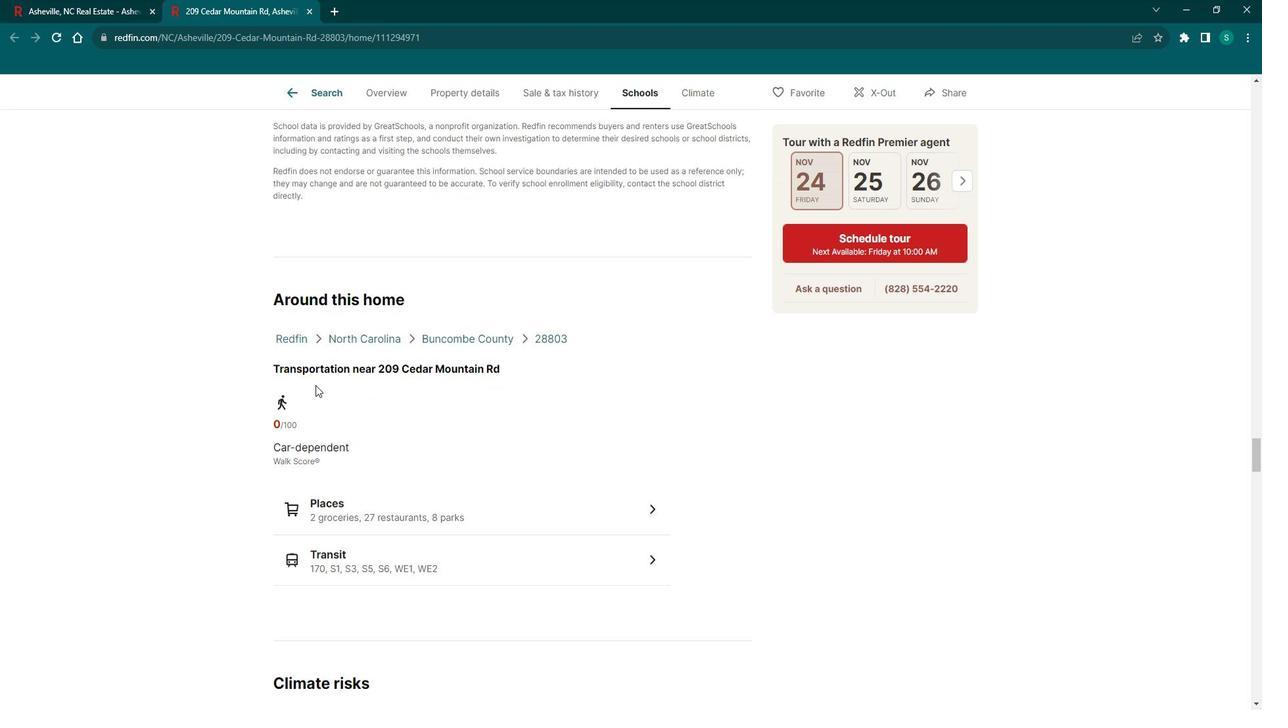 
Action: Mouse scrolled (328, 382) with delta (0, 0)
Screenshot: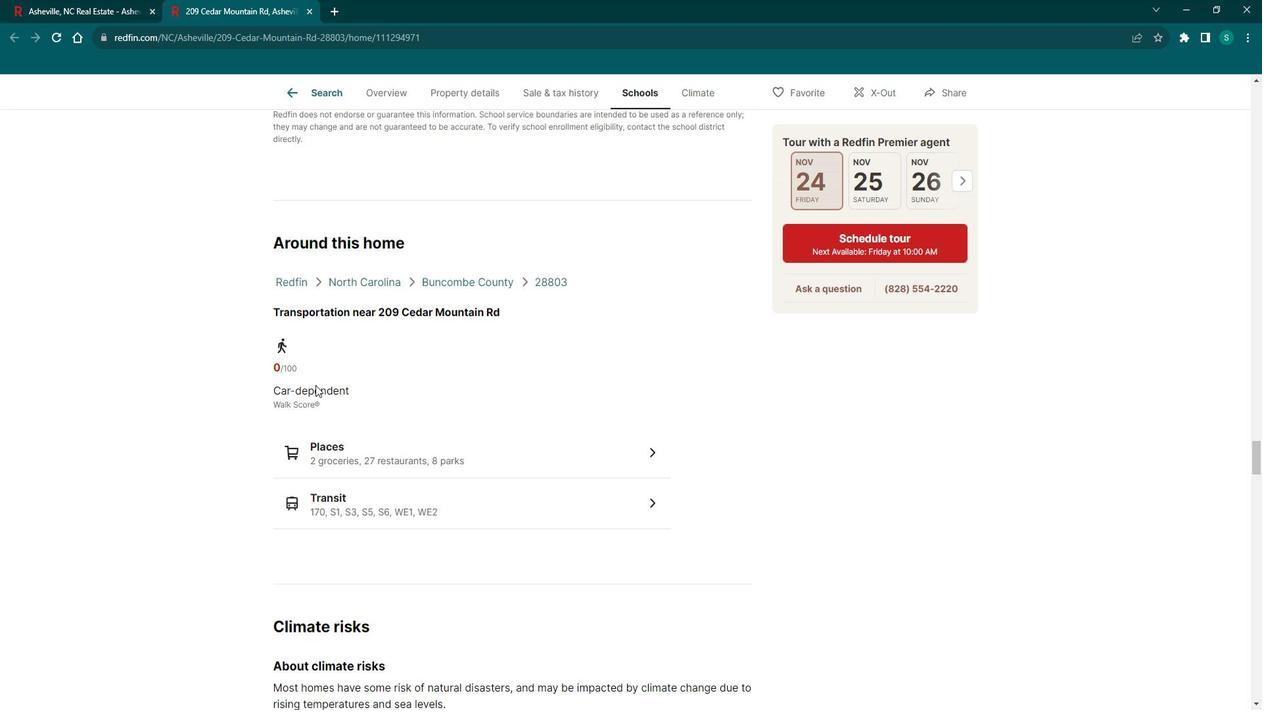 
Action: Mouse scrolled (328, 382) with delta (0, 0)
Screenshot: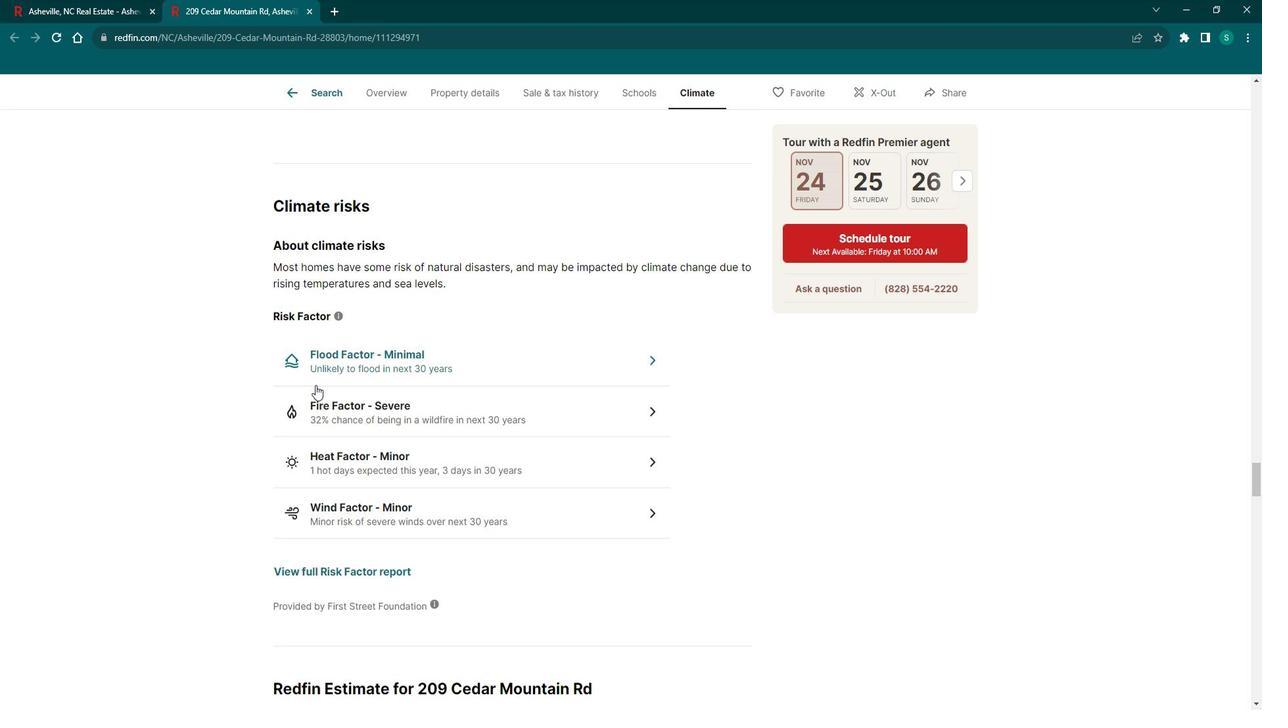 
Action: Mouse scrolled (328, 382) with delta (0, 0)
Screenshot: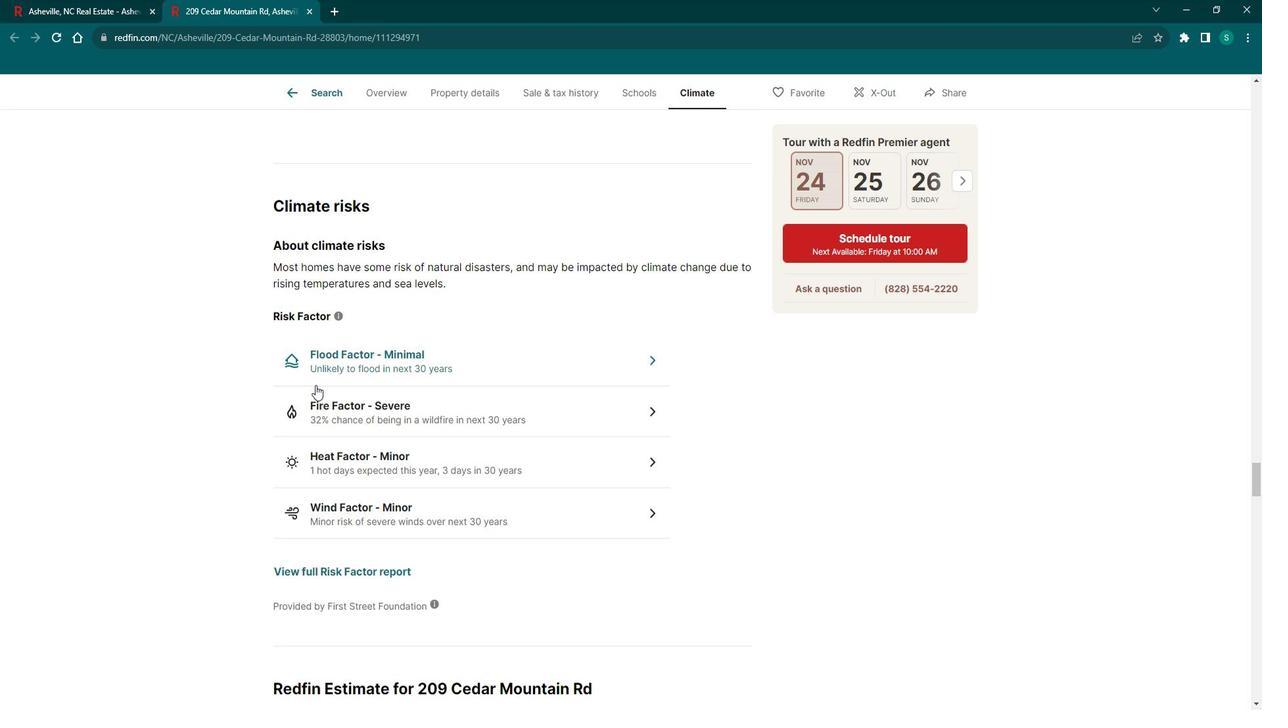 
Action: Mouse scrolled (328, 382) with delta (0, 0)
Screenshot: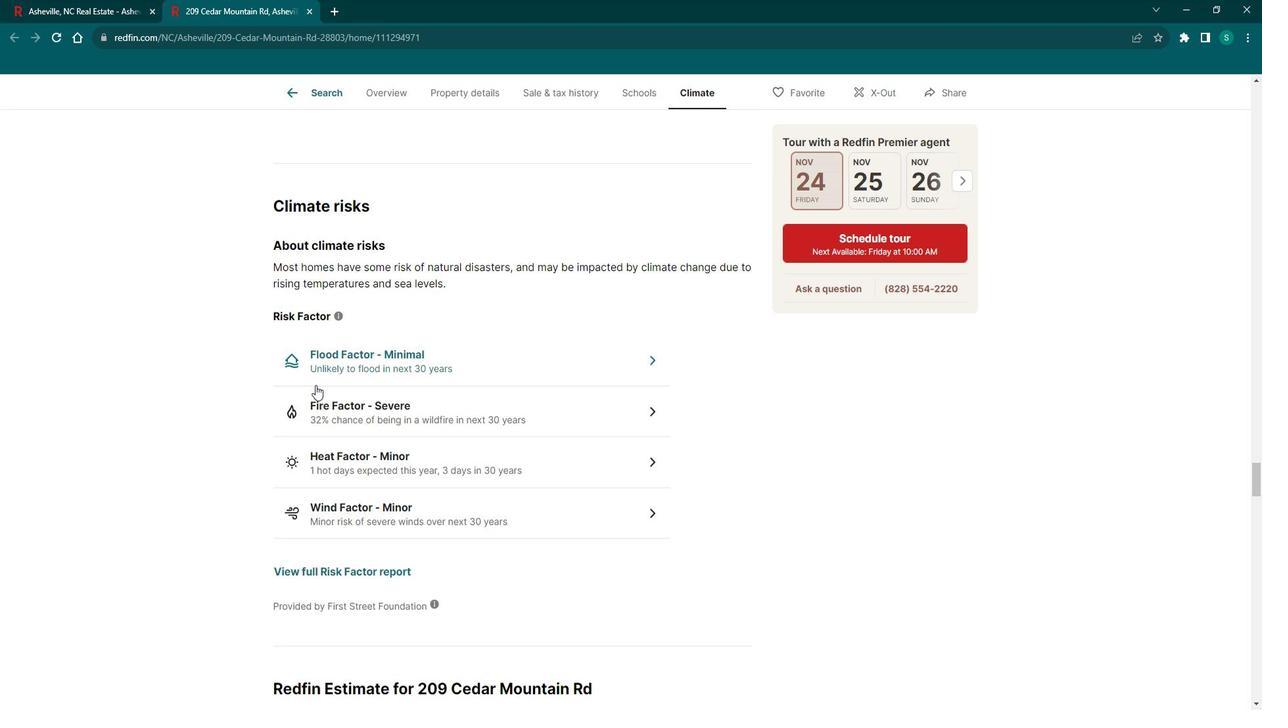 
Action: Mouse scrolled (328, 382) with delta (0, 0)
Screenshot: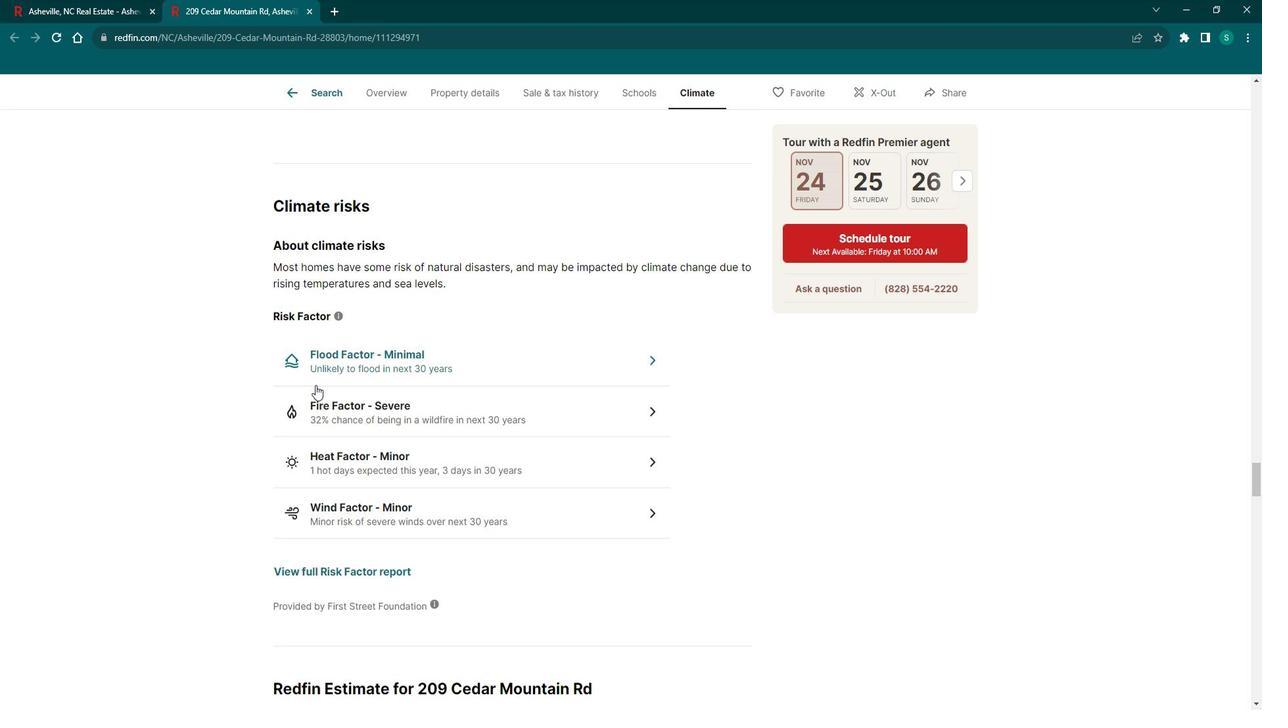 
Action: Mouse scrolled (328, 382) with delta (0, 0)
Screenshot: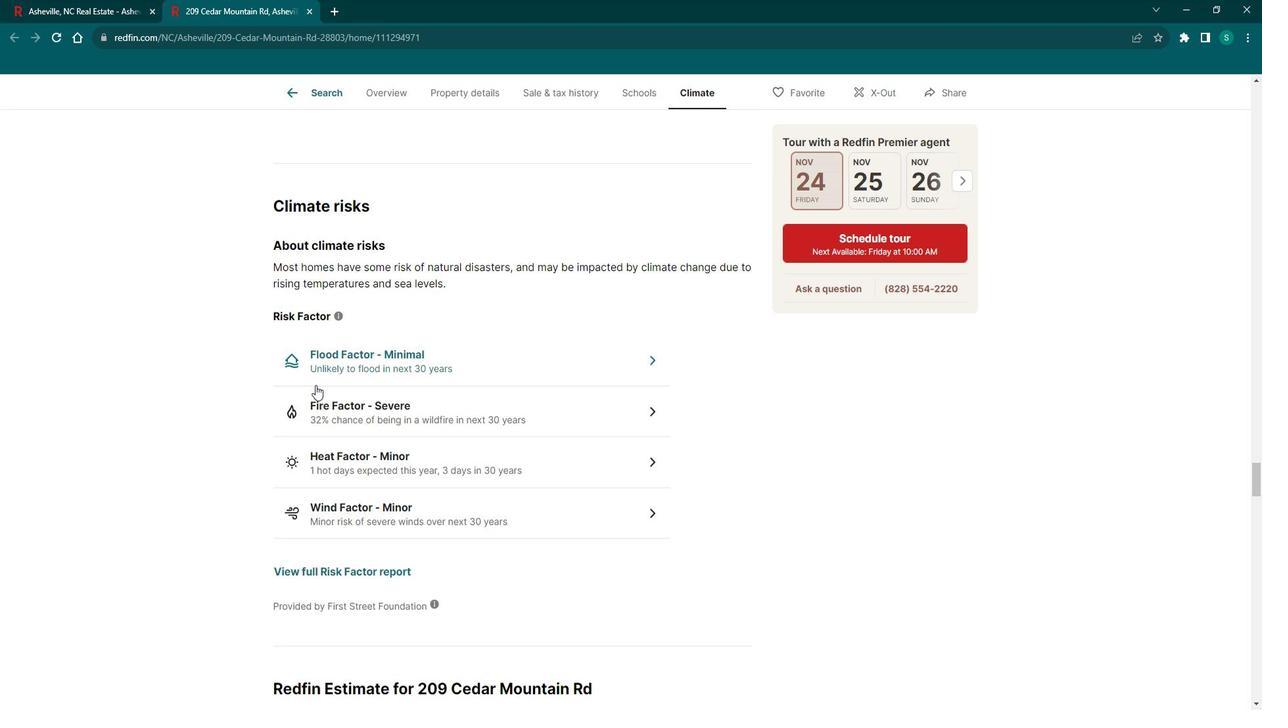 
Action: Mouse scrolled (328, 382) with delta (0, 0)
Screenshot: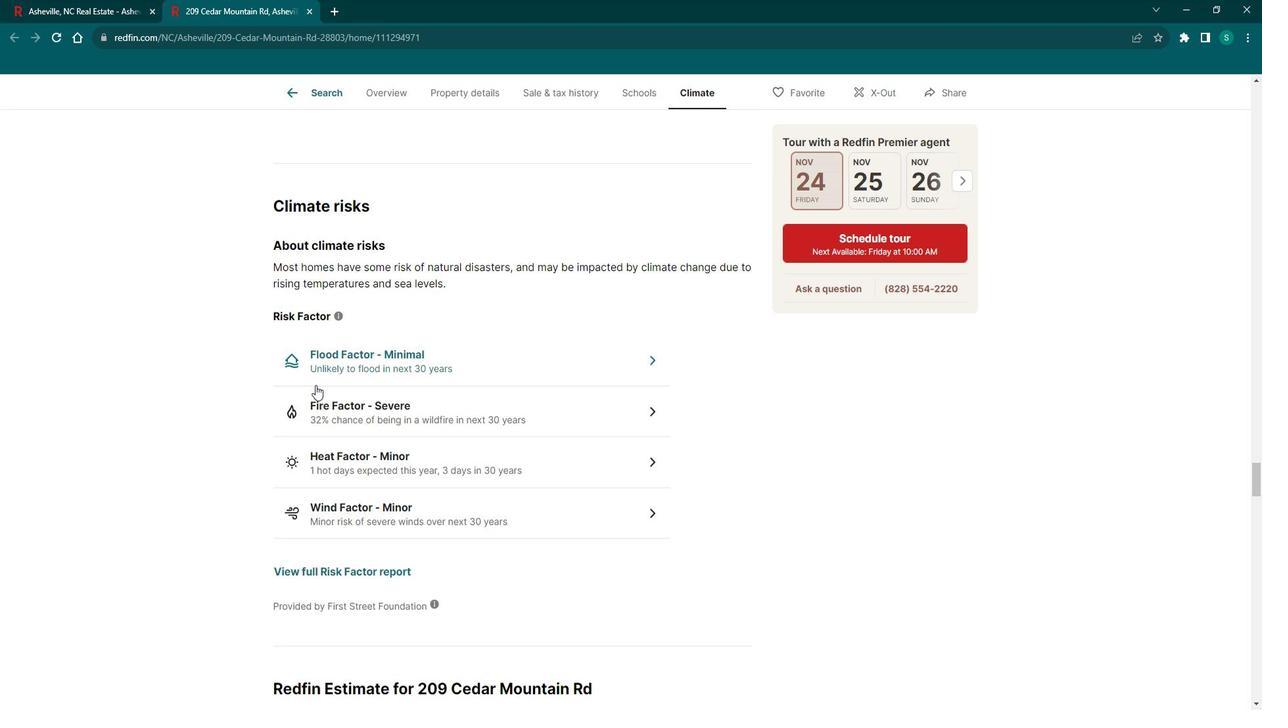 
Action: Mouse scrolled (328, 382) with delta (0, 0)
Screenshot: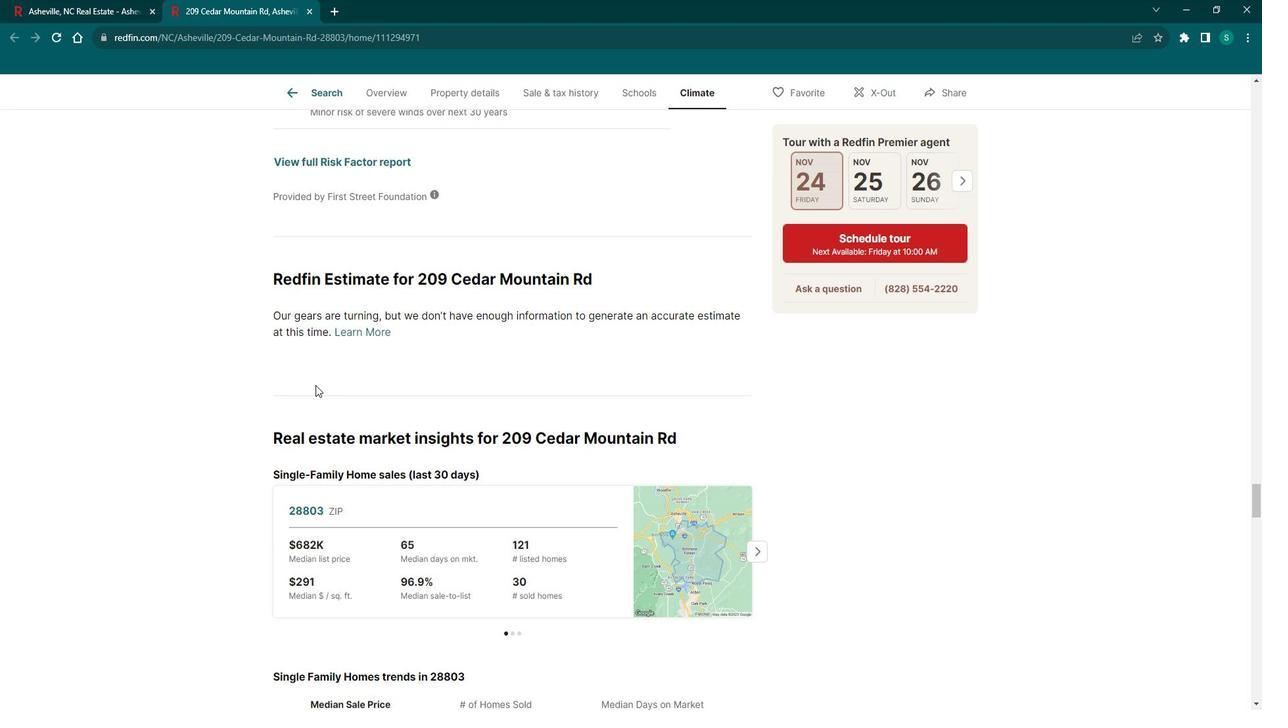 
Action: Mouse scrolled (328, 382) with delta (0, 0)
Screenshot: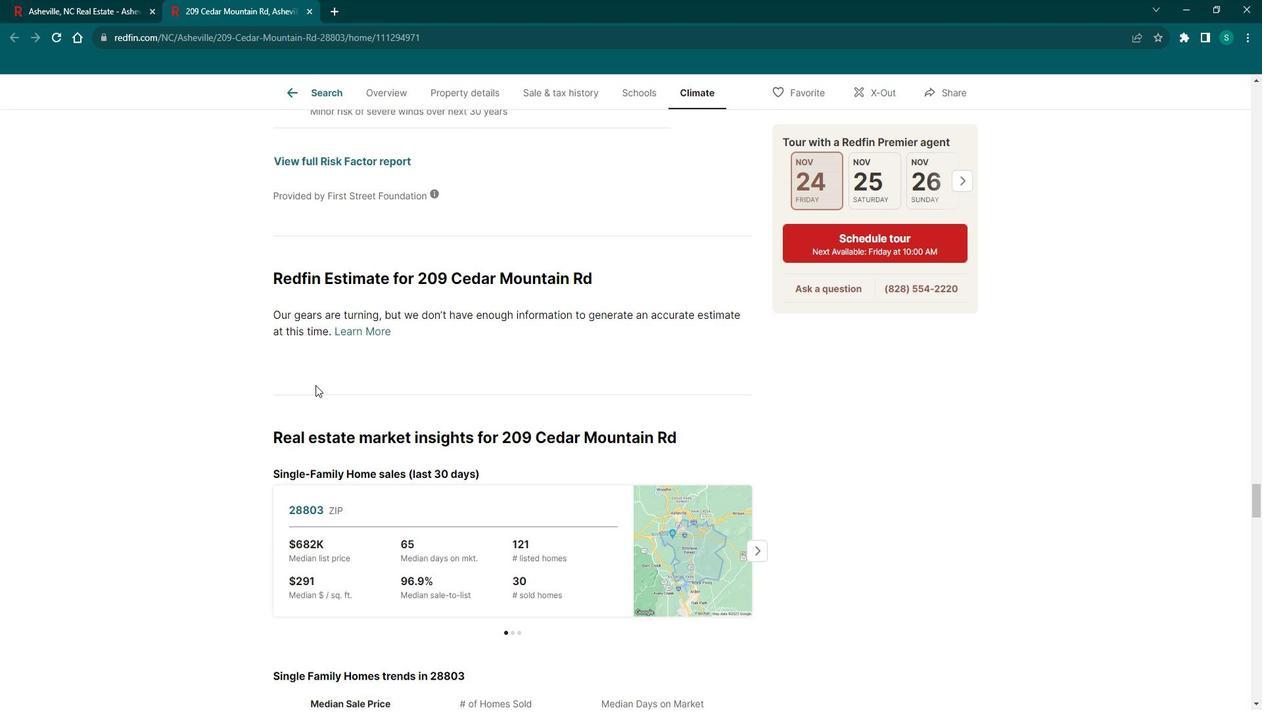 
Action: Mouse scrolled (328, 382) with delta (0, 0)
Screenshot: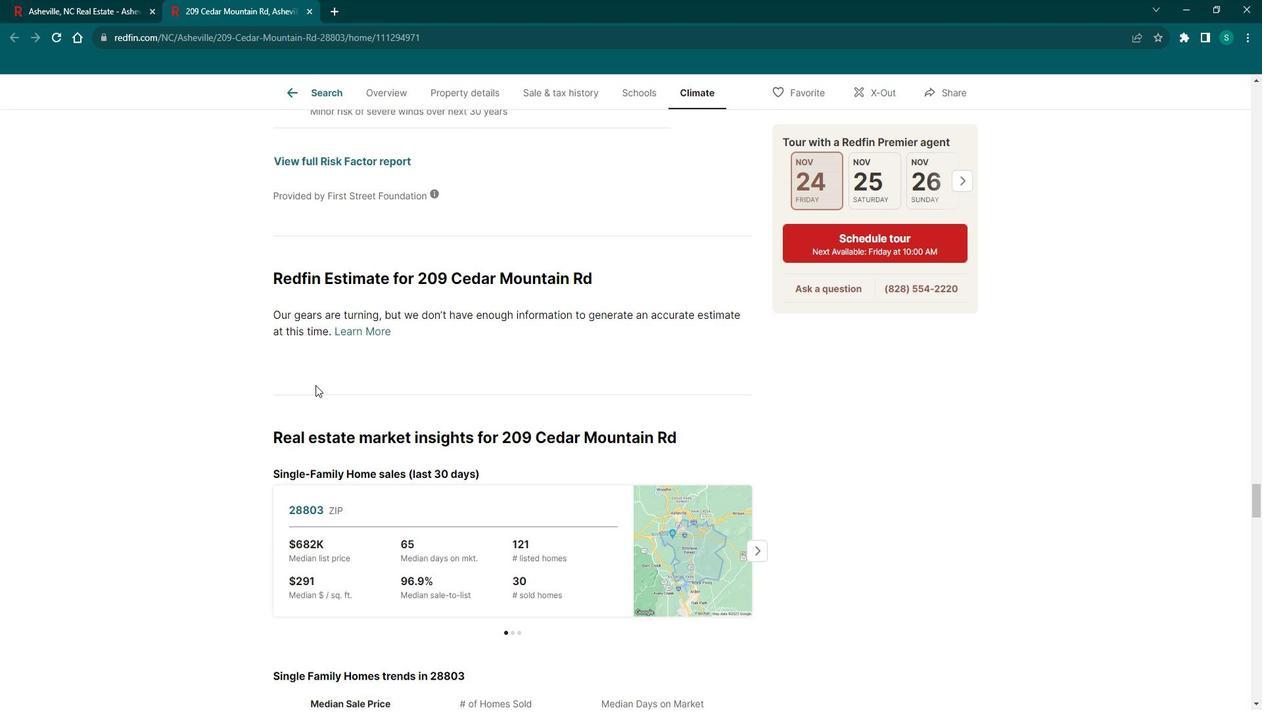 
Action: Mouse scrolled (328, 382) with delta (0, 0)
Screenshot: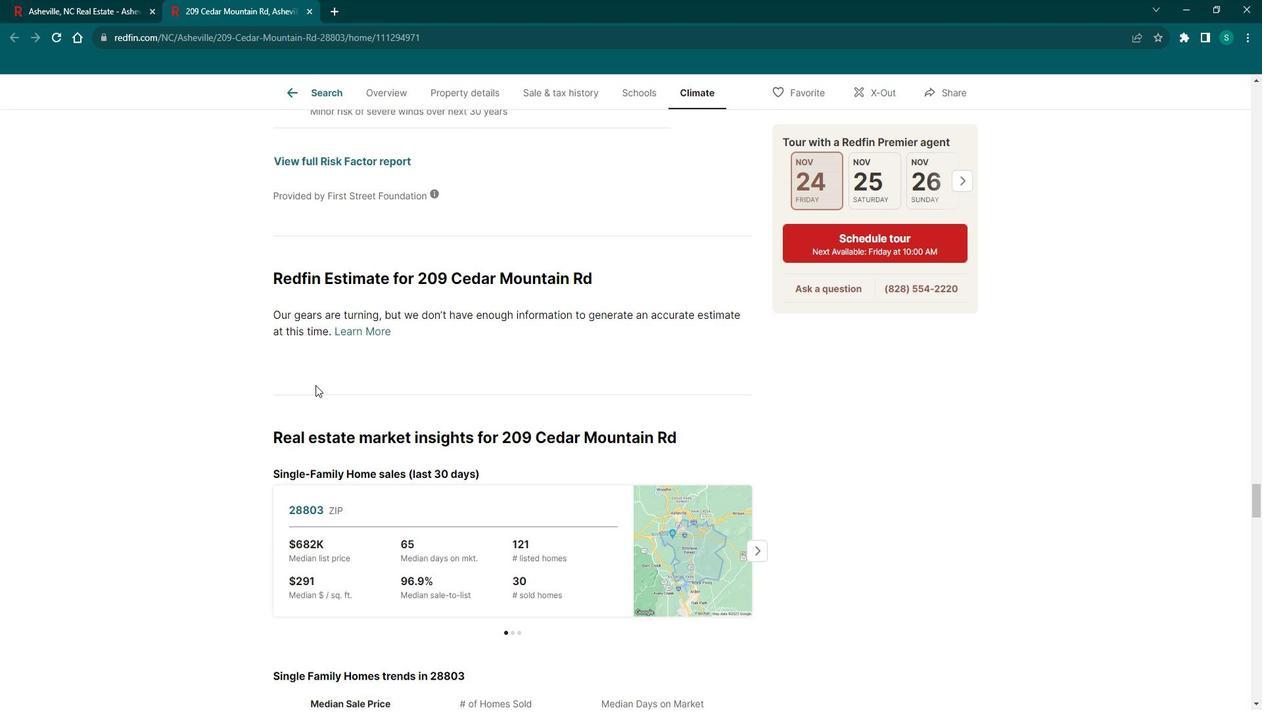 
Action: Mouse scrolled (328, 382) with delta (0, 0)
Screenshot: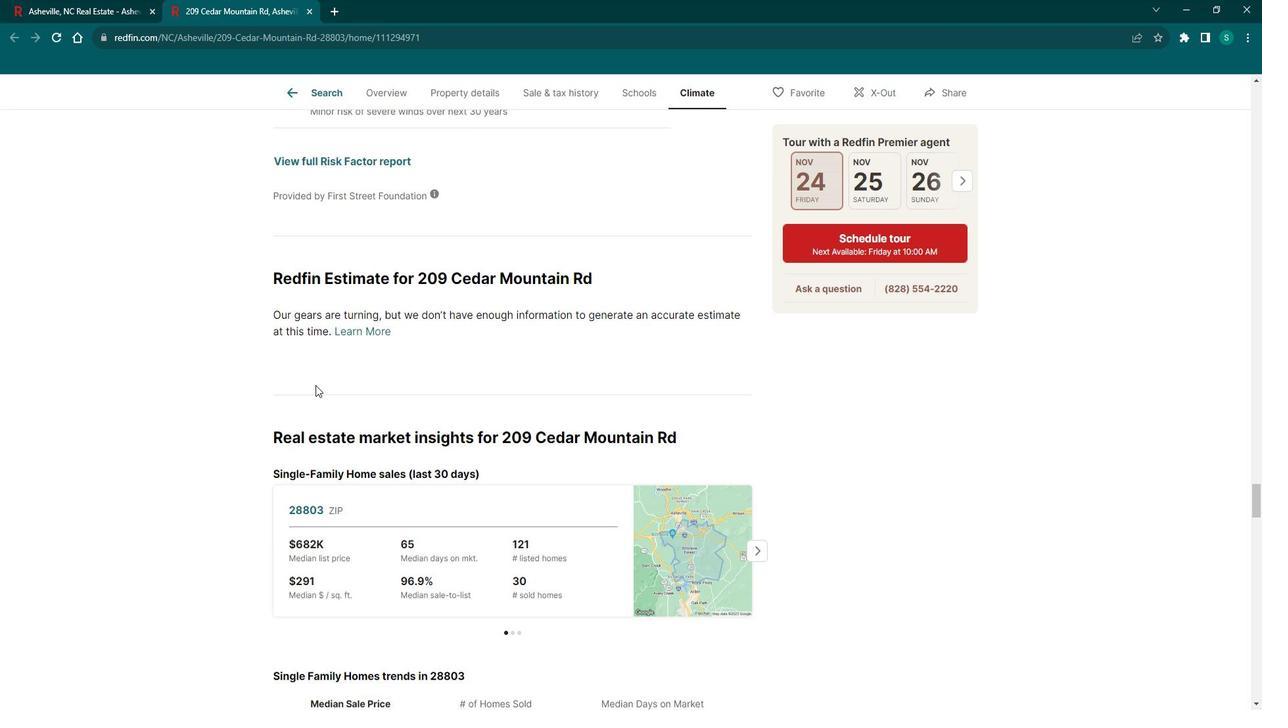 
Action: Mouse scrolled (328, 382) with delta (0, 0)
Screenshot: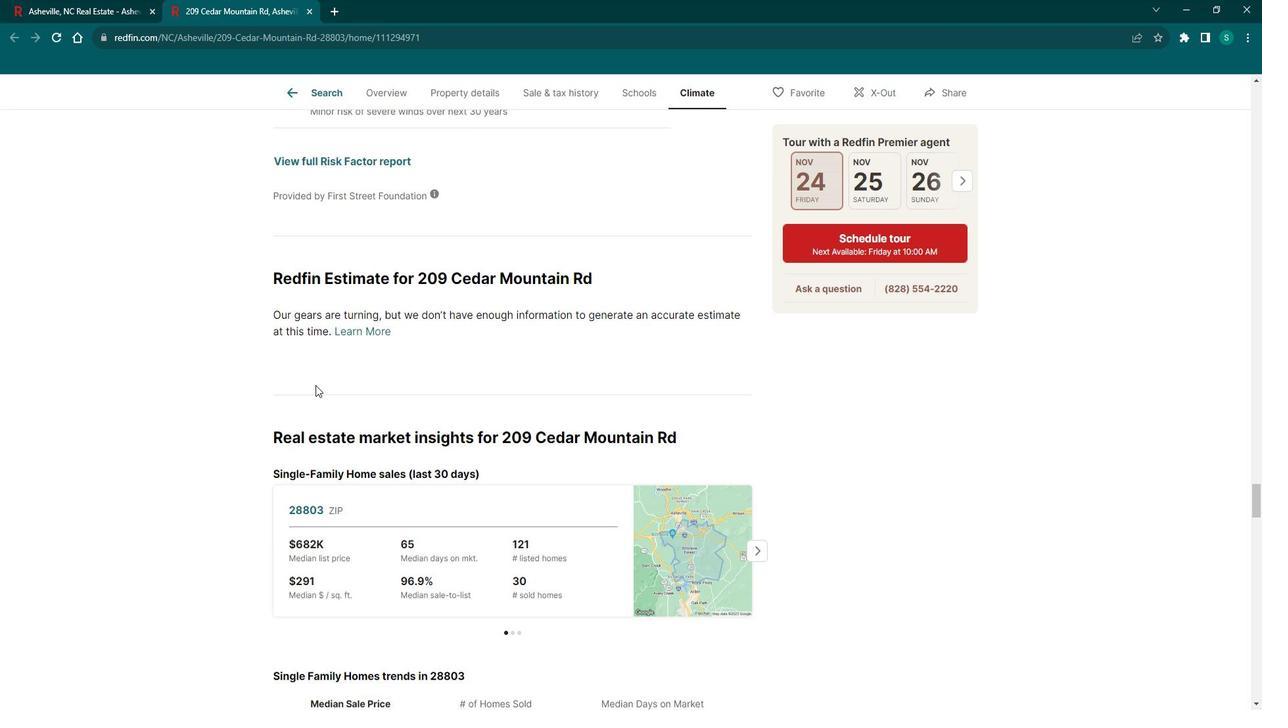 
Action: Mouse scrolled (328, 382) with delta (0, 0)
Screenshot: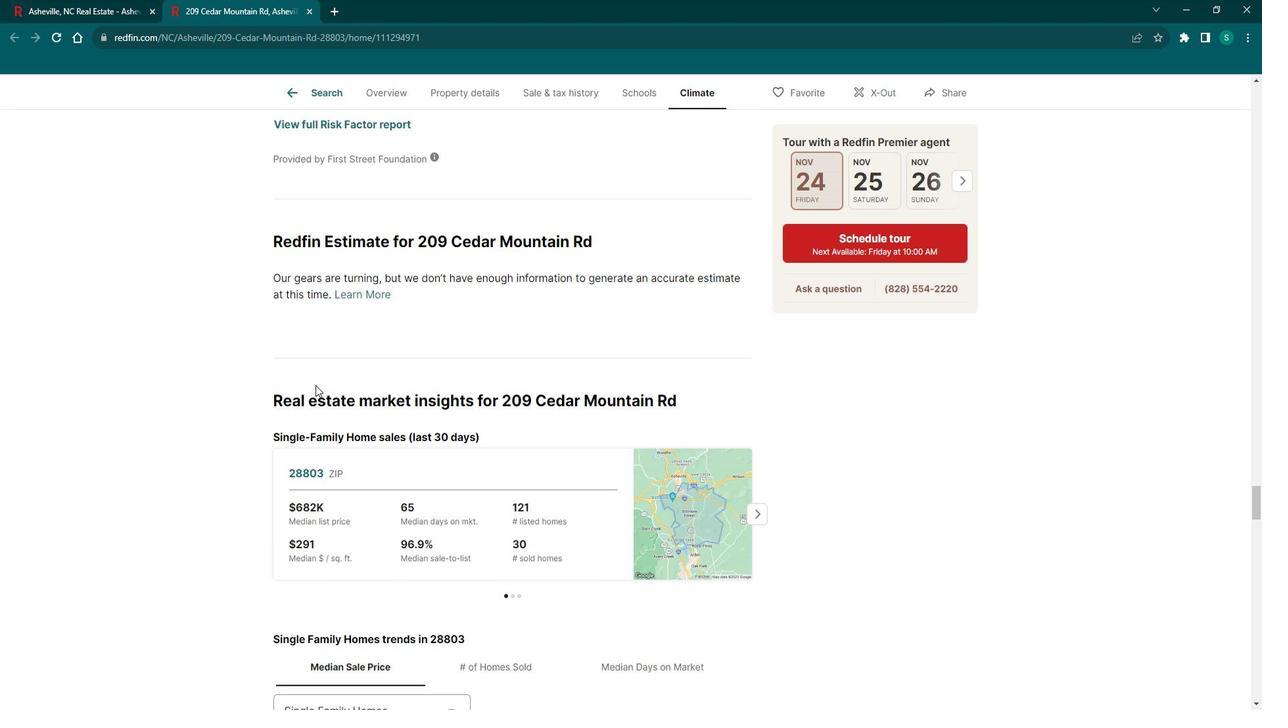 
Action: Mouse scrolled (328, 382) with delta (0, 0)
Screenshot: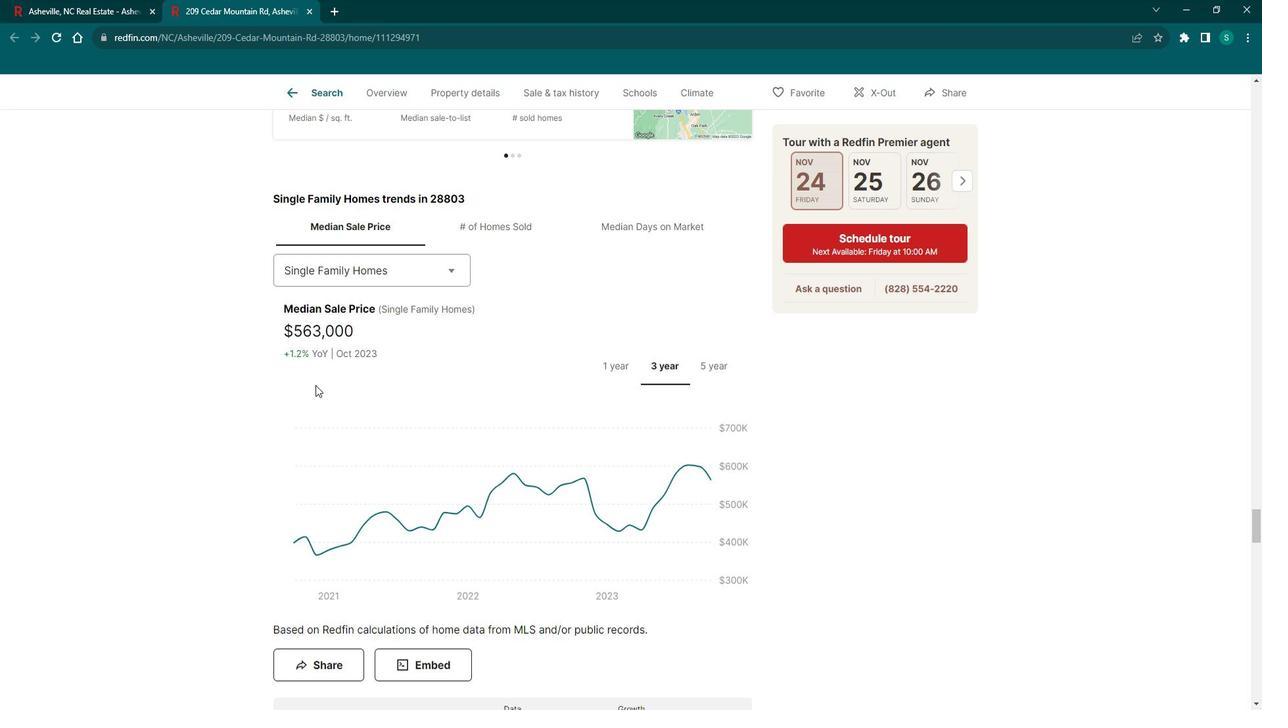 
Action: Mouse scrolled (328, 382) with delta (0, 0)
Screenshot: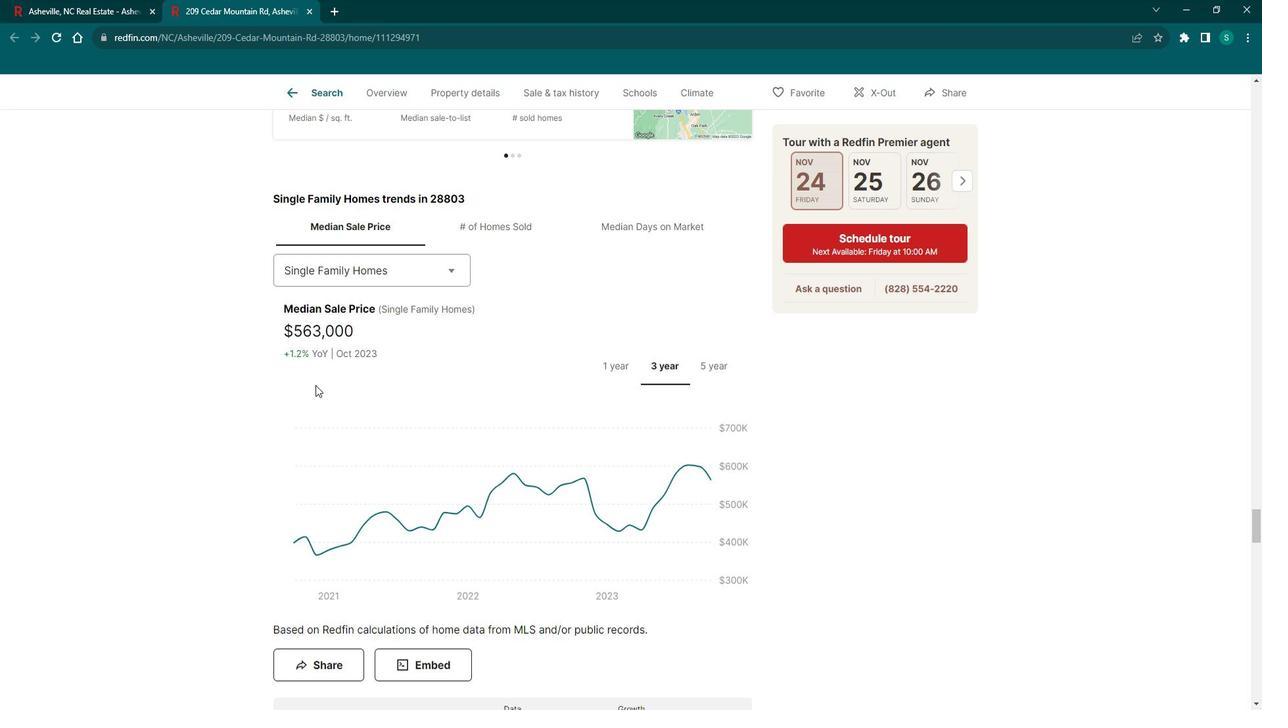 
Action: Mouse scrolled (328, 382) with delta (0, 0)
Screenshot: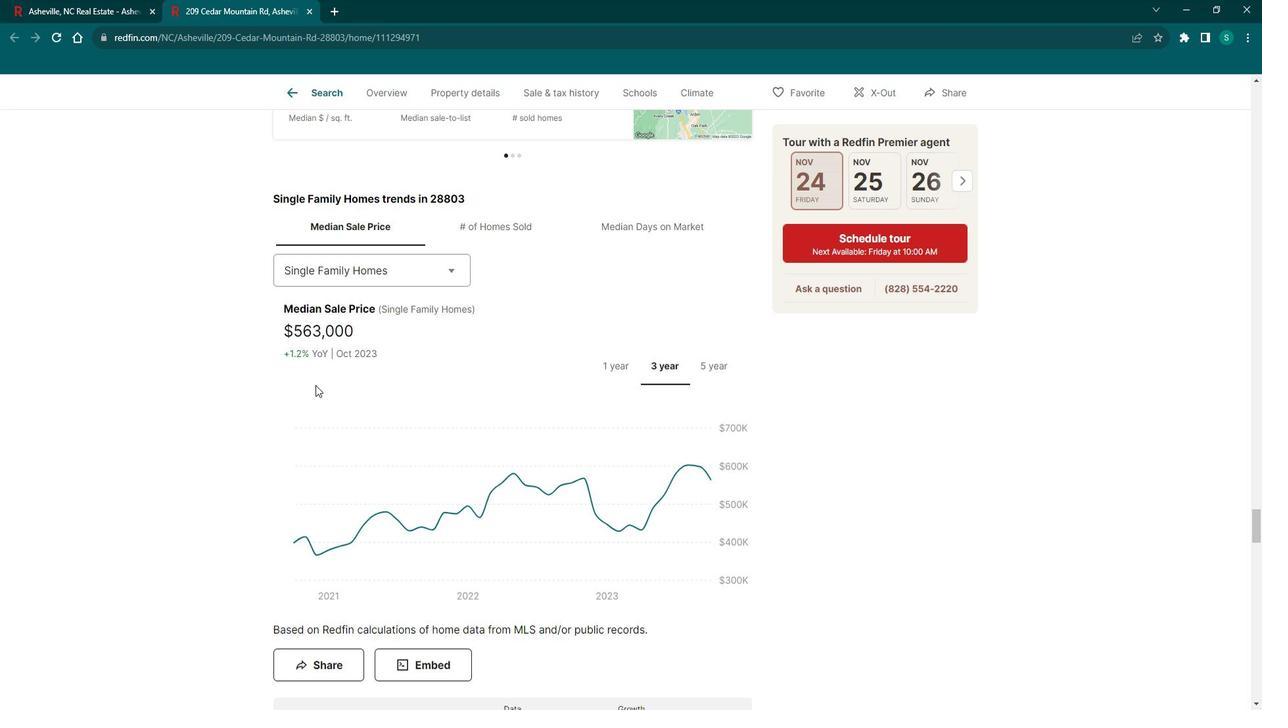 
Action: Mouse scrolled (328, 382) with delta (0, 0)
Screenshot: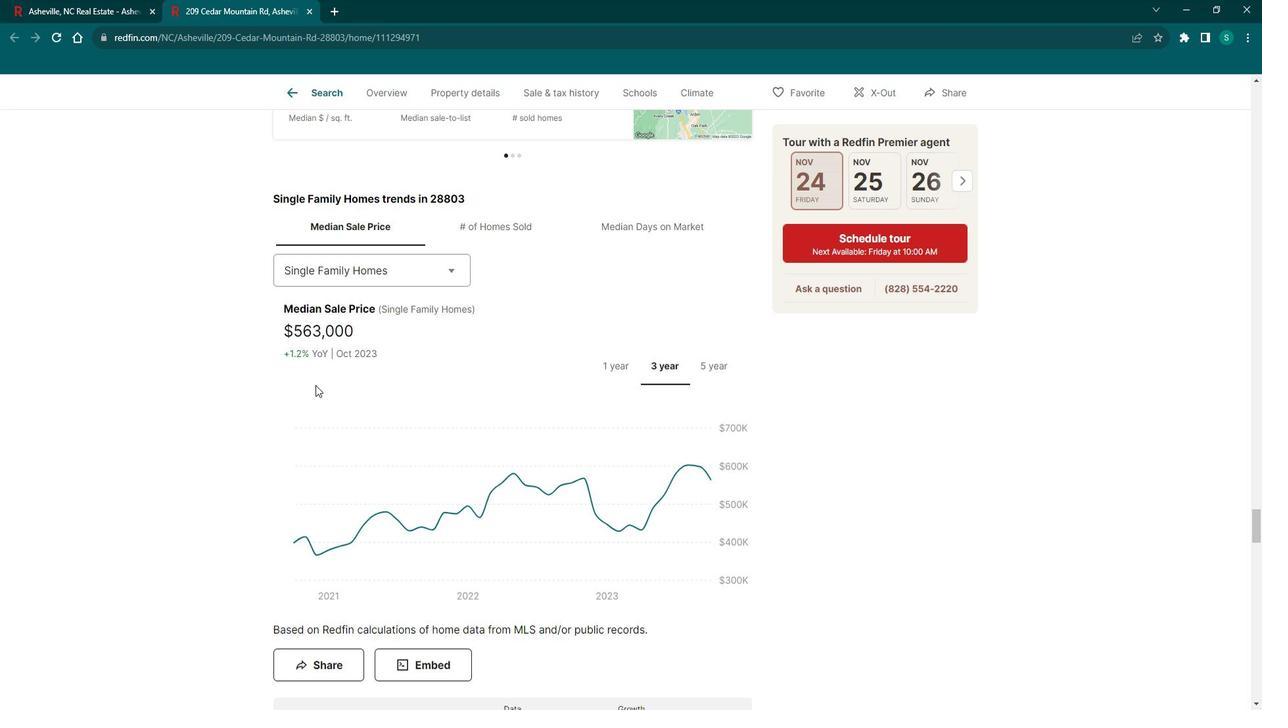 
Action: Mouse scrolled (328, 382) with delta (0, 0)
Screenshot: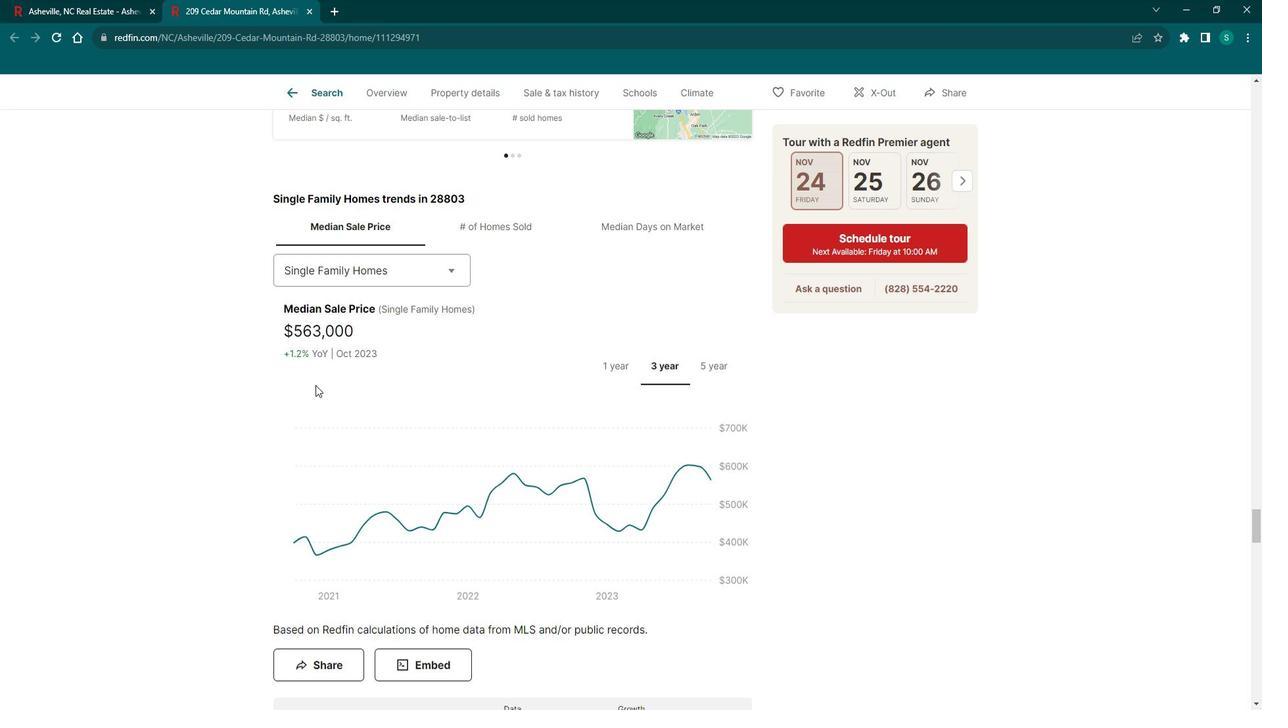 
Action: Mouse scrolled (328, 382) with delta (0, 0)
Screenshot: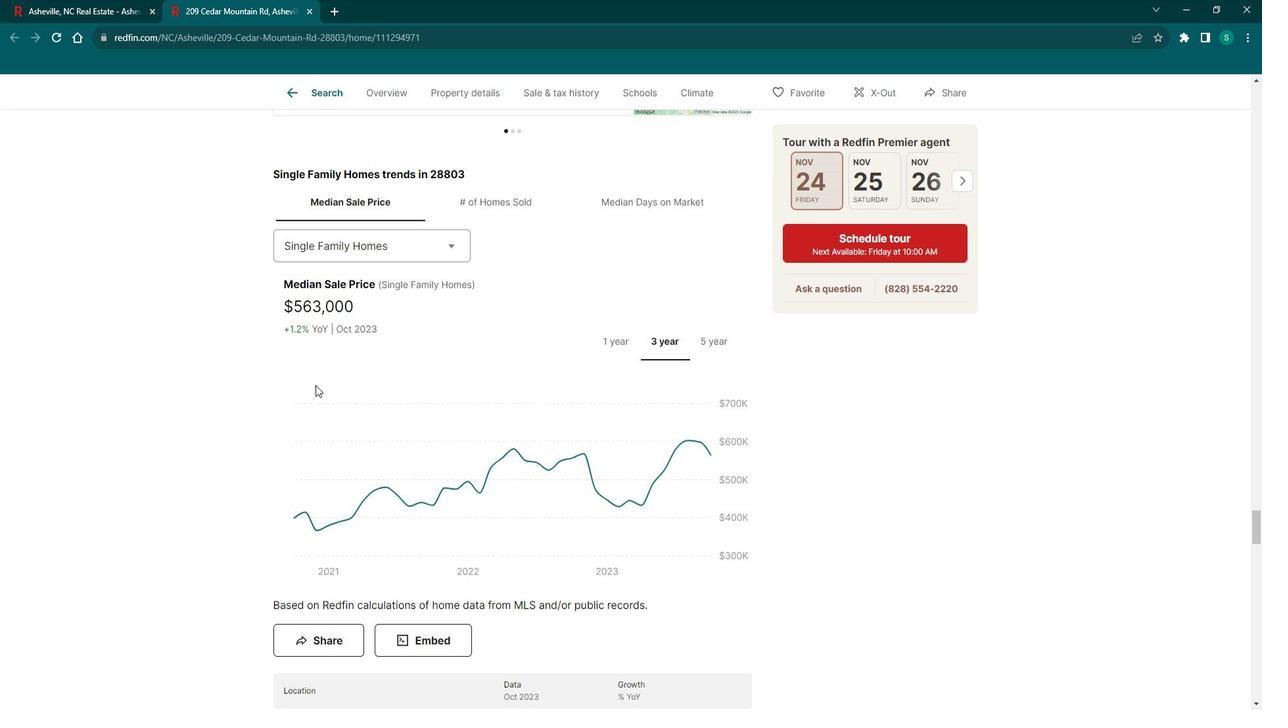 
Action: Mouse moved to (336, 93)
Screenshot: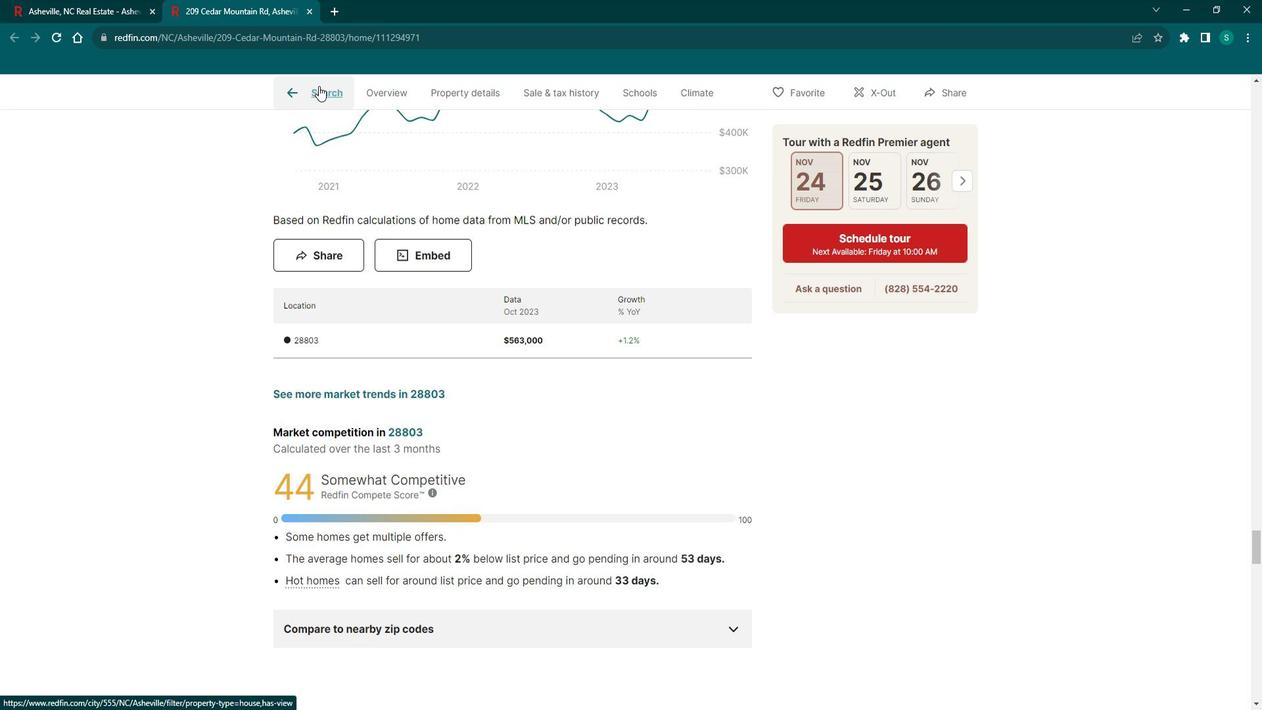
Action: Mouse pressed left at (336, 93)
Screenshot: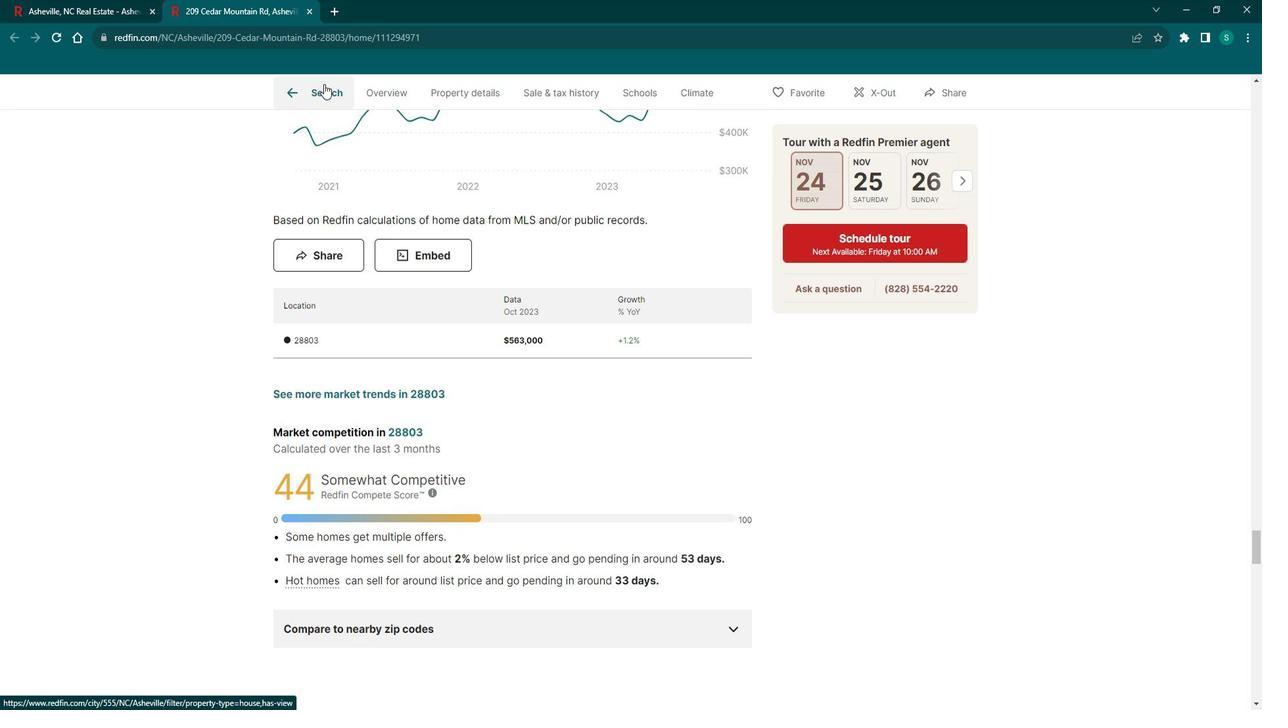 
Action: Mouse moved to (334, 103)
Screenshot: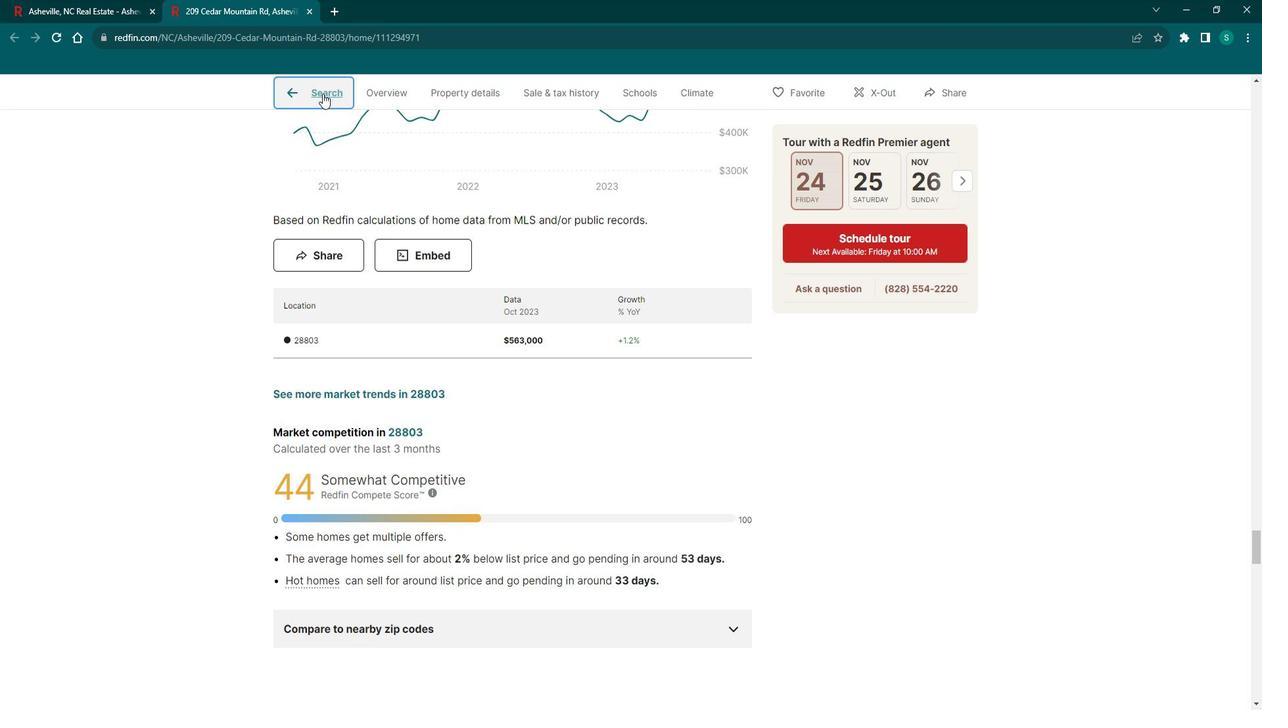 
Action: Mouse pressed left at (334, 103)
Screenshot: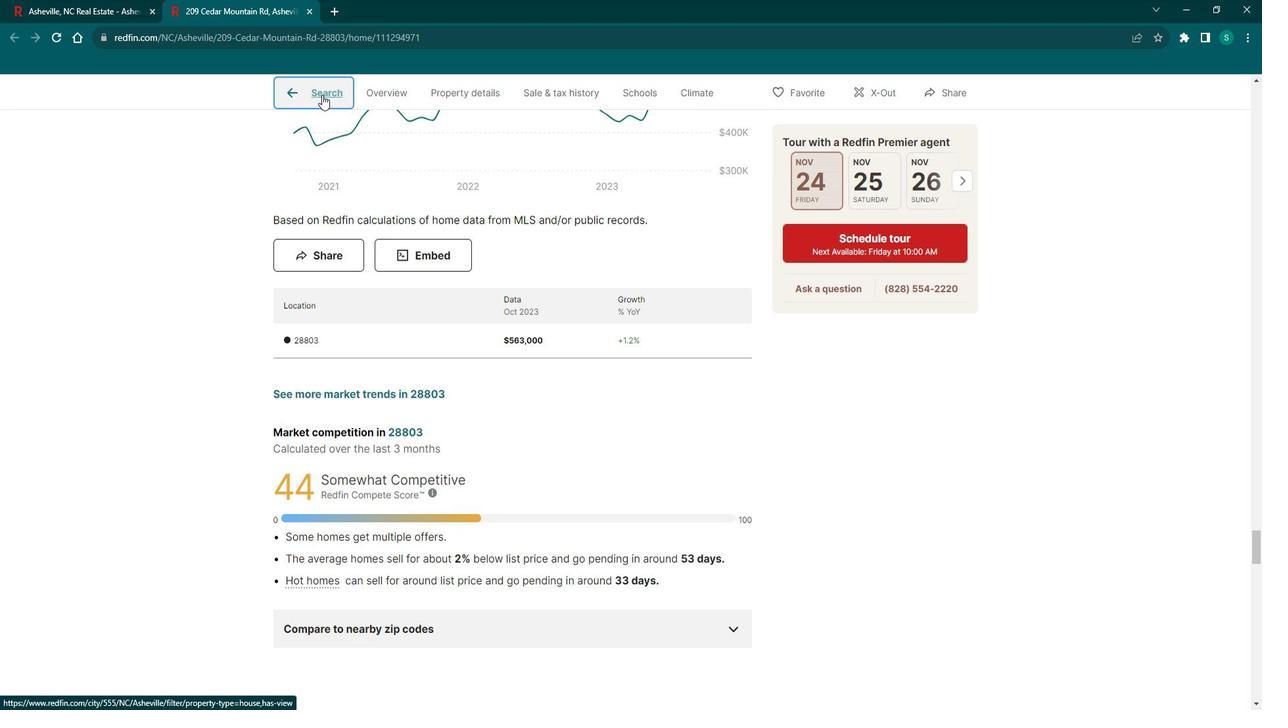 
Action: Mouse moved to (1122, 439)
Screenshot: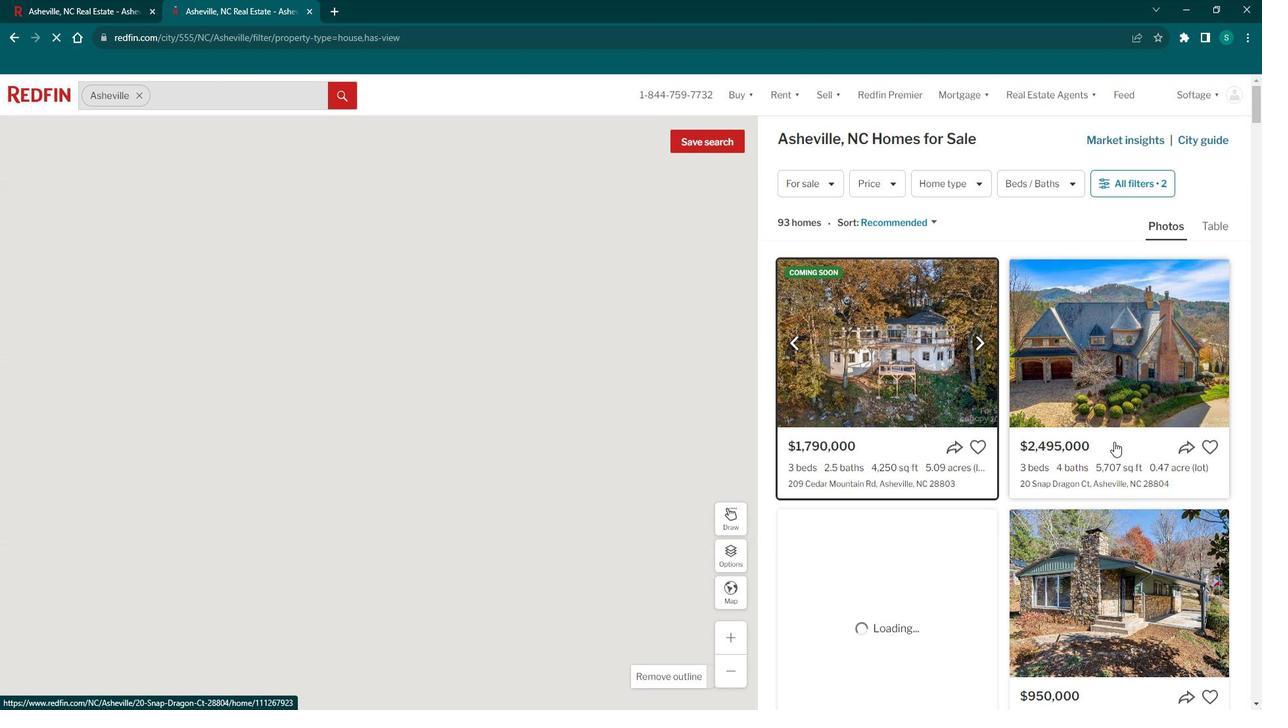 
Action: Mouse scrolled (1122, 438) with delta (0, 0)
Screenshot: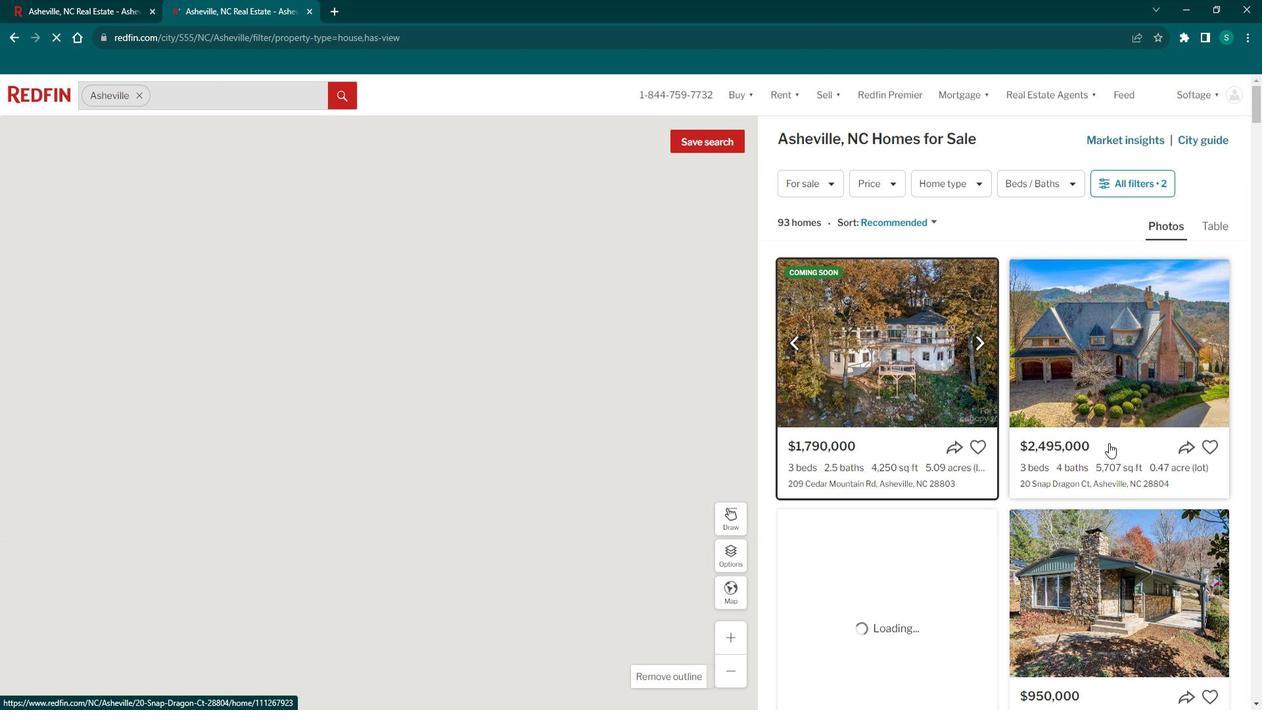 
Action: Mouse scrolled (1122, 438) with delta (0, 0)
Screenshot: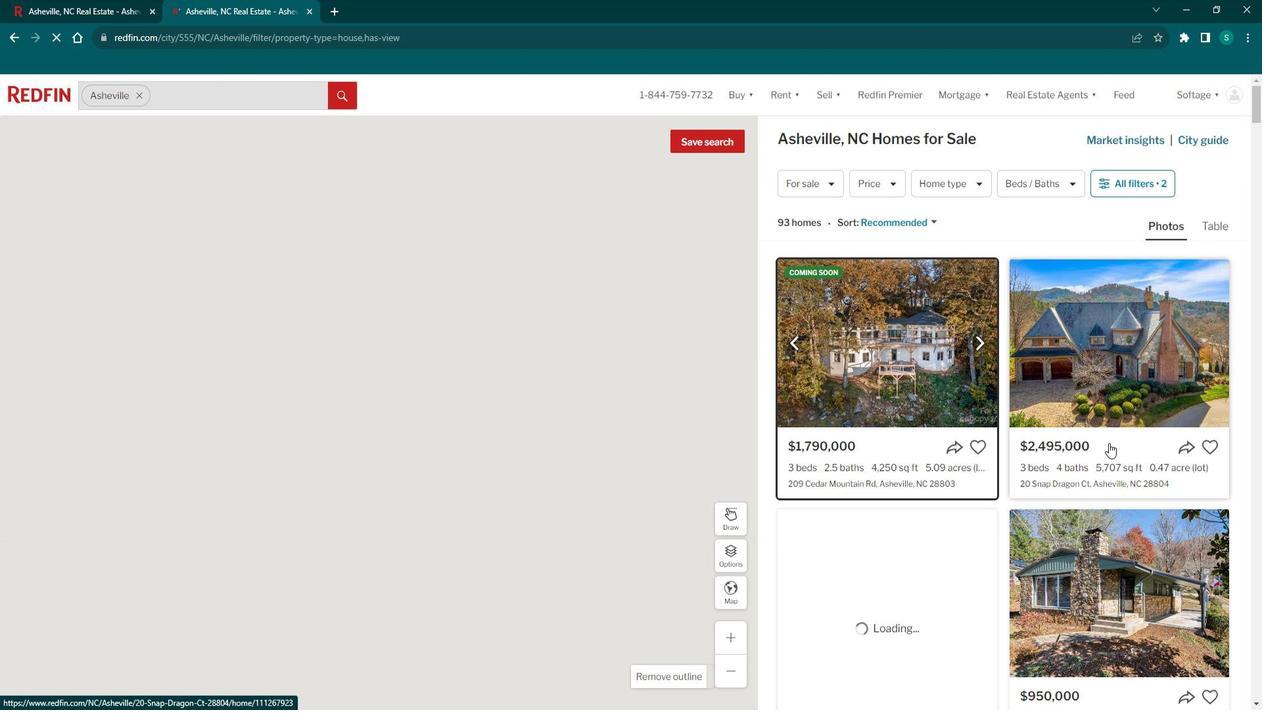 
Action: Mouse scrolled (1122, 438) with delta (0, 0)
Screenshot: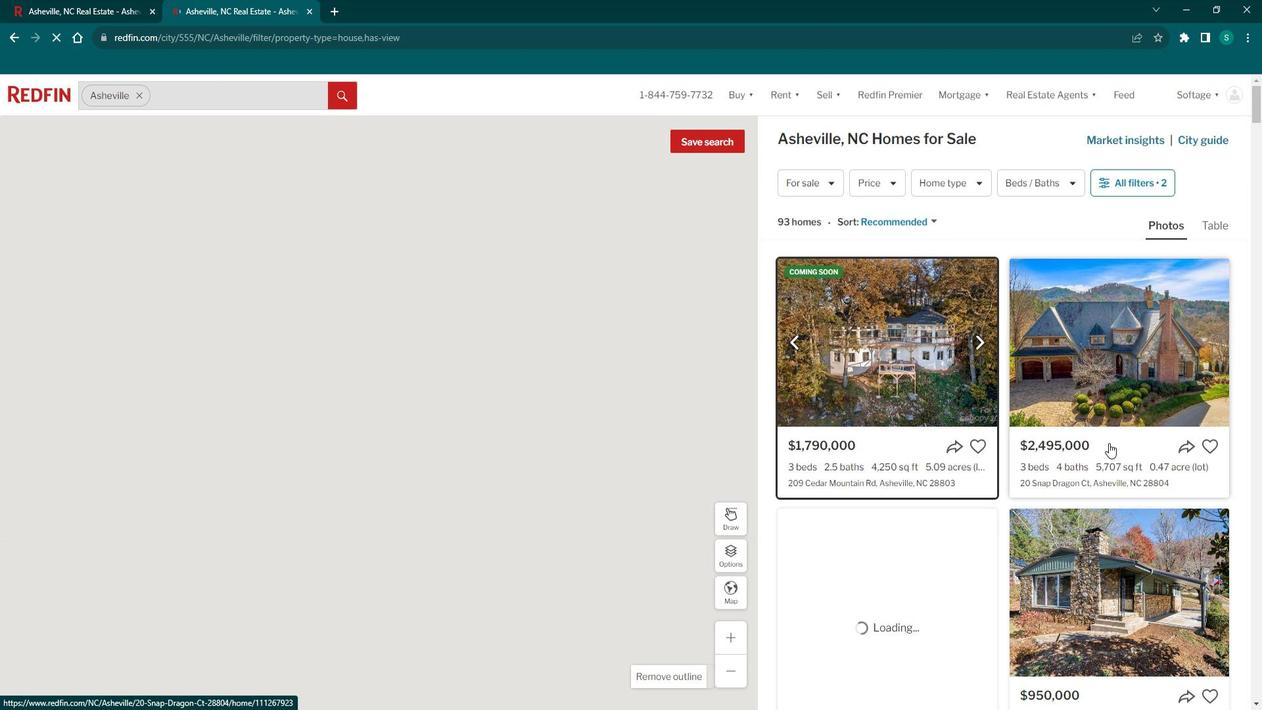 
Action: Mouse scrolled (1122, 438) with delta (0, 0)
Screenshot: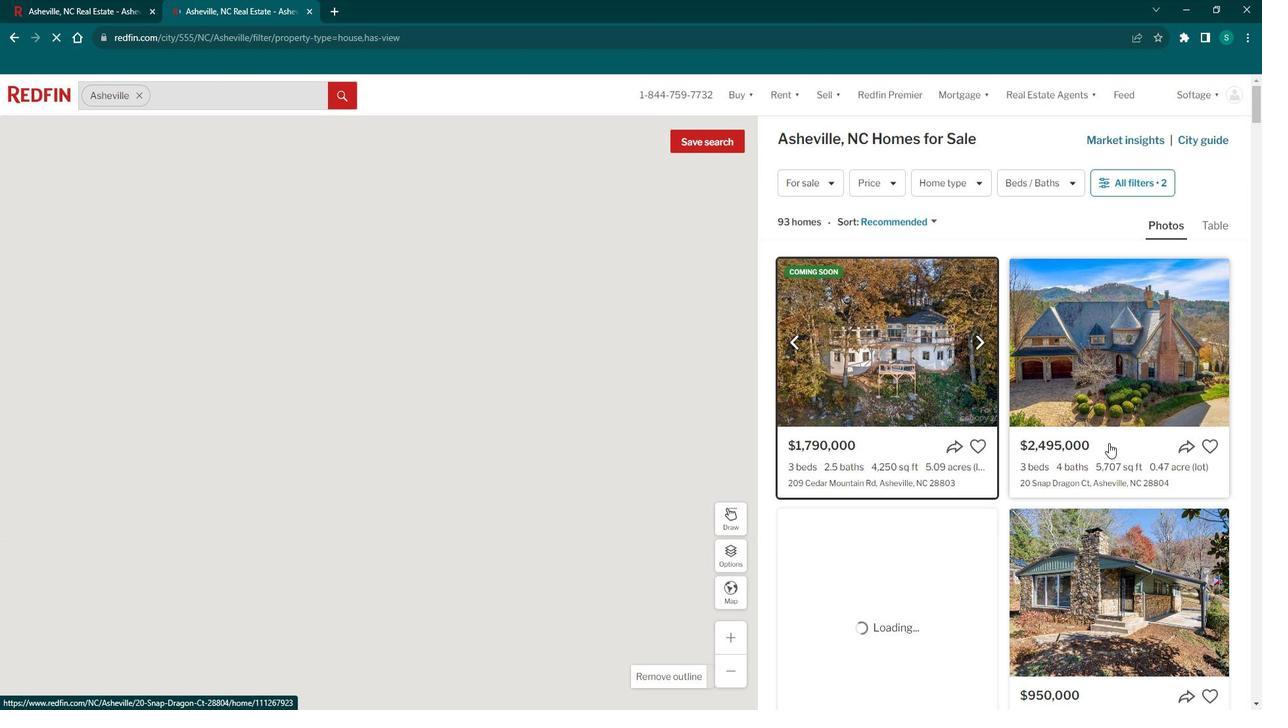 
Action: Mouse scrolled (1122, 438) with delta (0, 0)
Screenshot: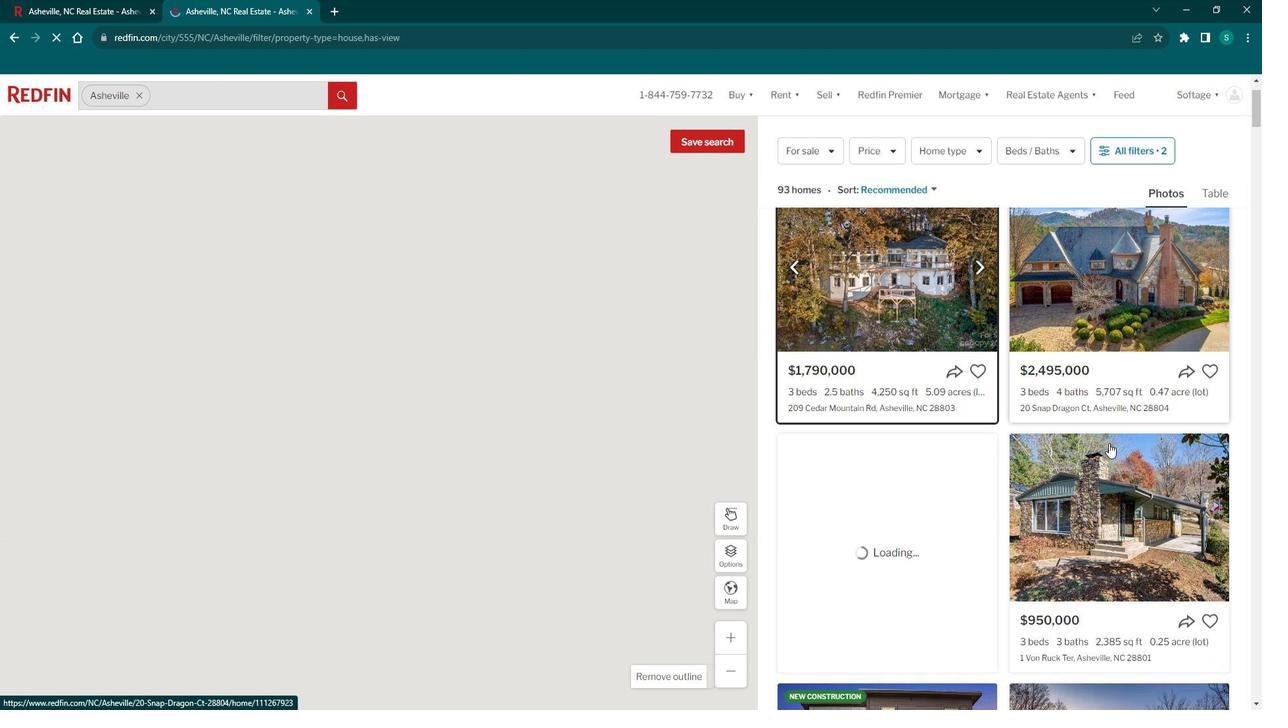 
Action: Mouse moved to (1110, 349)
Screenshot: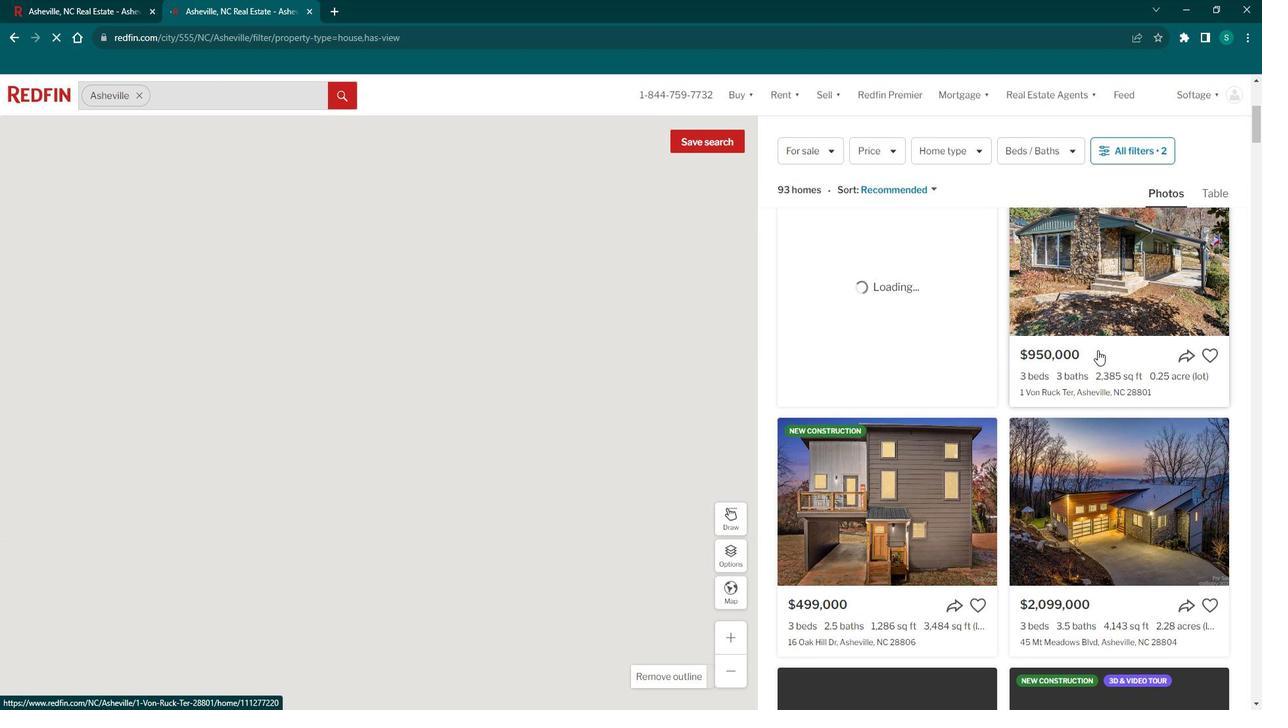 
Action: Mouse pressed left at (1110, 349)
Screenshot: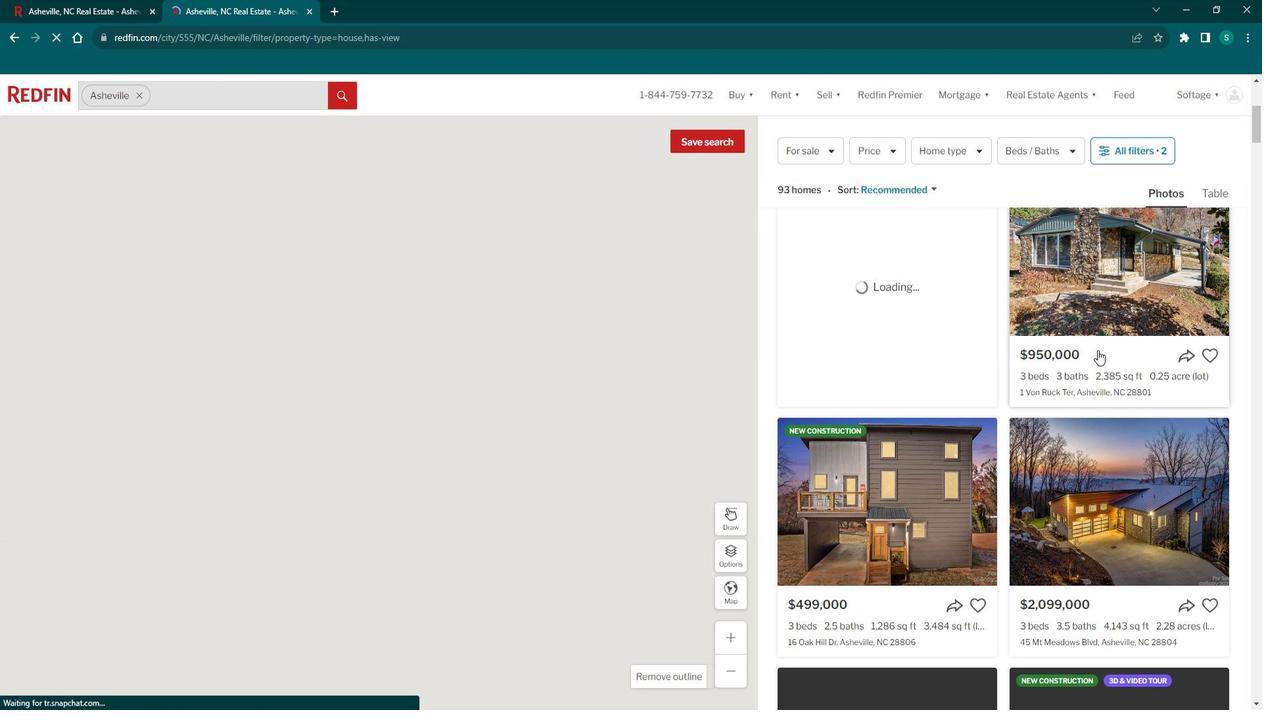 
Action: Mouse moved to (1077, 599)
Screenshot: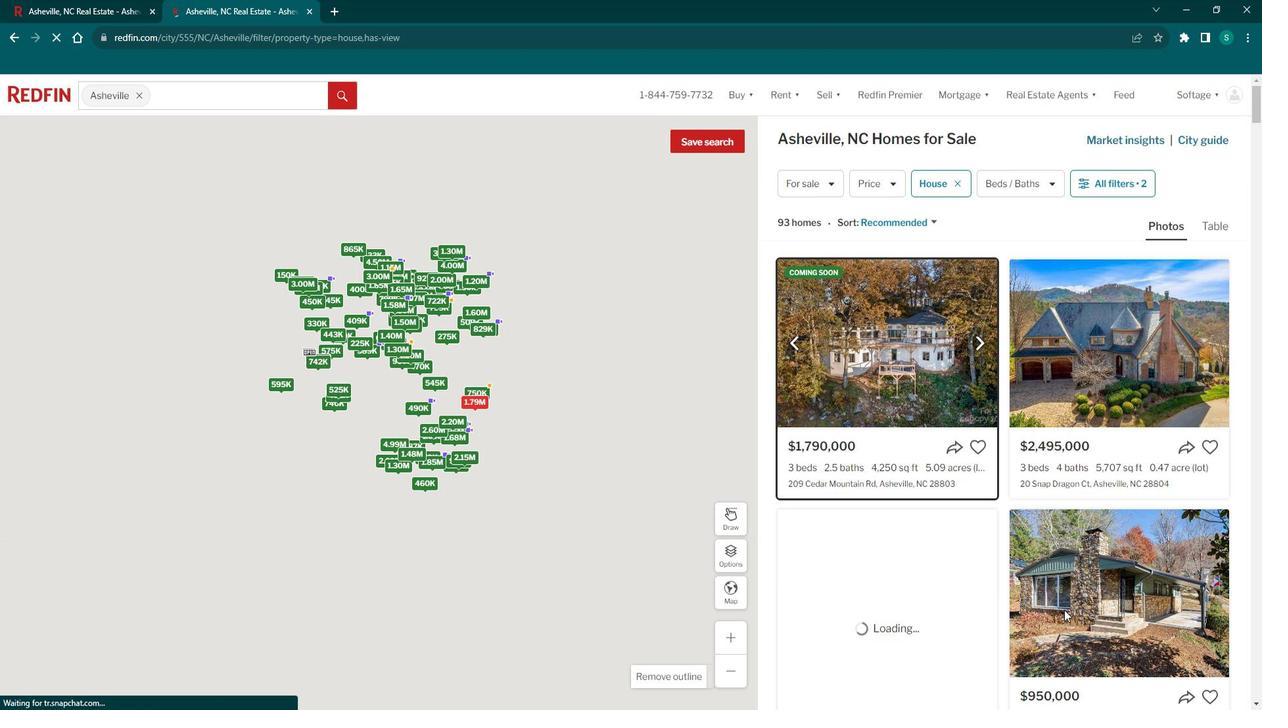 
Action: Mouse pressed left at (1077, 599)
Screenshot: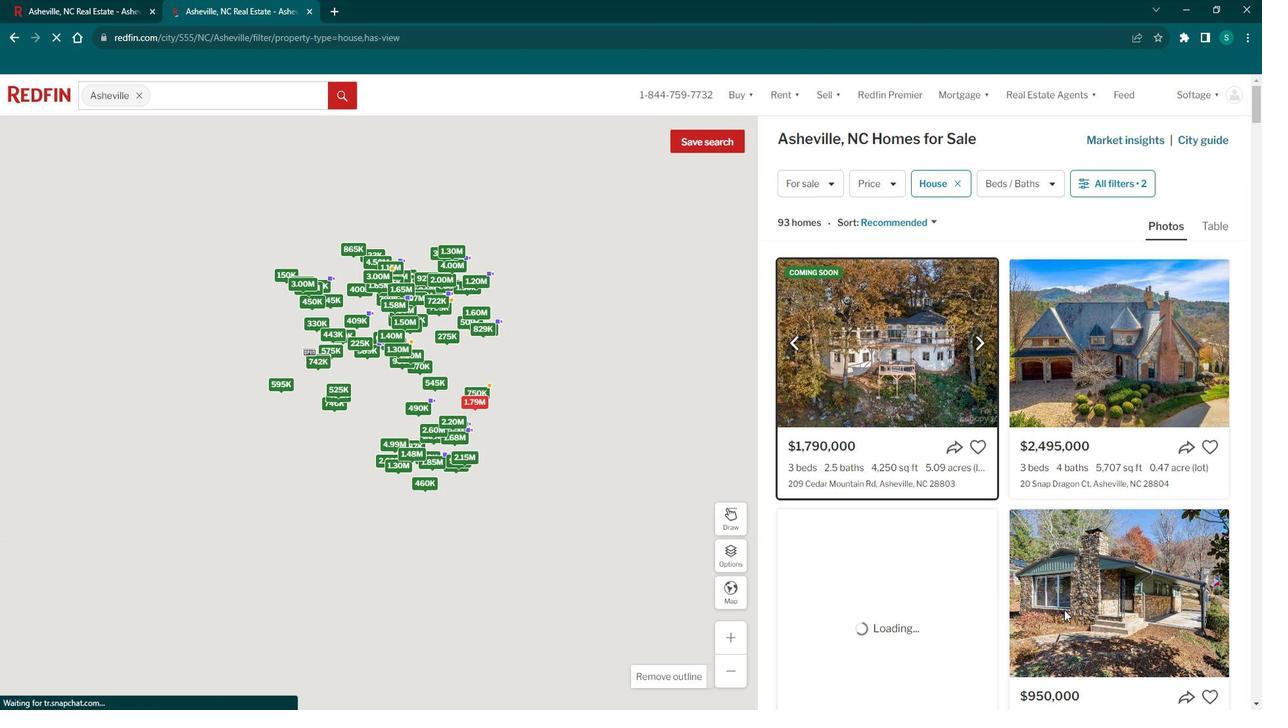 
Action: Mouse moved to (519, 437)
Screenshot: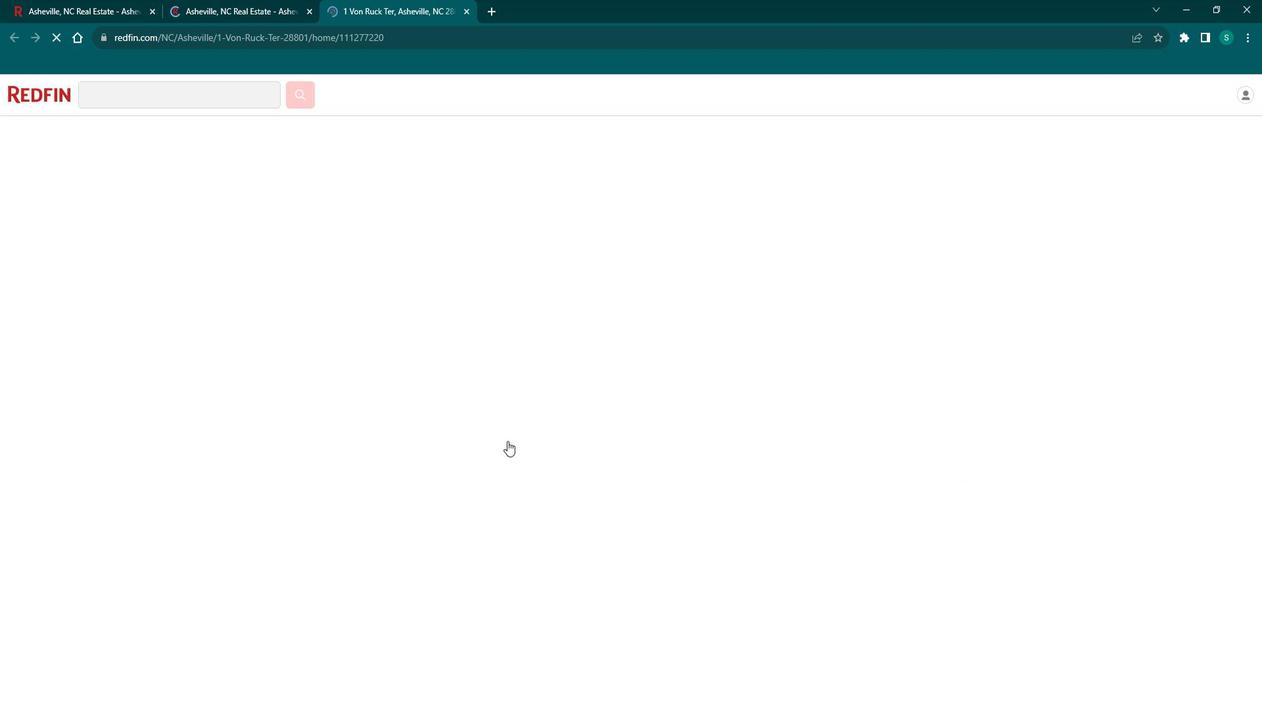 
Action: Mouse scrolled (519, 436) with delta (0, 0)
Screenshot: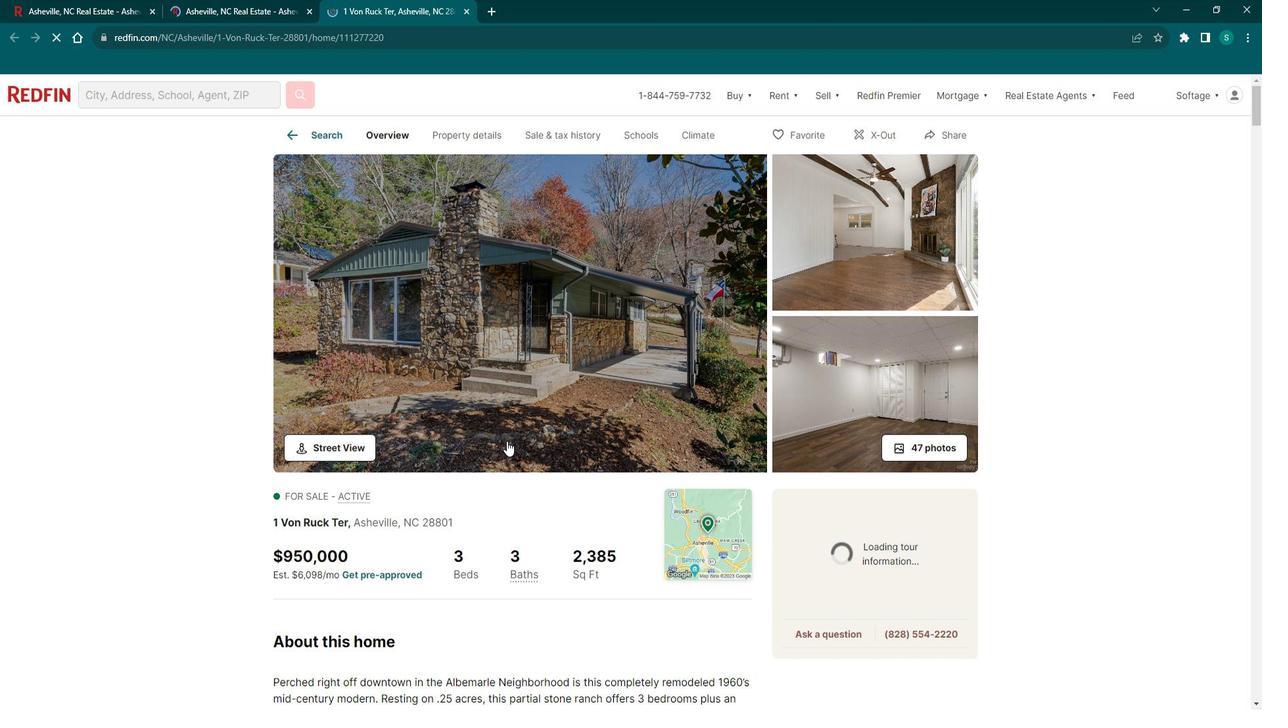
Action: Mouse scrolled (519, 436) with delta (0, 0)
Screenshot: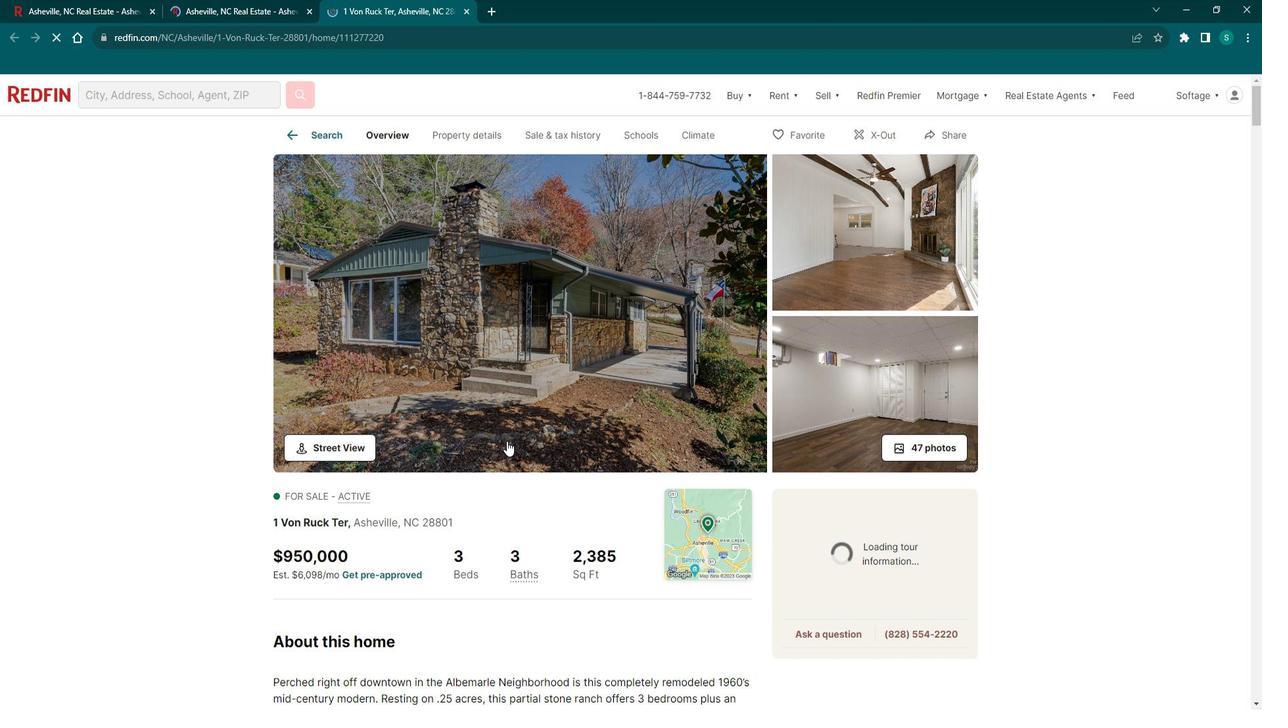 
Action: Mouse scrolled (519, 436) with delta (0, 0)
Screenshot: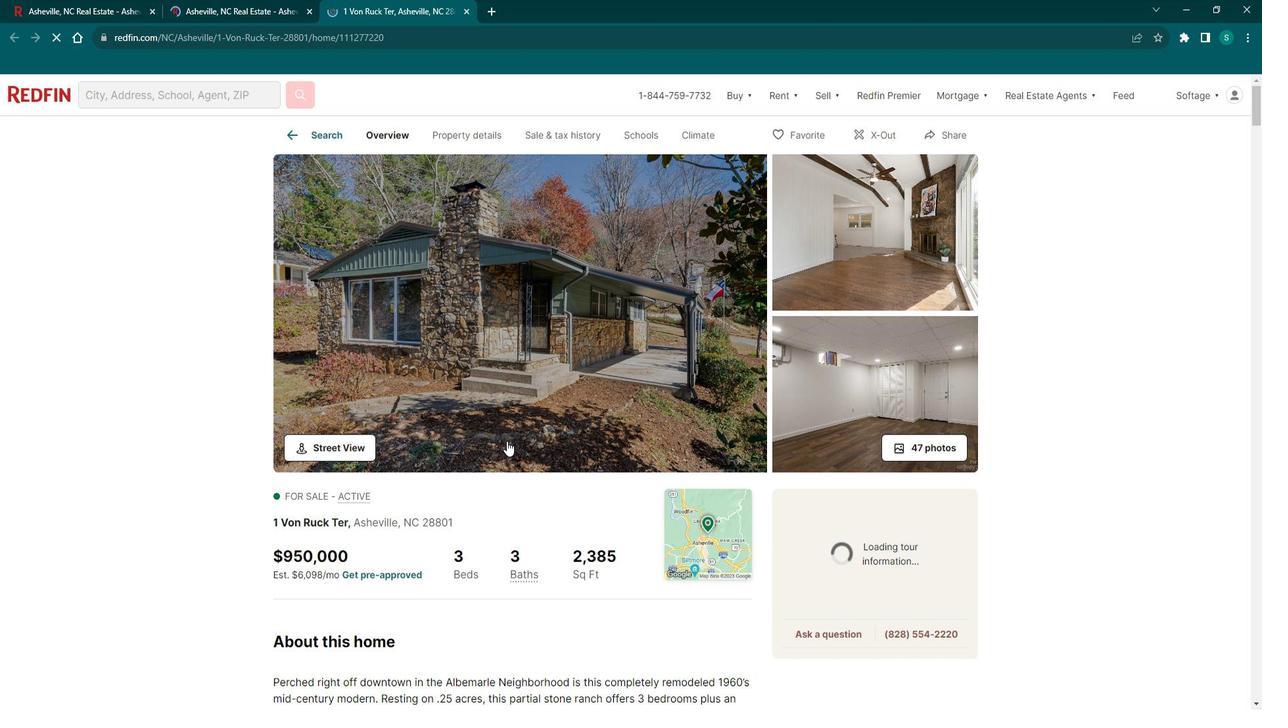 
Action: Mouse scrolled (519, 436) with delta (0, 0)
Screenshot: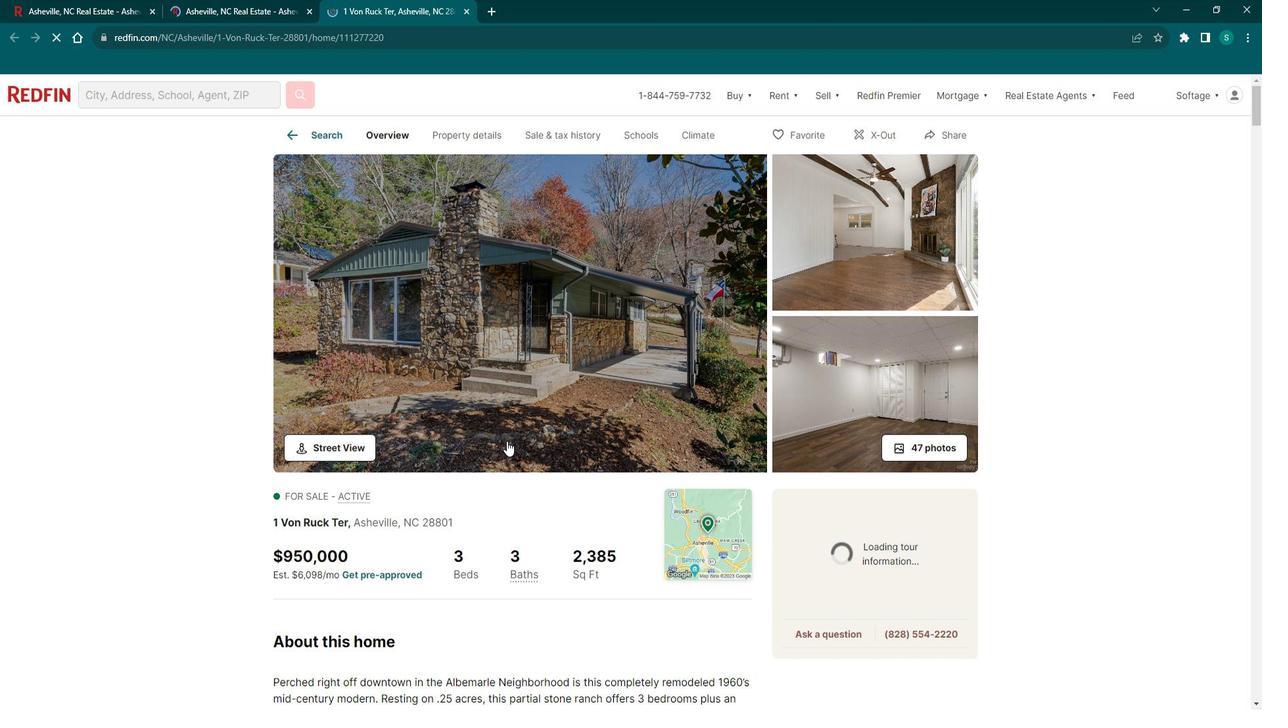 
Action: Mouse scrolled (519, 436) with delta (0, 0)
Screenshot: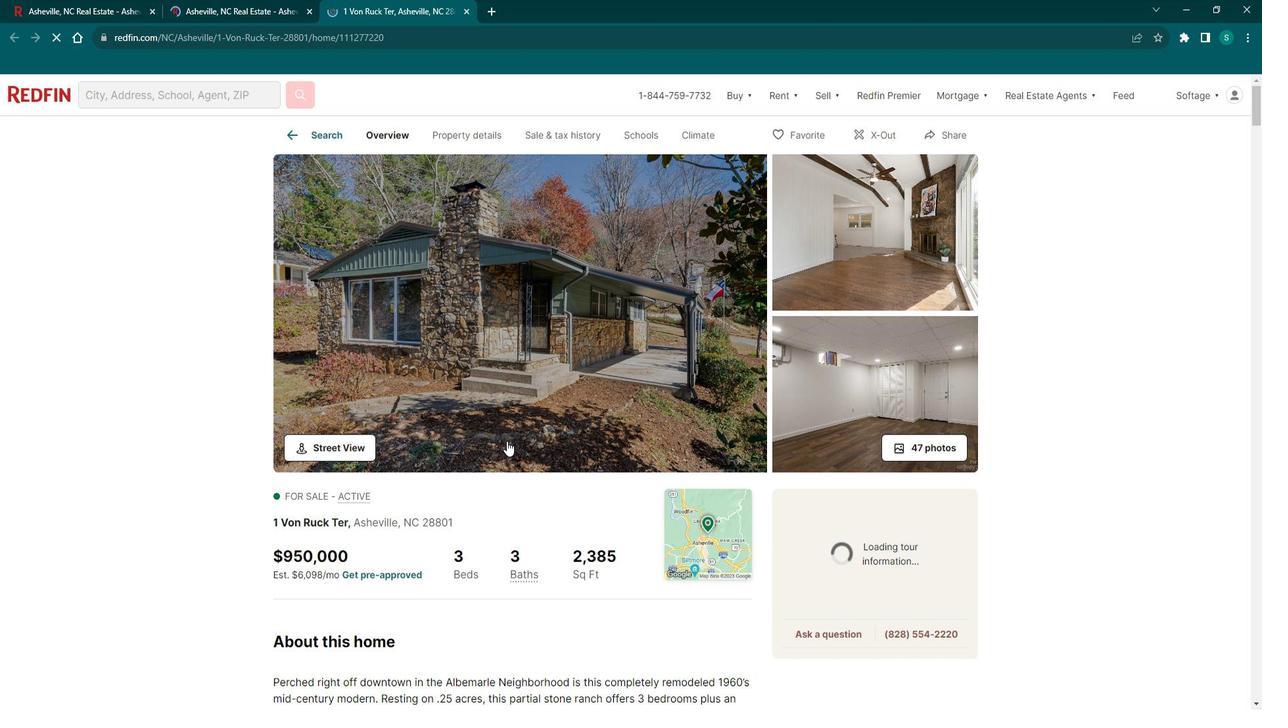 
Action: Mouse scrolled (519, 436) with delta (0, 0)
Screenshot: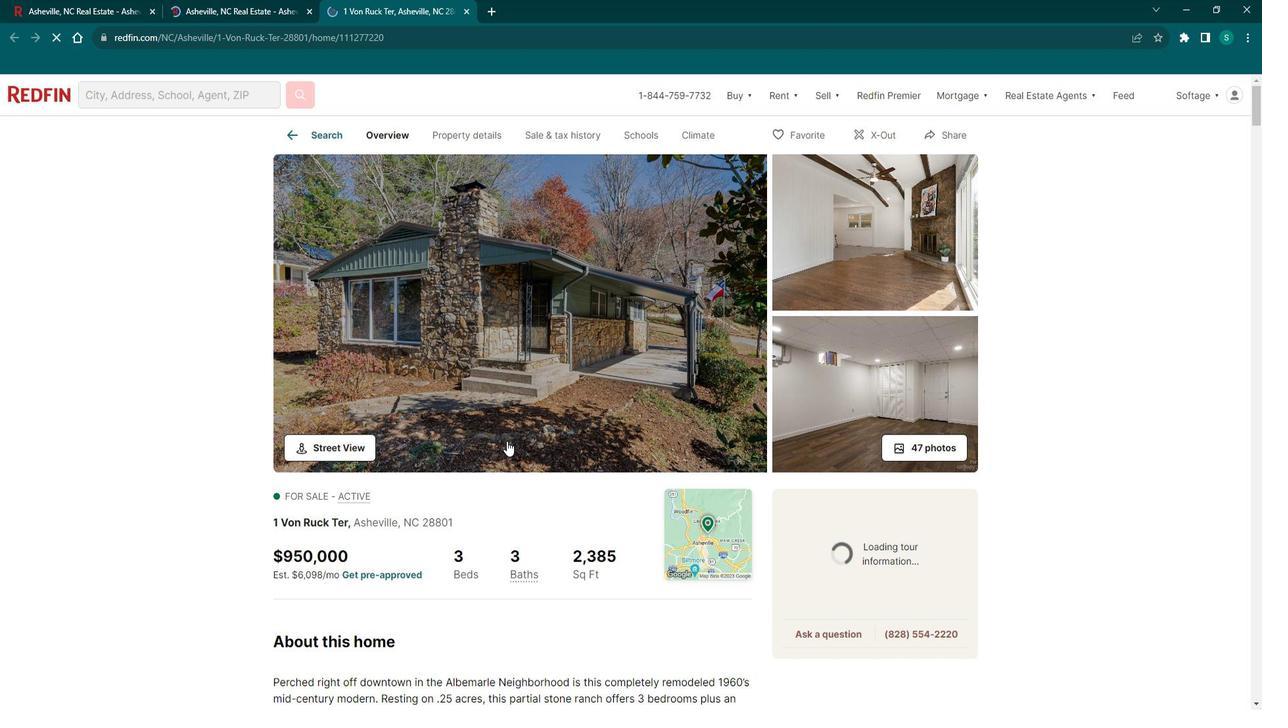 
Action: Mouse moved to (345, 333)
Screenshot: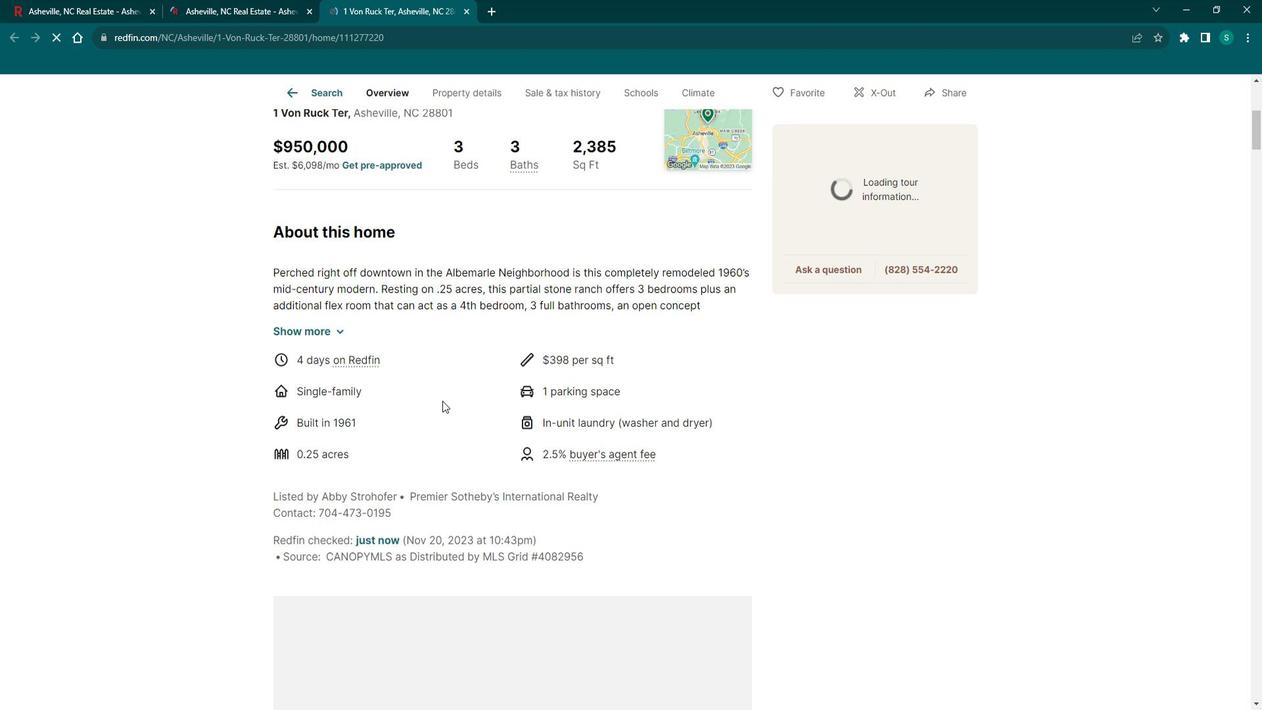 
Action: Mouse pressed left at (345, 333)
Screenshot: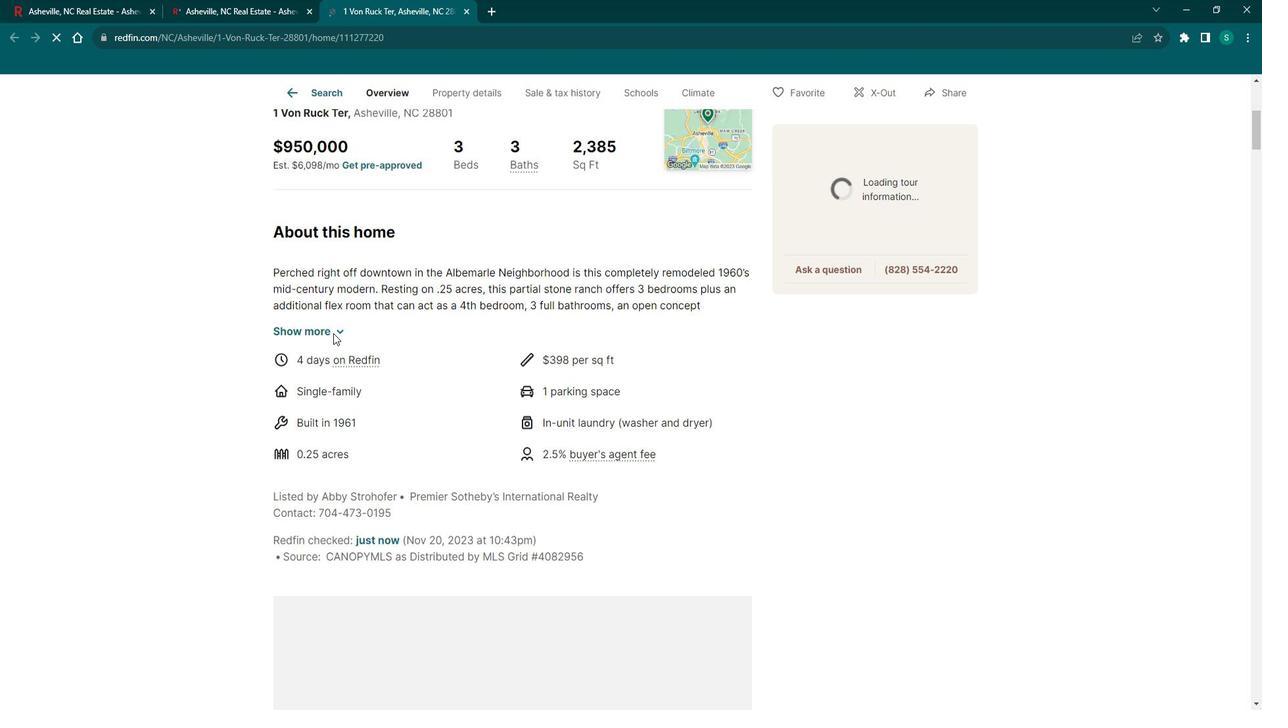 
Action: Mouse pressed left at (345, 333)
Screenshot: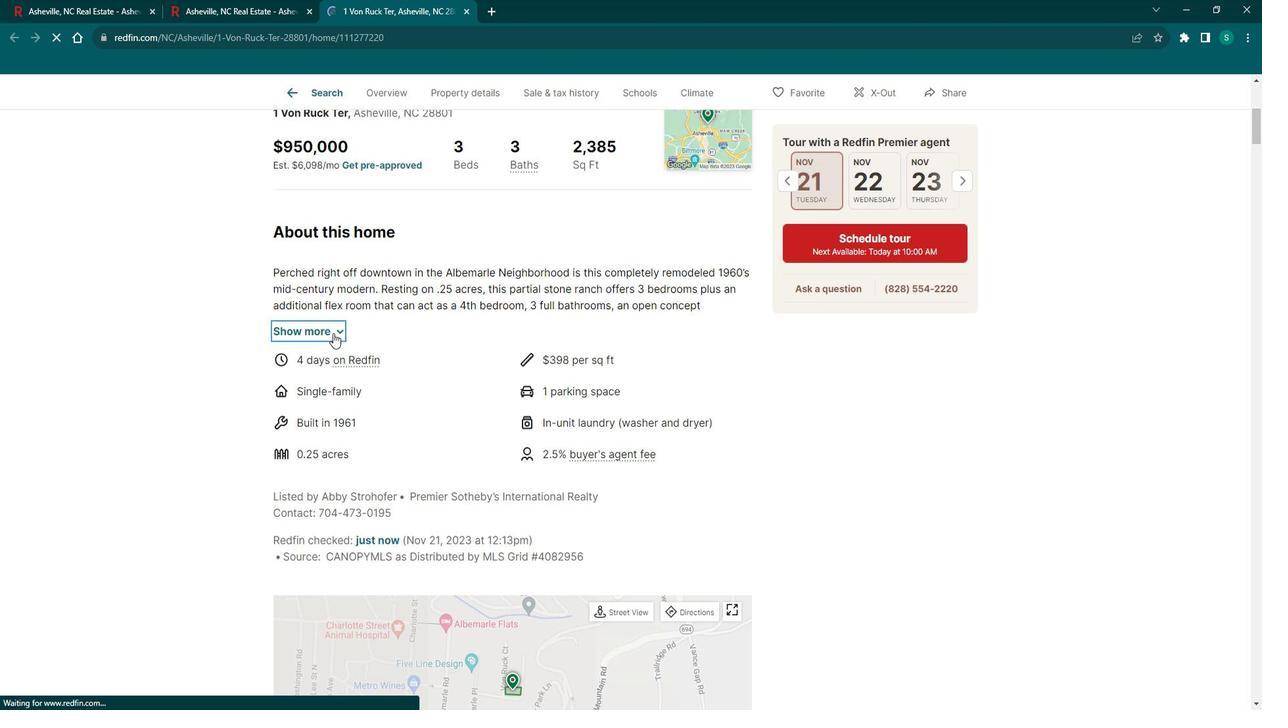 
Action: Mouse scrolled (345, 332) with delta (0, 0)
Screenshot: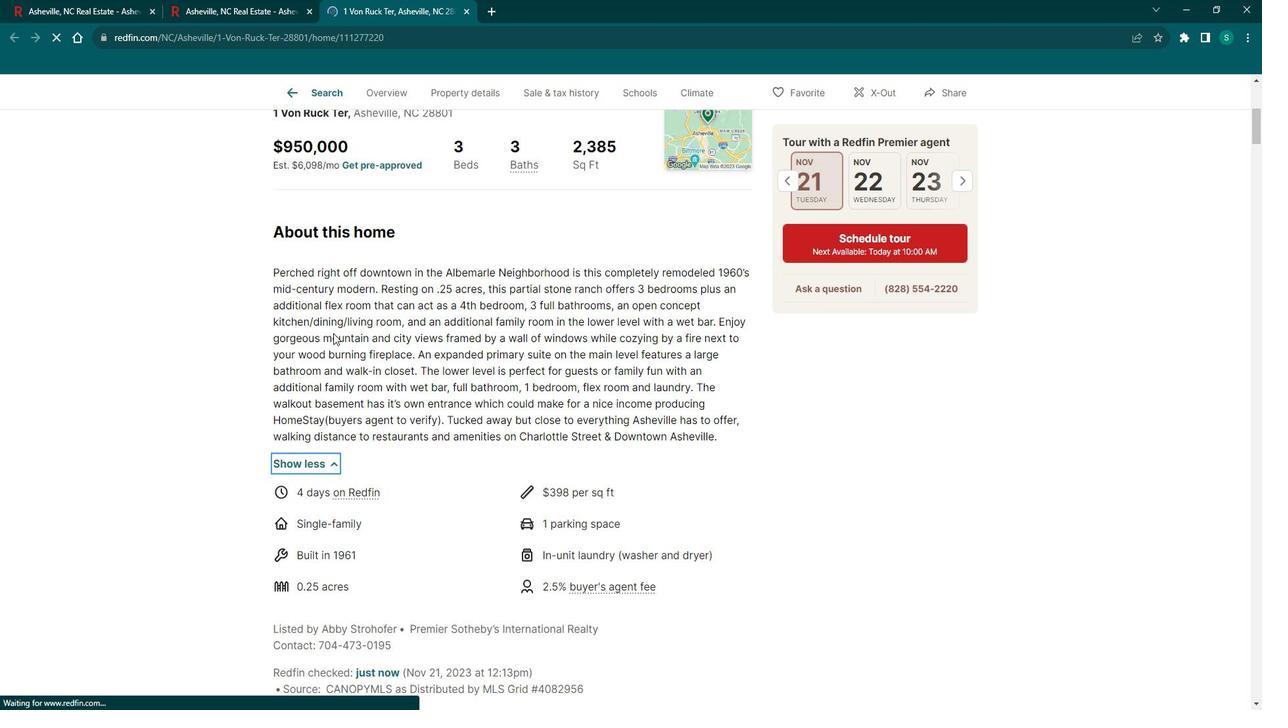 
Action: Mouse scrolled (345, 332) with delta (0, 0)
Screenshot: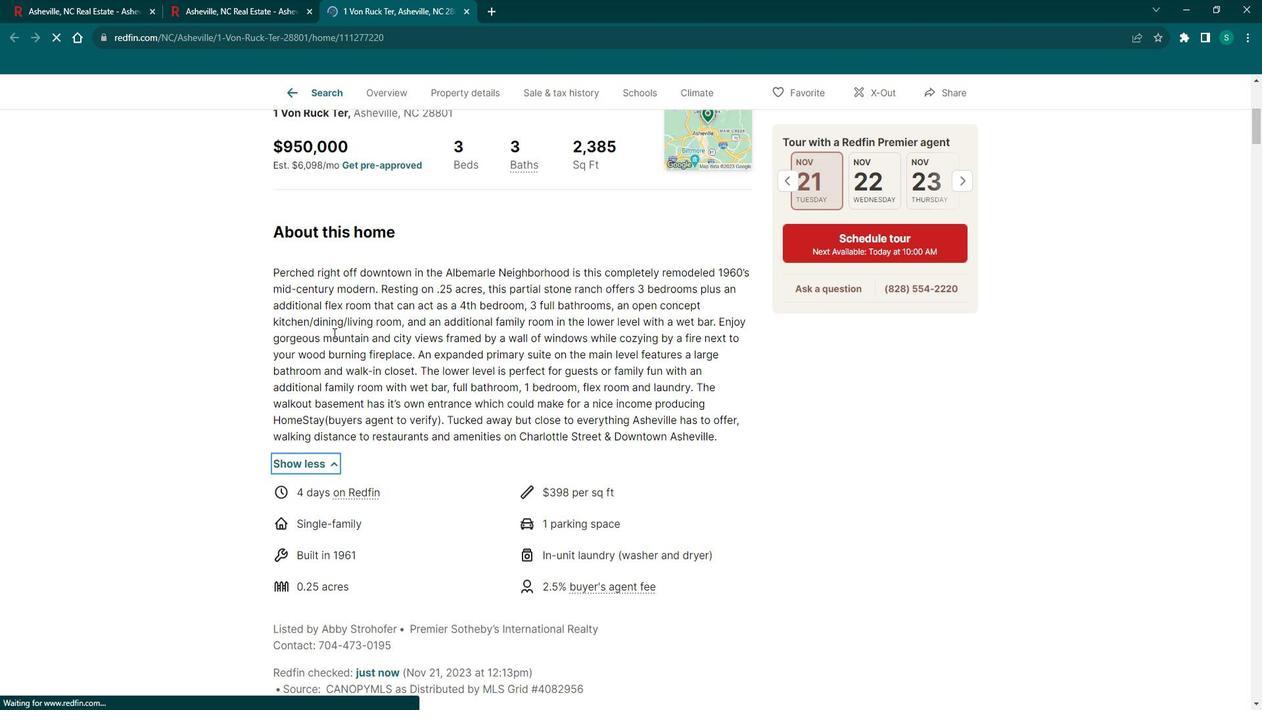 
Action: Mouse scrolled (345, 332) with delta (0, 0)
Screenshot: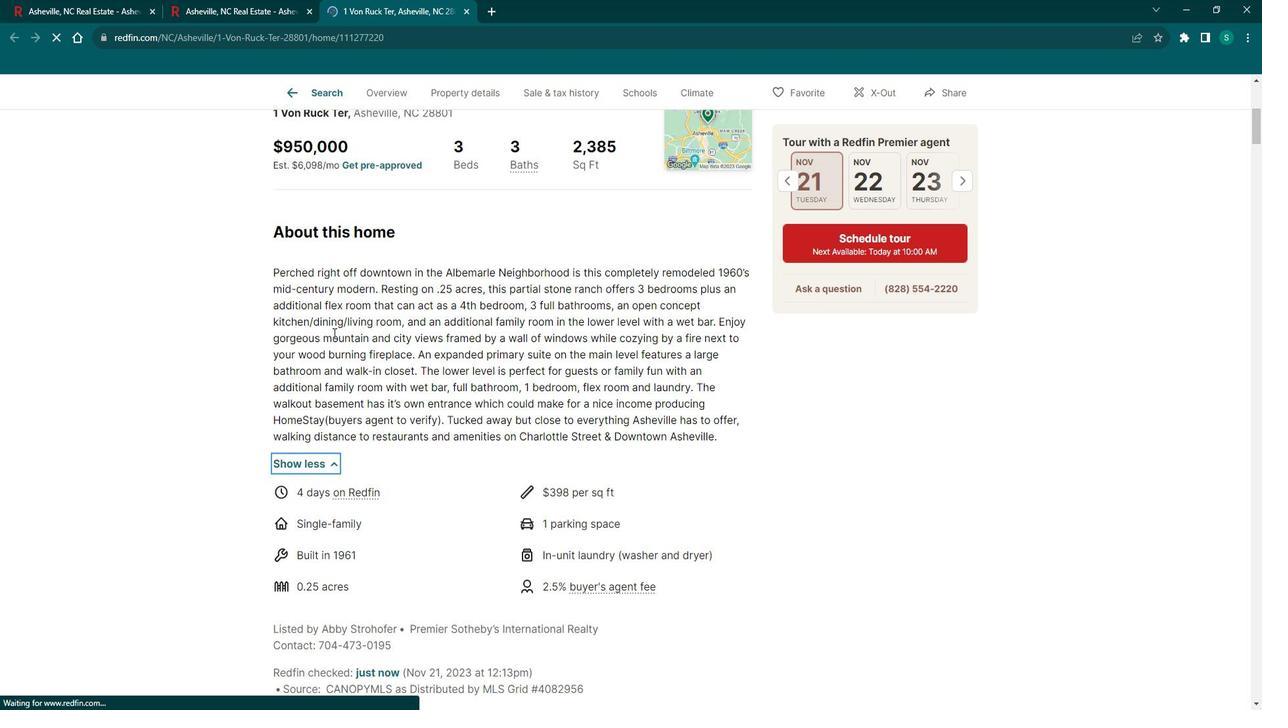 
Action: Mouse scrolled (345, 332) with delta (0, 0)
Screenshot: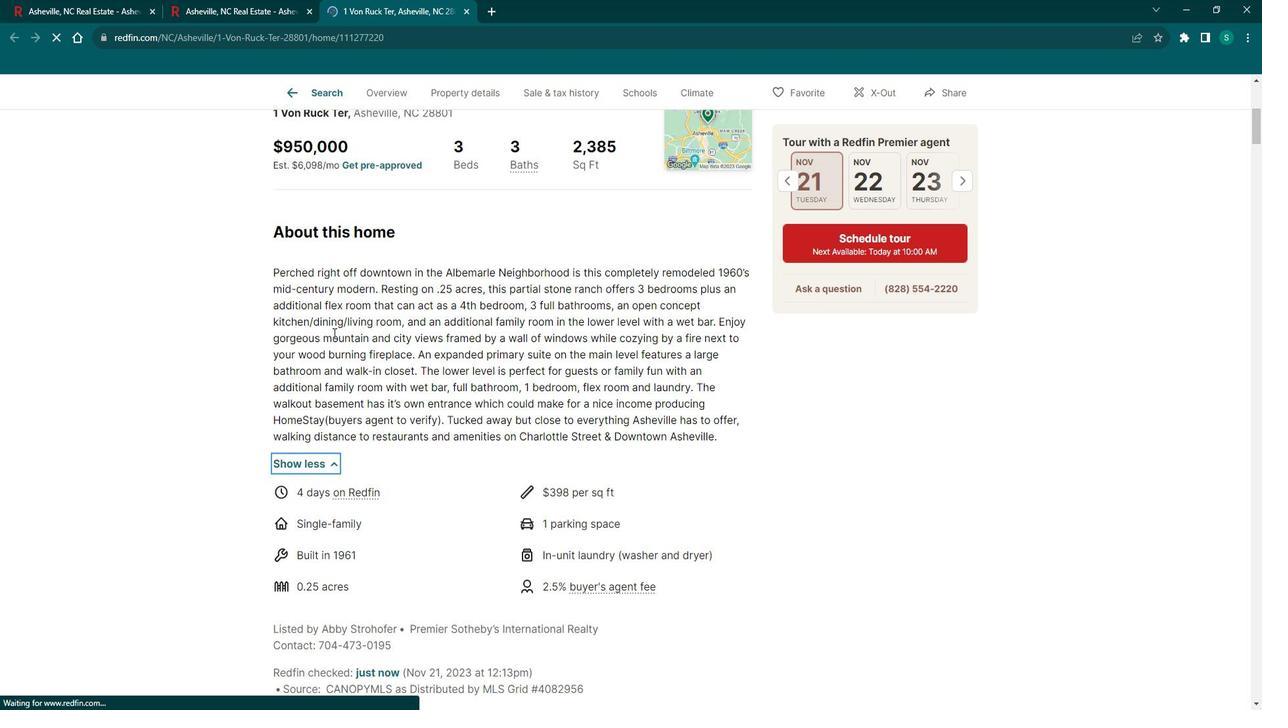 
Action: Mouse scrolled (345, 332) with delta (0, 0)
Screenshot: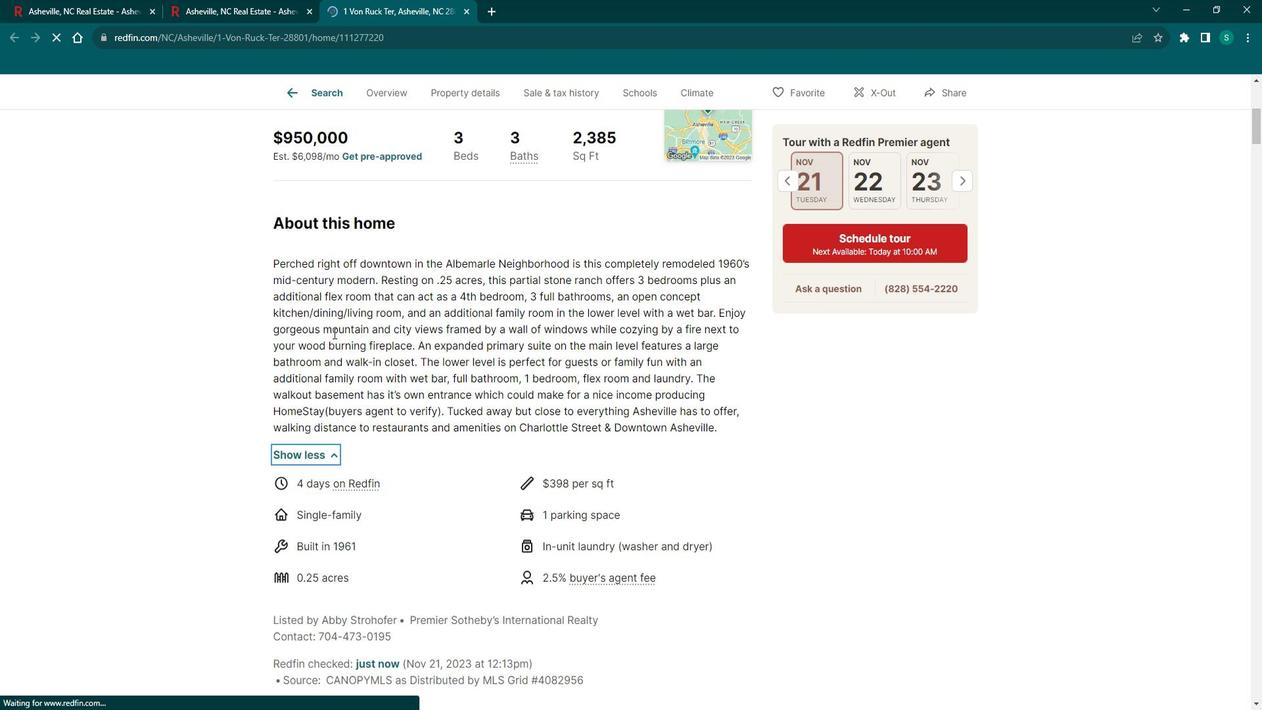 
Action: Mouse scrolled (345, 332) with delta (0, 0)
Screenshot: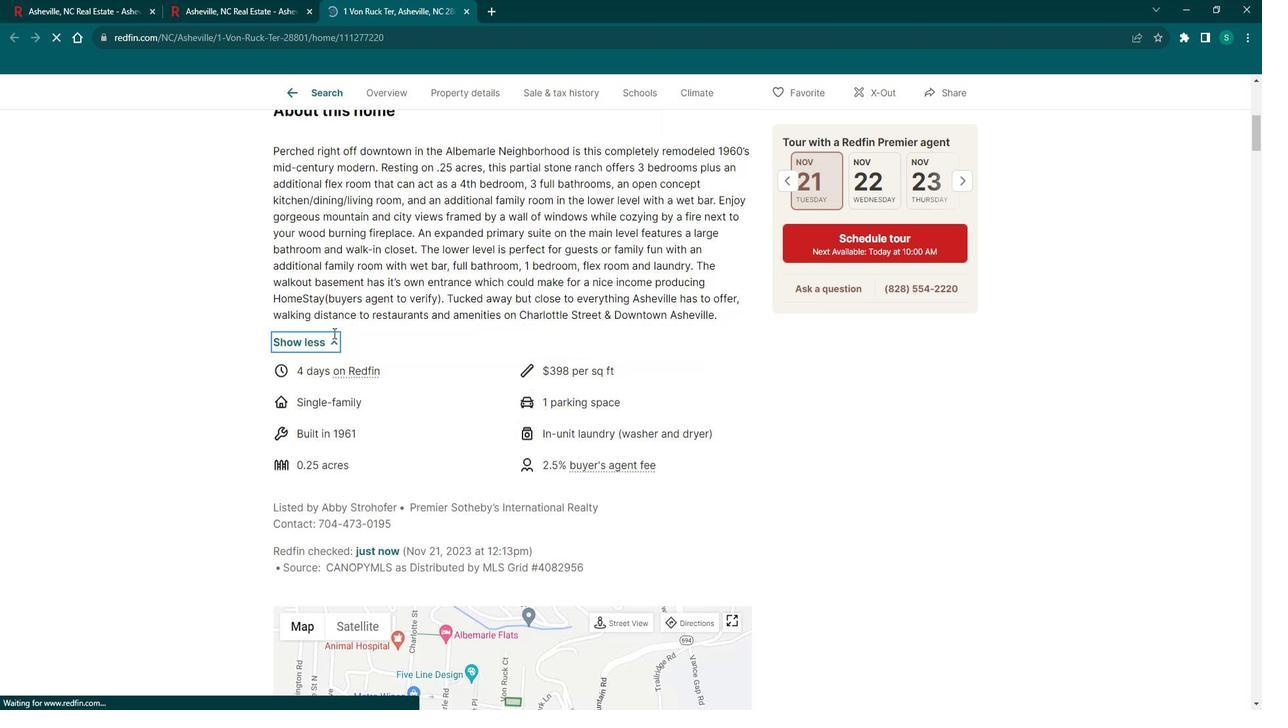 
Action: Mouse scrolled (345, 332) with delta (0, 0)
Screenshot: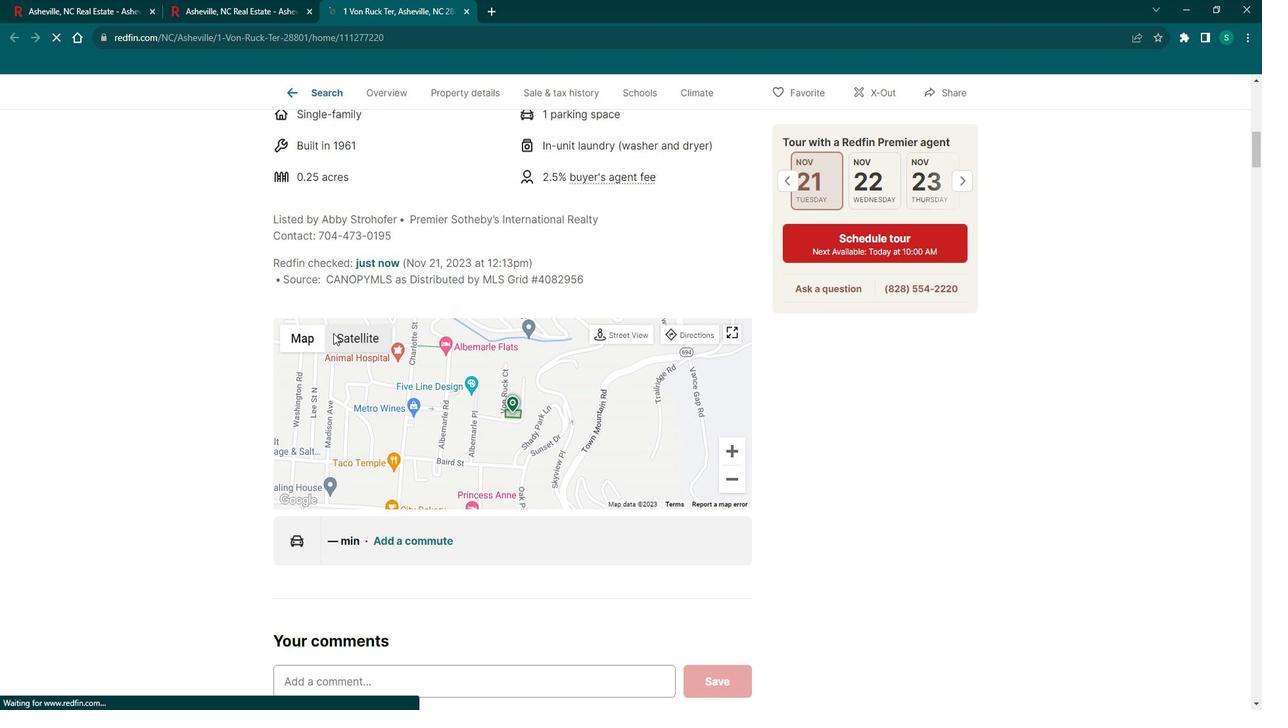 
Action: Mouse scrolled (345, 332) with delta (0, 0)
Screenshot: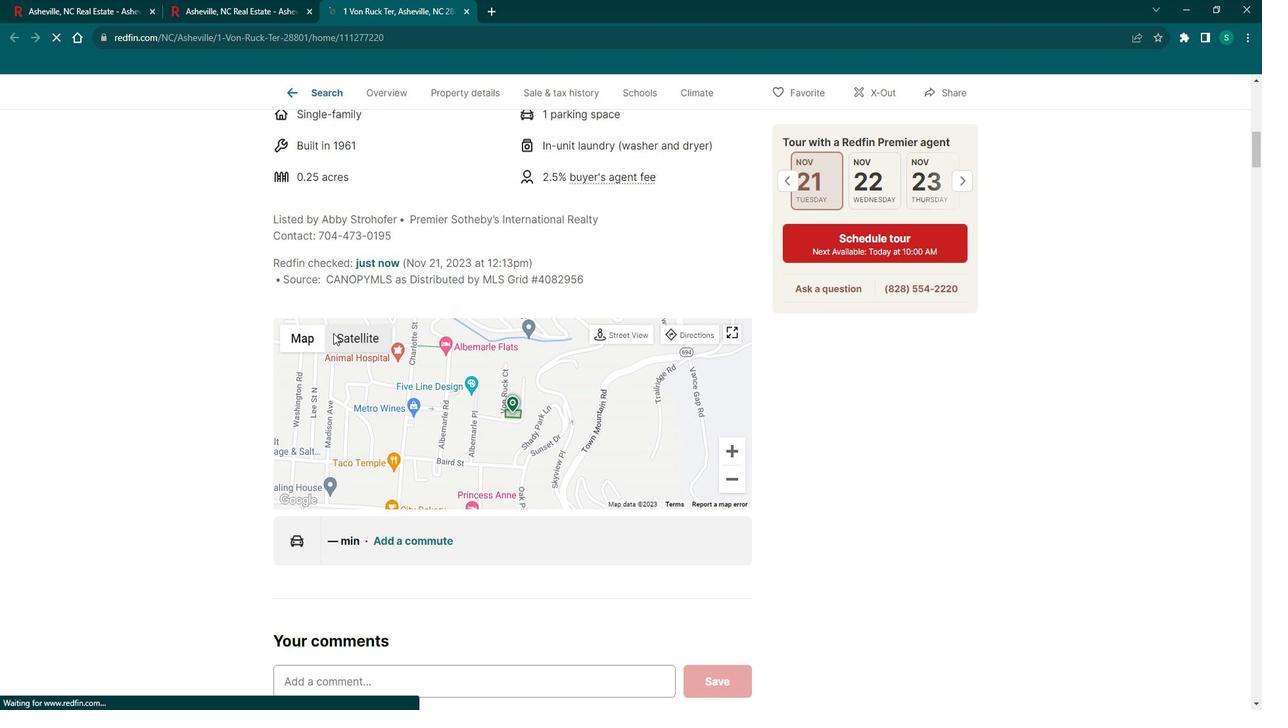 
Action: Mouse scrolled (345, 332) with delta (0, 0)
Screenshot: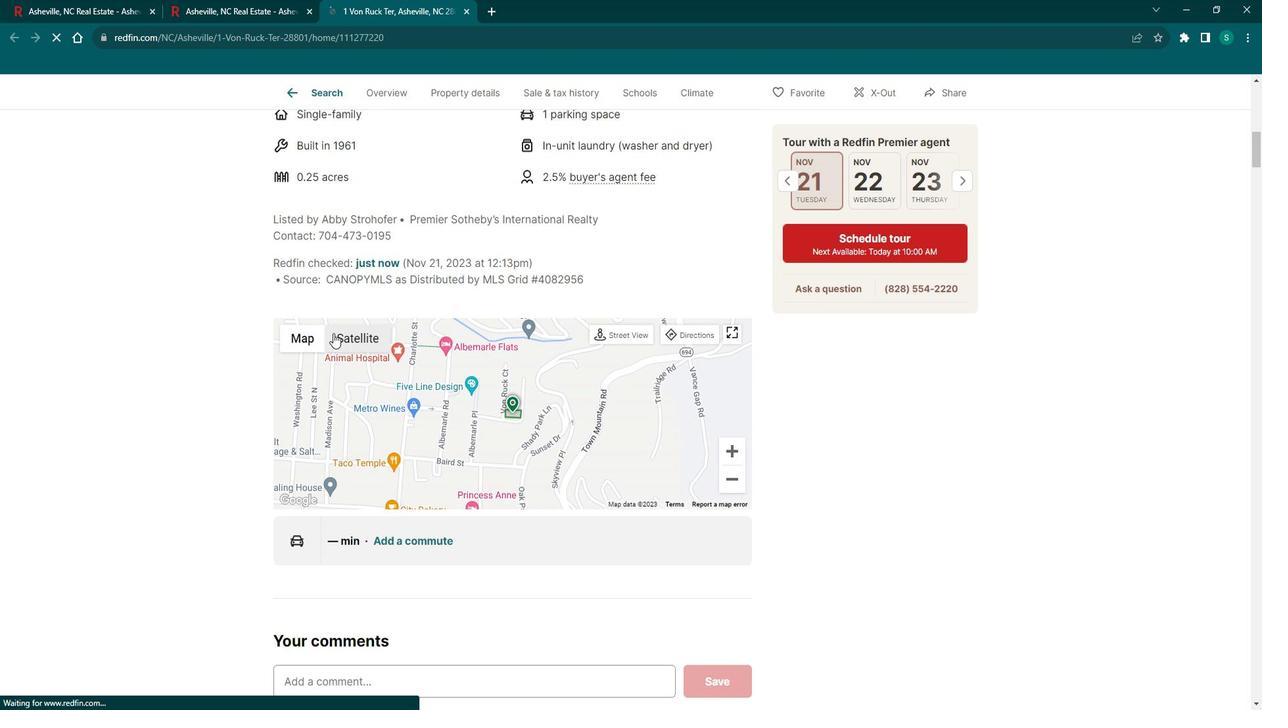
Action: Mouse scrolled (345, 332) with delta (0, 0)
Screenshot: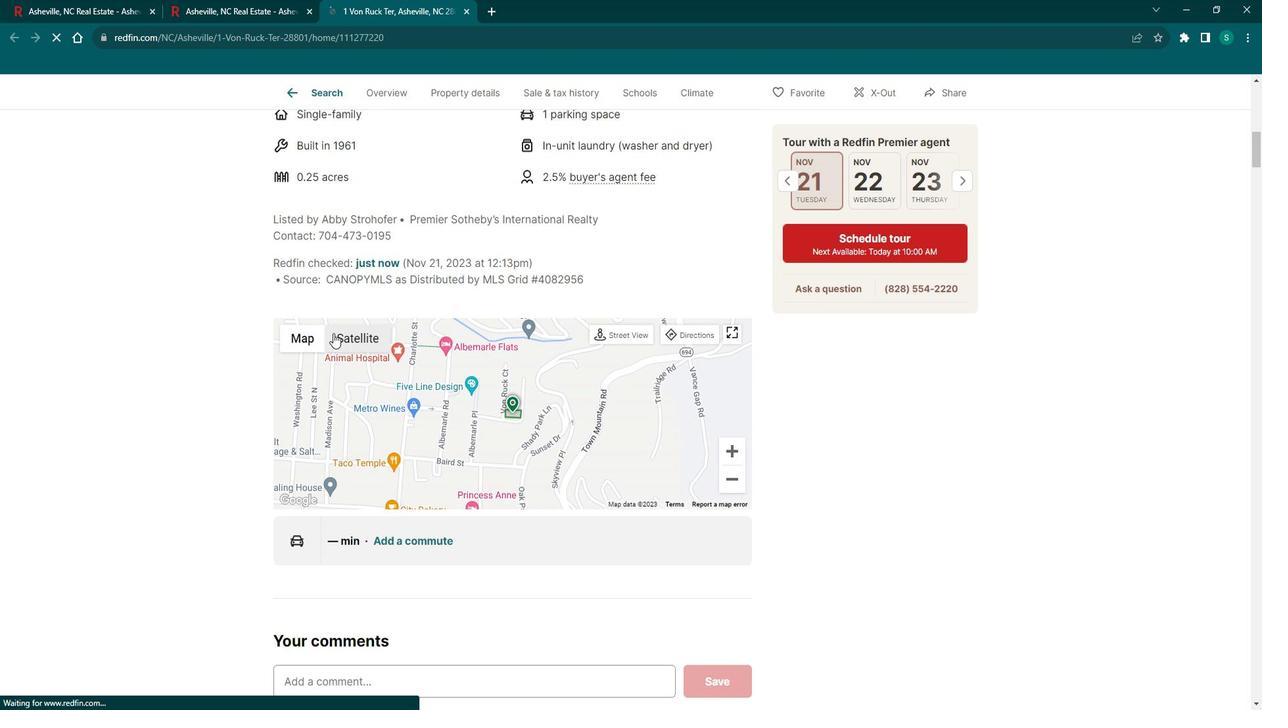 
Action: Mouse scrolled (345, 332) with delta (0, 0)
Screenshot: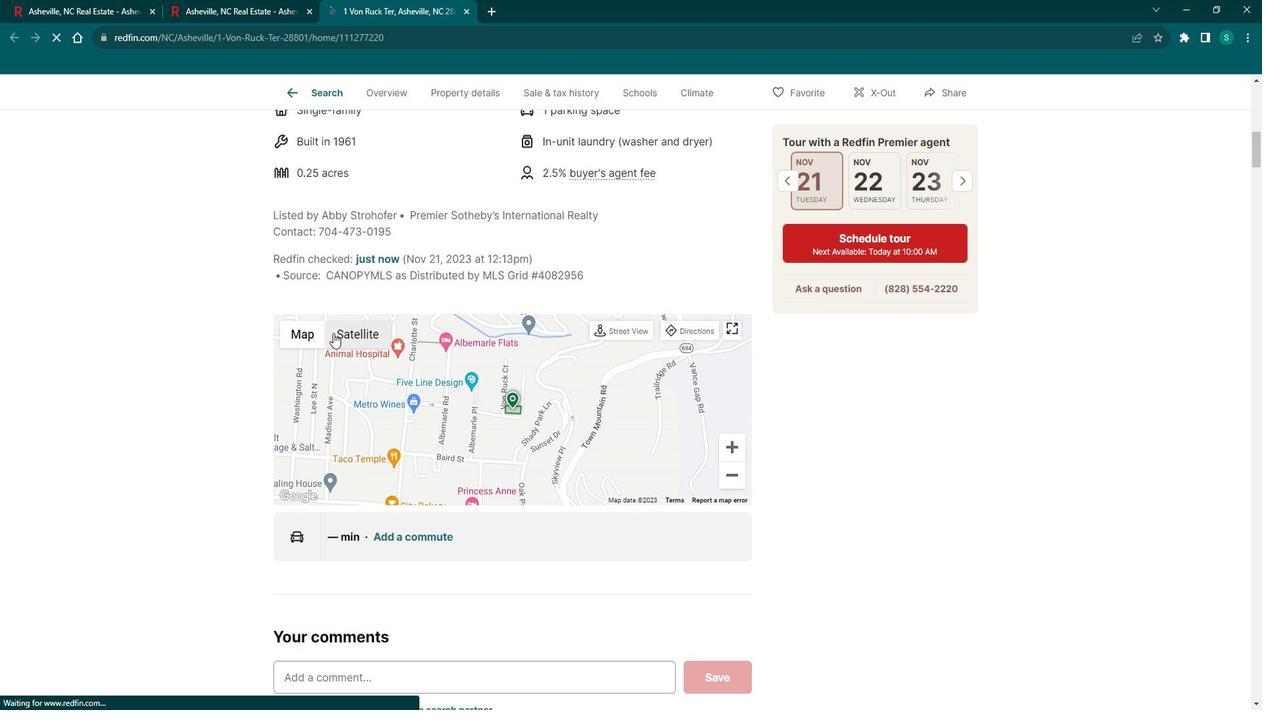 
Action: Mouse scrolled (345, 332) with delta (0, 0)
Screenshot: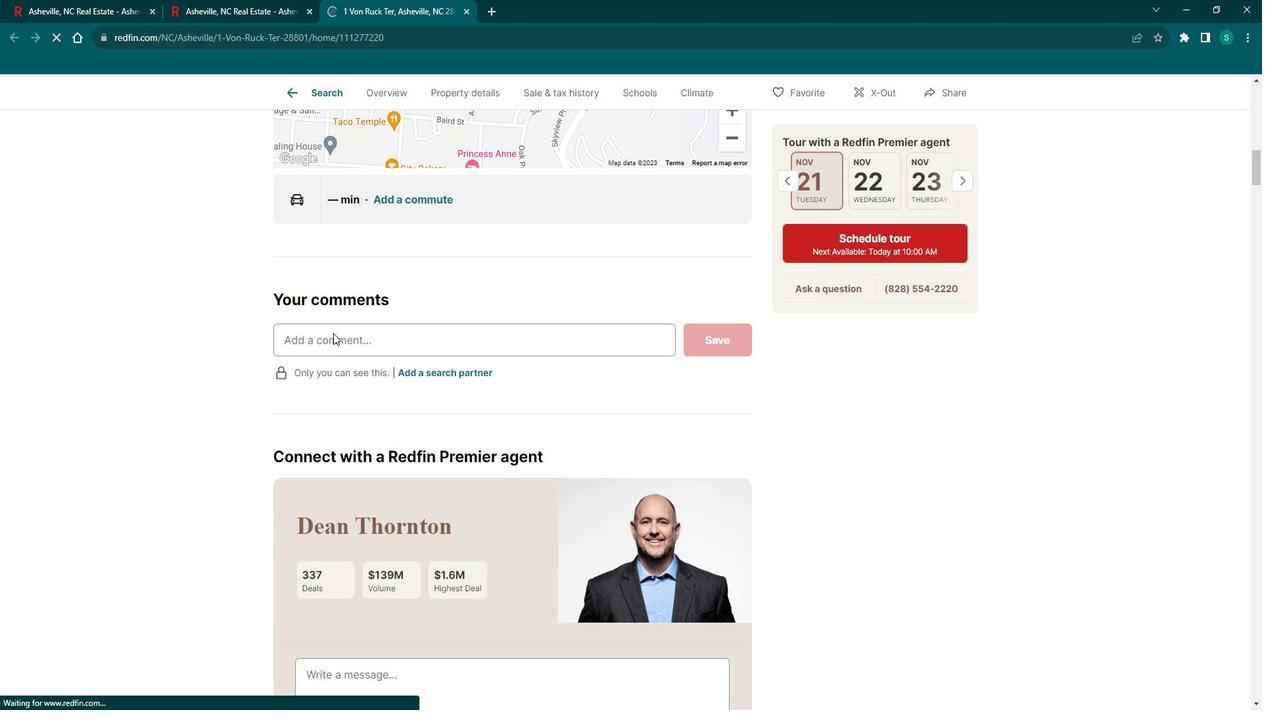 
Action: Mouse scrolled (345, 332) with delta (0, 0)
Screenshot: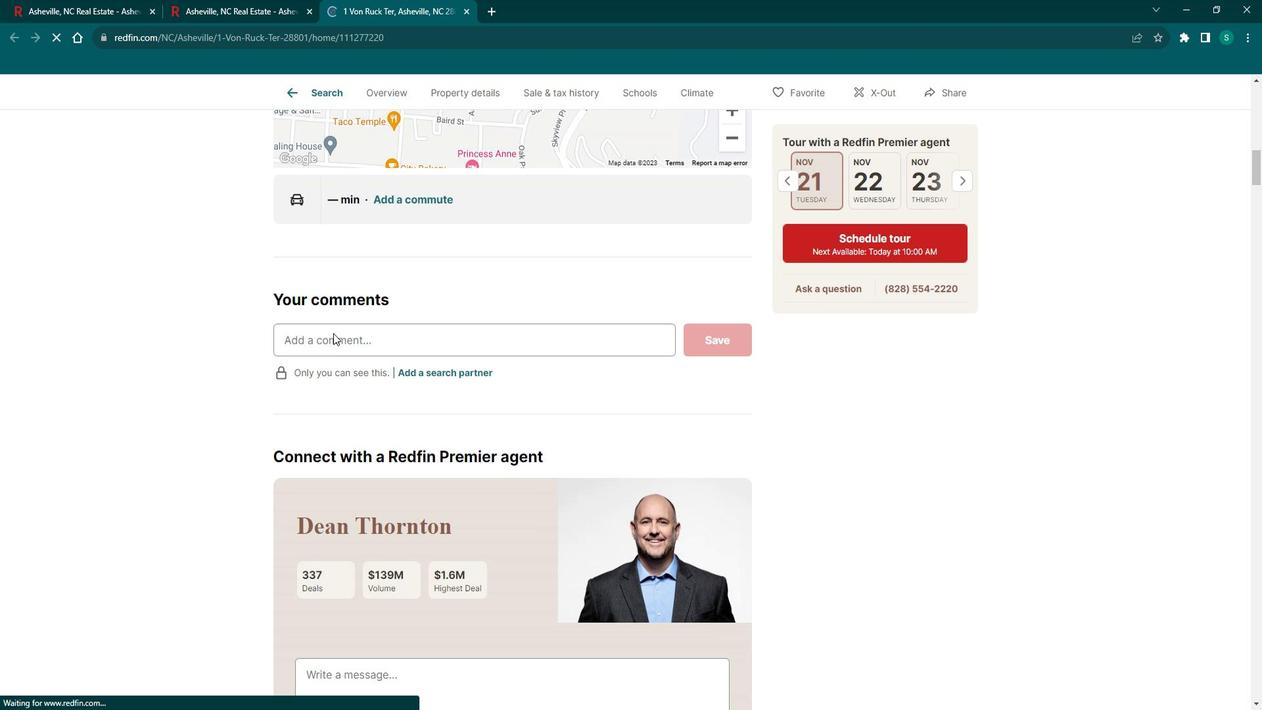 
Action: Mouse scrolled (345, 332) with delta (0, 0)
Screenshot: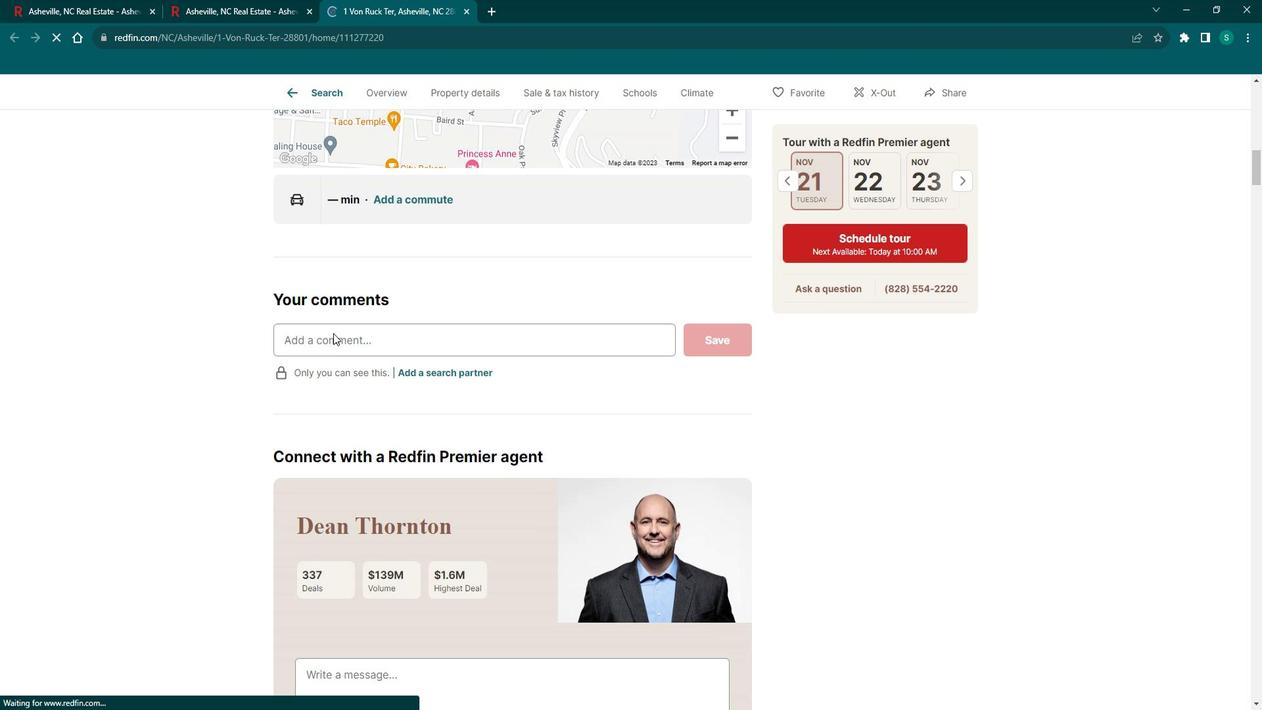 
Action: Mouse scrolled (345, 332) with delta (0, 0)
Screenshot: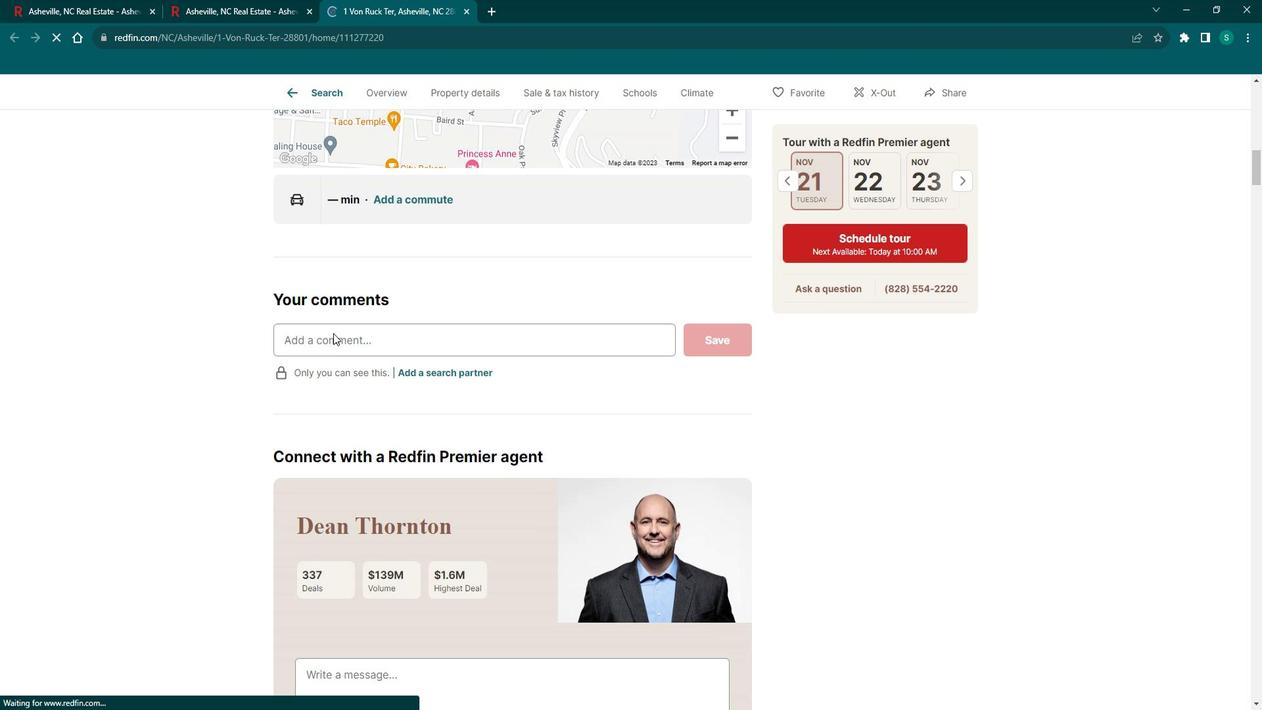 
Action: Mouse scrolled (345, 332) with delta (0, 0)
Screenshot: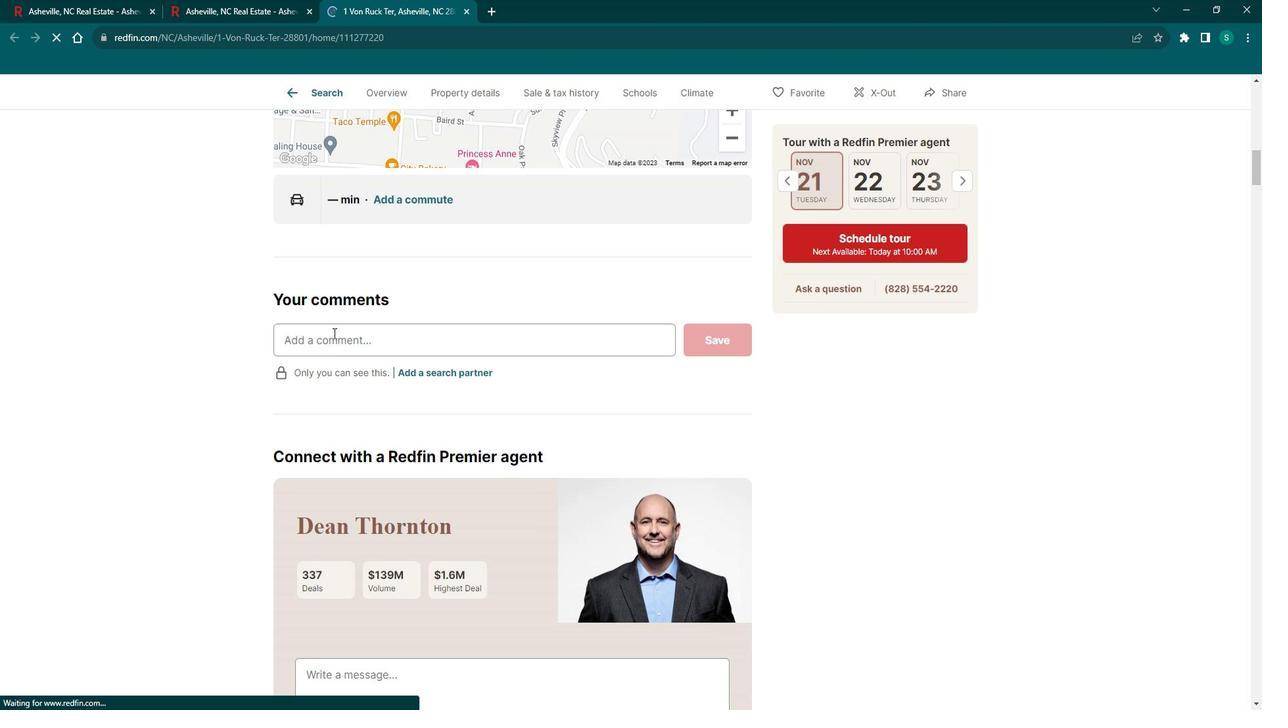 
Action: Mouse scrolled (345, 332) with delta (0, 0)
Screenshot: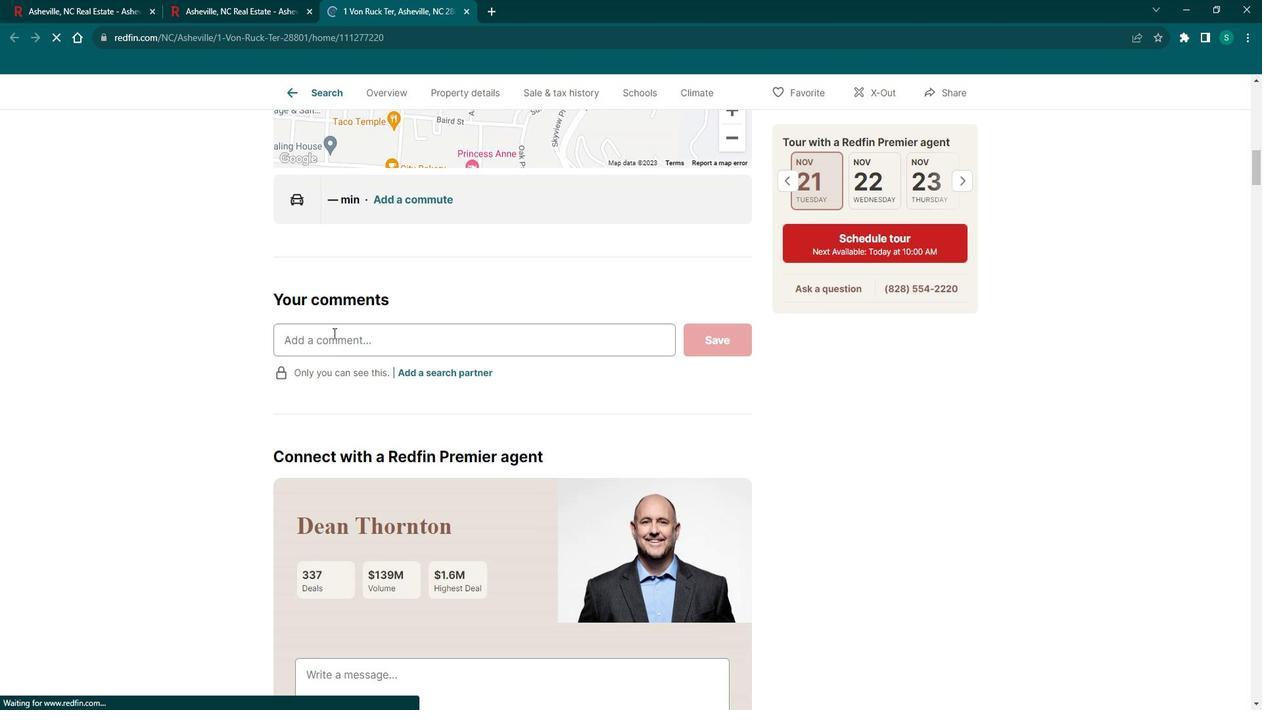 
Action: Mouse scrolled (345, 332) with delta (0, 0)
Screenshot: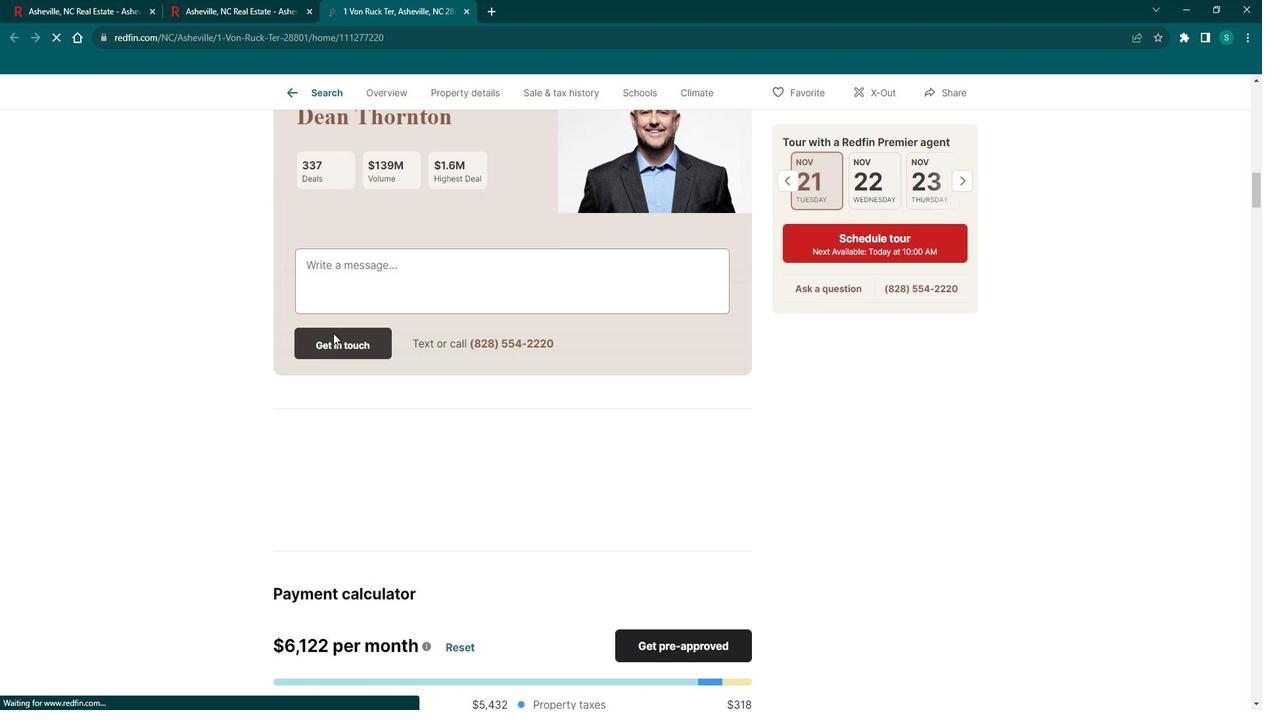 
Action: Mouse scrolled (345, 332) with delta (0, 0)
Screenshot: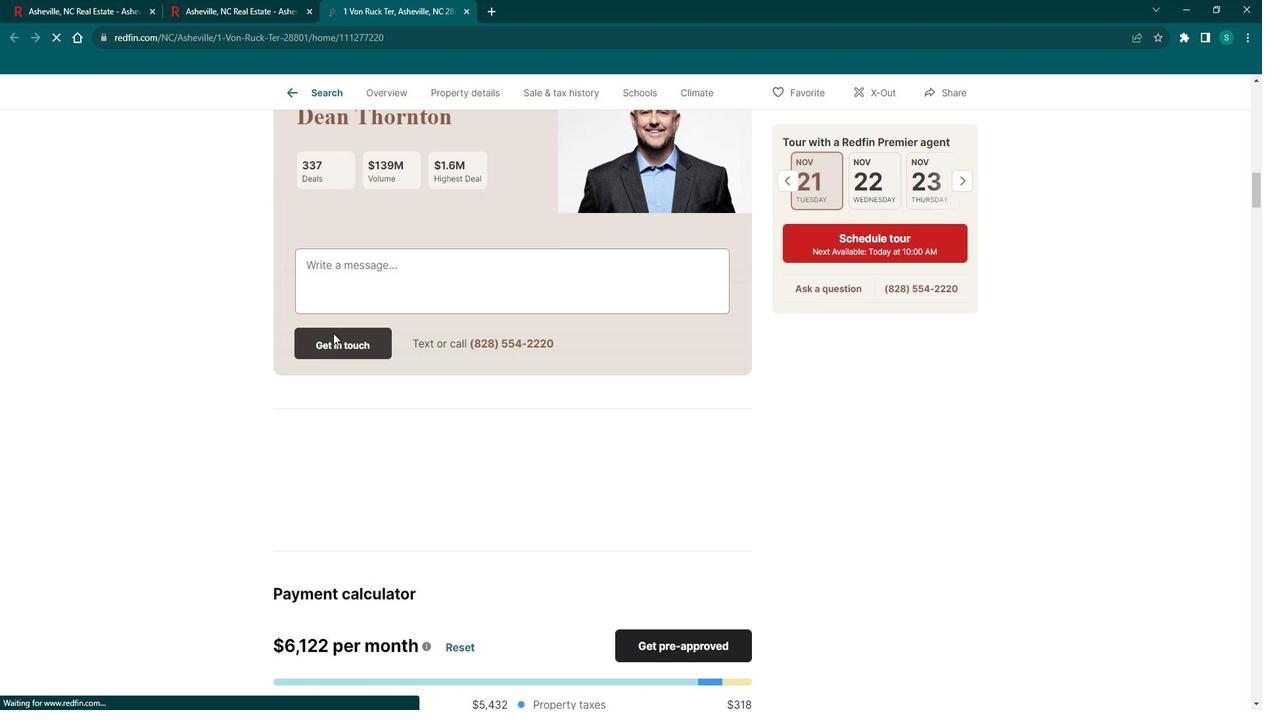 
Action: Mouse scrolled (345, 332) with delta (0, 0)
Screenshot: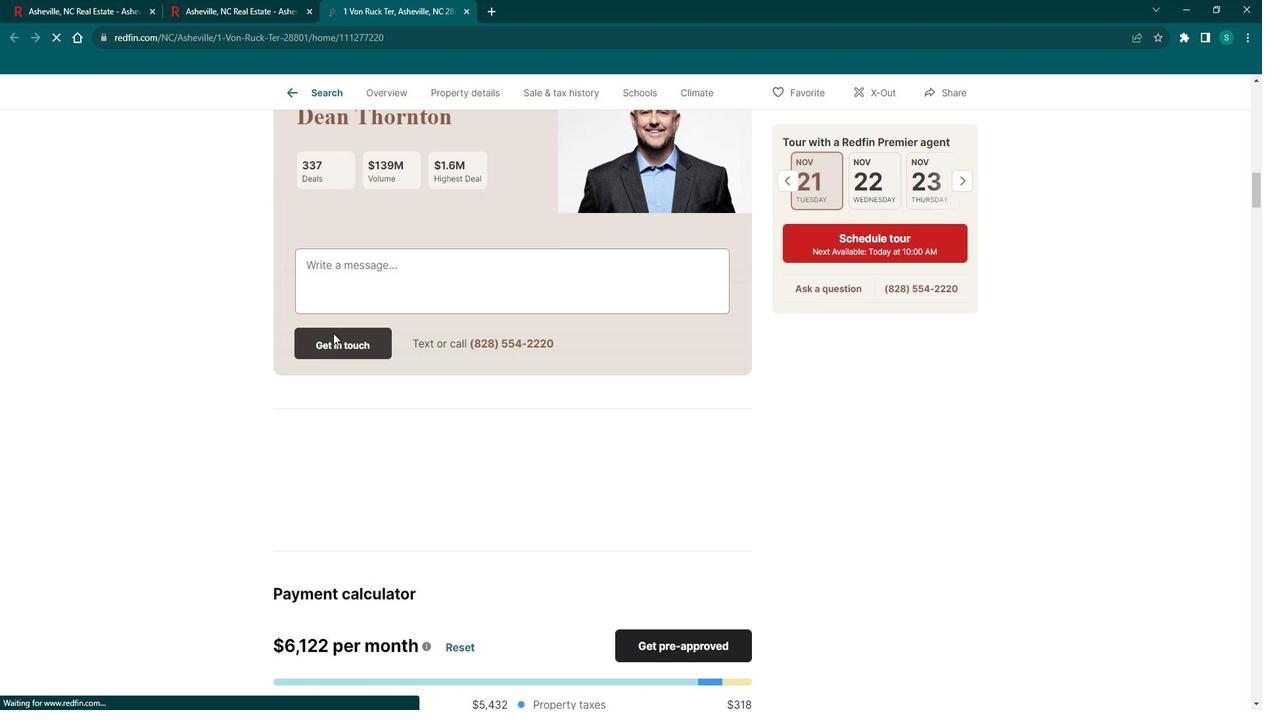 
Action: Mouse scrolled (345, 332) with delta (0, 0)
Screenshot: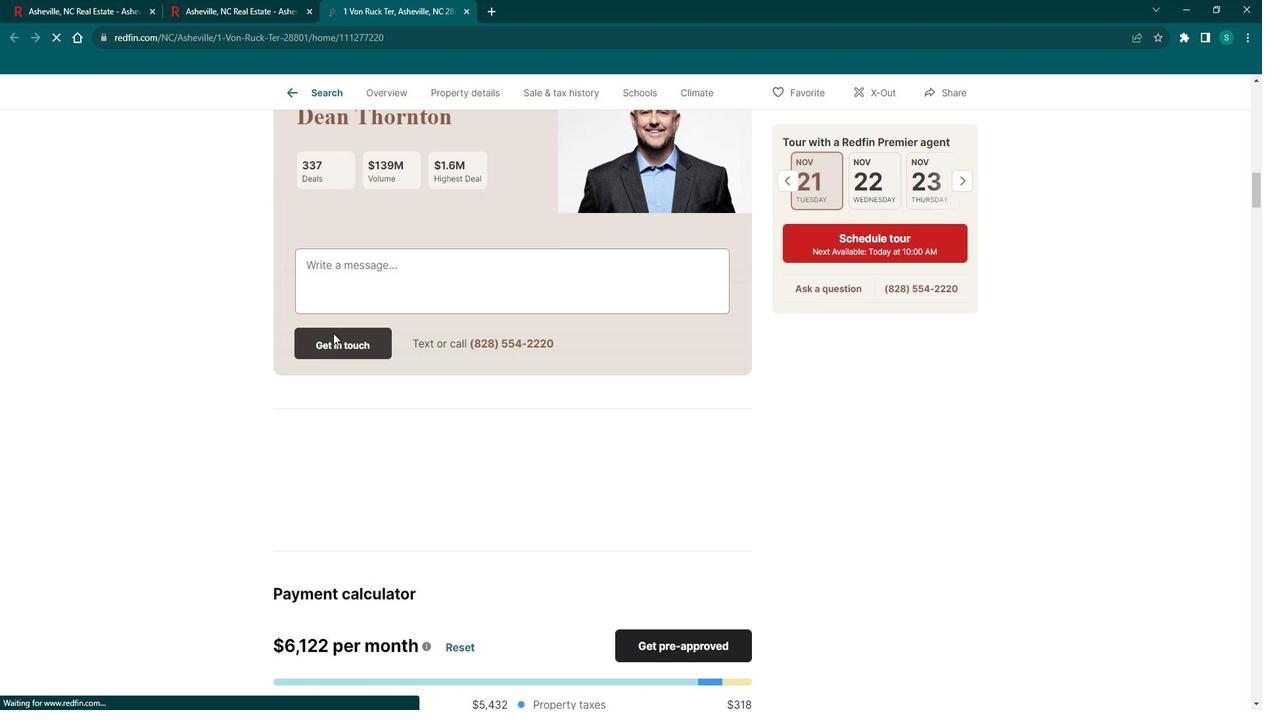 
Action: Mouse scrolled (345, 332) with delta (0, 0)
Screenshot: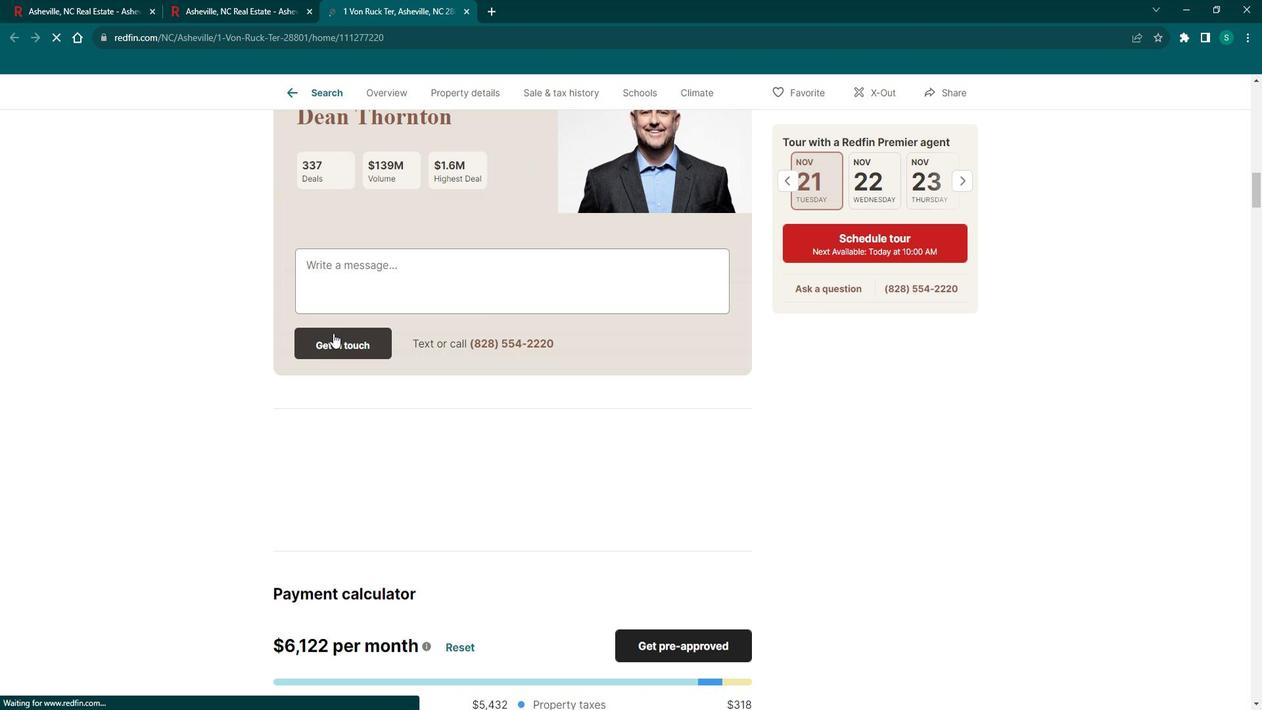 
Action: Mouse scrolled (345, 332) with delta (0, 0)
Screenshot: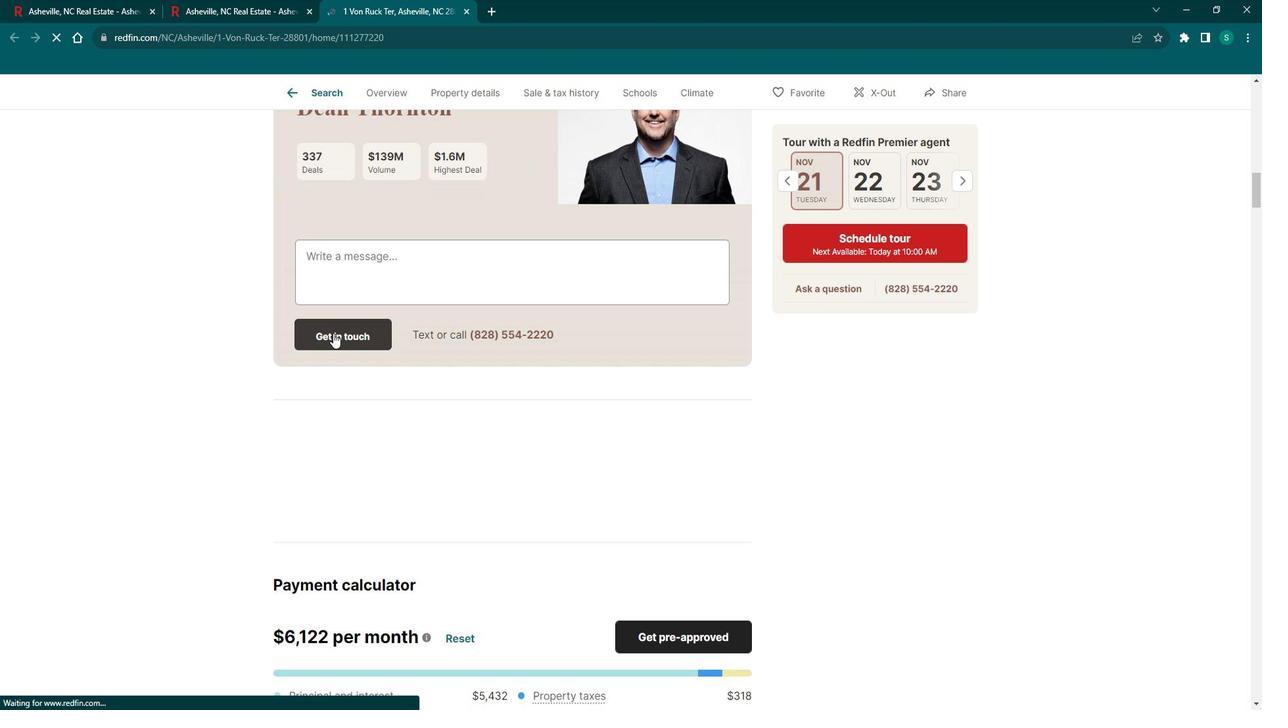 
Action: Mouse scrolled (345, 332) with delta (0, 0)
Screenshot: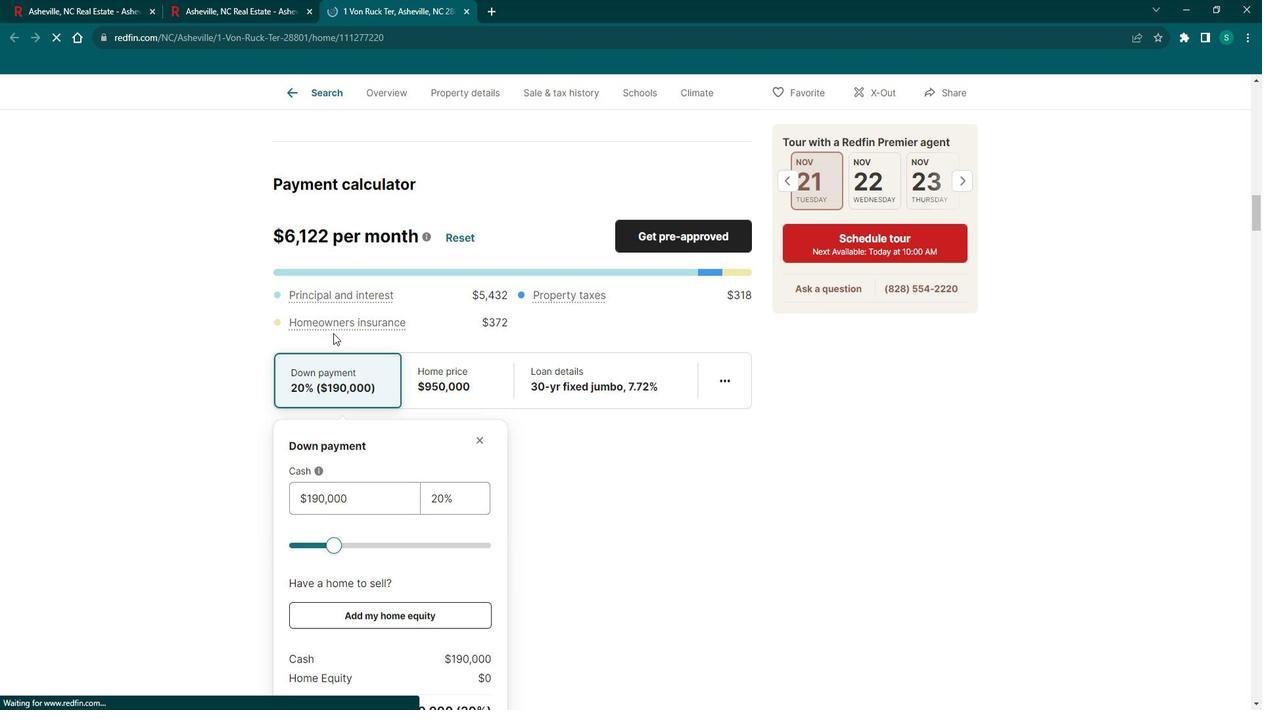 
Action: Mouse scrolled (345, 332) with delta (0, 0)
Screenshot: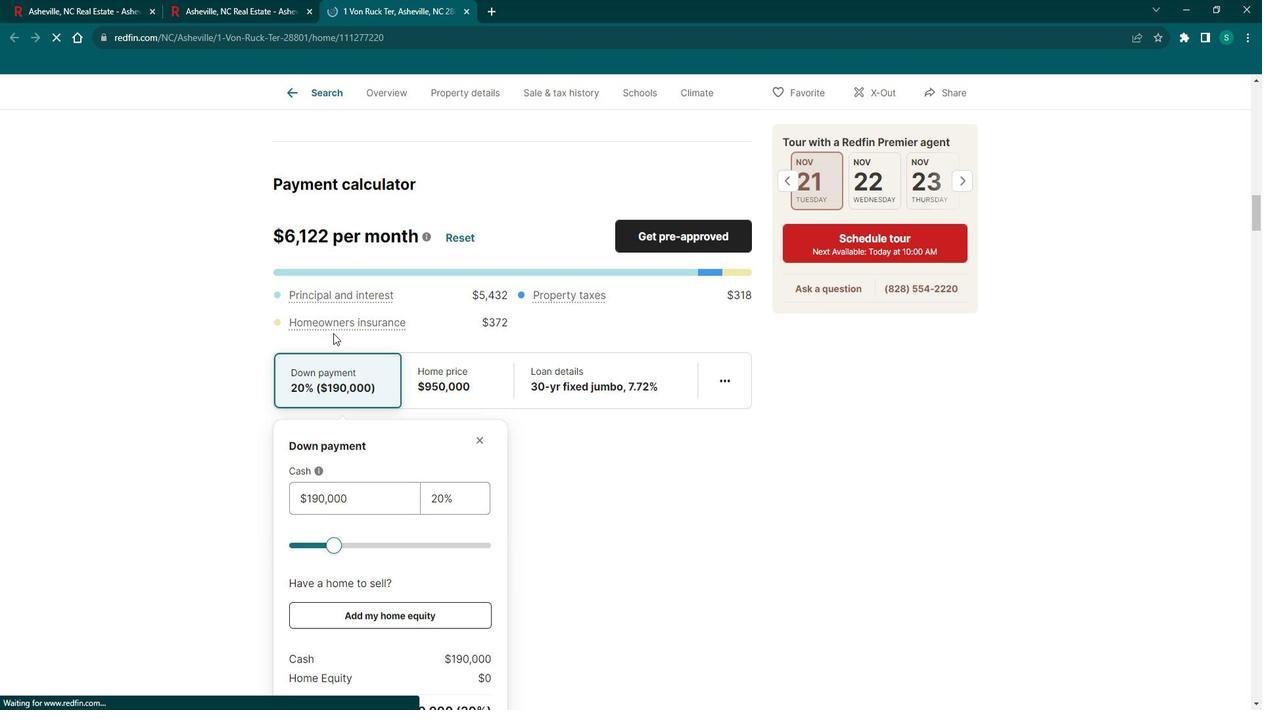 
Action: Mouse scrolled (345, 332) with delta (0, 0)
Screenshot: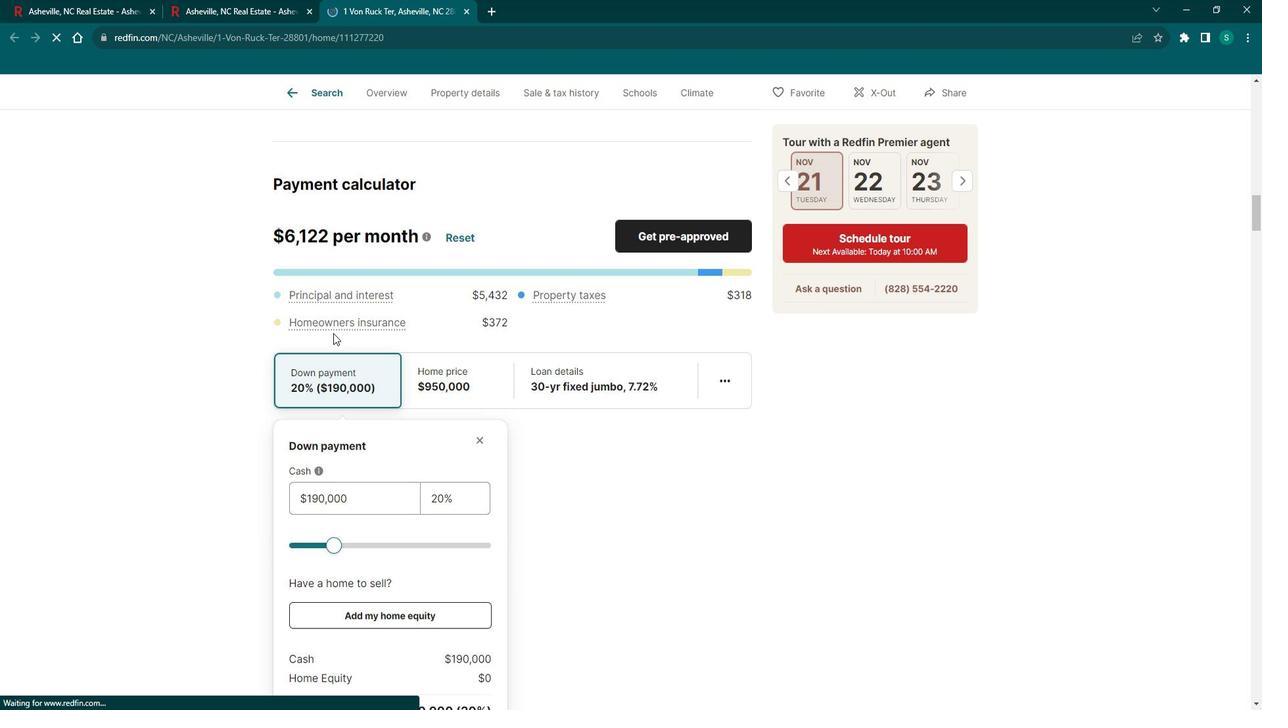 
Action: Mouse scrolled (345, 332) with delta (0, 0)
Screenshot: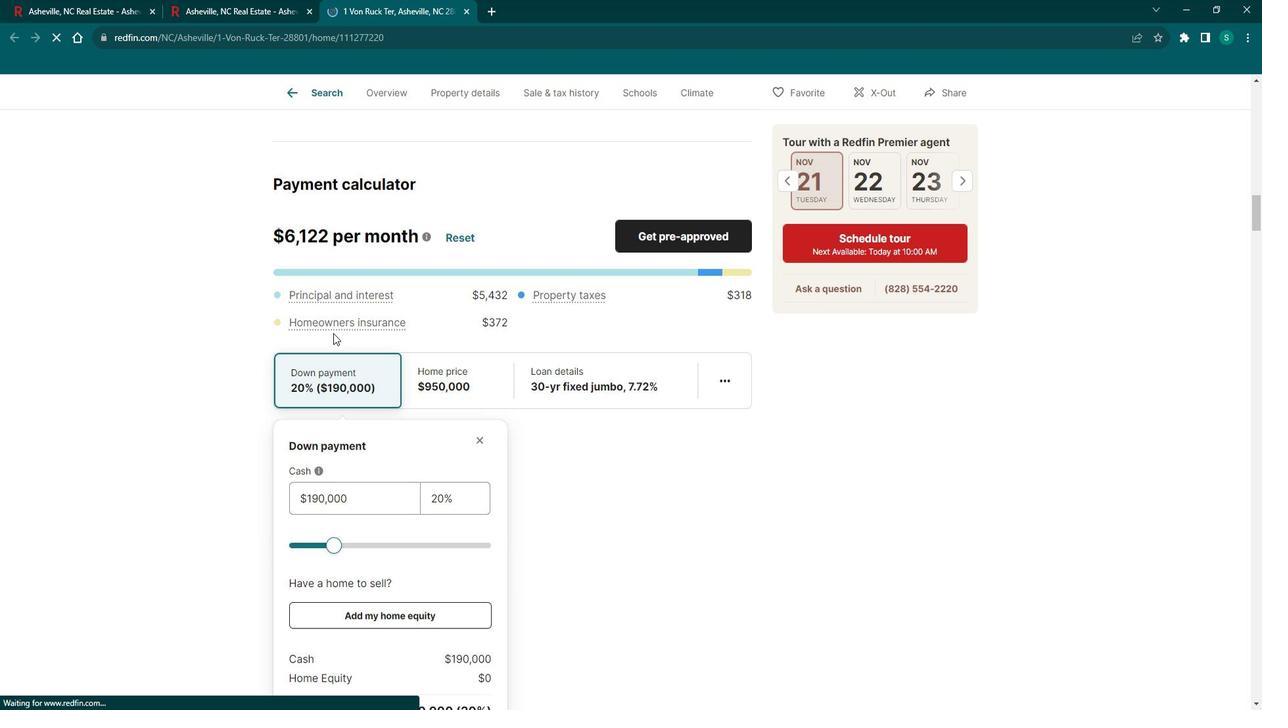 
Action: Mouse scrolled (345, 332) with delta (0, 0)
Screenshot: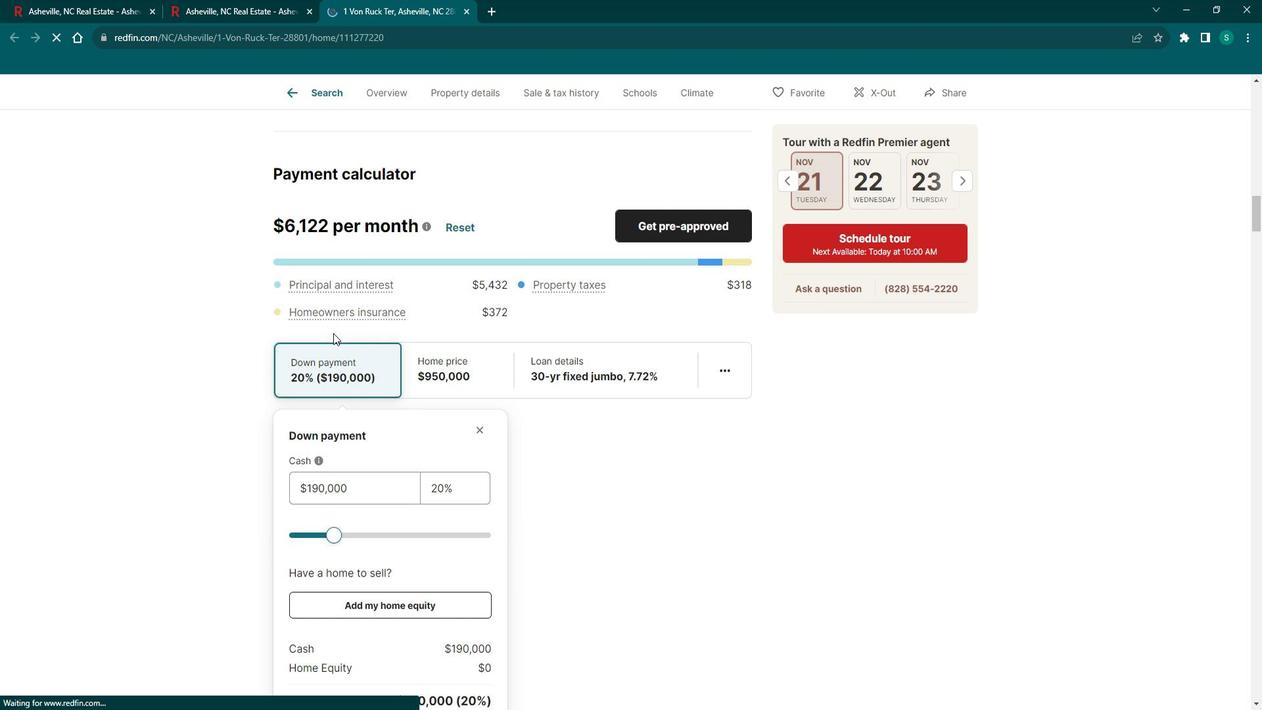 
Action: Mouse scrolled (345, 332) with delta (0, 0)
Screenshot: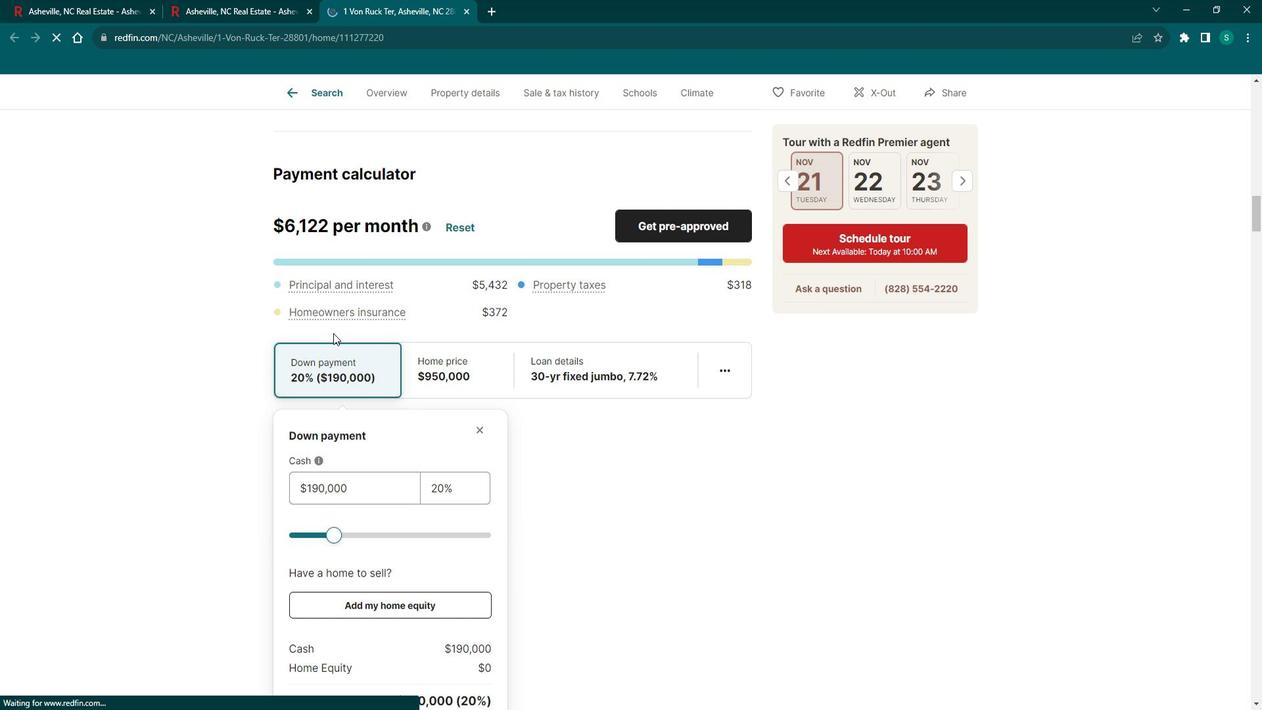 
Action: Mouse scrolled (345, 332) with delta (0, 0)
Screenshot: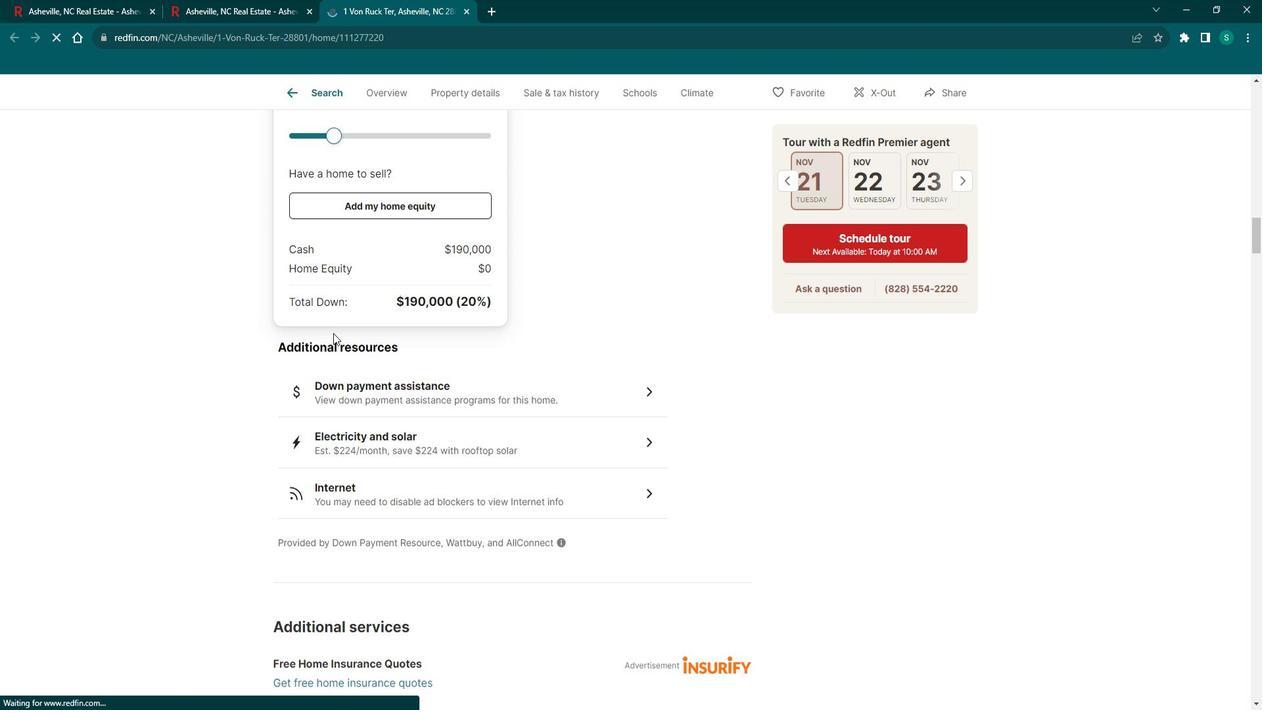 
Action: Mouse scrolled (345, 332) with delta (0, 0)
Screenshot: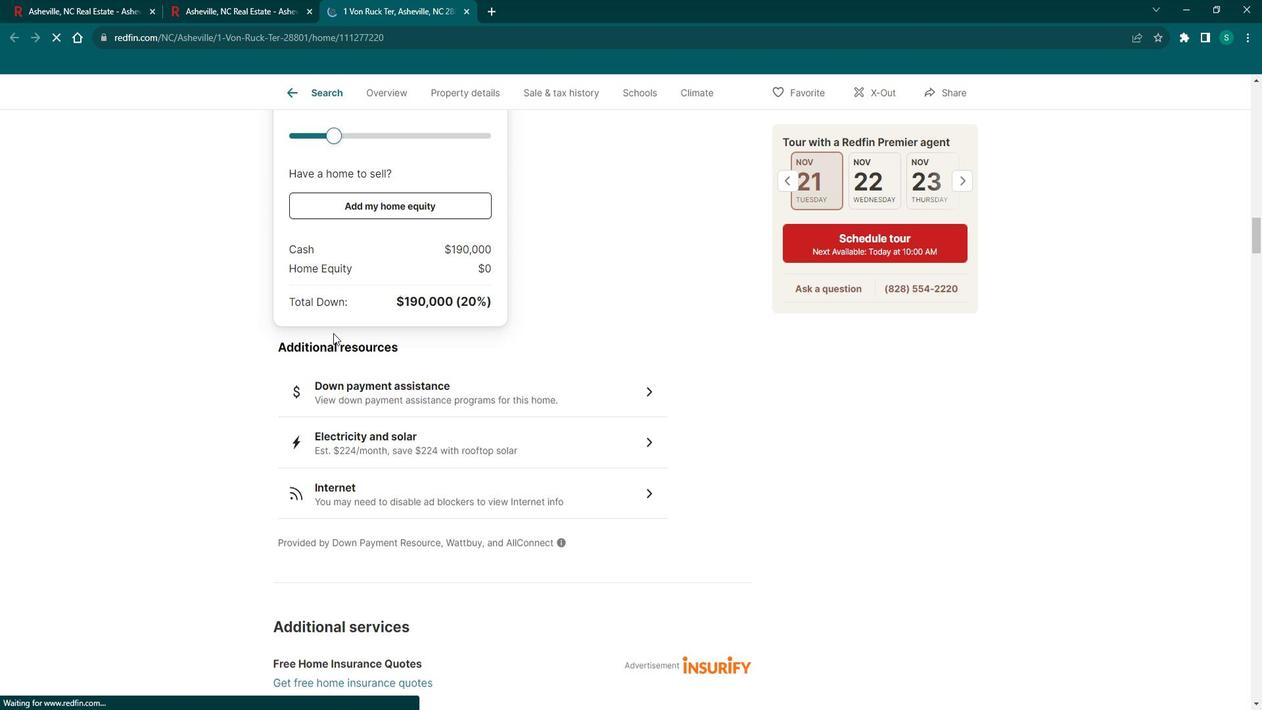 
Action: Mouse scrolled (345, 332) with delta (0, 0)
Screenshot: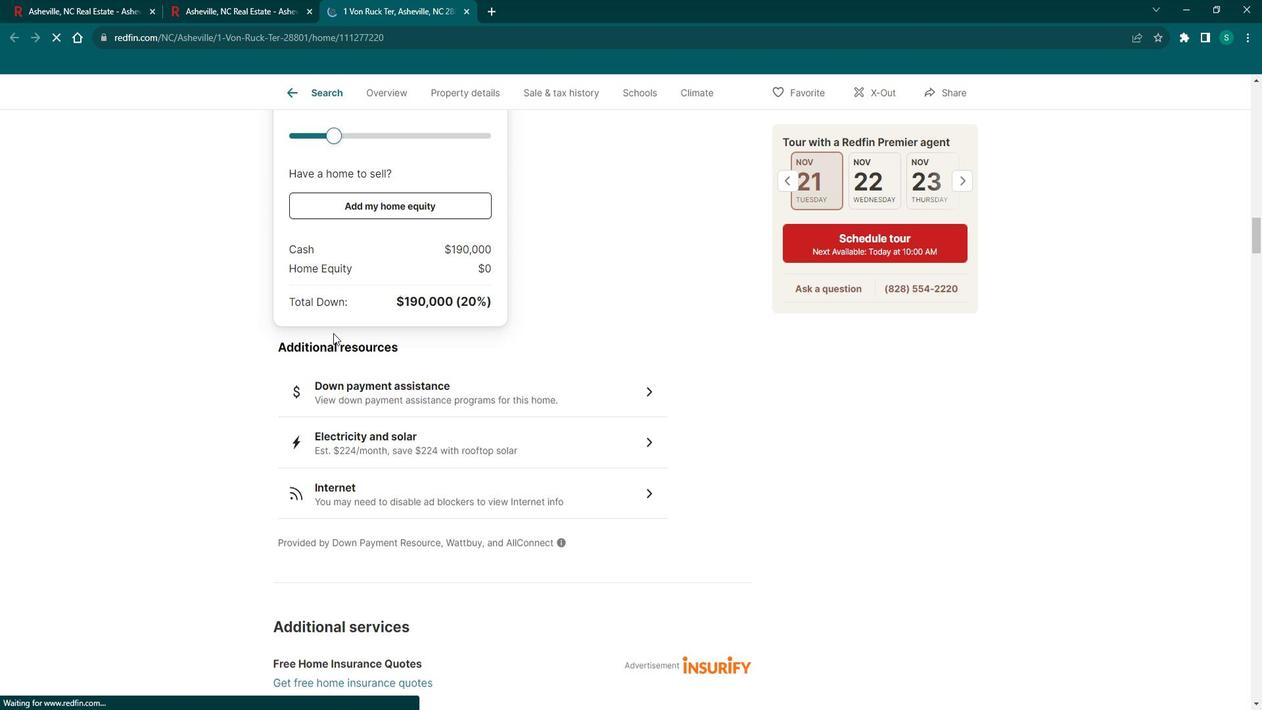 
Action: Mouse scrolled (345, 332) with delta (0, 0)
Screenshot: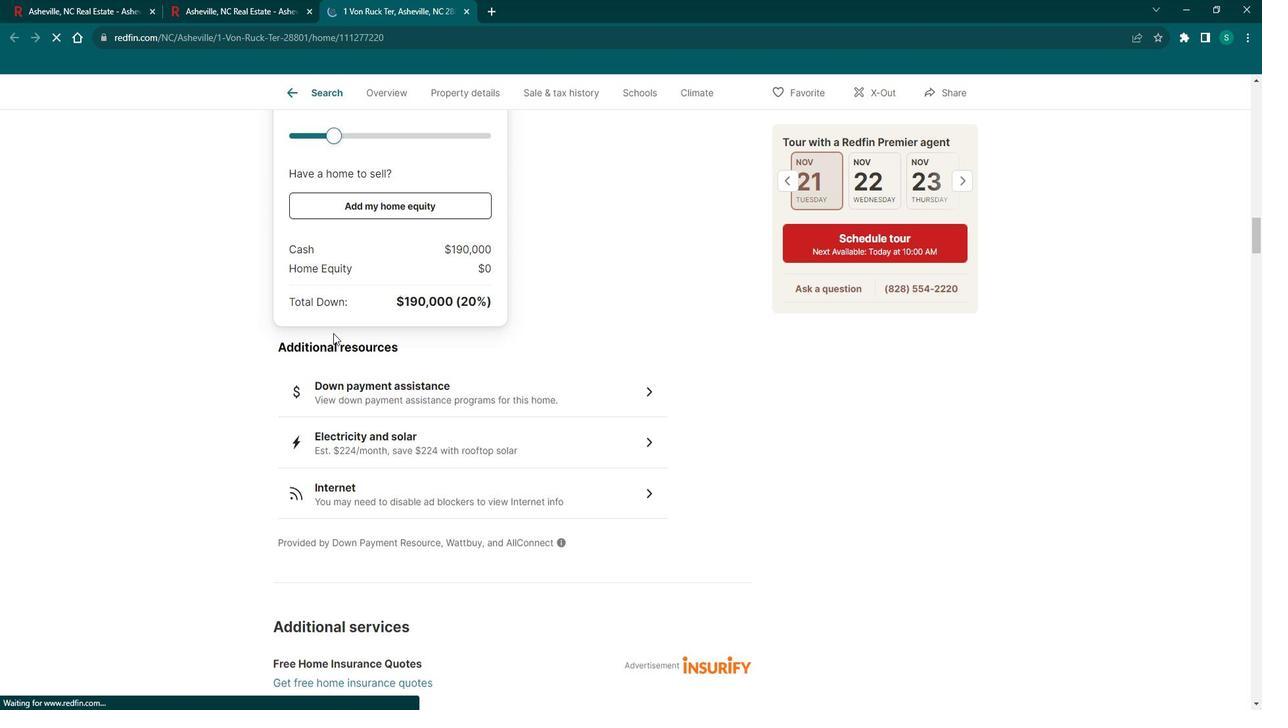 
Action: Mouse scrolled (345, 332) with delta (0, 0)
Screenshot: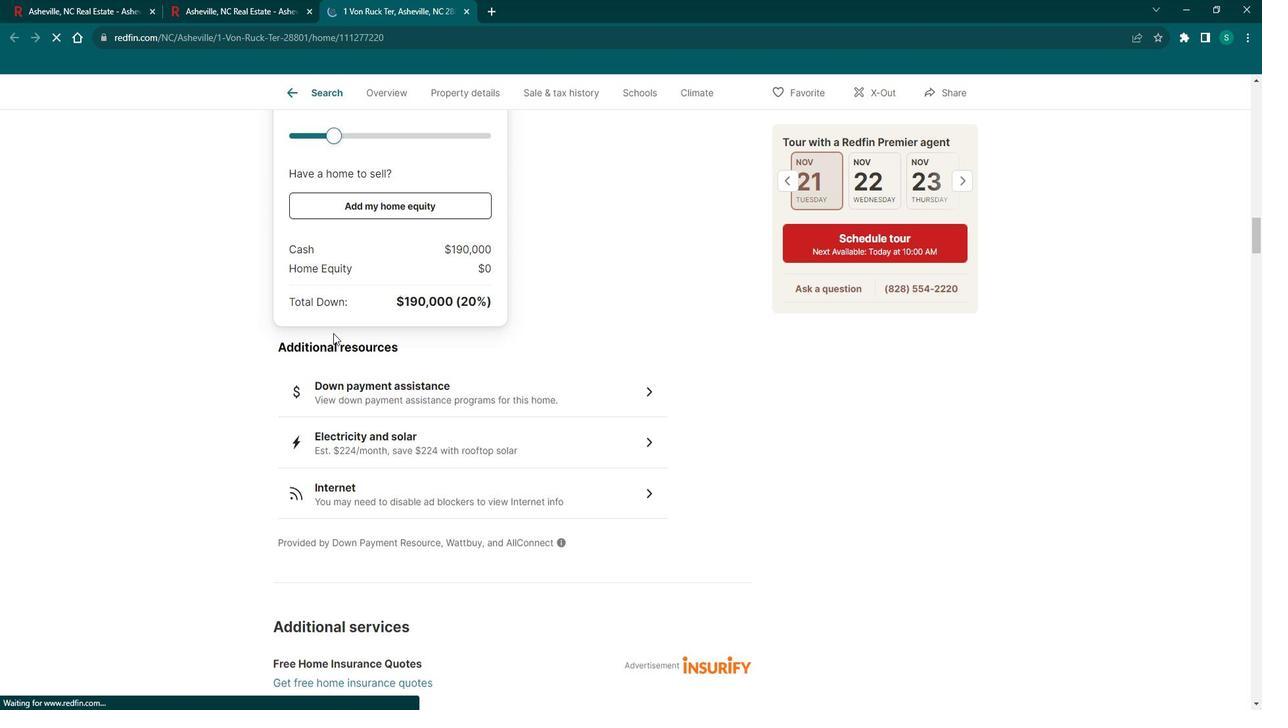 
Action: Mouse scrolled (345, 332) with delta (0, 0)
Screenshot: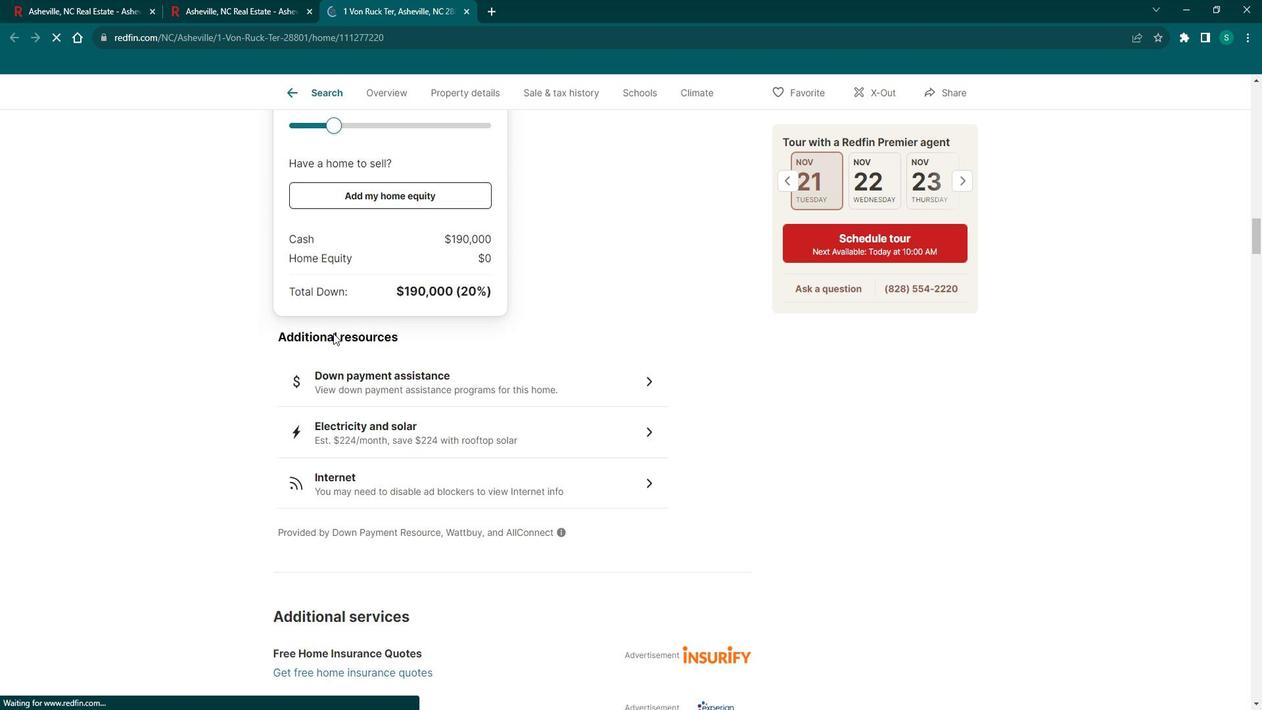 
Action: Mouse scrolled (345, 332) with delta (0, 0)
Screenshot: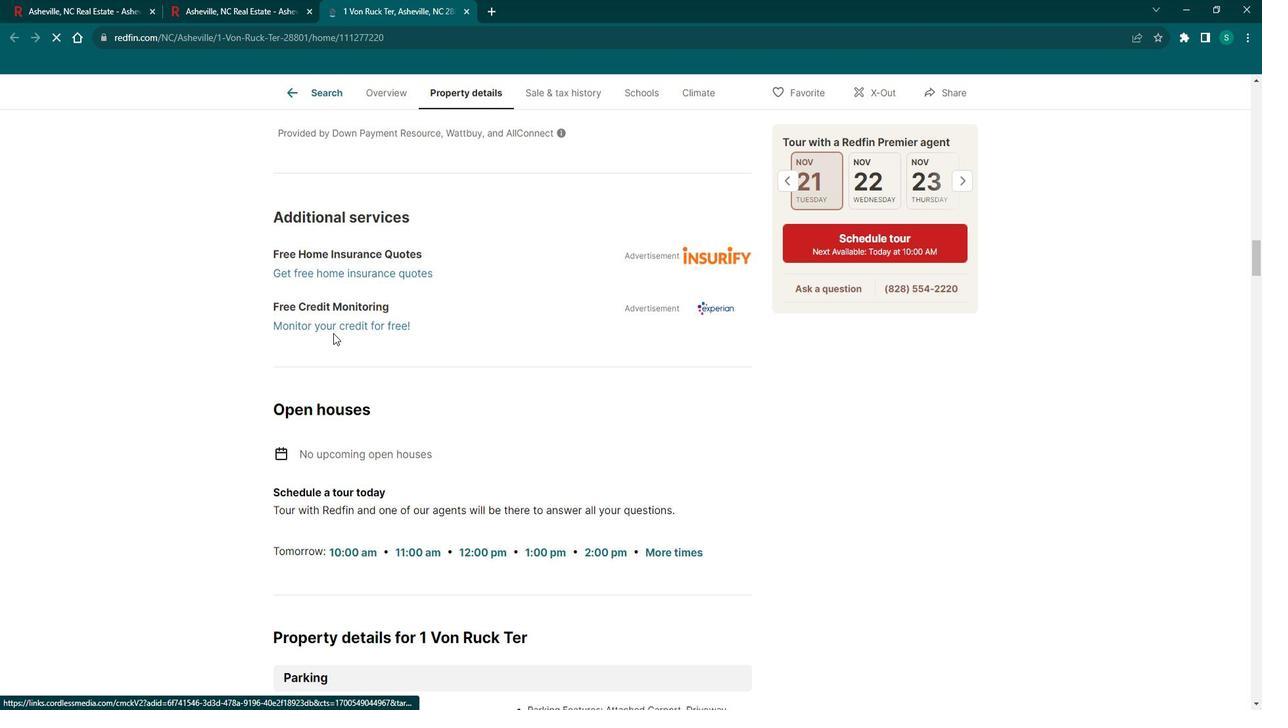 
Action: Mouse scrolled (345, 332) with delta (0, 0)
Screenshot: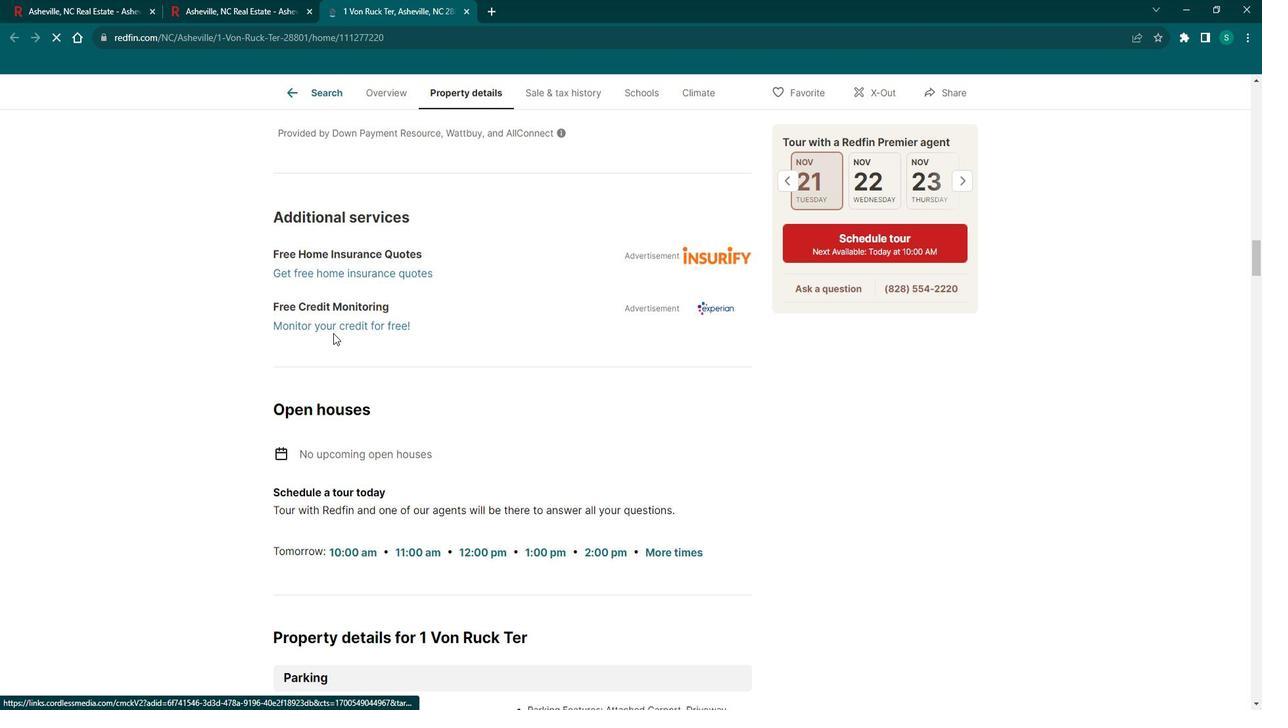 
Action: Mouse scrolled (345, 332) with delta (0, 0)
Screenshot: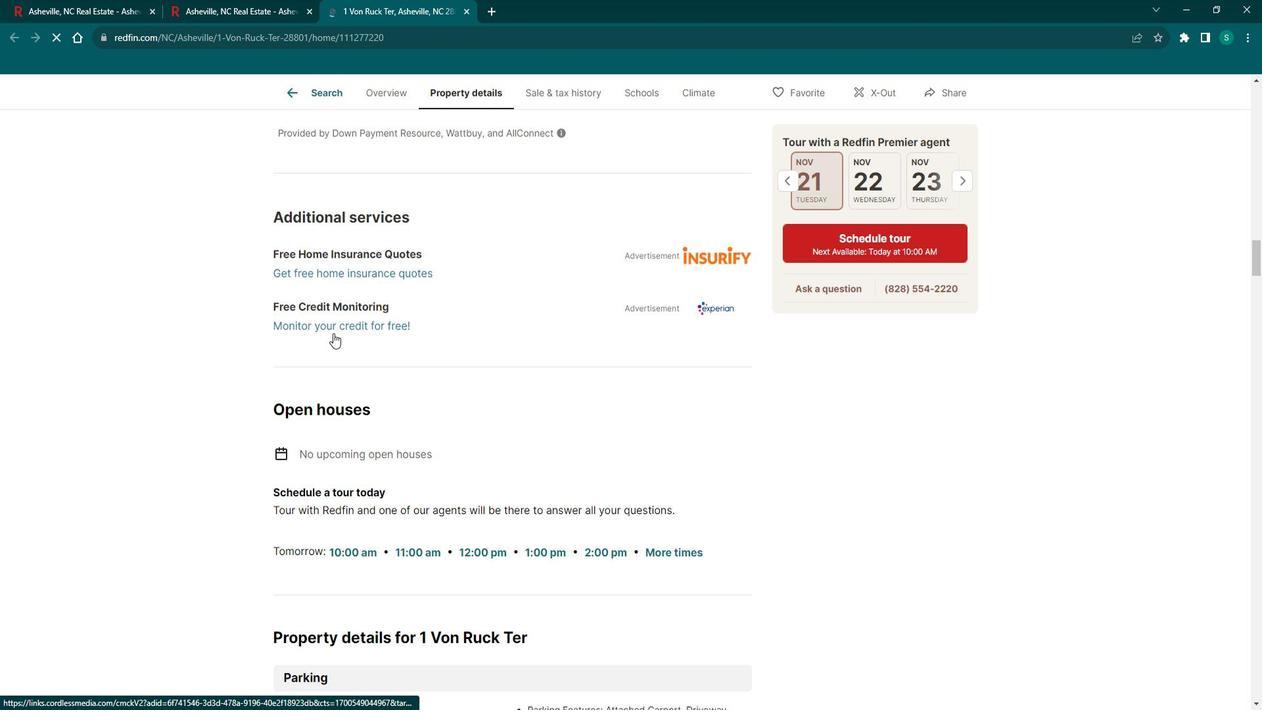 
Action: Mouse scrolled (345, 332) with delta (0, 0)
Screenshot: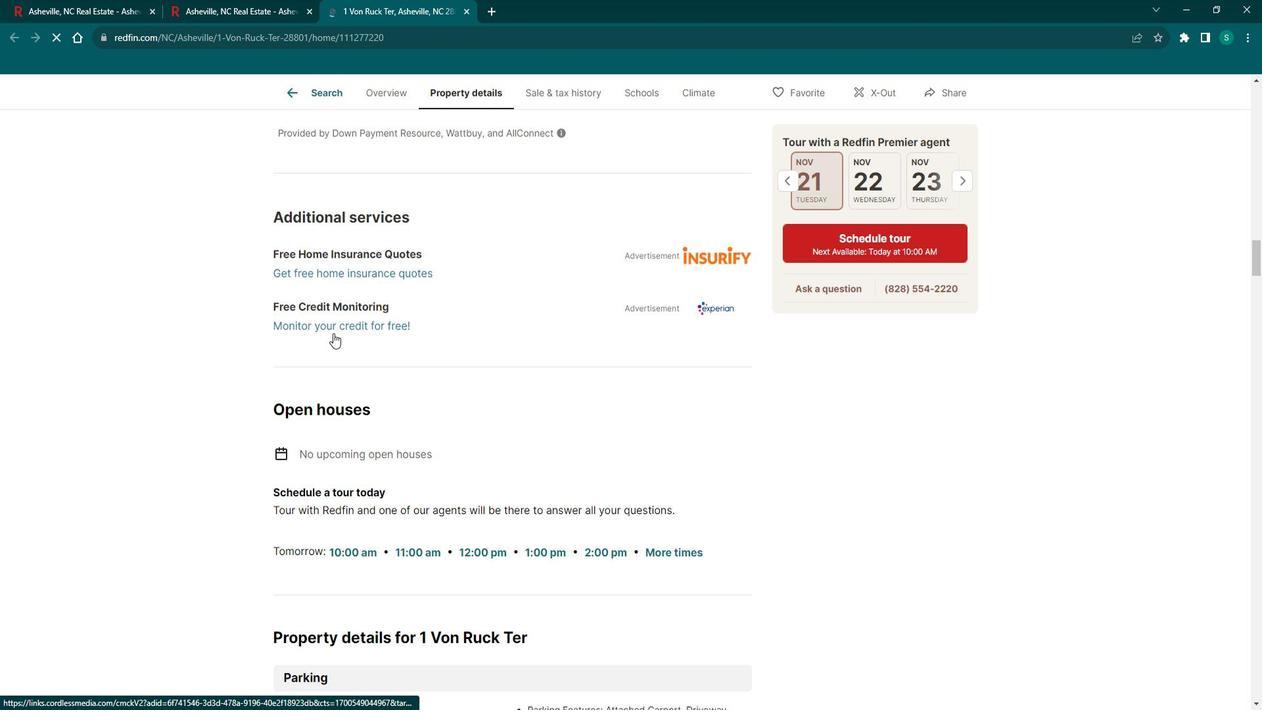 
Action: Mouse scrolled (345, 332) with delta (0, 0)
Screenshot: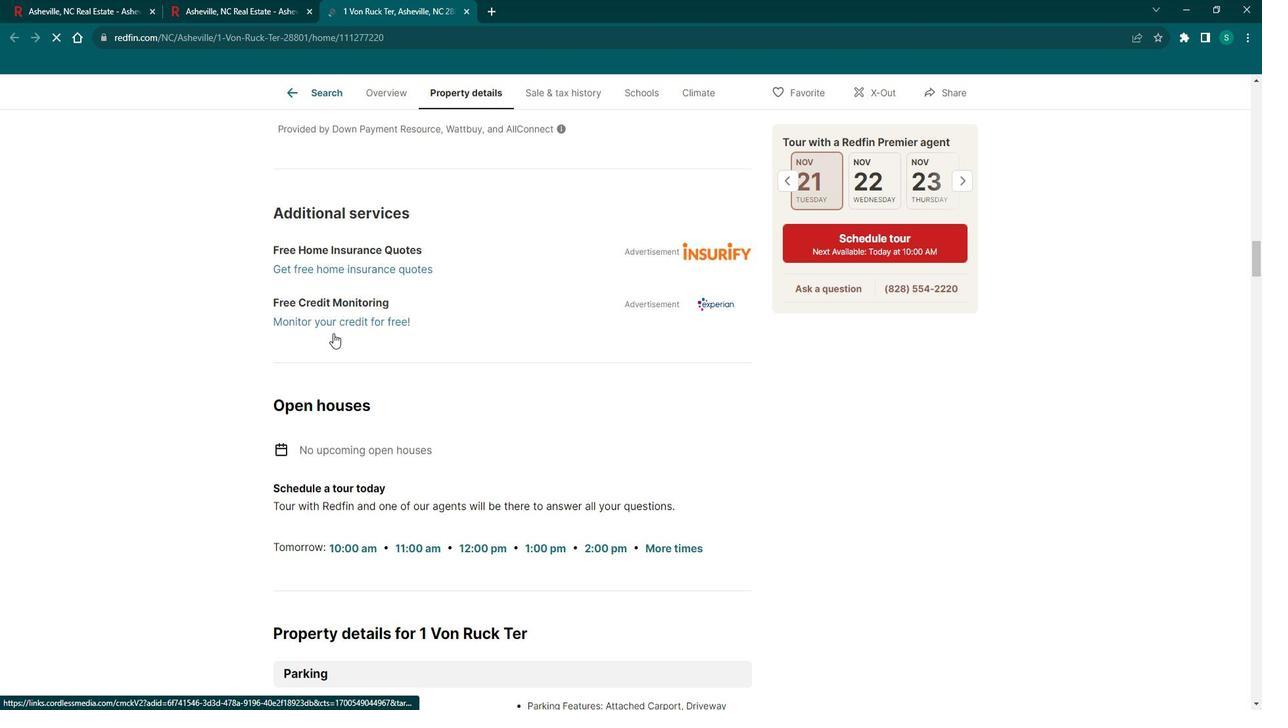 
Action: Mouse scrolled (345, 332) with delta (0, 0)
Screenshot: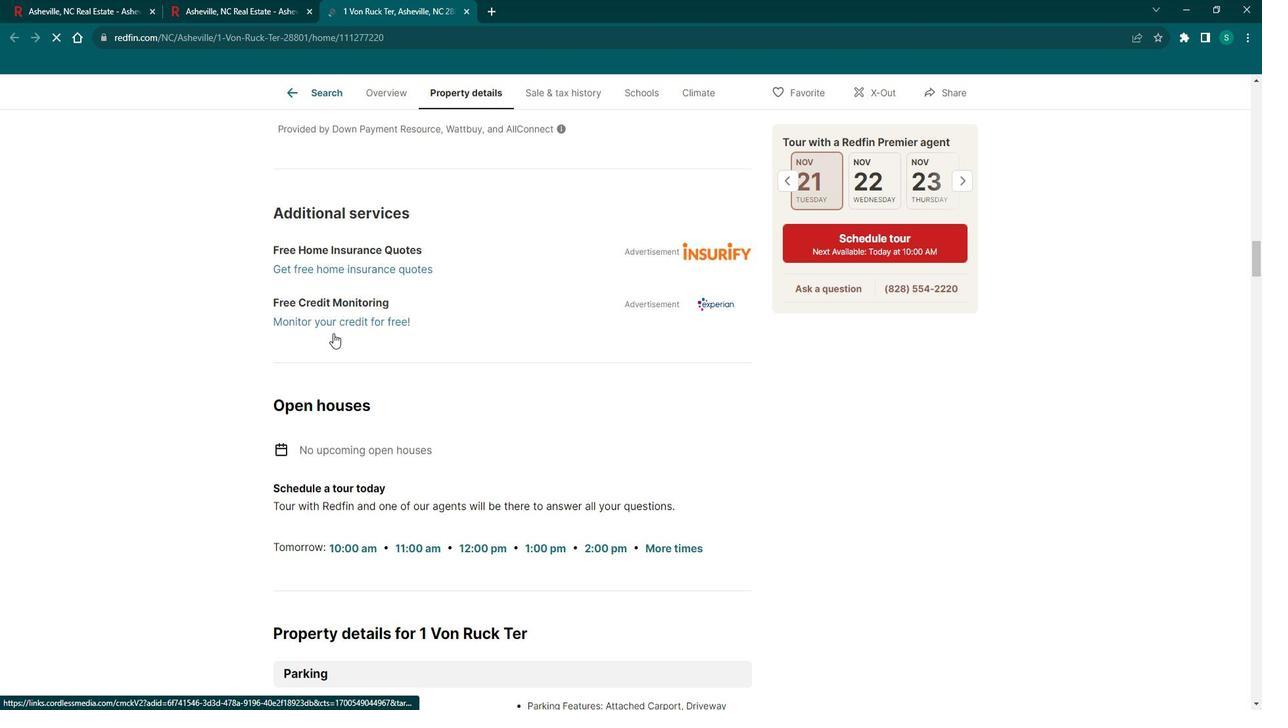 
Action: Mouse scrolled (345, 332) with delta (0, 0)
Screenshot: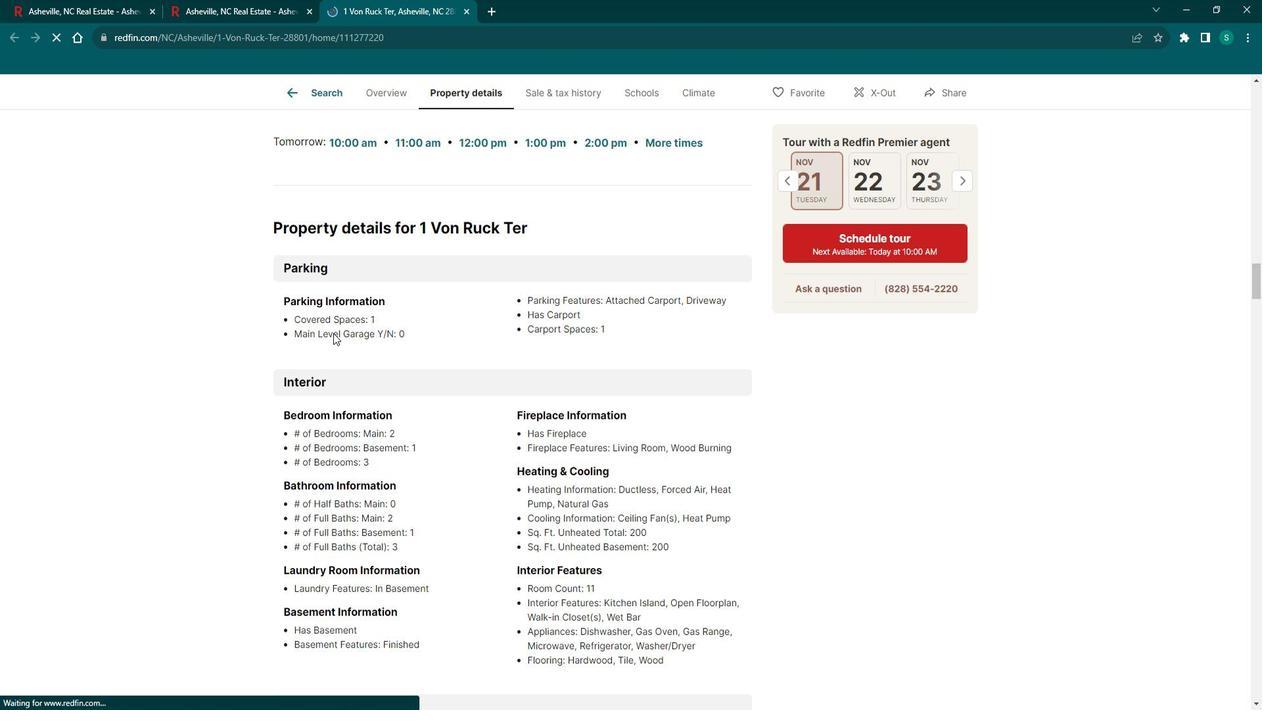 
Action: Mouse scrolled (345, 332) with delta (0, 0)
Screenshot: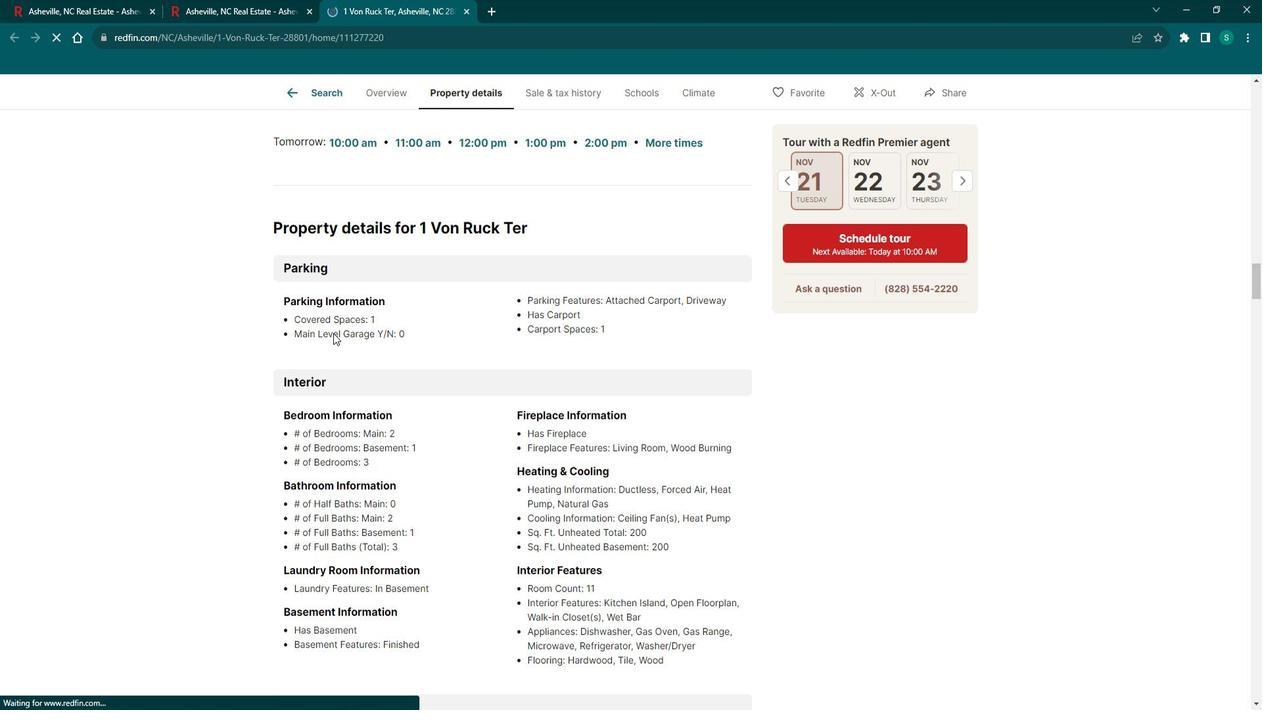 
Action: Mouse scrolled (345, 332) with delta (0, 0)
Screenshot: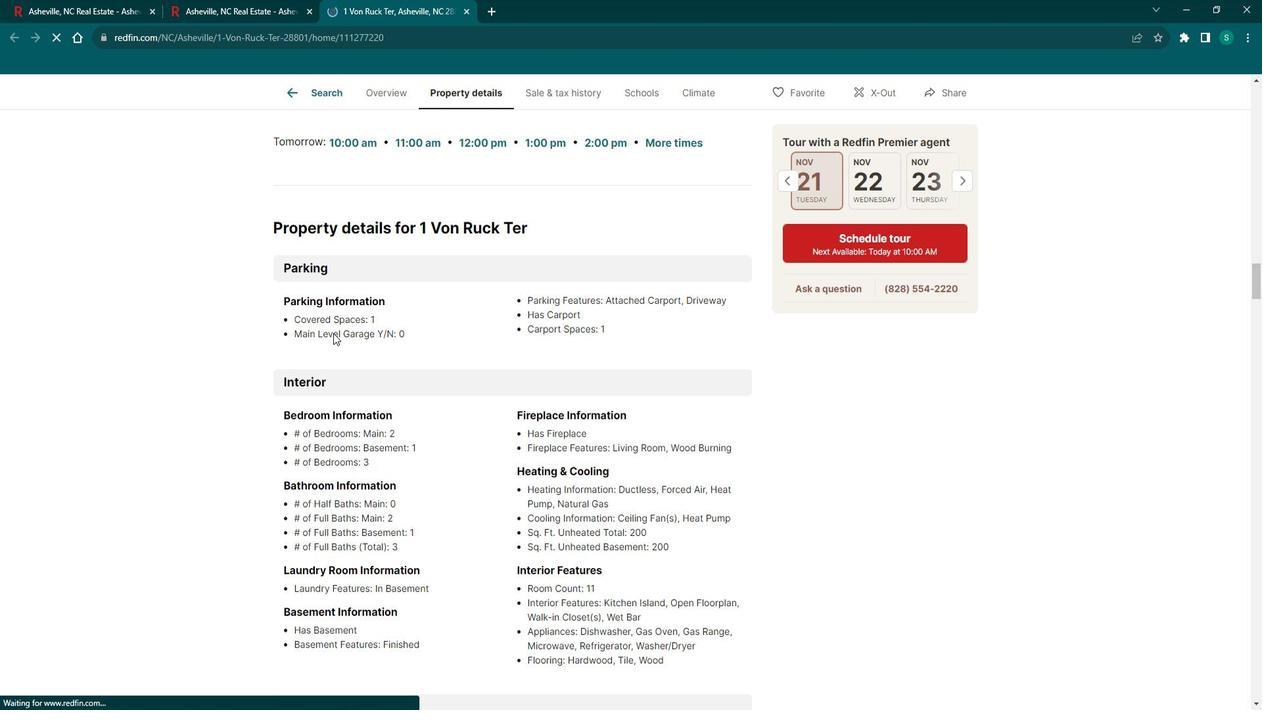 
Action: Mouse scrolled (345, 332) with delta (0, 0)
Screenshot: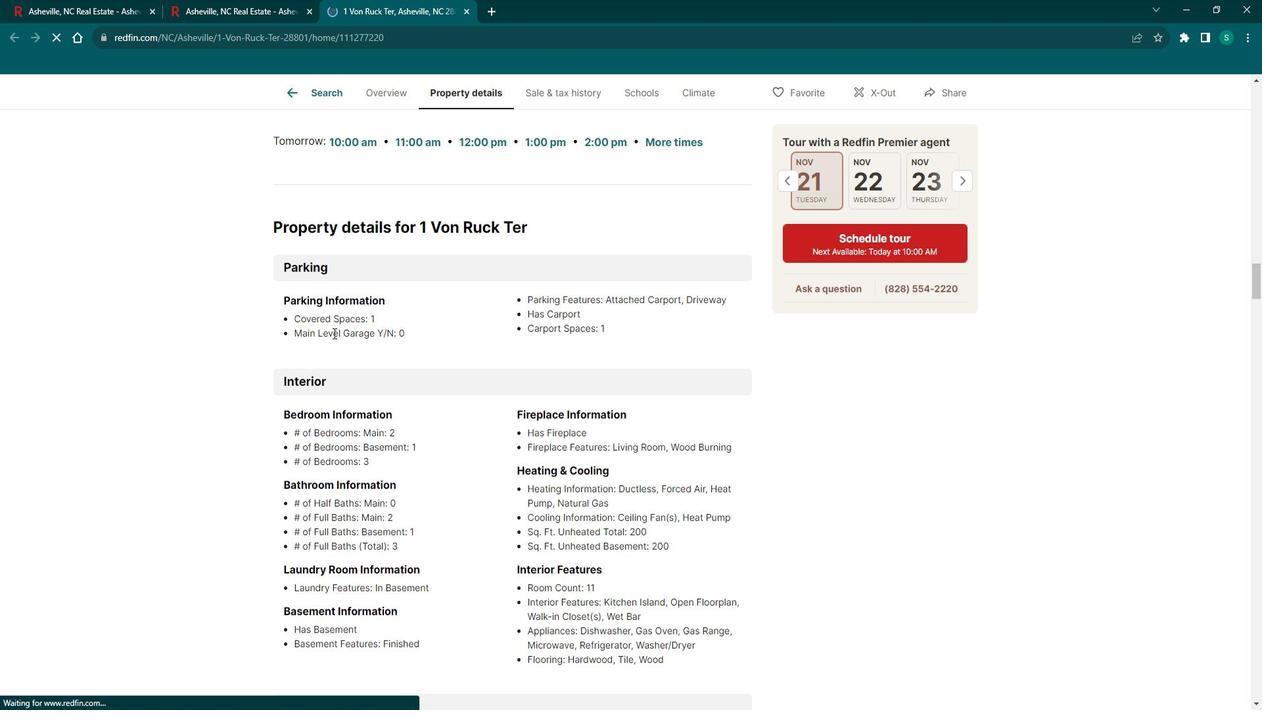 
Action: Mouse scrolled (345, 332) with delta (0, 0)
Screenshot: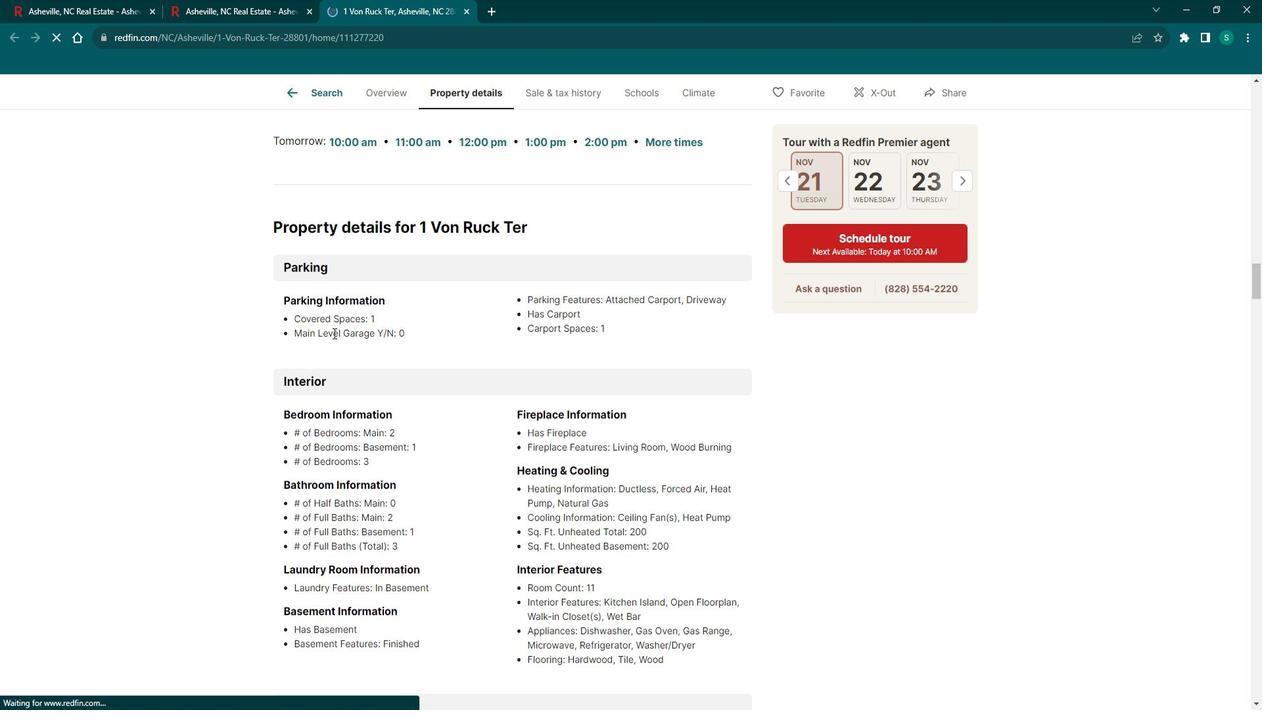 
Action: Mouse scrolled (345, 332) with delta (0, 0)
Screenshot: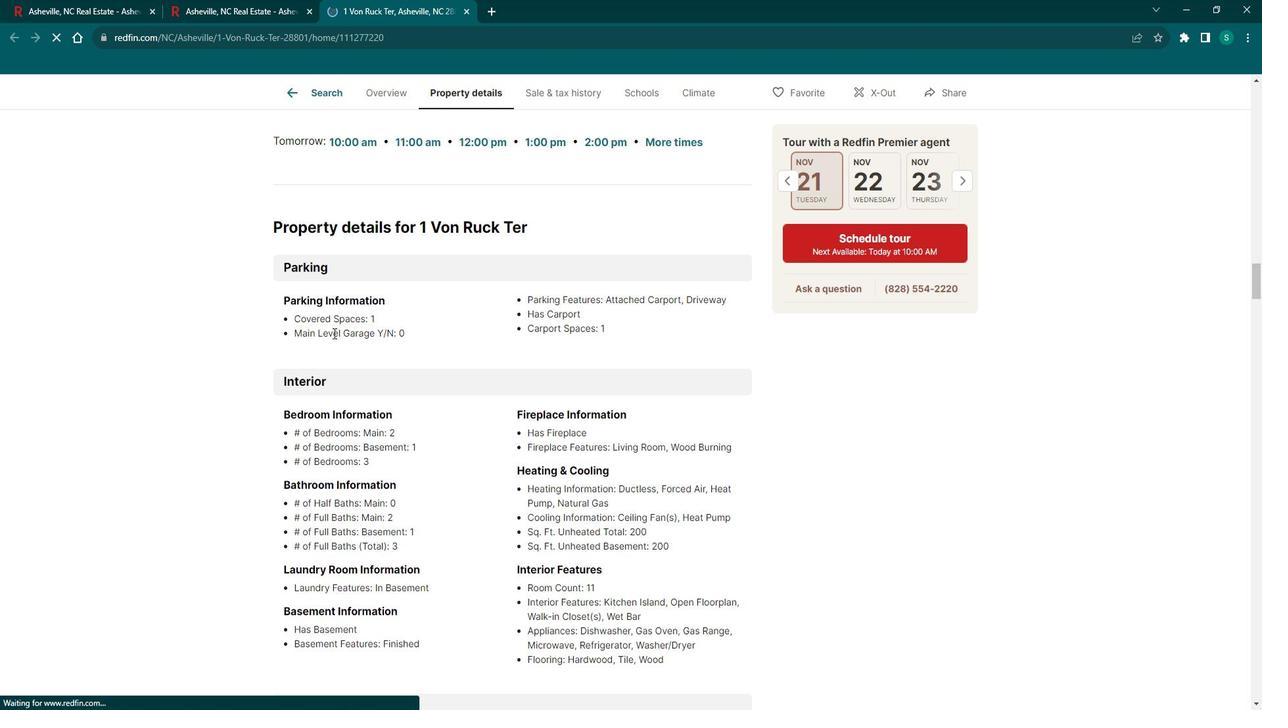 
Action: Mouse scrolled (345, 332) with delta (0, 0)
Screenshot: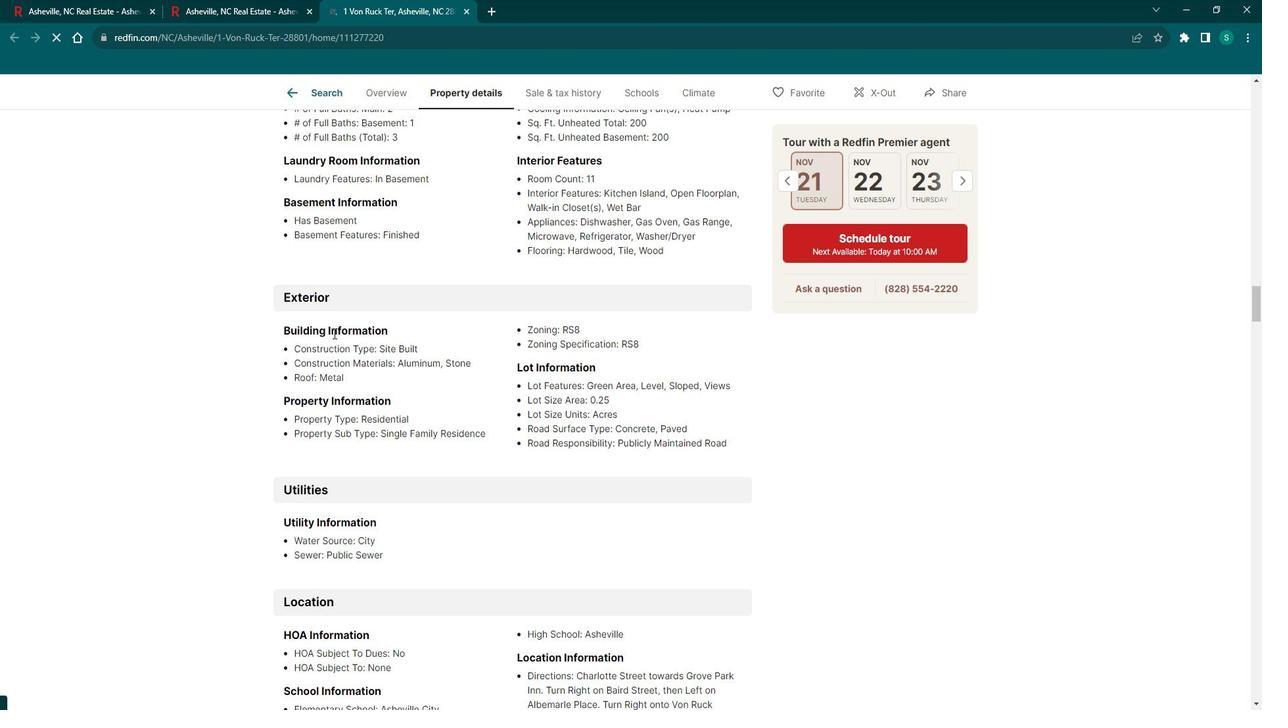 
Action: Mouse scrolled (345, 332) with delta (0, 0)
Screenshot: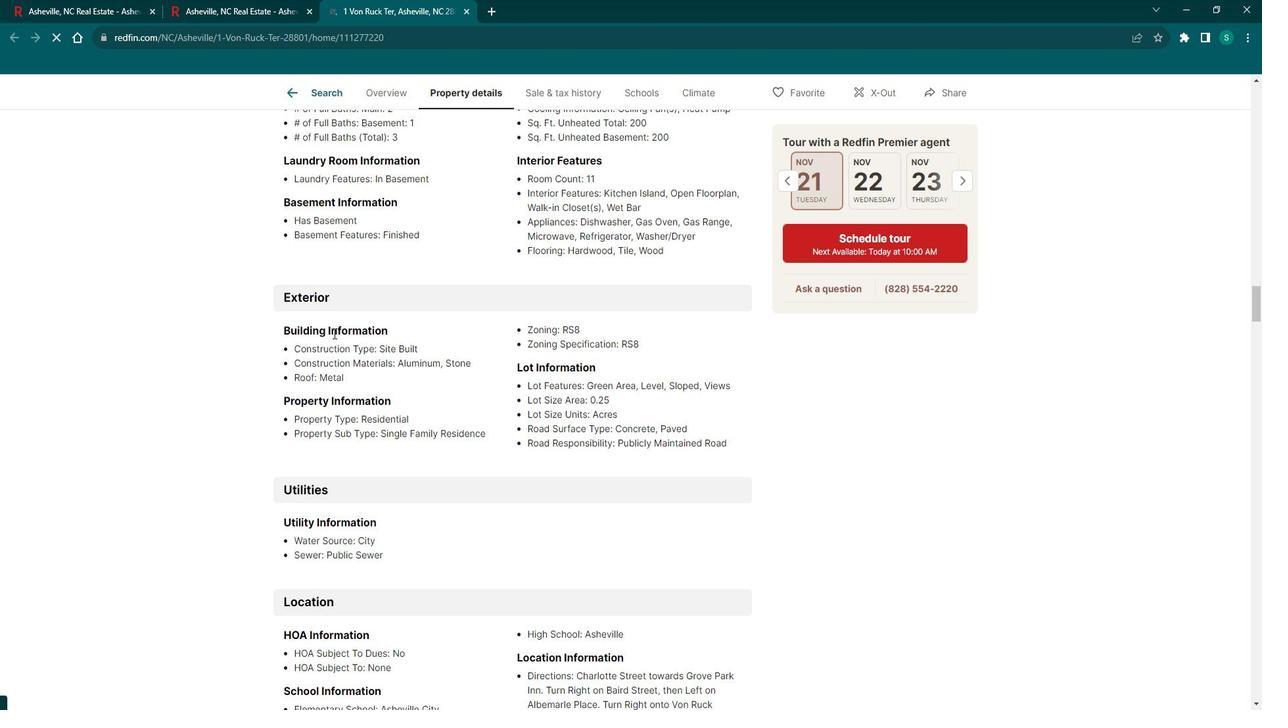 
Action: Mouse scrolled (345, 332) with delta (0, 0)
Screenshot: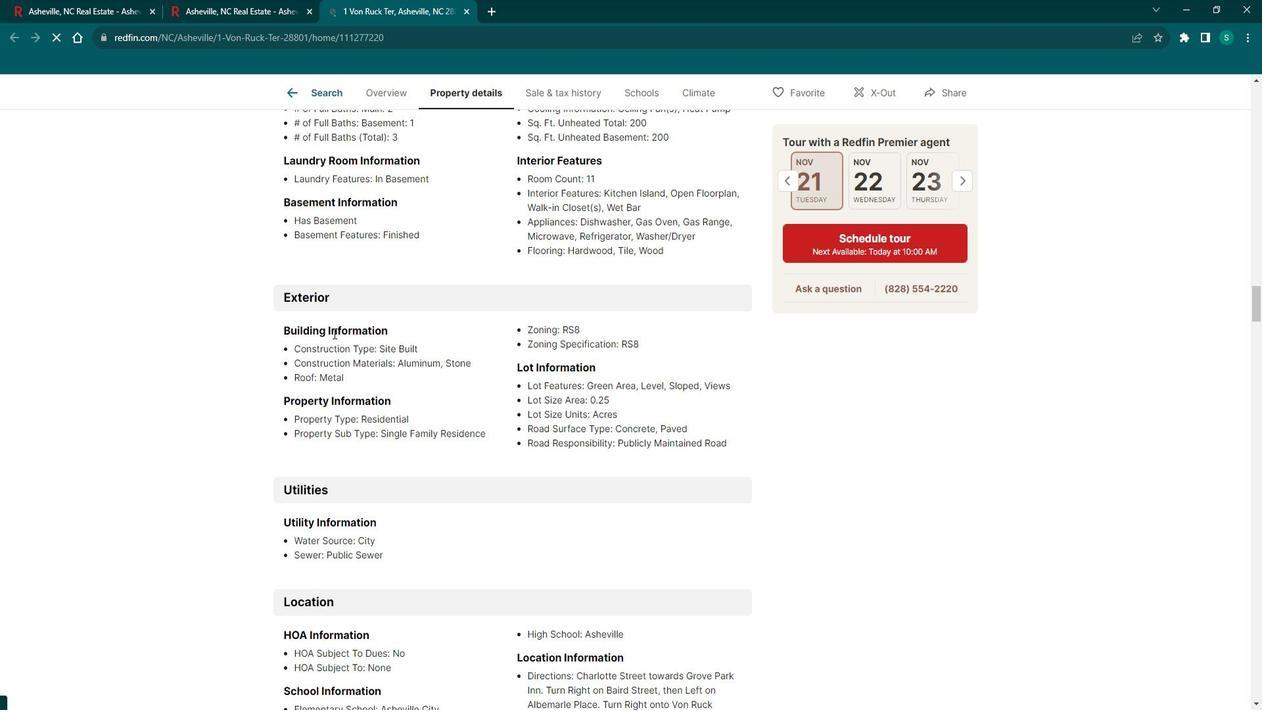
Action: Mouse scrolled (345, 332) with delta (0, 0)
